 Task: Add a signature Jacqueline Wright containing Best wishes for a happy Mothers Day, Jacqueline Wright to email address softage.8@softage.net and add a label Mothers Day gifts
Action: Mouse moved to (1275, 71)
Screenshot: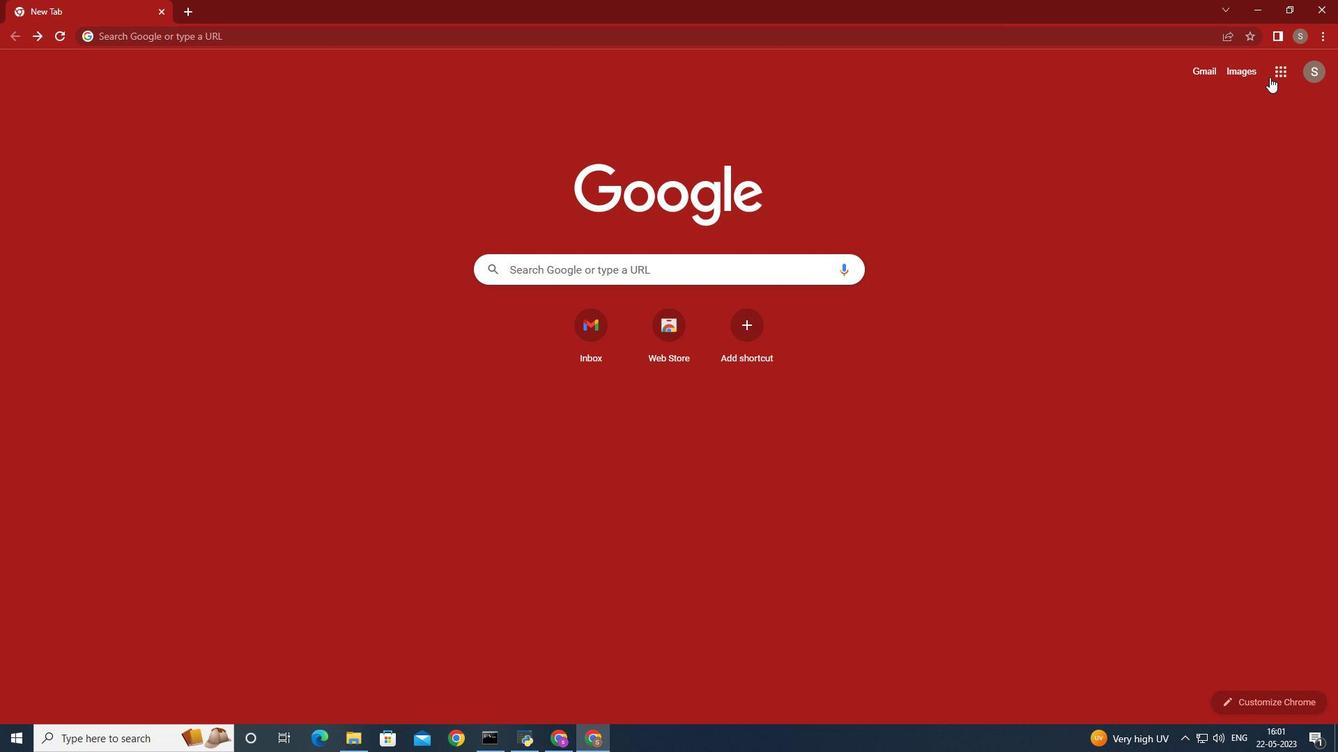 
Action: Mouse pressed left at (1275, 71)
Screenshot: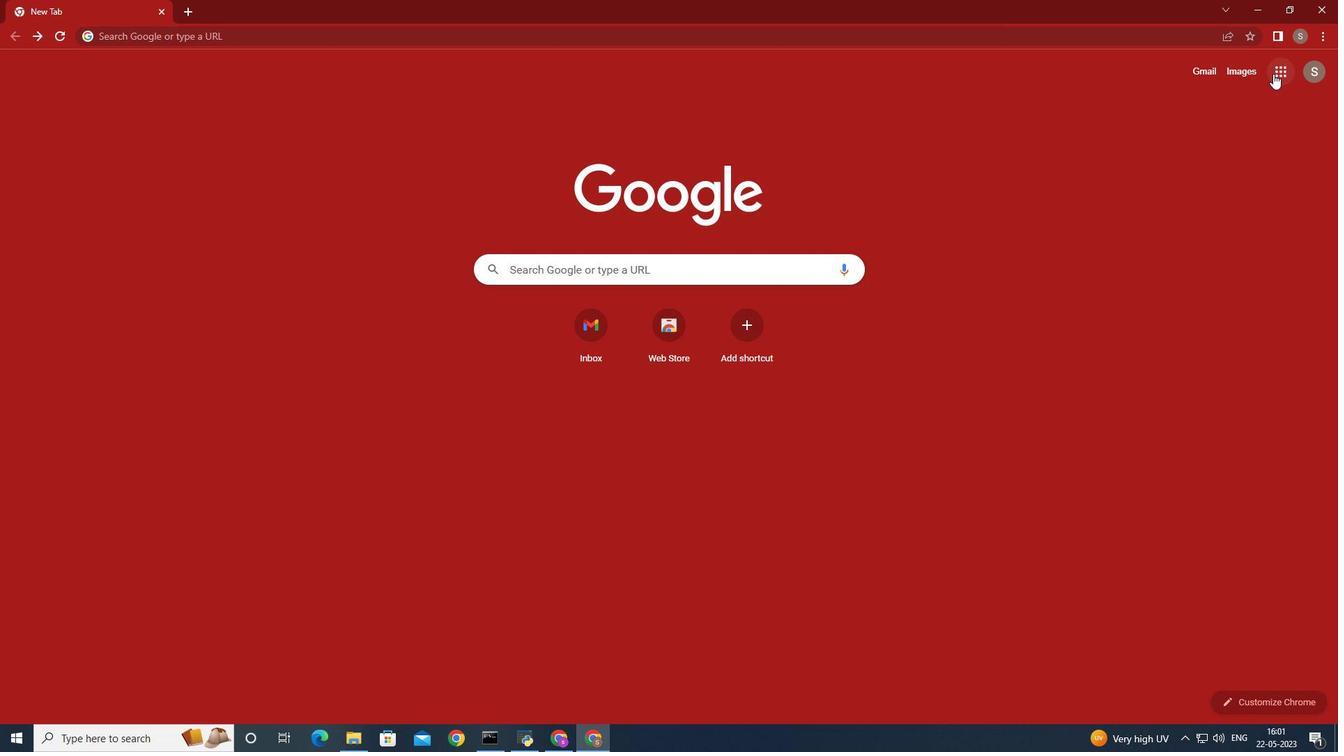 
Action: Mouse moved to (1212, 124)
Screenshot: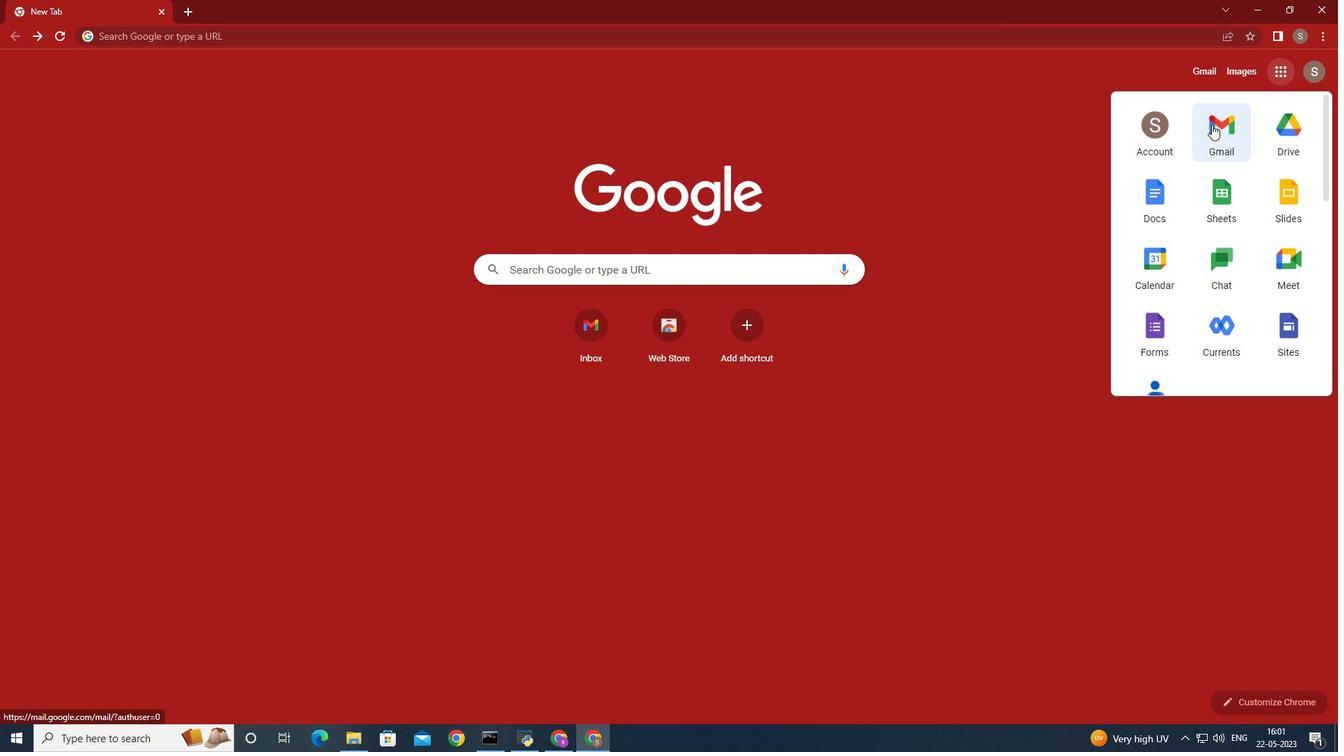 
Action: Mouse pressed left at (1212, 124)
Screenshot: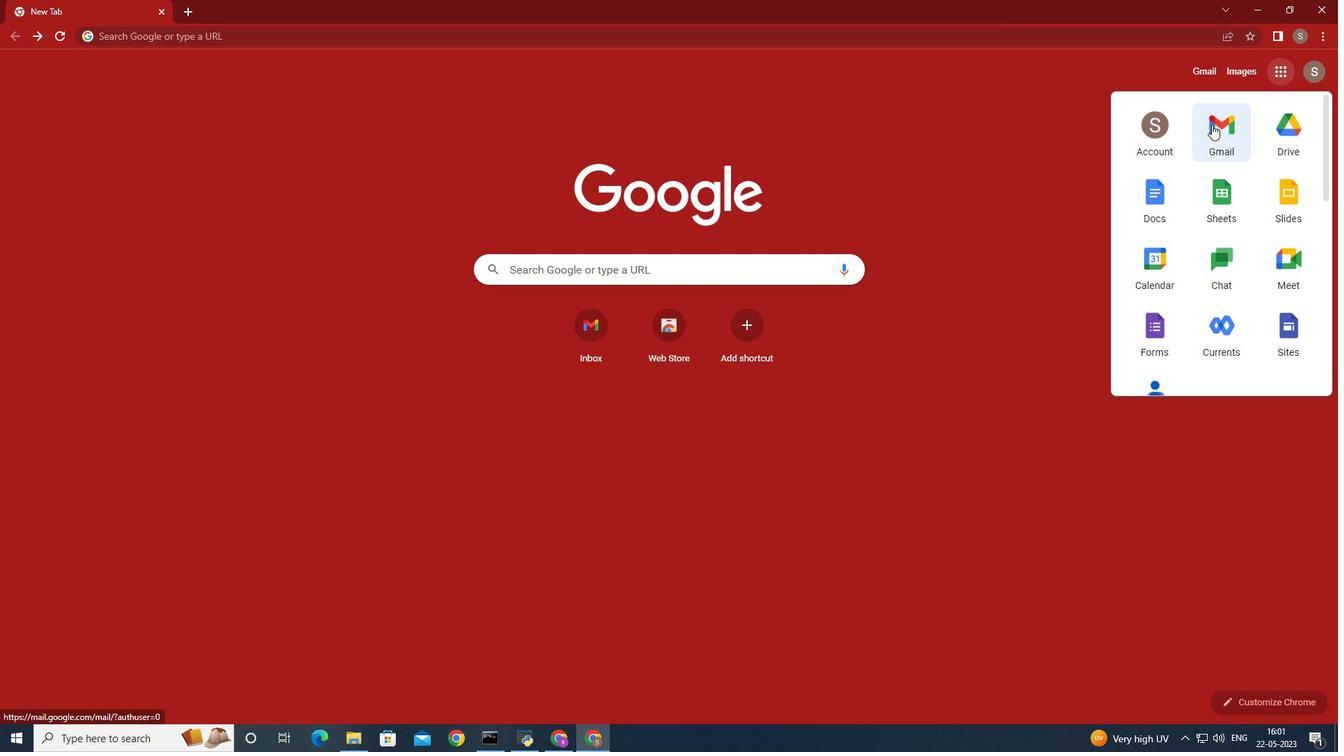 
Action: Mouse moved to (1223, 132)
Screenshot: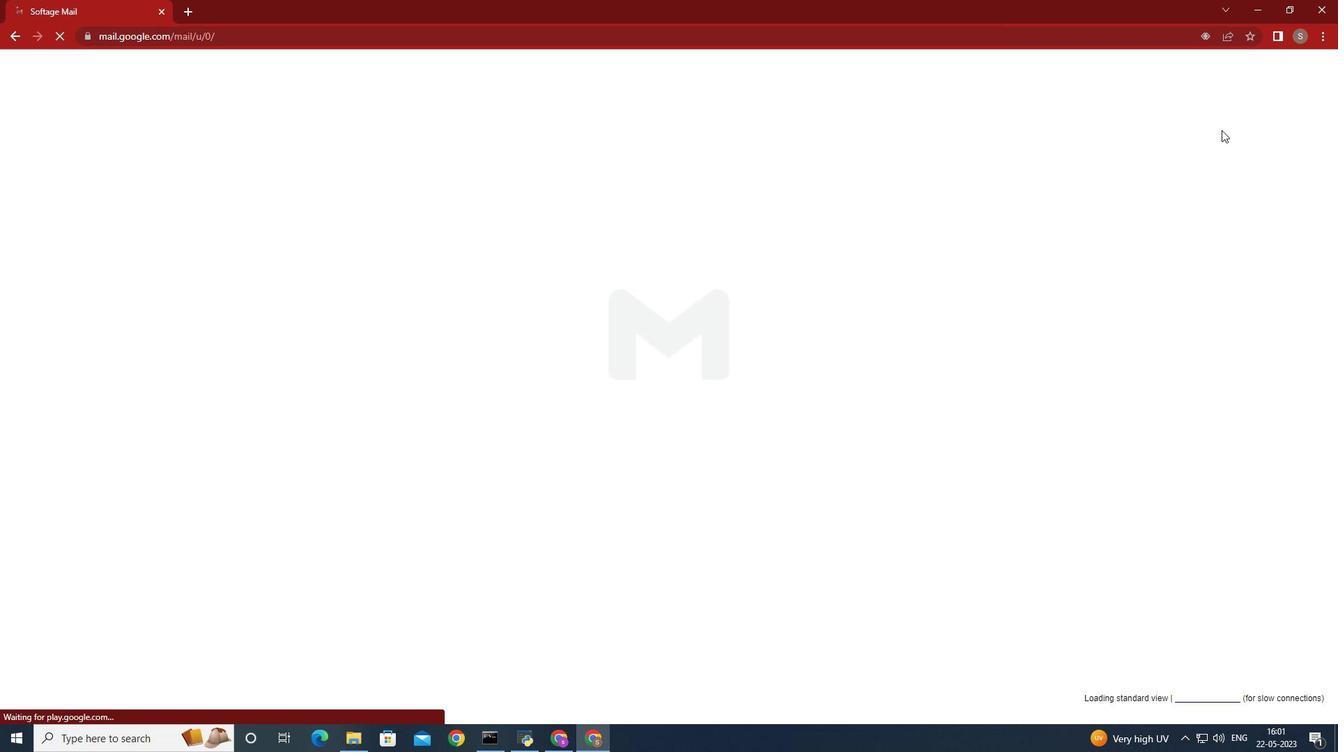
Action: Key pressed <Key.caps_lock>
Screenshot: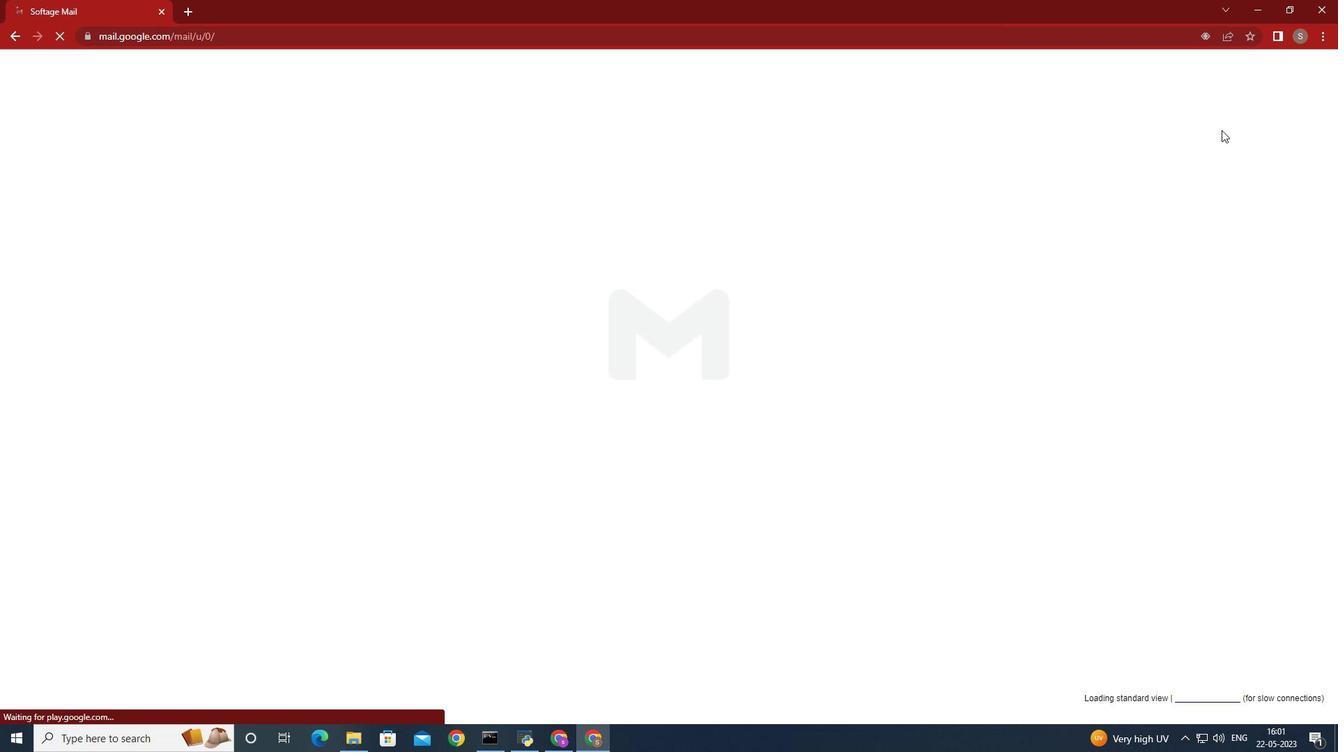
Action: Mouse moved to (1180, 105)
Screenshot: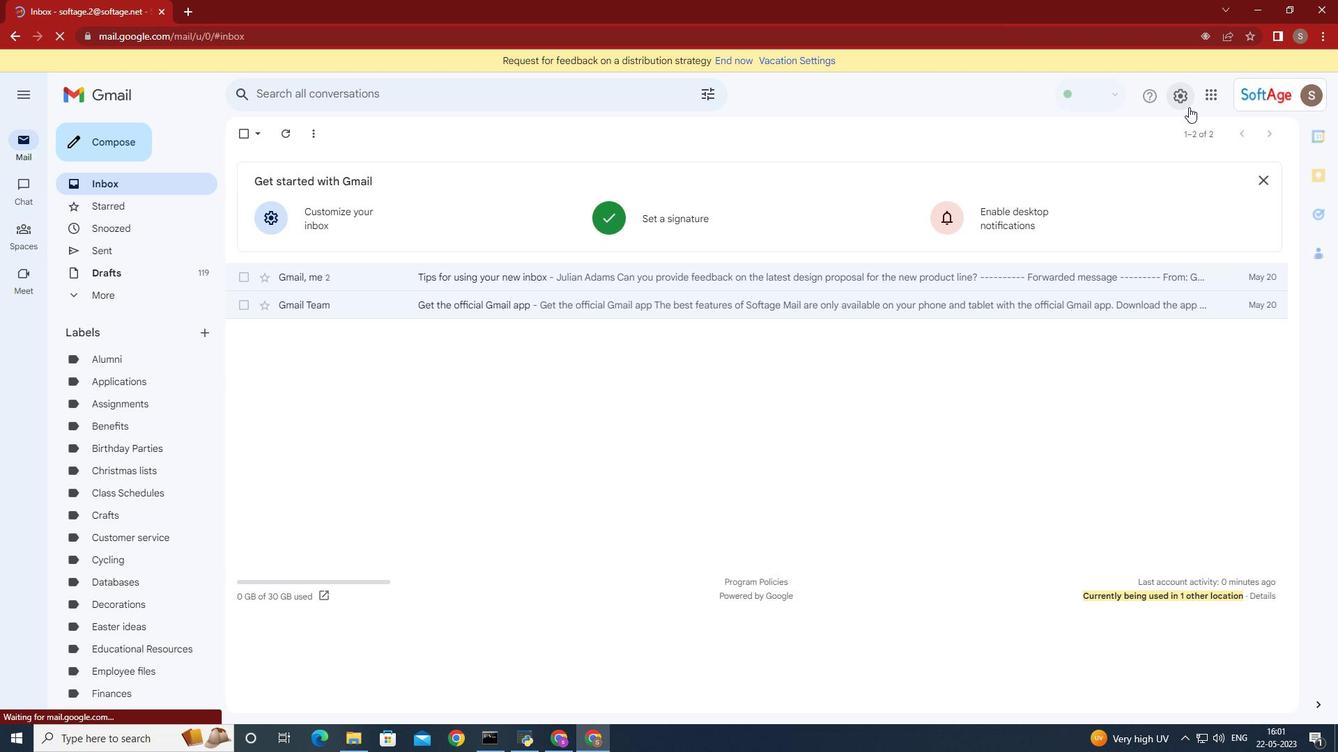 
Action: Mouse pressed left at (1180, 105)
Screenshot: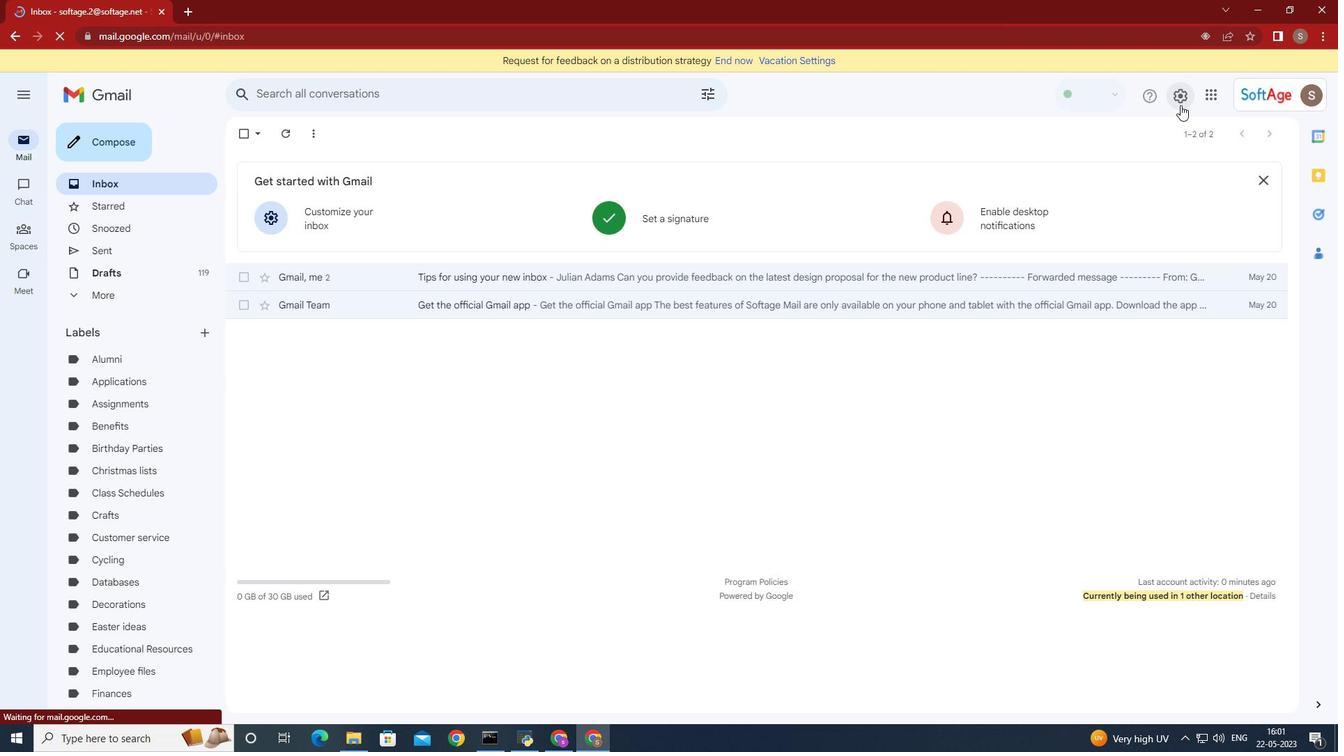
Action: Mouse moved to (1206, 167)
Screenshot: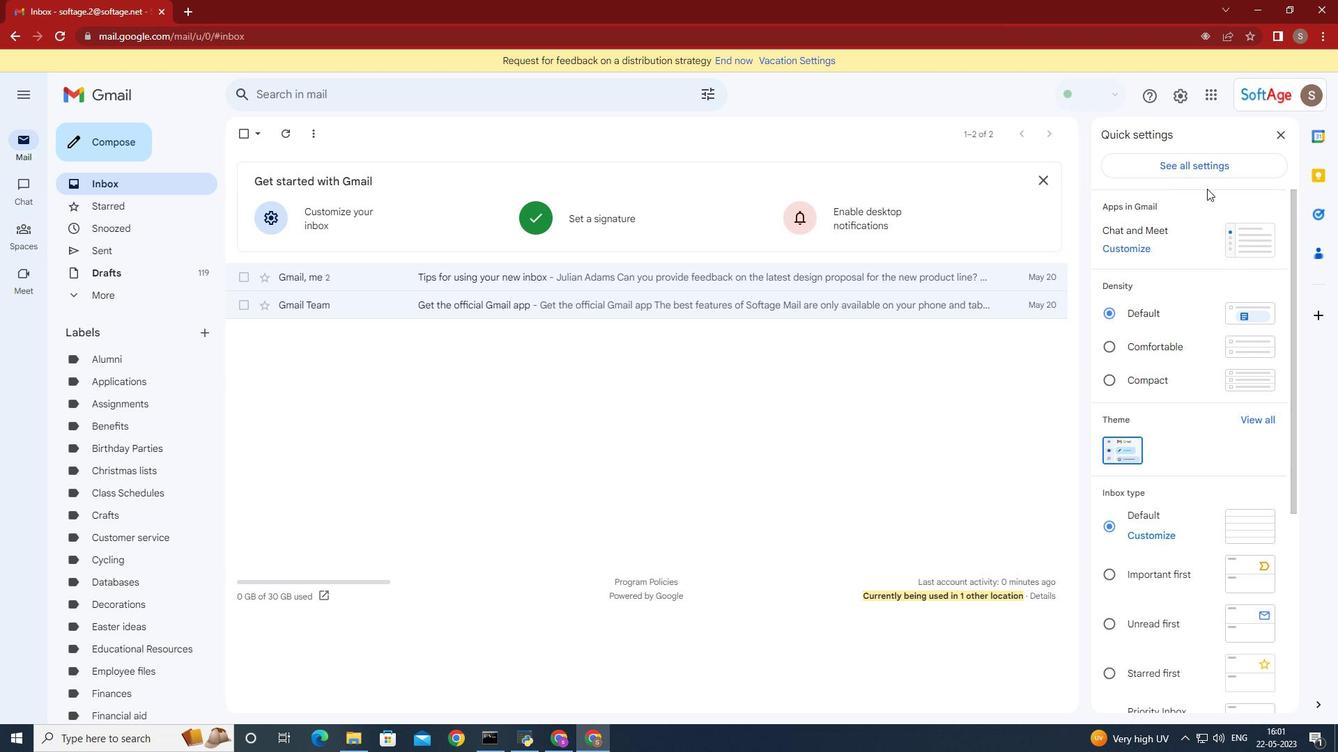
Action: Mouse pressed left at (1206, 167)
Screenshot: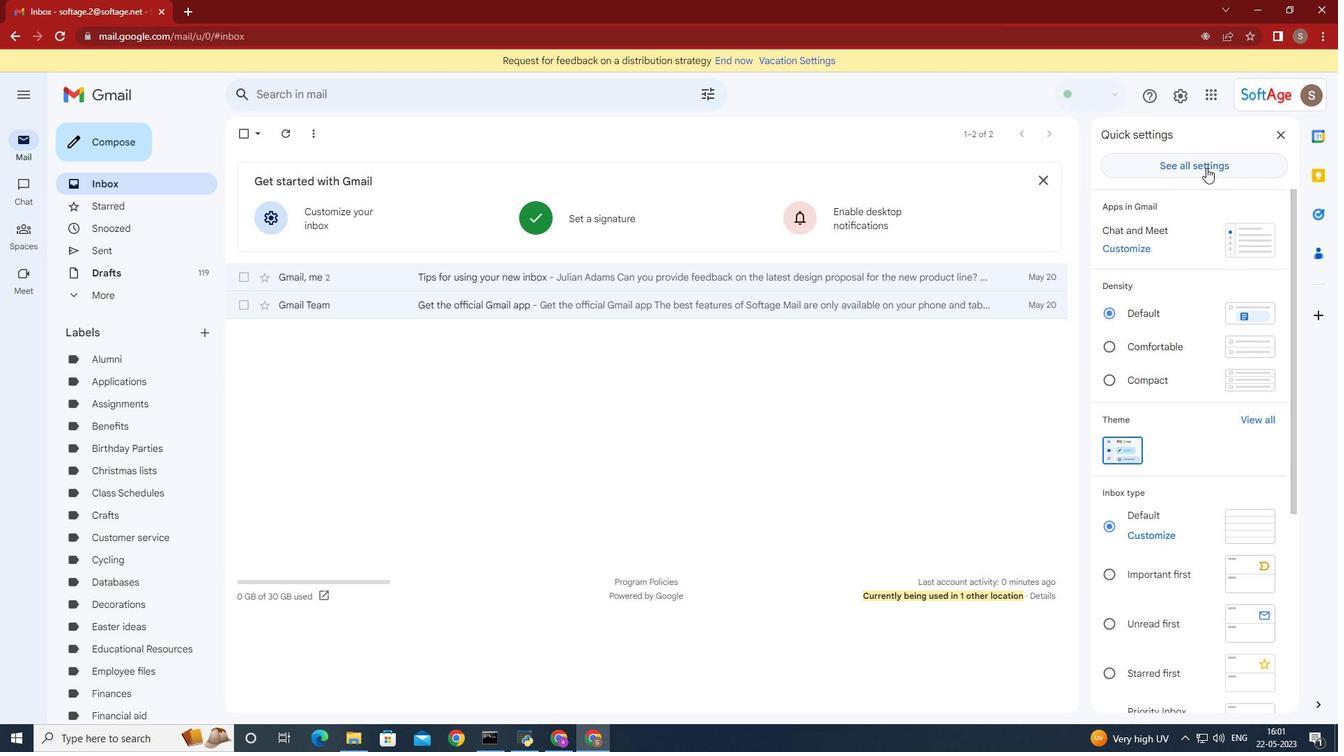 
Action: Mouse moved to (964, 345)
Screenshot: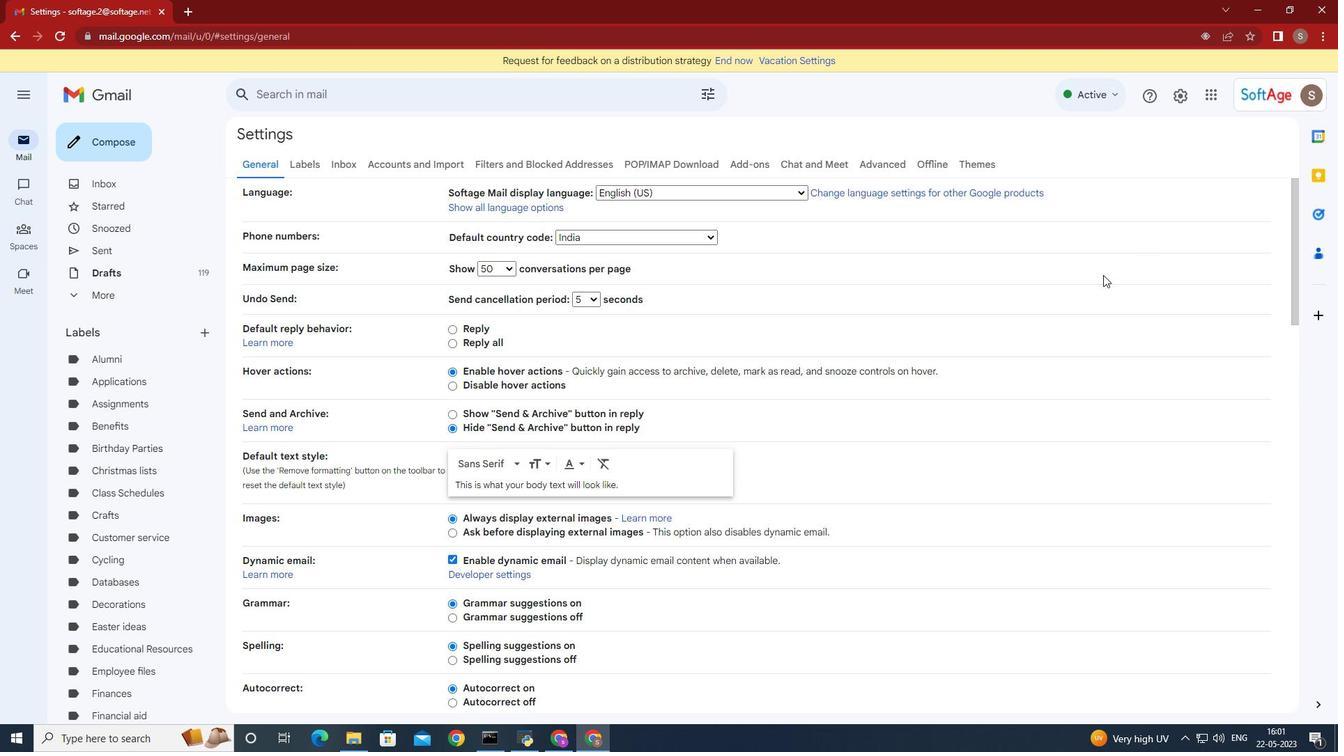 
Action: Mouse scrolled (964, 345) with delta (0, 0)
Screenshot: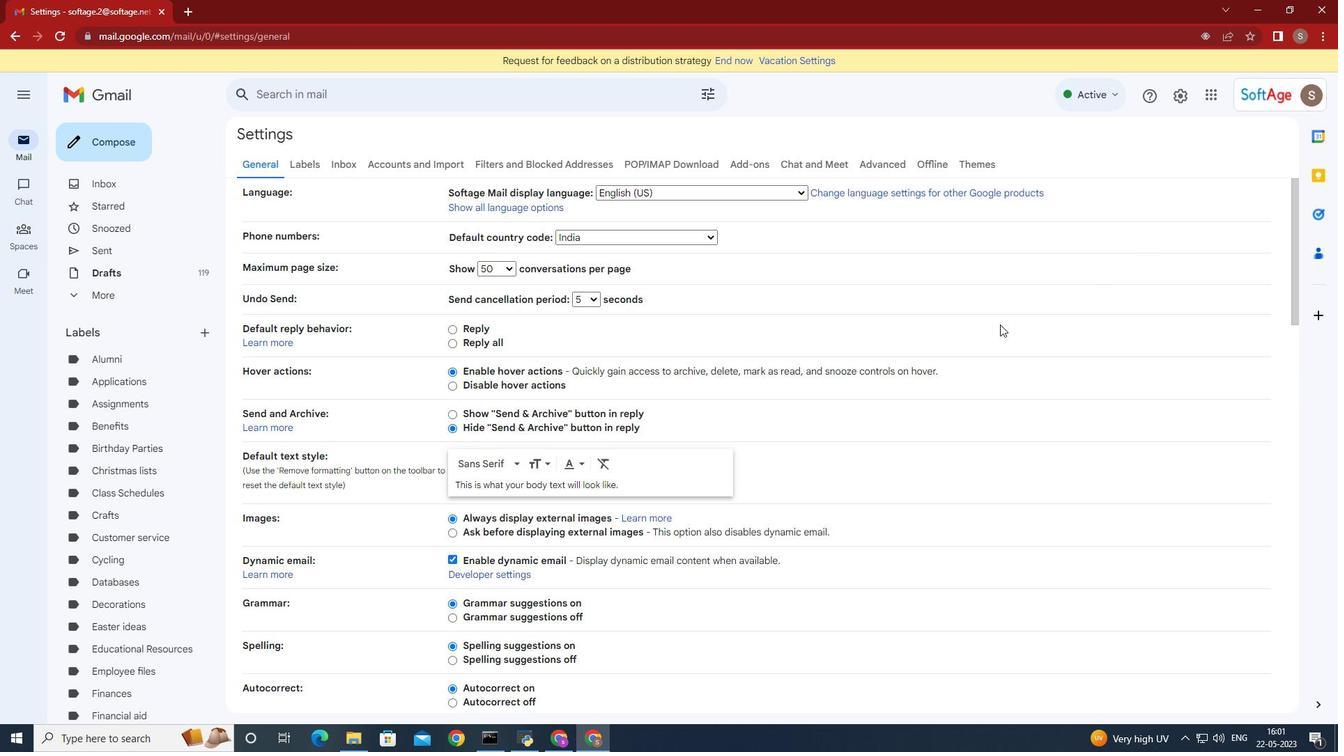 
Action: Mouse moved to (963, 347)
Screenshot: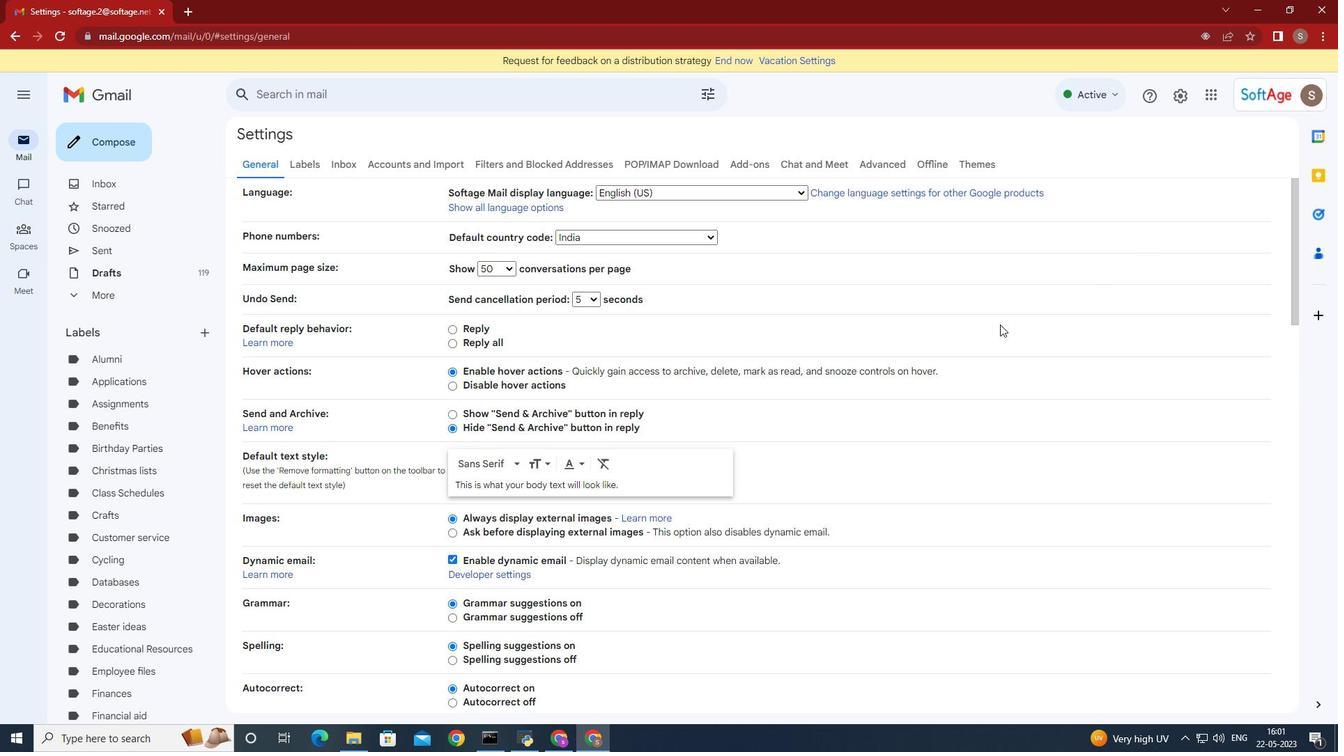 
Action: Mouse scrolled (963, 346) with delta (0, 0)
Screenshot: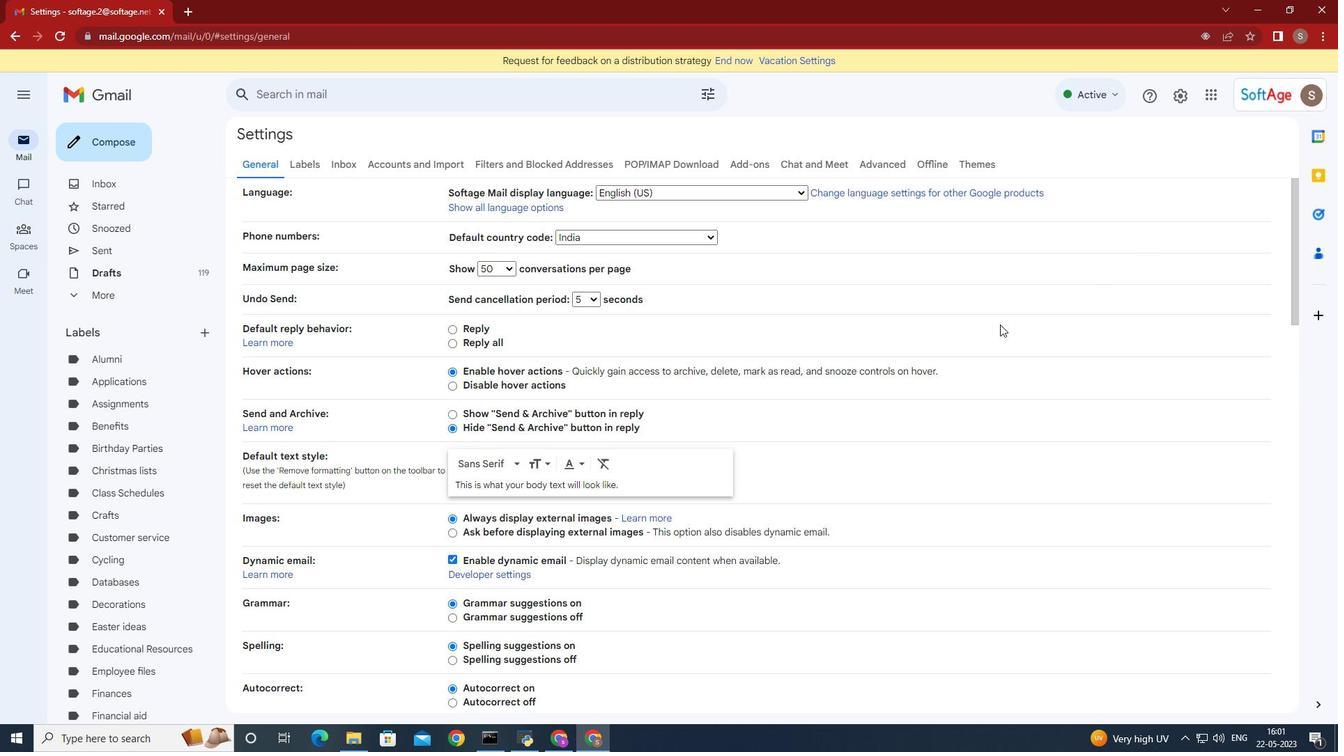 
Action: Mouse moved to (959, 349)
Screenshot: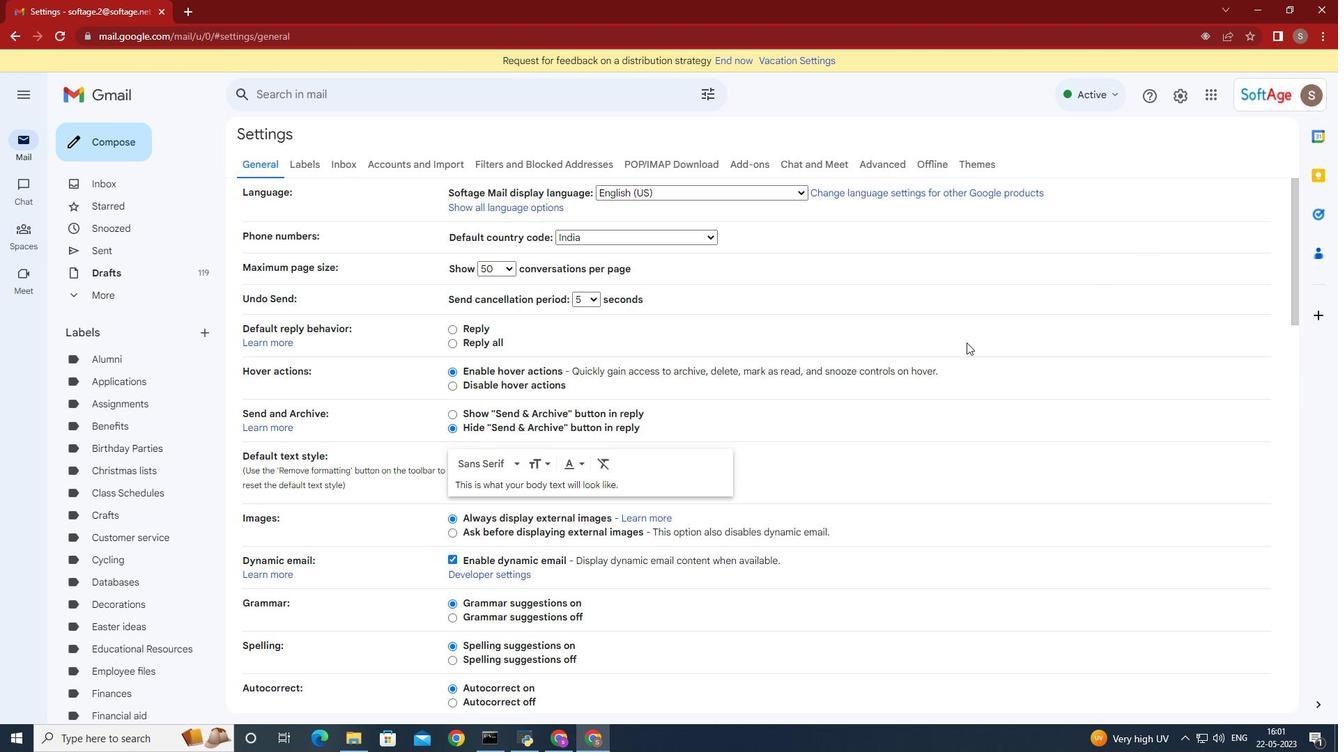 
Action: Mouse scrolled (959, 348) with delta (0, 0)
Screenshot: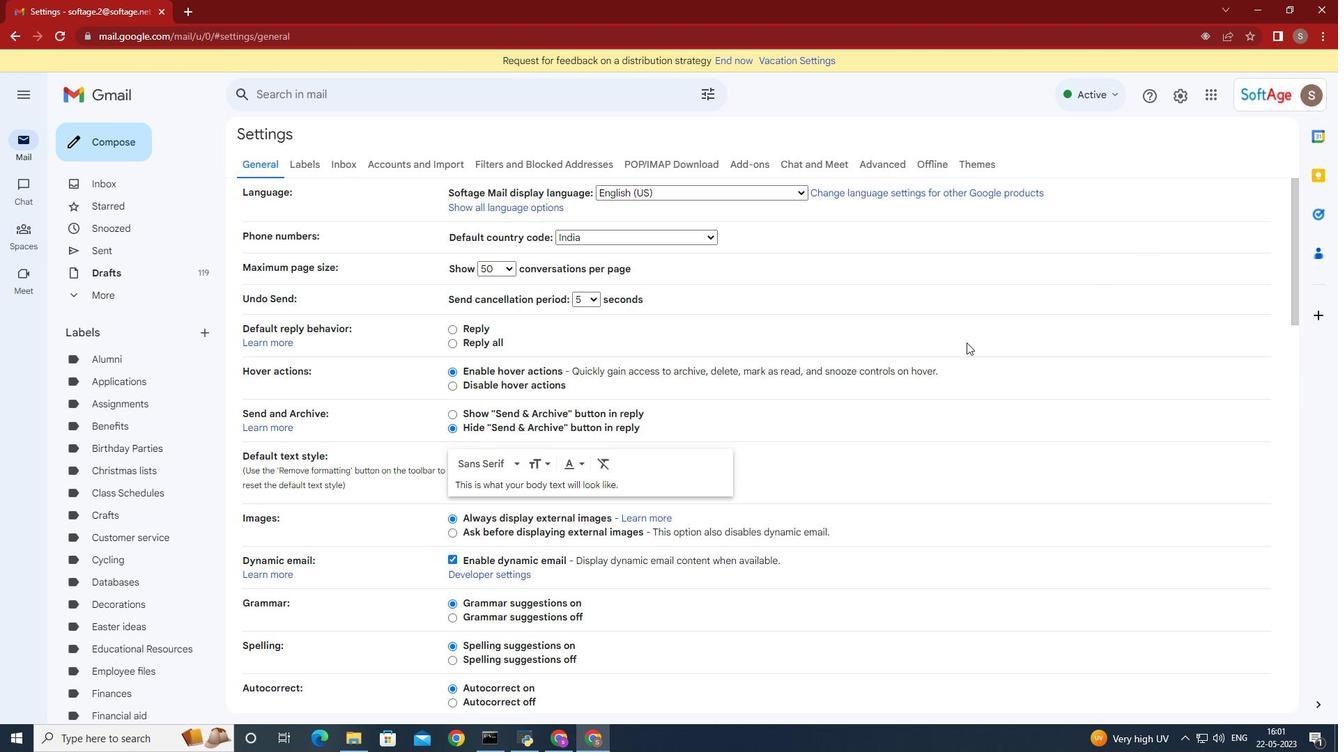 
Action: Mouse moved to (956, 349)
Screenshot: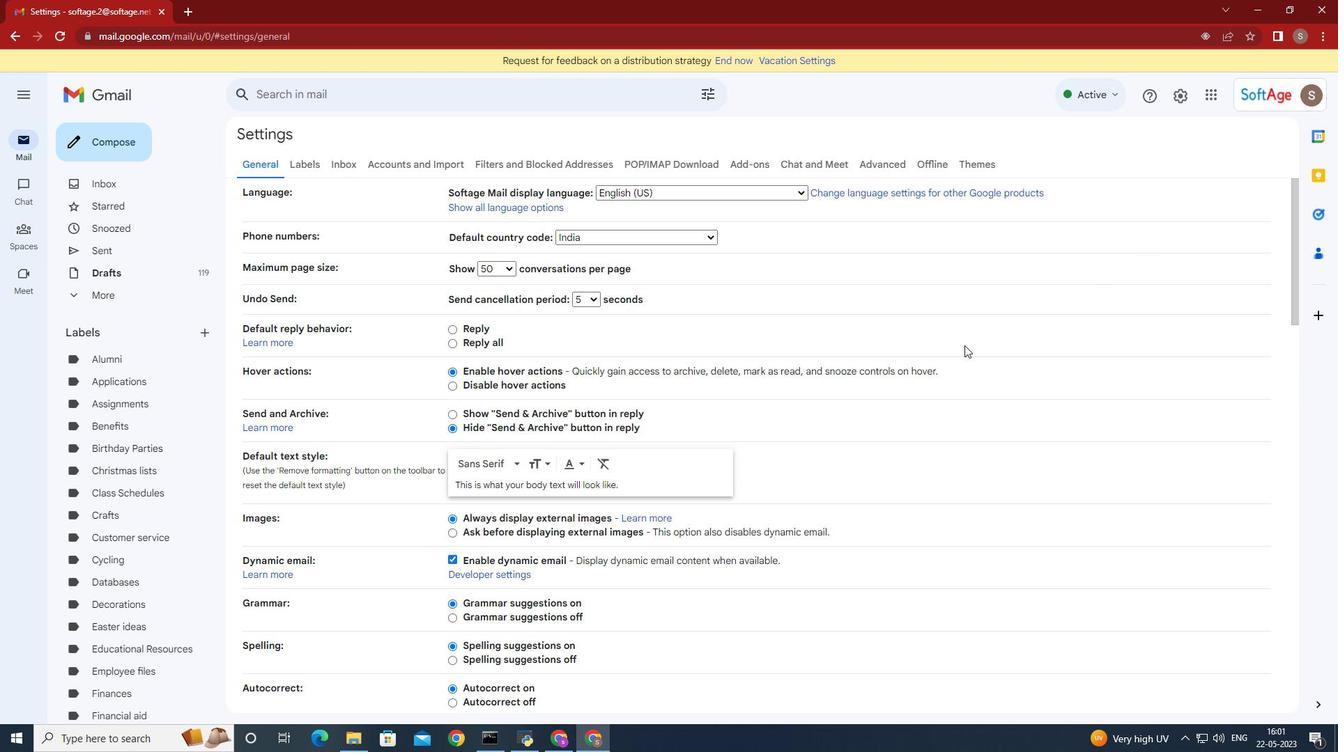 
Action: Mouse scrolled (957, 349) with delta (0, 0)
Screenshot: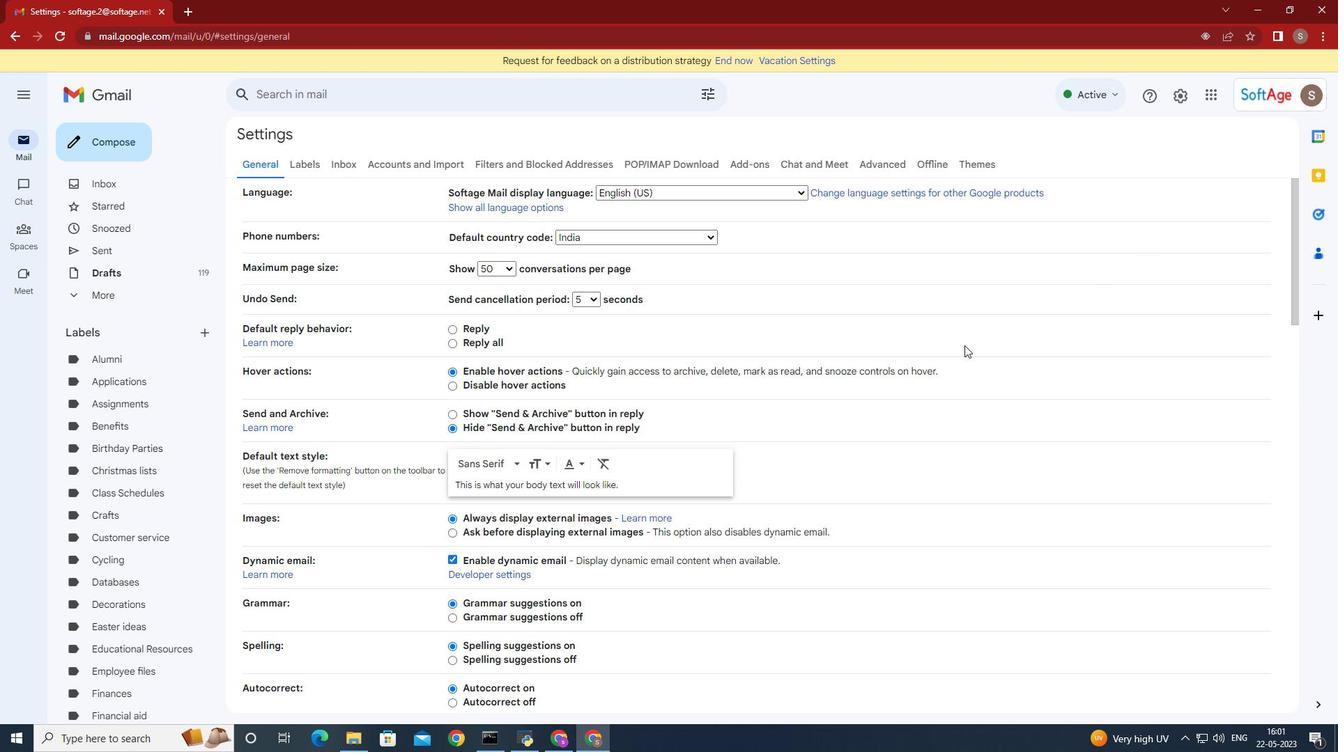 
Action: Mouse moved to (954, 349)
Screenshot: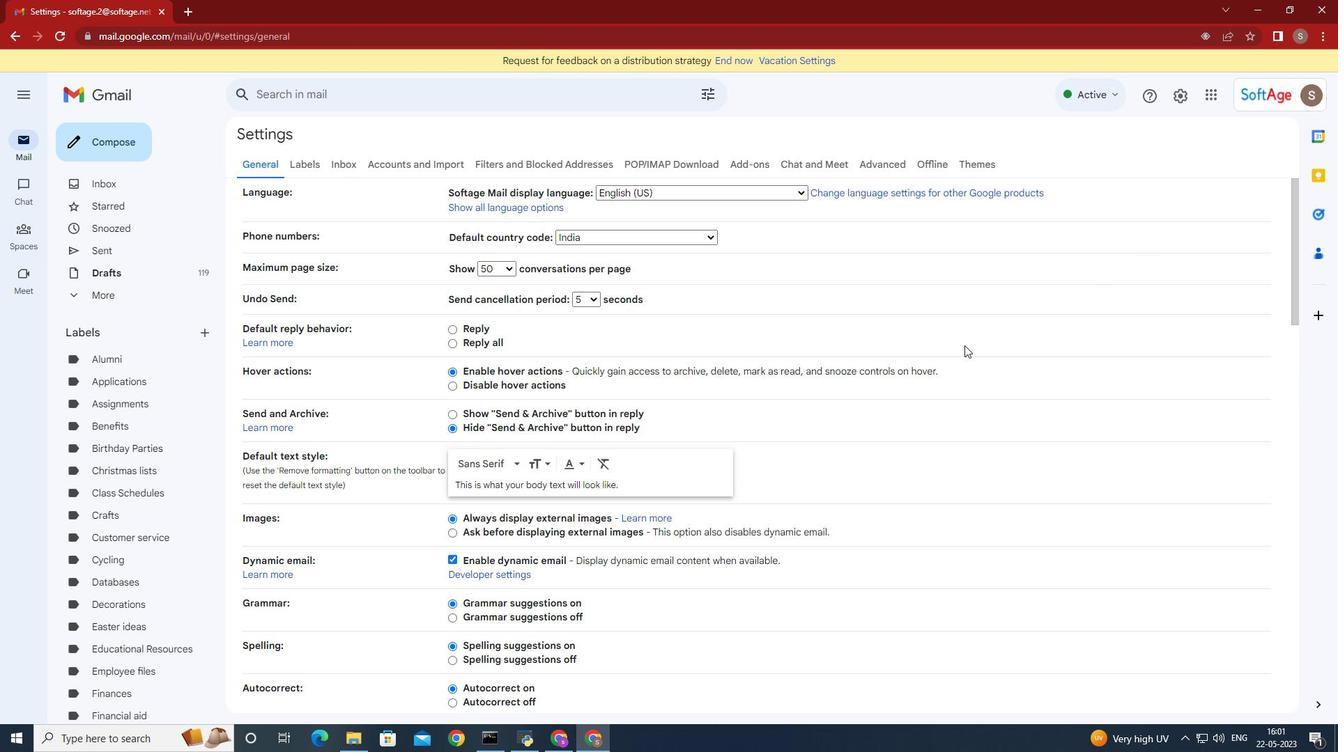 
Action: Mouse scrolled (954, 349) with delta (0, 0)
Screenshot: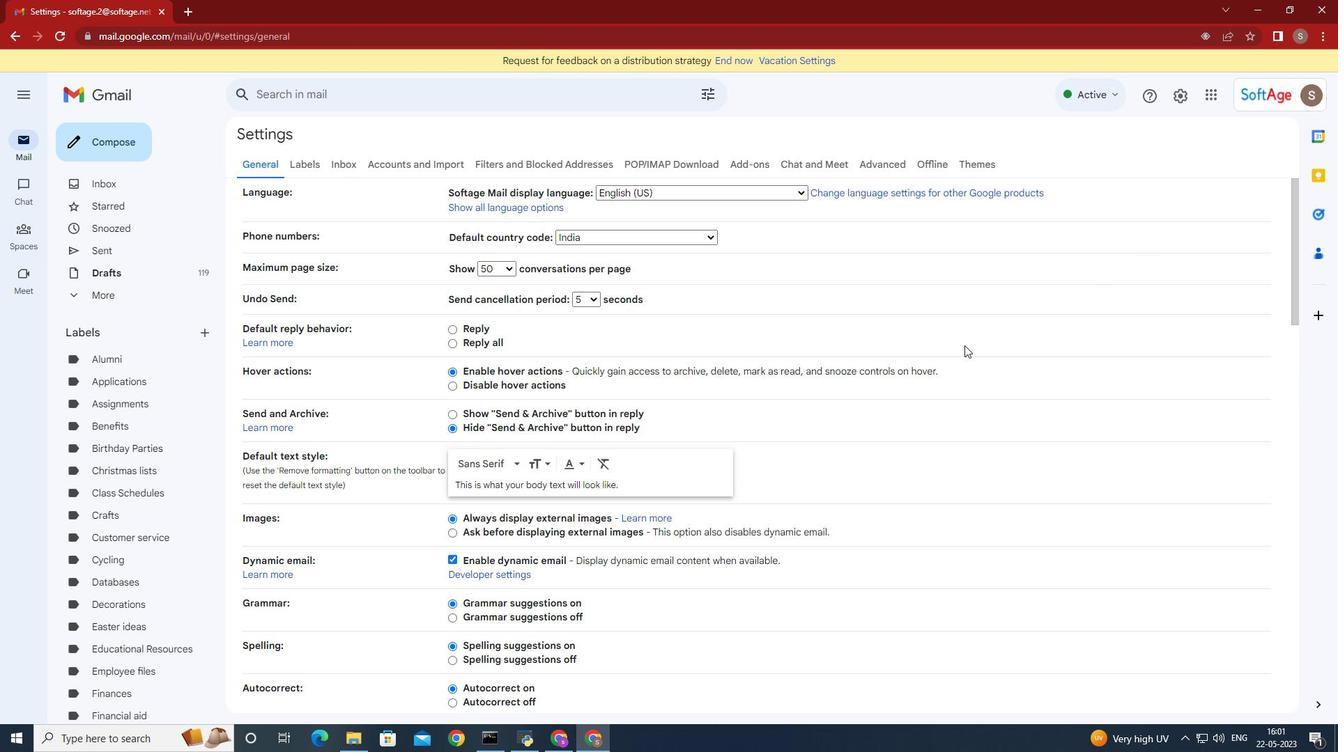
Action: Mouse moved to (947, 347)
Screenshot: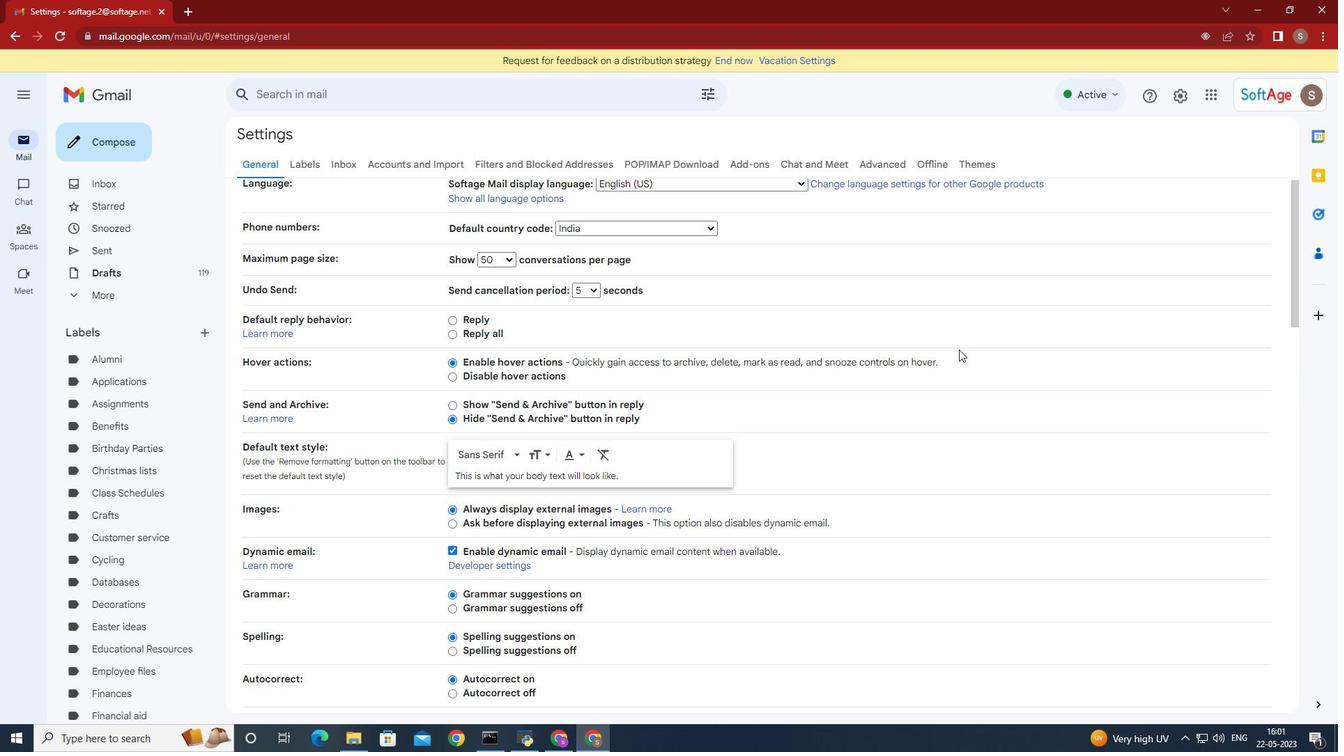 
Action: Mouse scrolled (947, 346) with delta (0, 0)
Screenshot: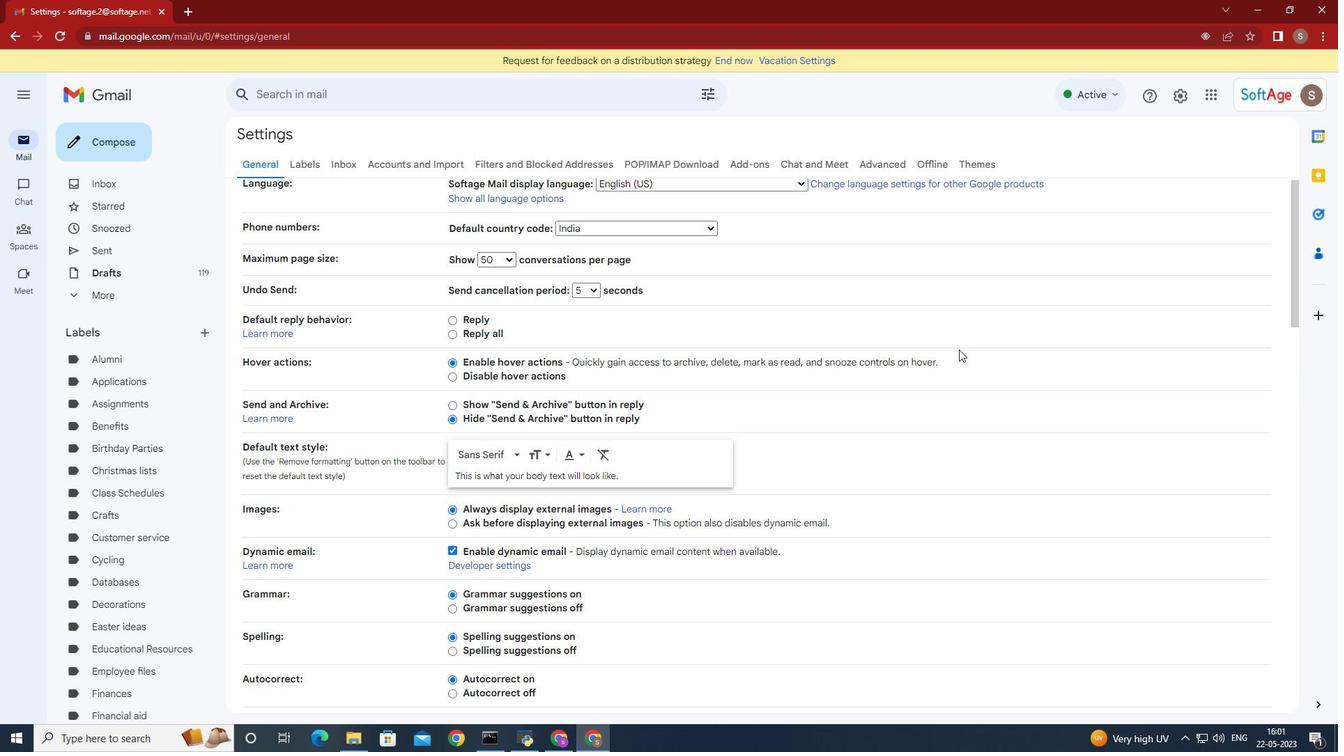 
Action: Mouse moved to (917, 338)
Screenshot: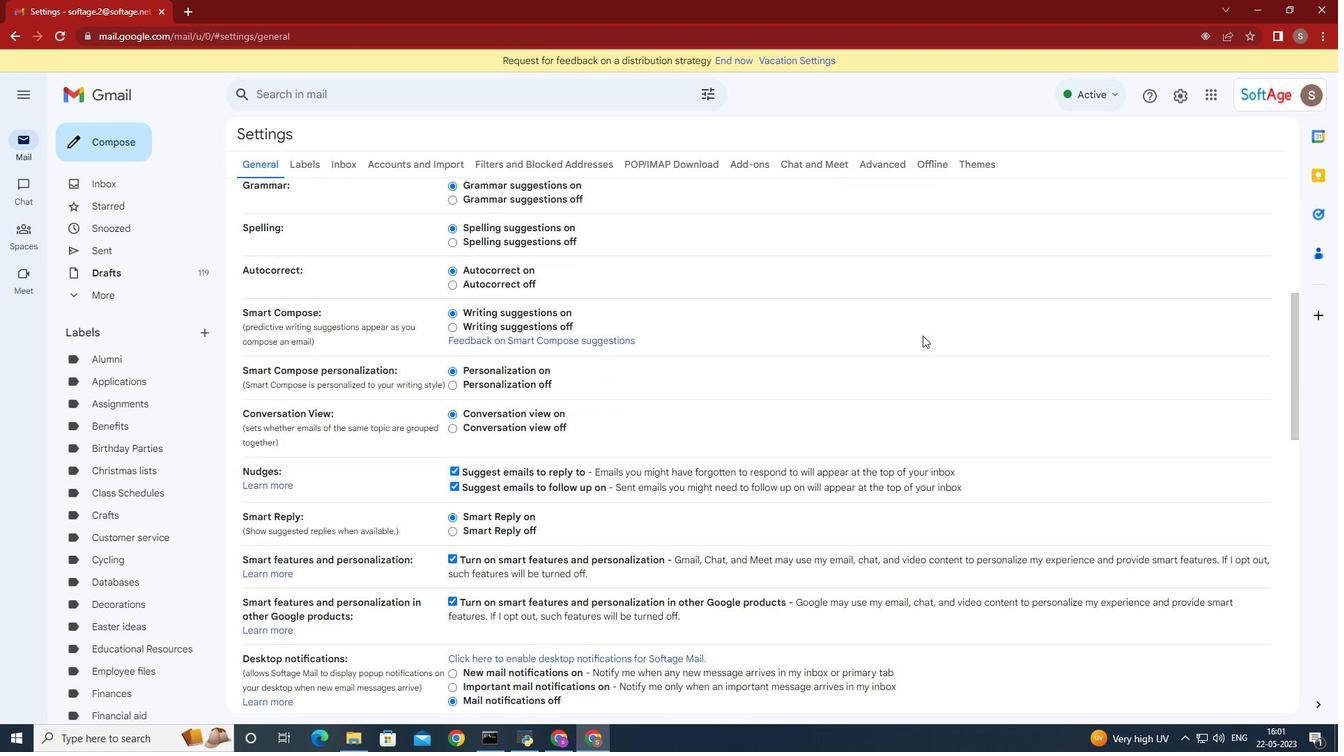 
Action: Mouse scrolled (917, 338) with delta (0, 0)
Screenshot: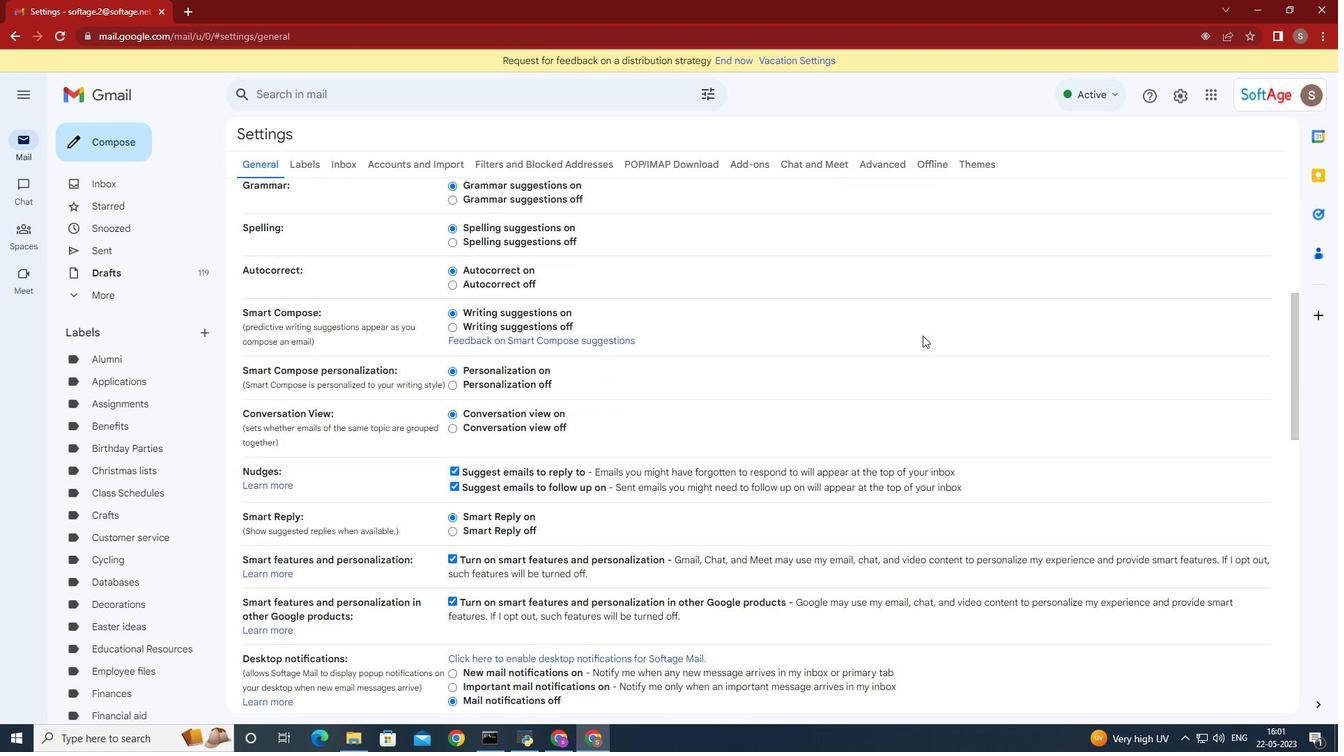 
Action: Mouse moved to (916, 339)
Screenshot: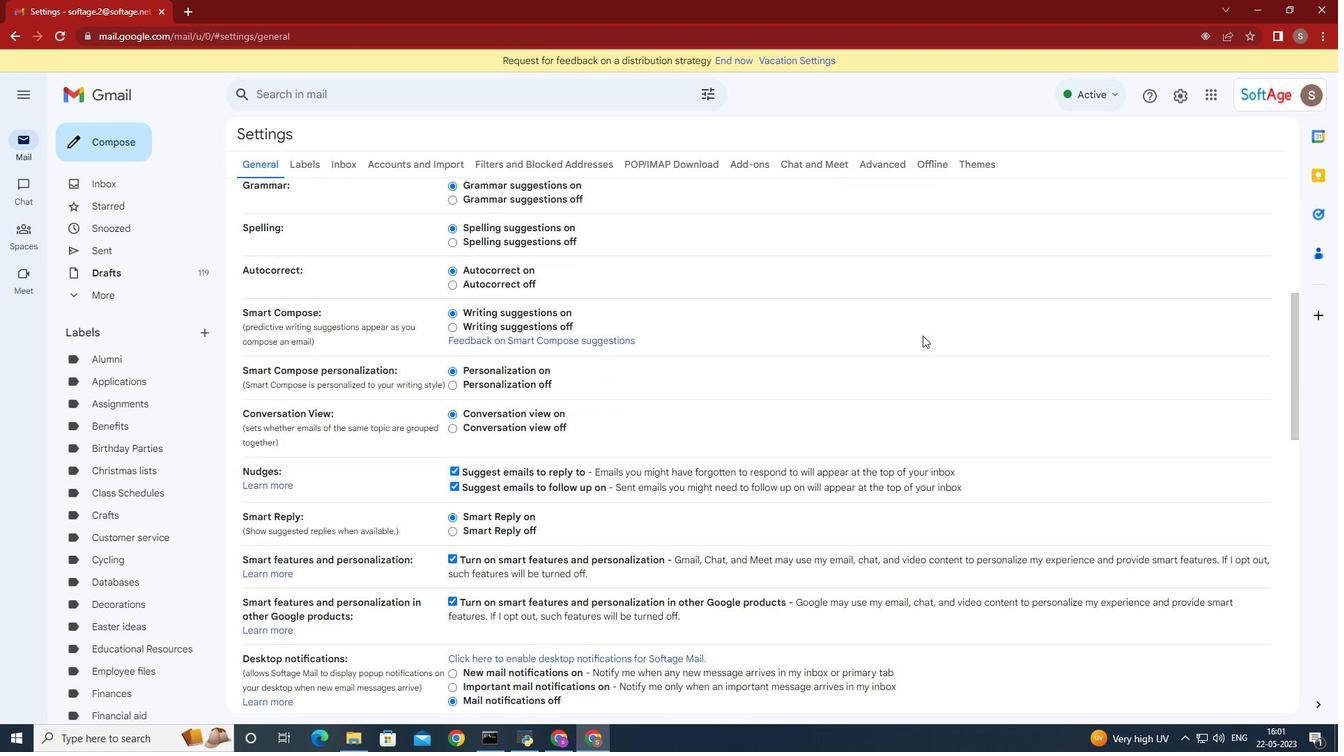 
Action: Mouse scrolled (916, 338) with delta (0, 0)
Screenshot: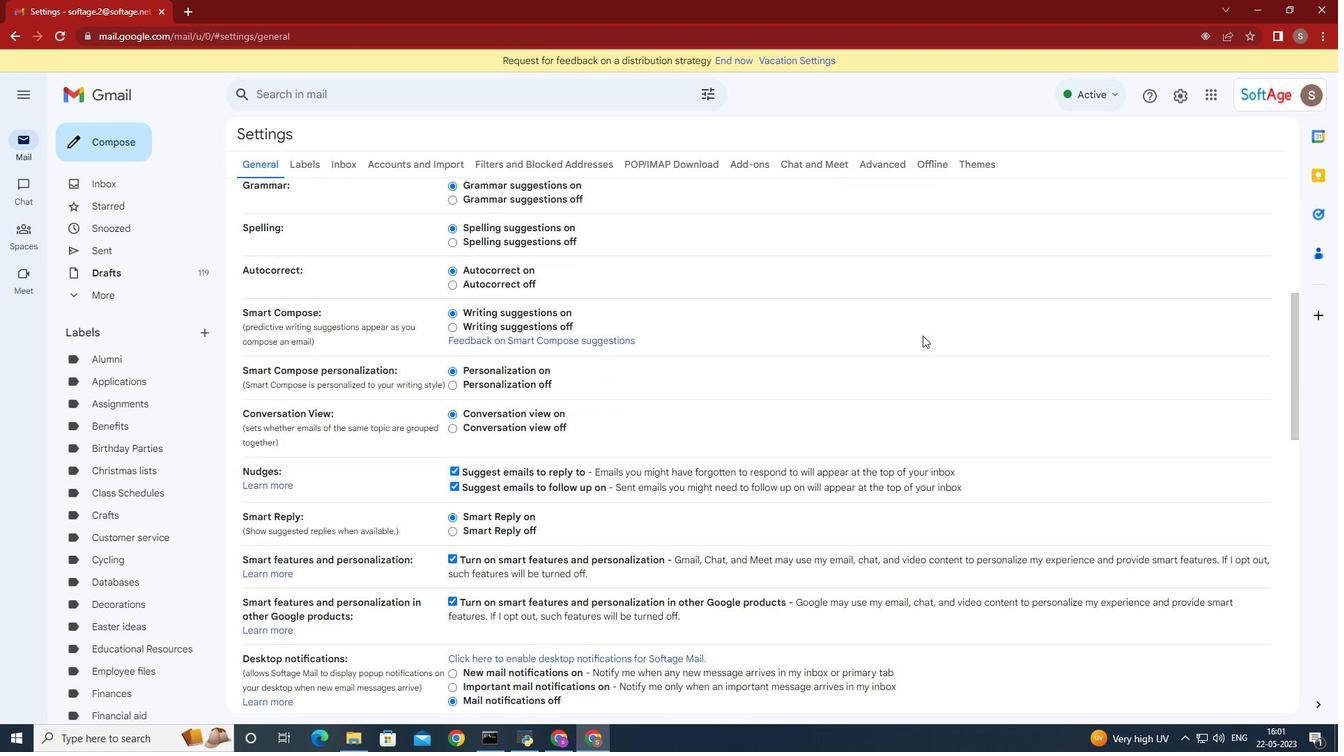 
Action: Mouse moved to (914, 340)
Screenshot: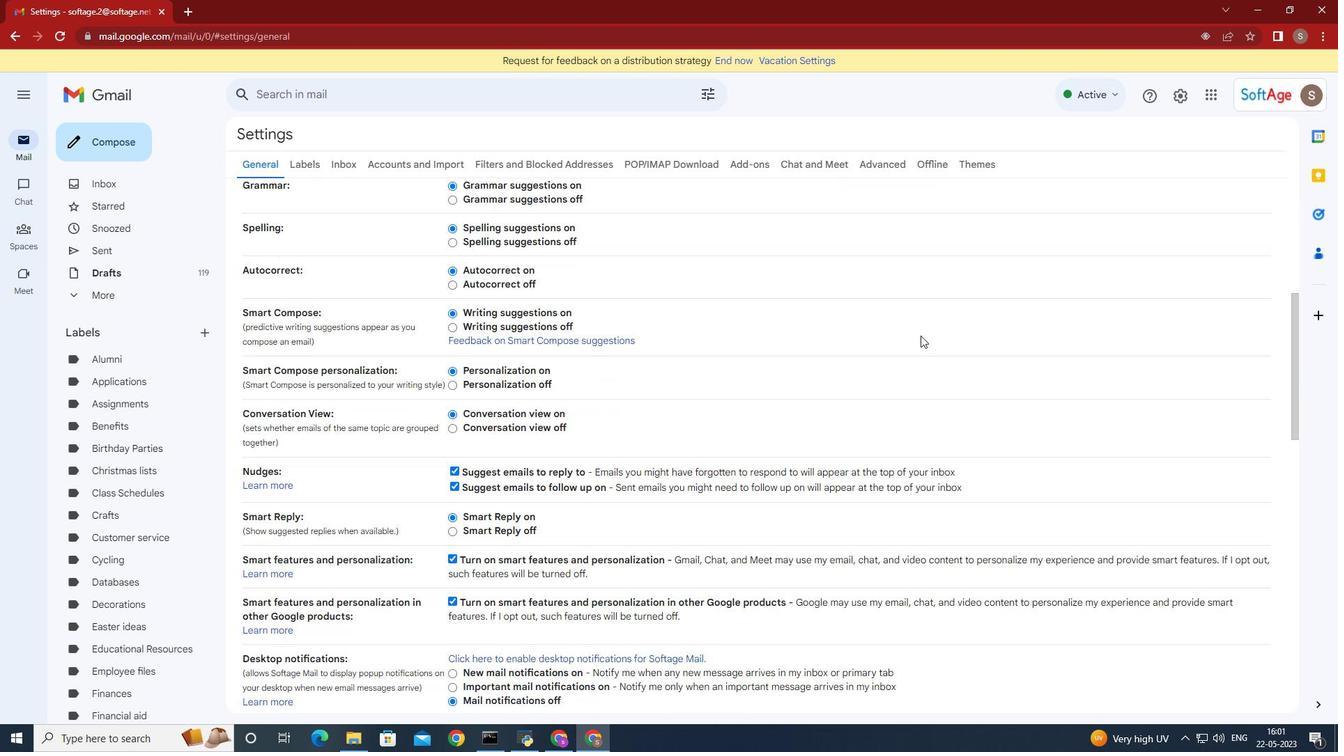 
Action: Mouse scrolled (914, 339) with delta (0, 0)
Screenshot: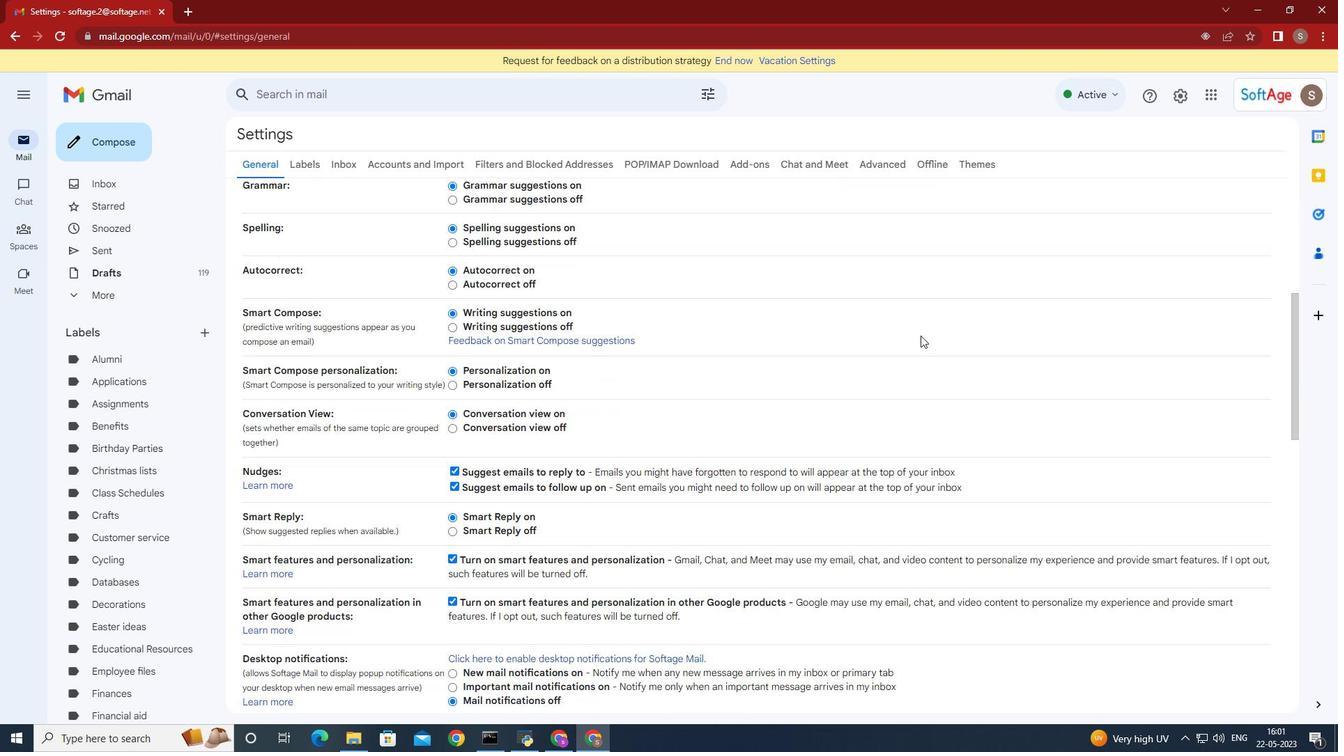 
Action: Mouse moved to (911, 340)
Screenshot: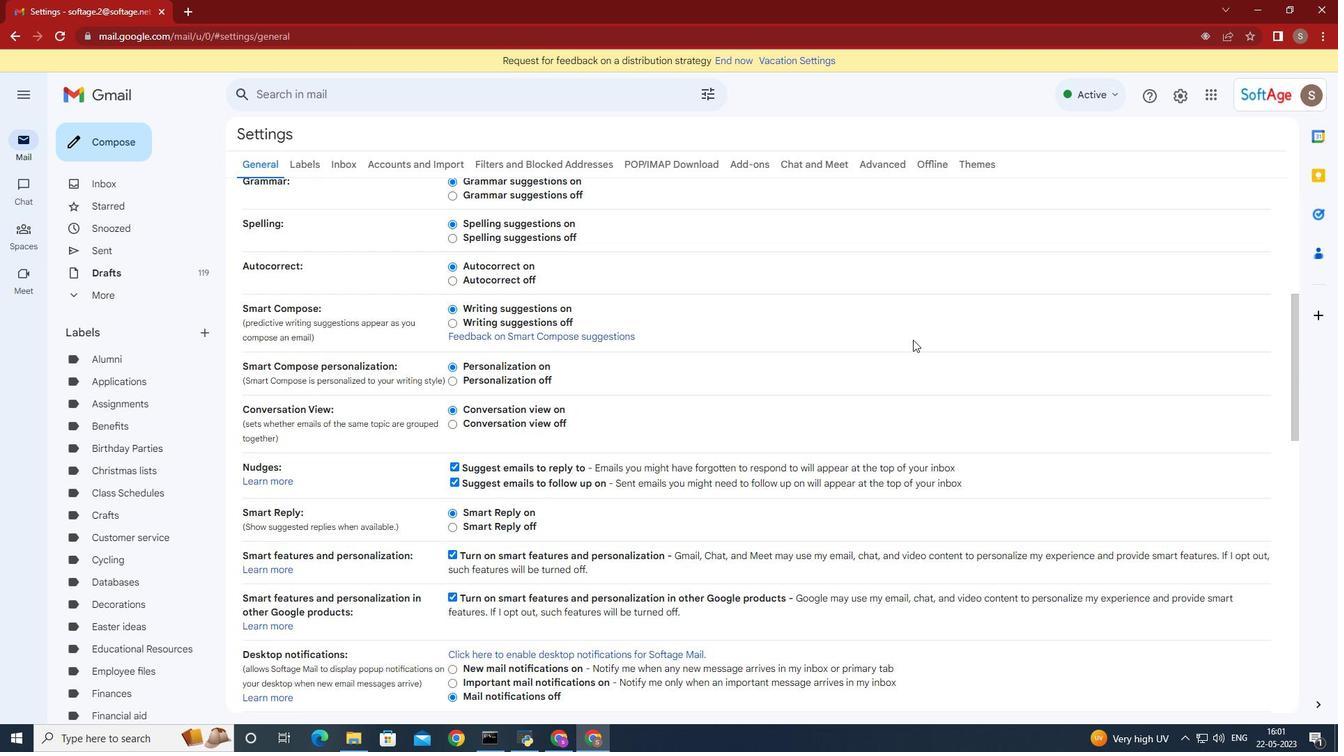 
Action: Mouse scrolled (913, 339) with delta (0, 0)
Screenshot: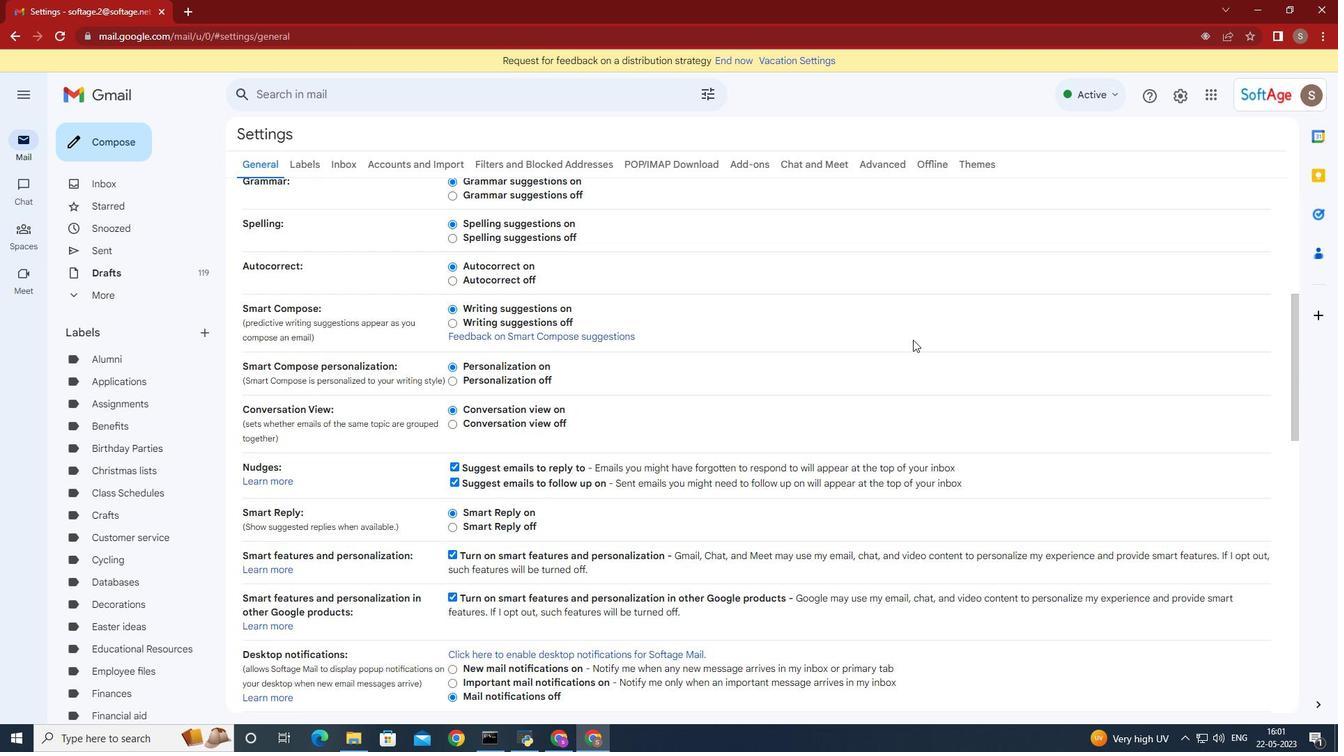 
Action: Mouse moved to (891, 335)
Screenshot: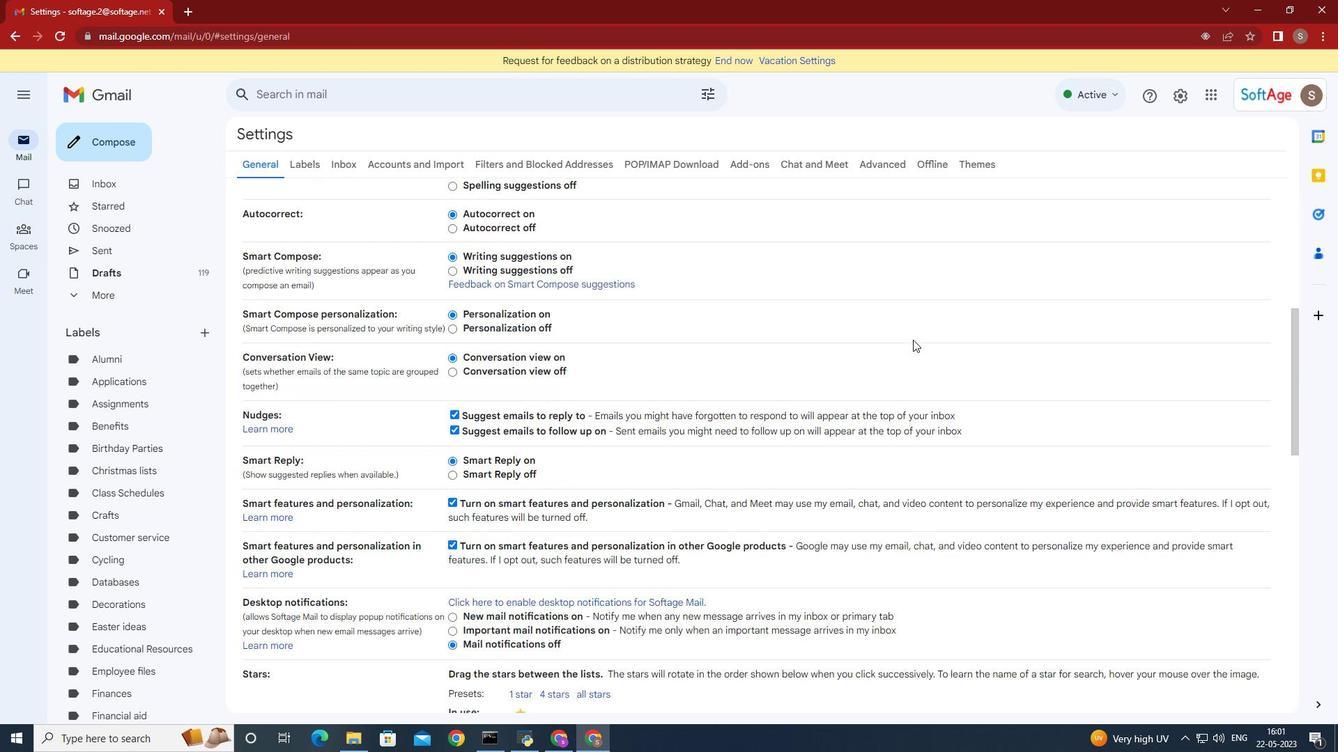 
Action: Mouse scrolled (911, 339) with delta (0, 0)
Screenshot: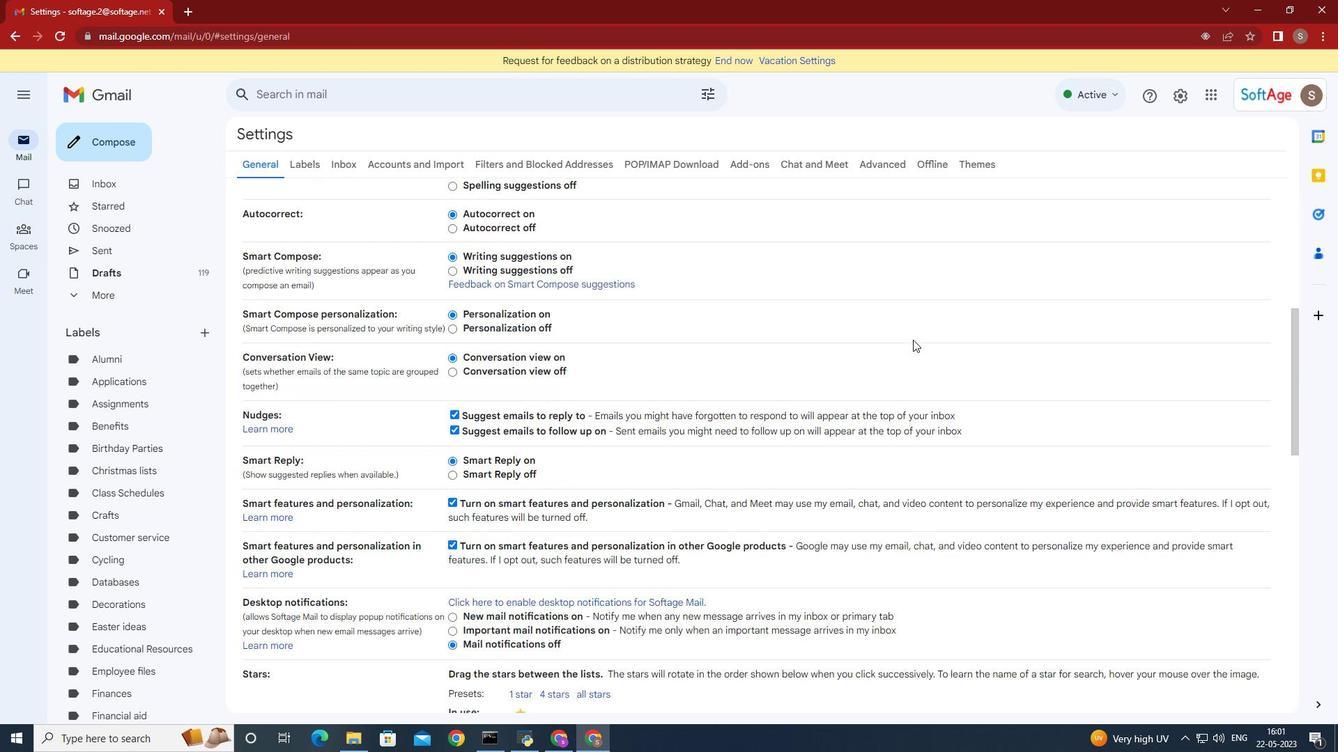 
Action: Mouse moved to (705, 490)
Screenshot: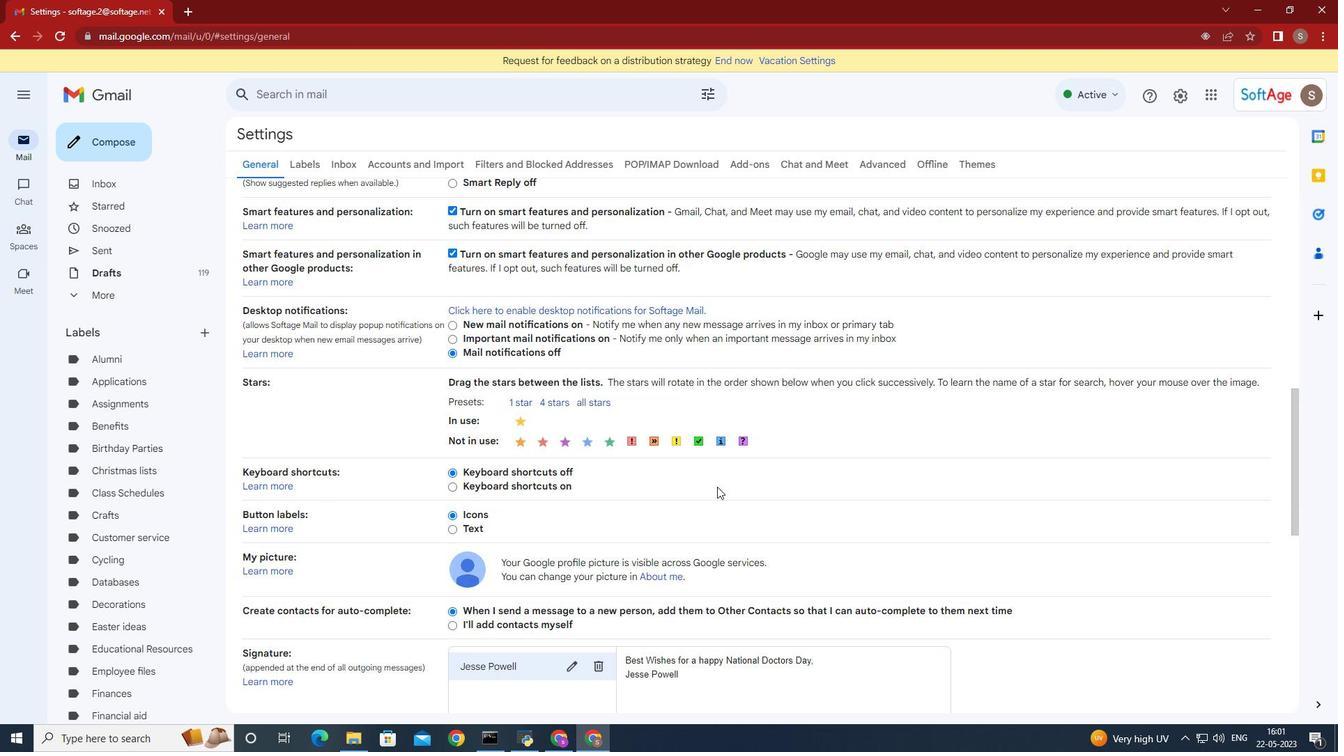 
Action: Mouse scrolled (705, 489) with delta (0, 0)
Screenshot: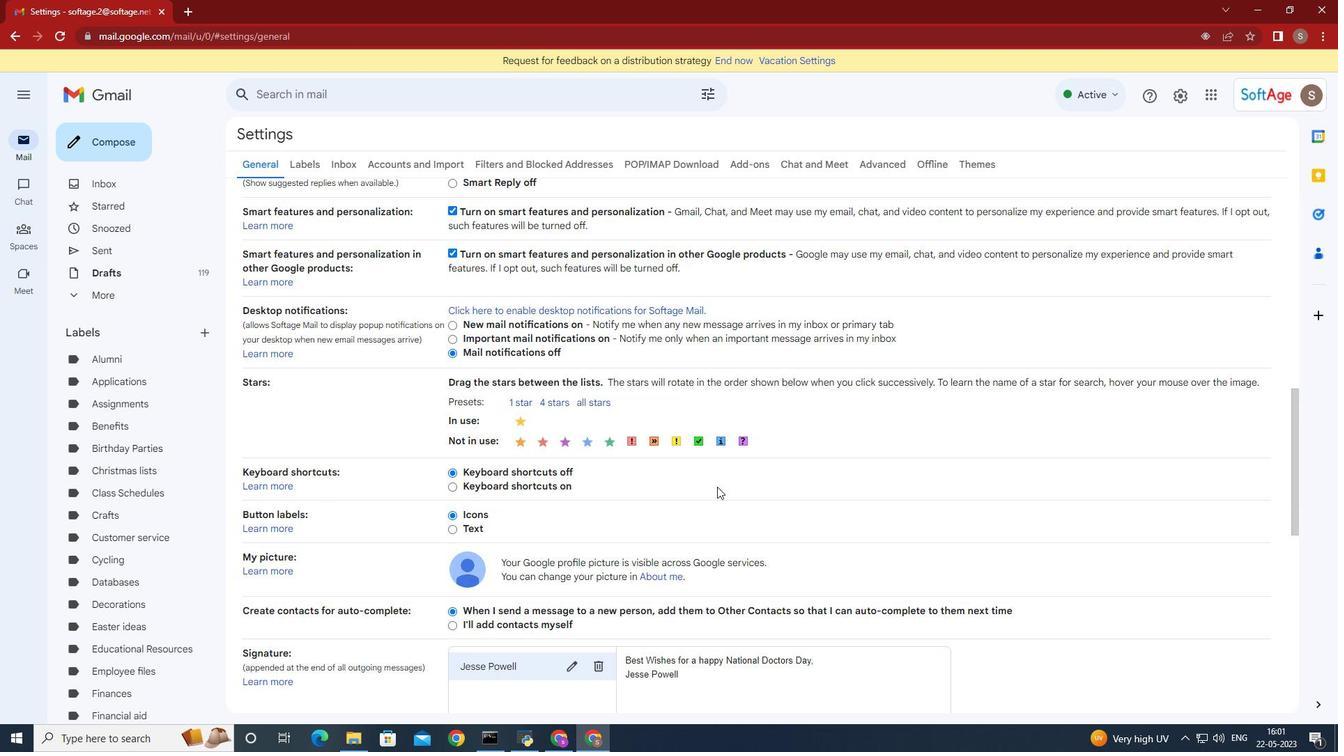 
Action: Mouse moved to (704, 490)
Screenshot: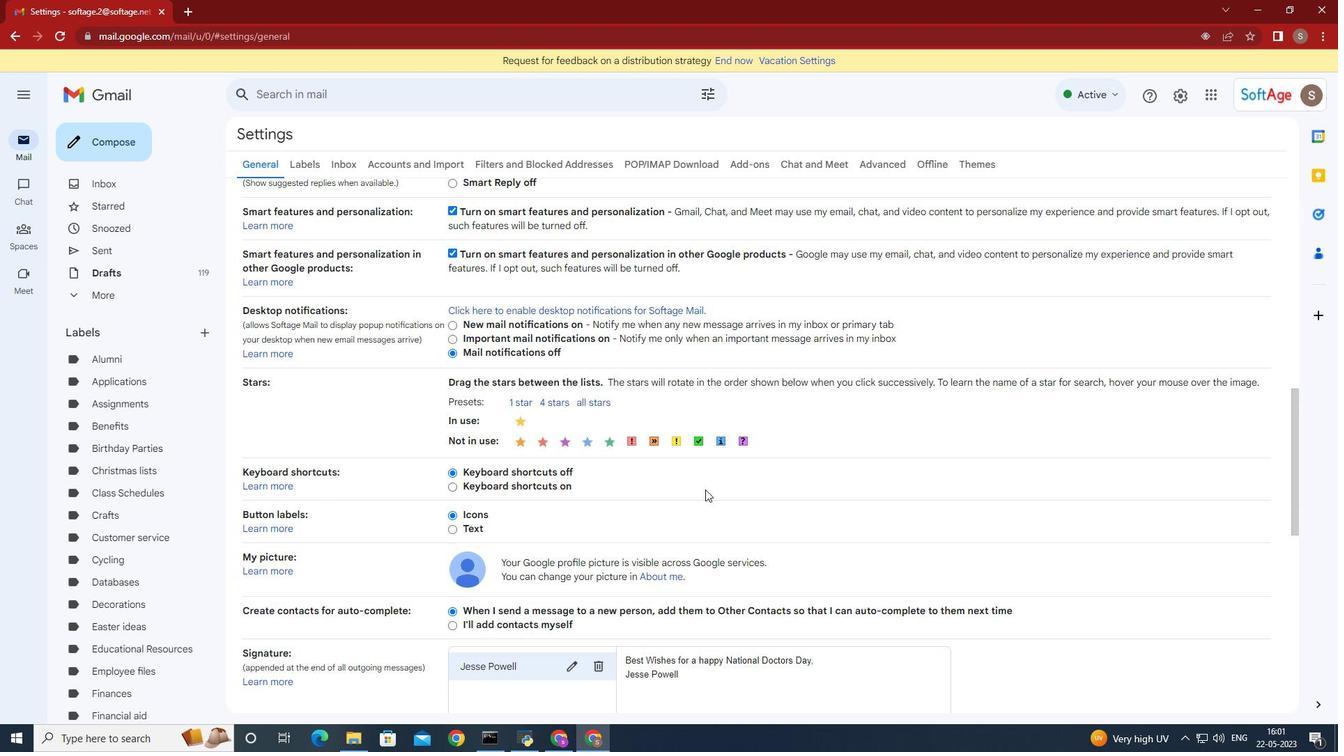 
Action: Mouse scrolled (704, 489) with delta (0, 0)
Screenshot: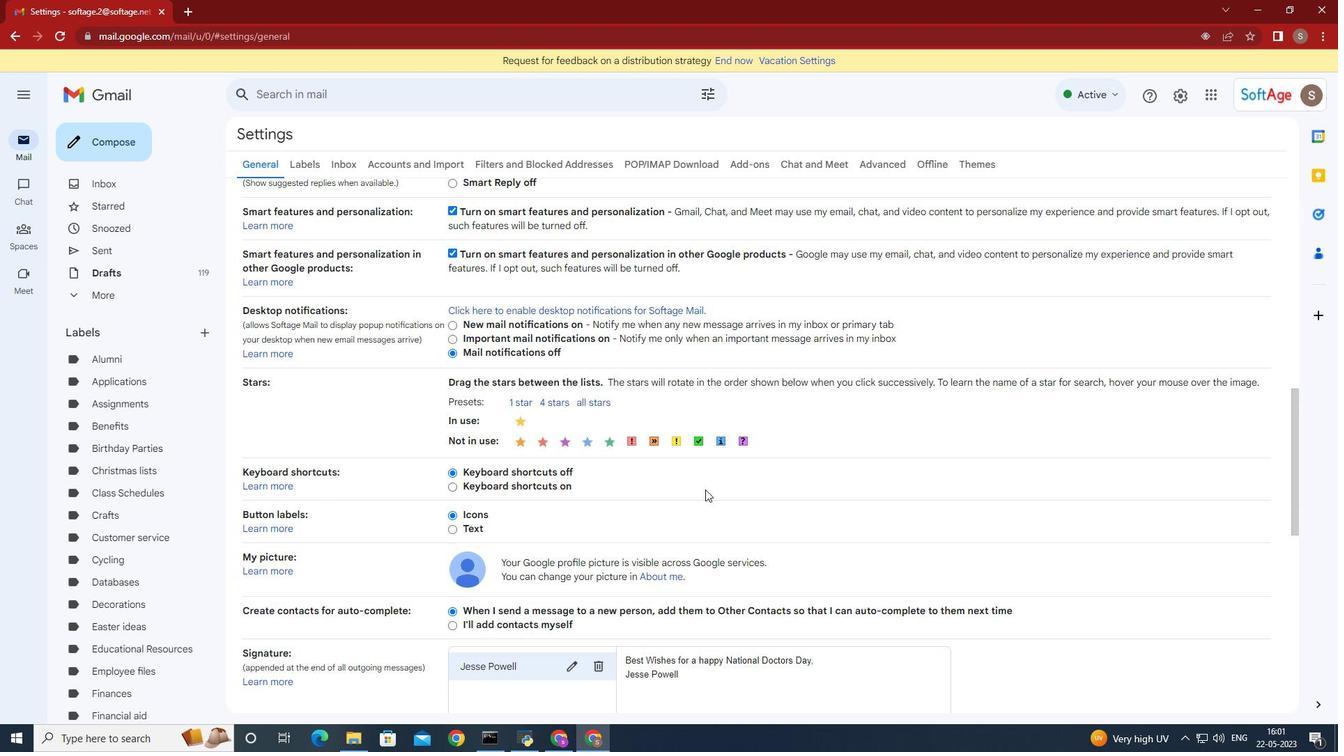 
Action: Mouse moved to (704, 489)
Screenshot: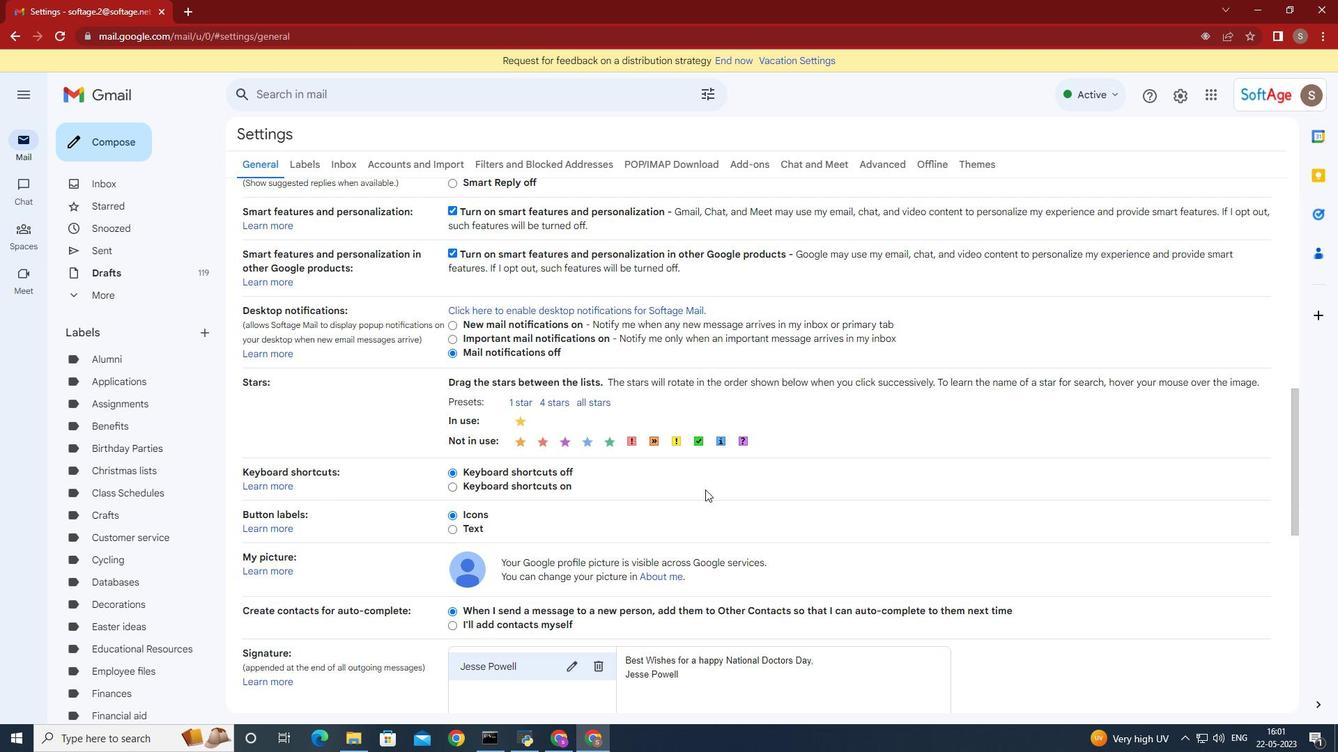 
Action: Mouse scrolled (704, 488) with delta (0, 0)
Screenshot: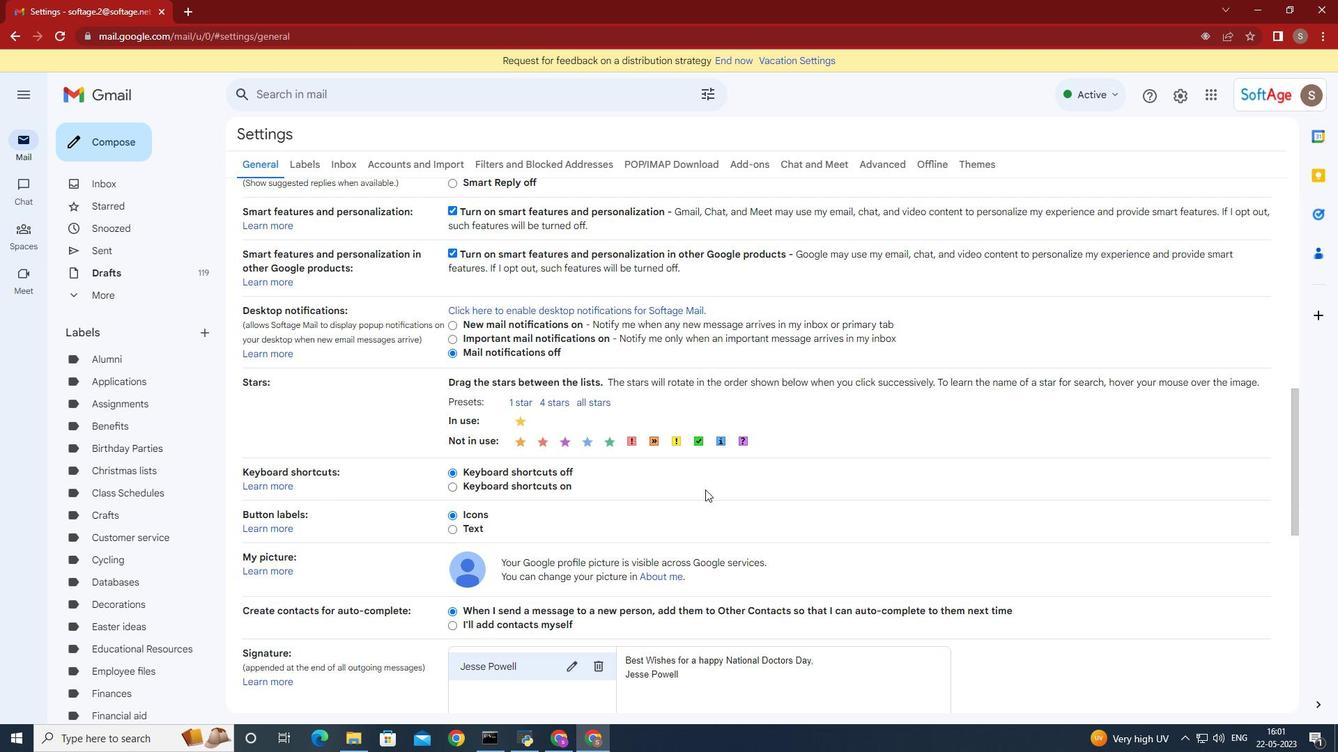 
Action: Mouse moved to (701, 479)
Screenshot: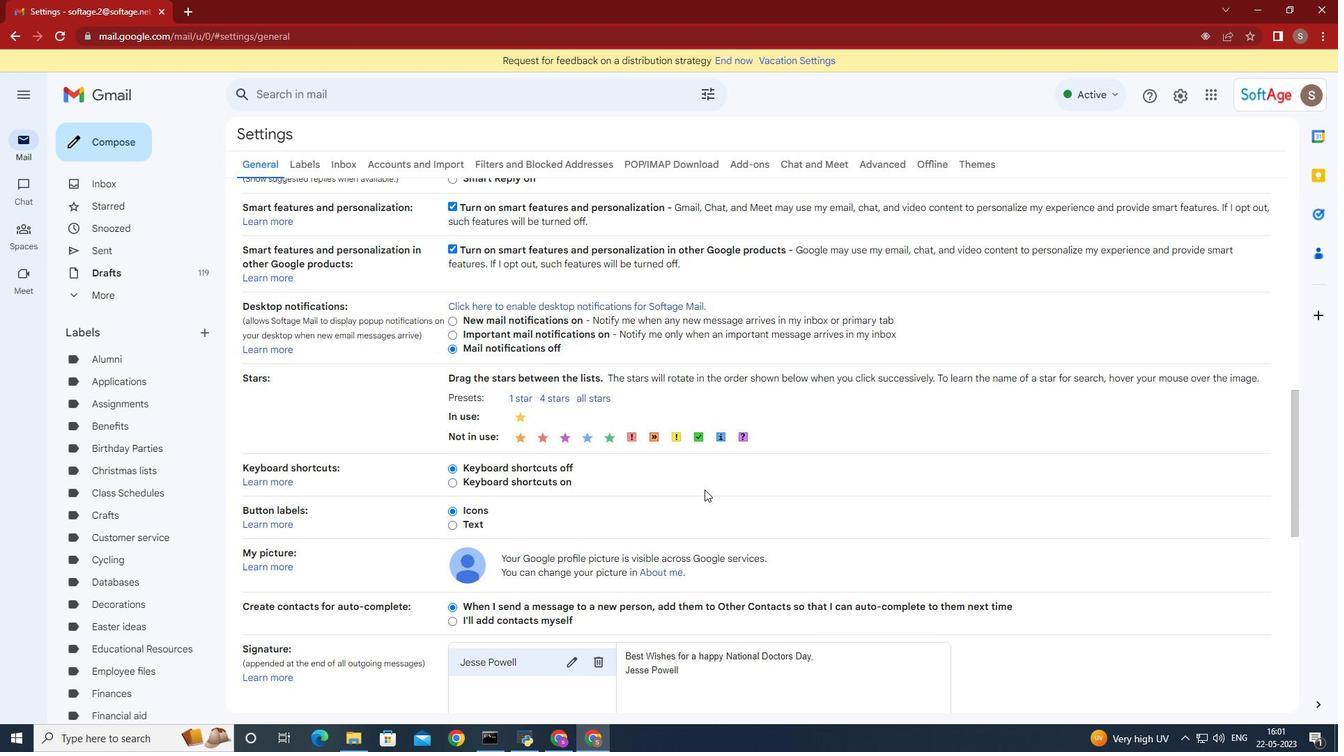 
Action: Mouse scrolled (701, 478) with delta (0, 0)
Screenshot: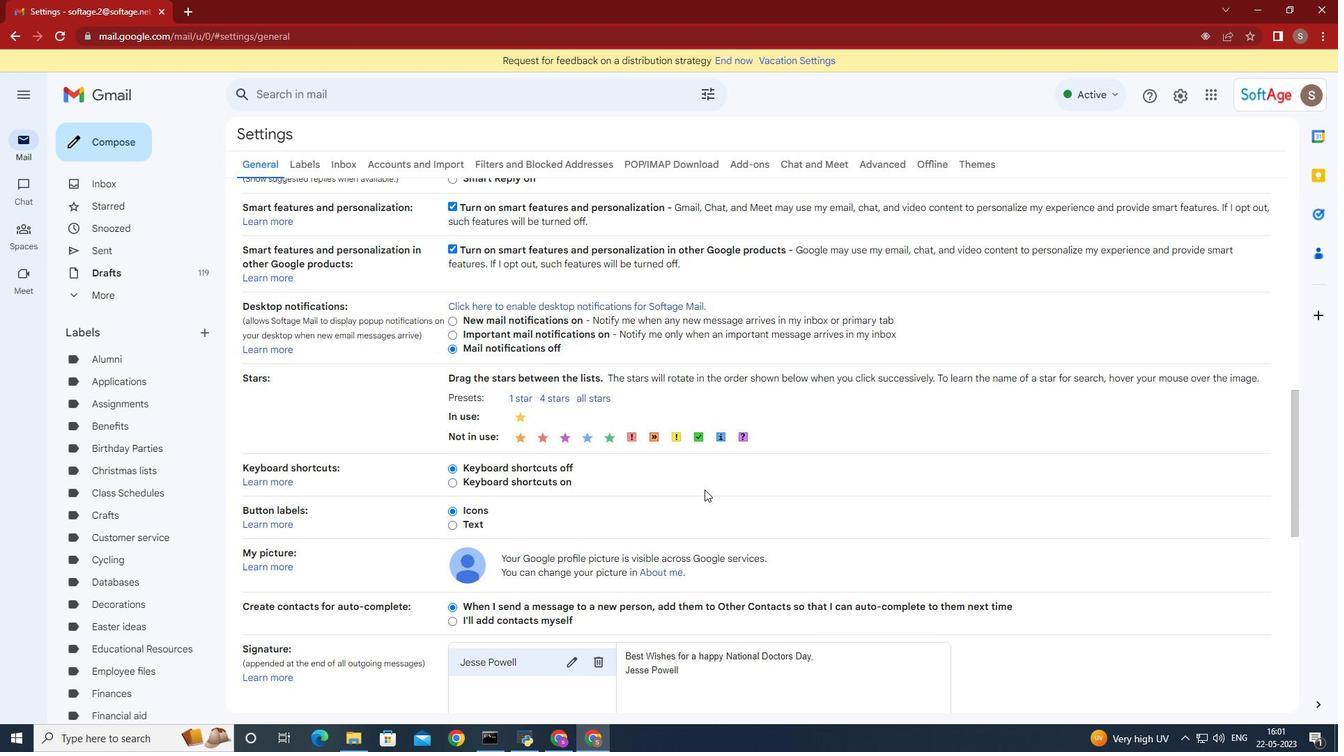 
Action: Mouse moved to (584, 502)
Screenshot: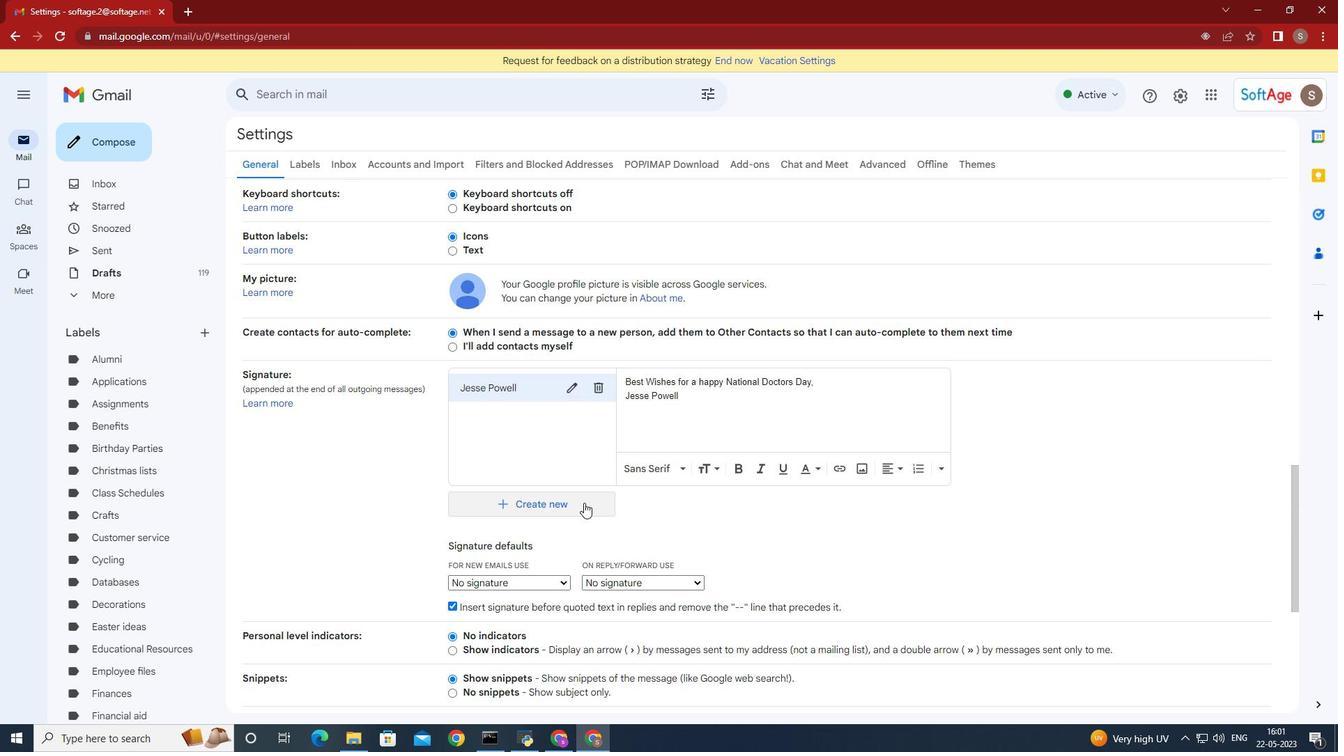 
Action: Mouse pressed left at (584, 502)
Screenshot: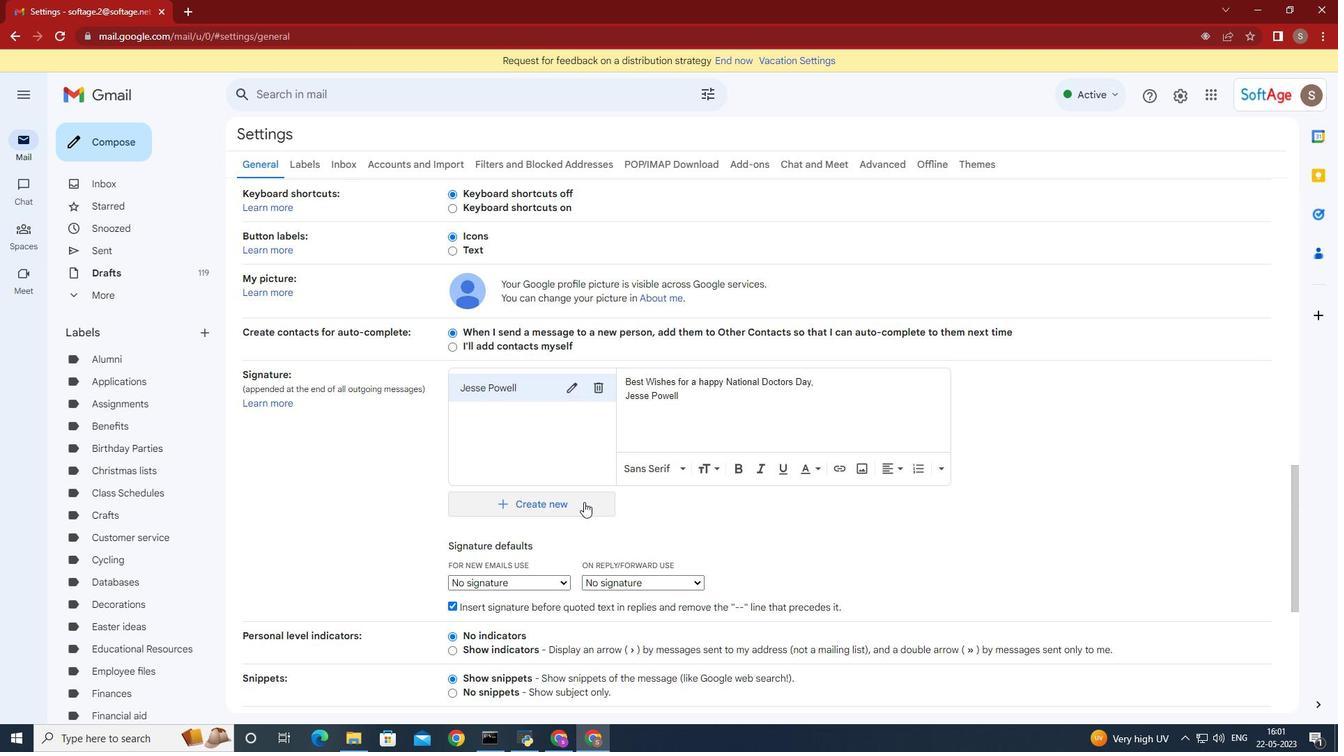 
Action: Mouse moved to (582, 498)
Screenshot: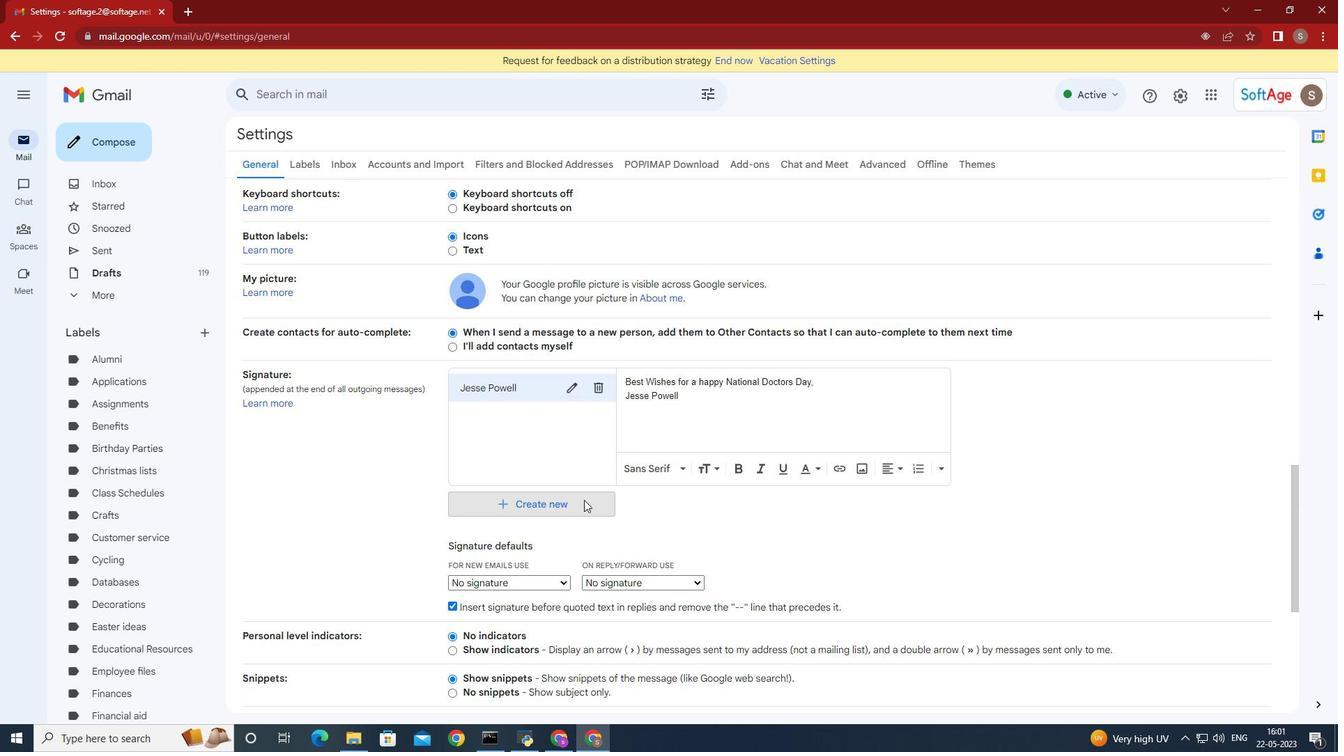 
Action: Key pressed J<Key.caps_lock>acqueline<Key.caps_lock>W<Key.caps_lock><Key.backspace><Key.space><Key.shift><Key.shift><Key.shift><Key.shift>Wright<Key.space>
Screenshot: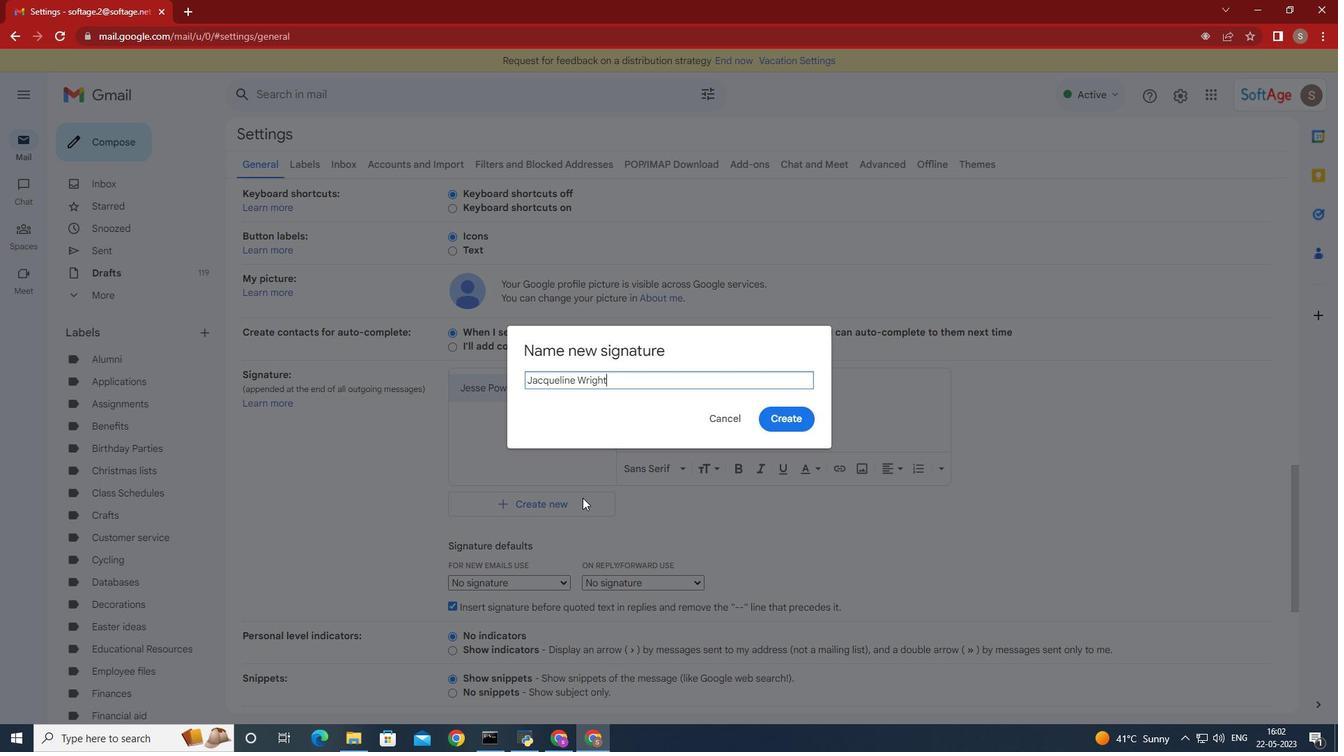 
Action: Mouse moved to (797, 411)
Screenshot: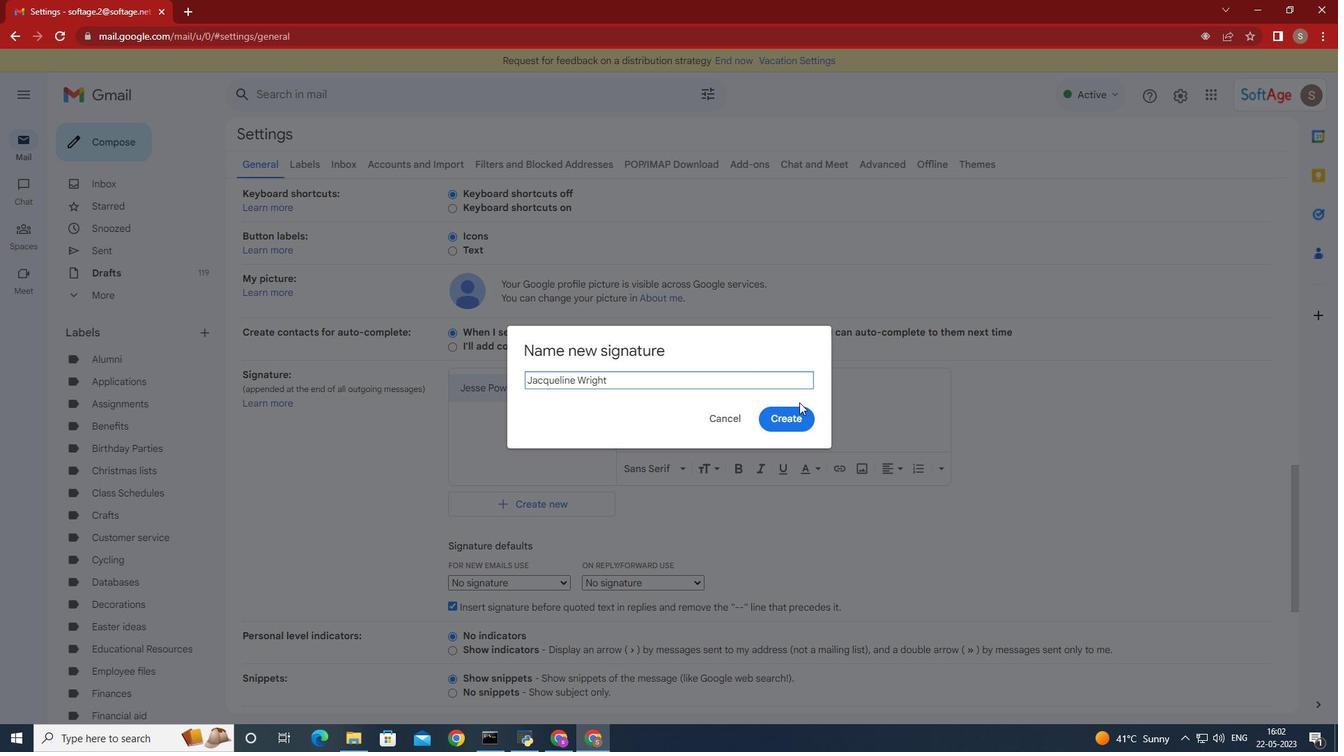 
Action: Mouse pressed left at (797, 411)
Screenshot: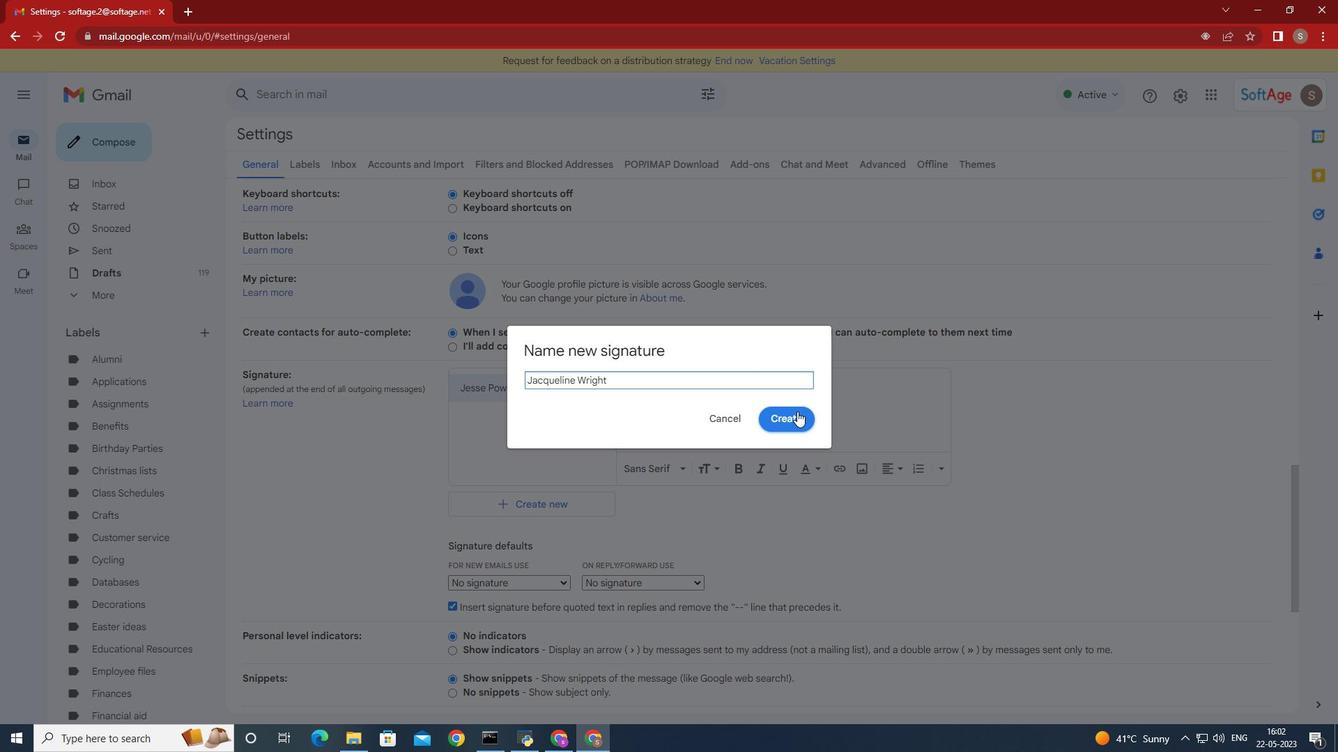 
Action: Mouse moved to (794, 410)
Screenshot: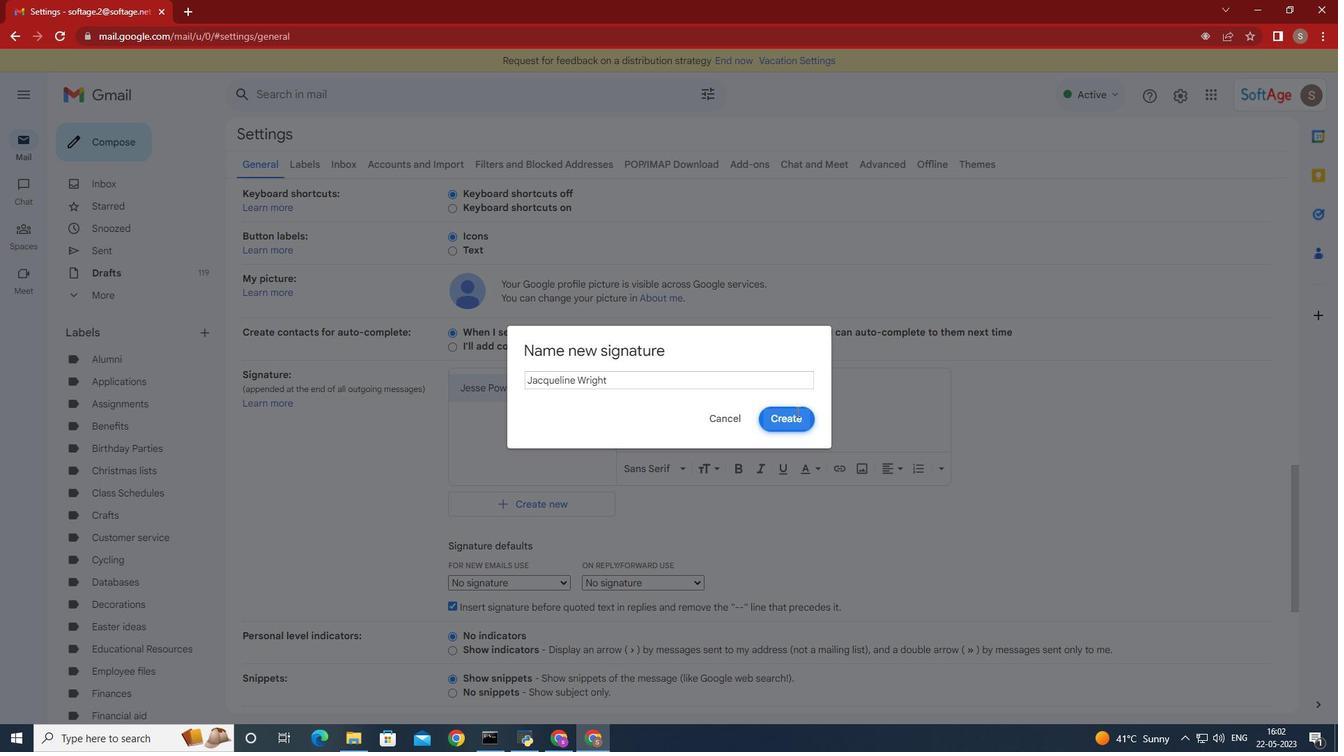 
Action: Key pressed <Key.caps_lock>B<Key.caps_lock>est<Key.space>wishes<Key.space>for<Key.space>a<Key.space>happy<Key.space><Key.shift><Key.shift>Mothers<Key.space><Key.shift><Key.shift><Key.shift><Key.shift><Key.shift><Key.shift><Key.shift><Key.shift><Key.shift><Key.shift><Key.shift><Key.shift><Key.shift><Key.shift><Key.shift><Key.shift>Day<Key.space>
Screenshot: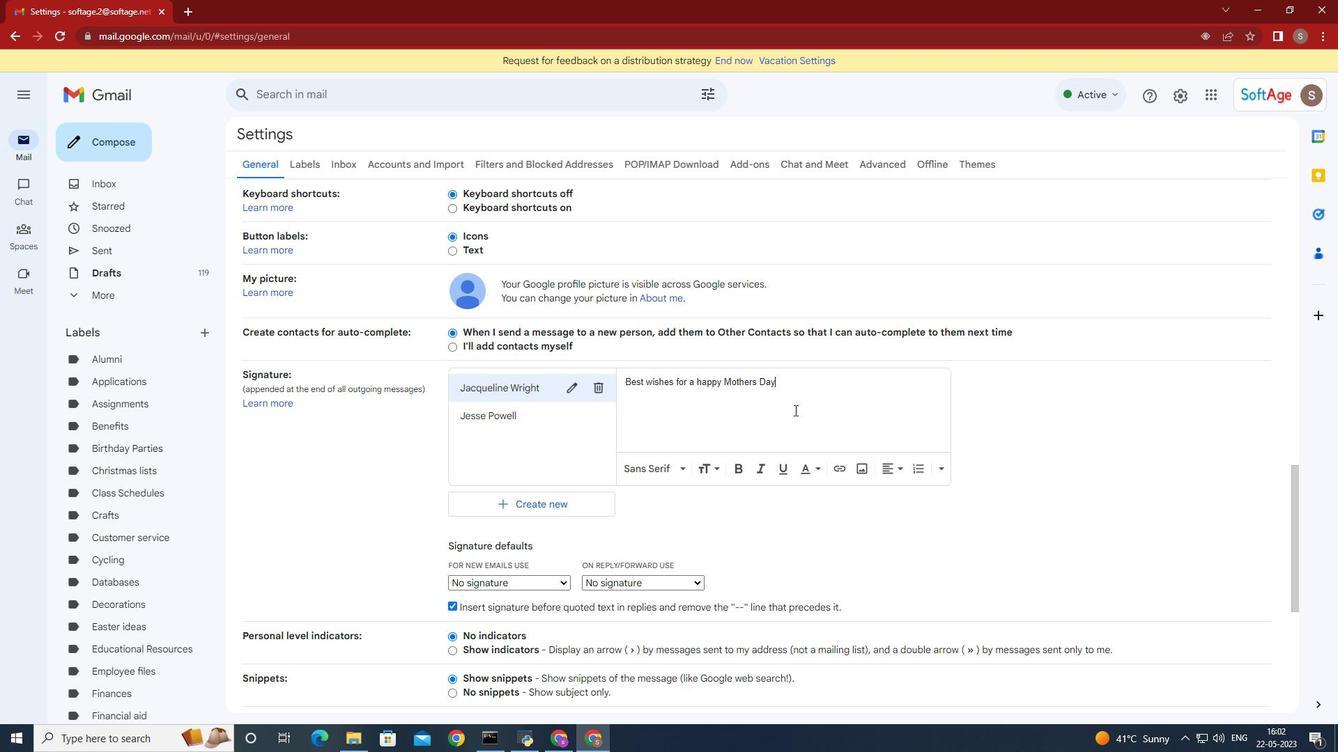 
Action: Mouse moved to (790, 411)
Screenshot: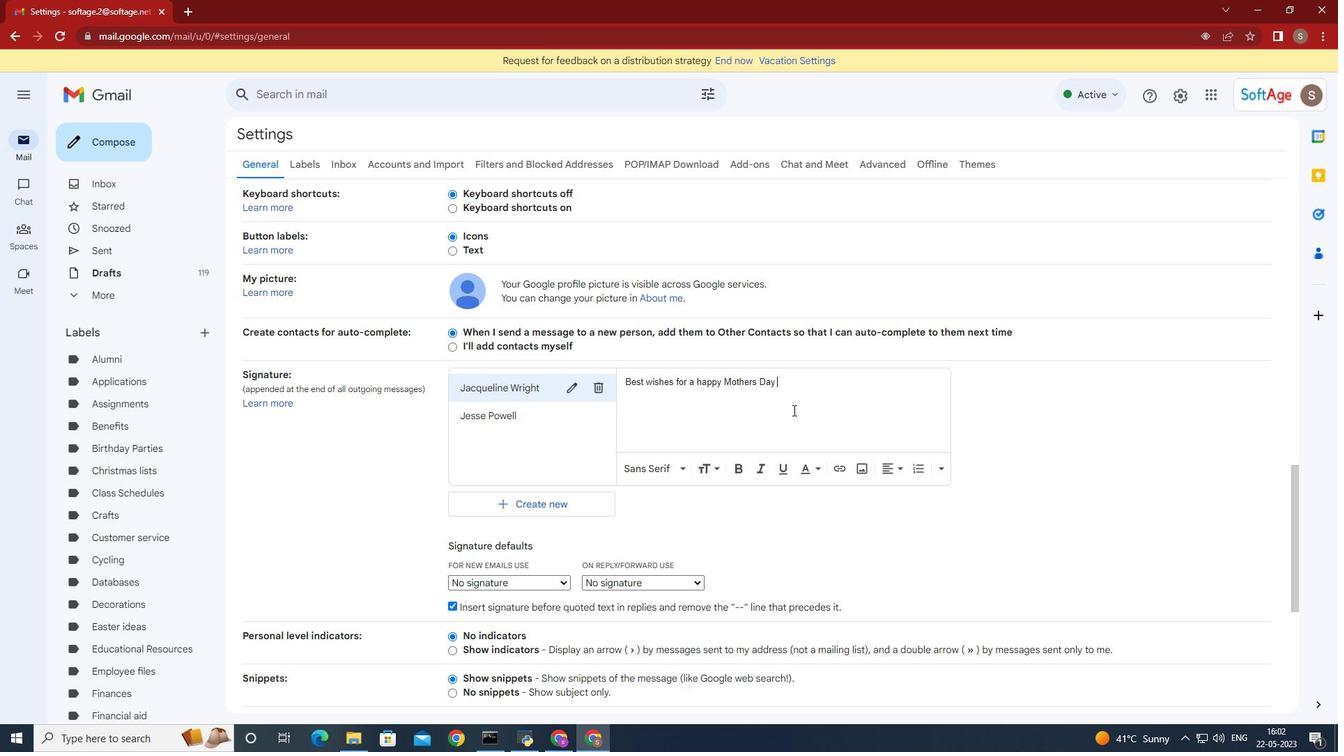 
Action: Key pressed ,
Screenshot: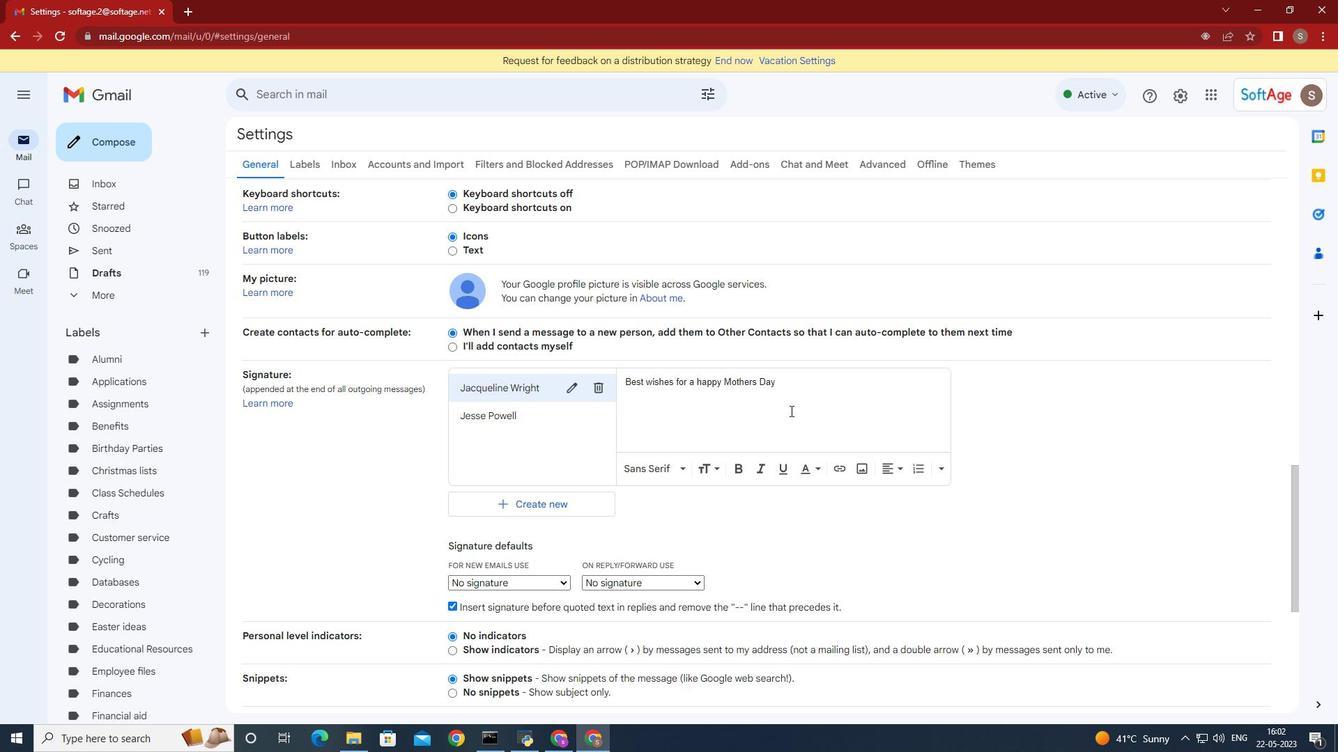 
Action: Mouse moved to (700, 470)
Screenshot: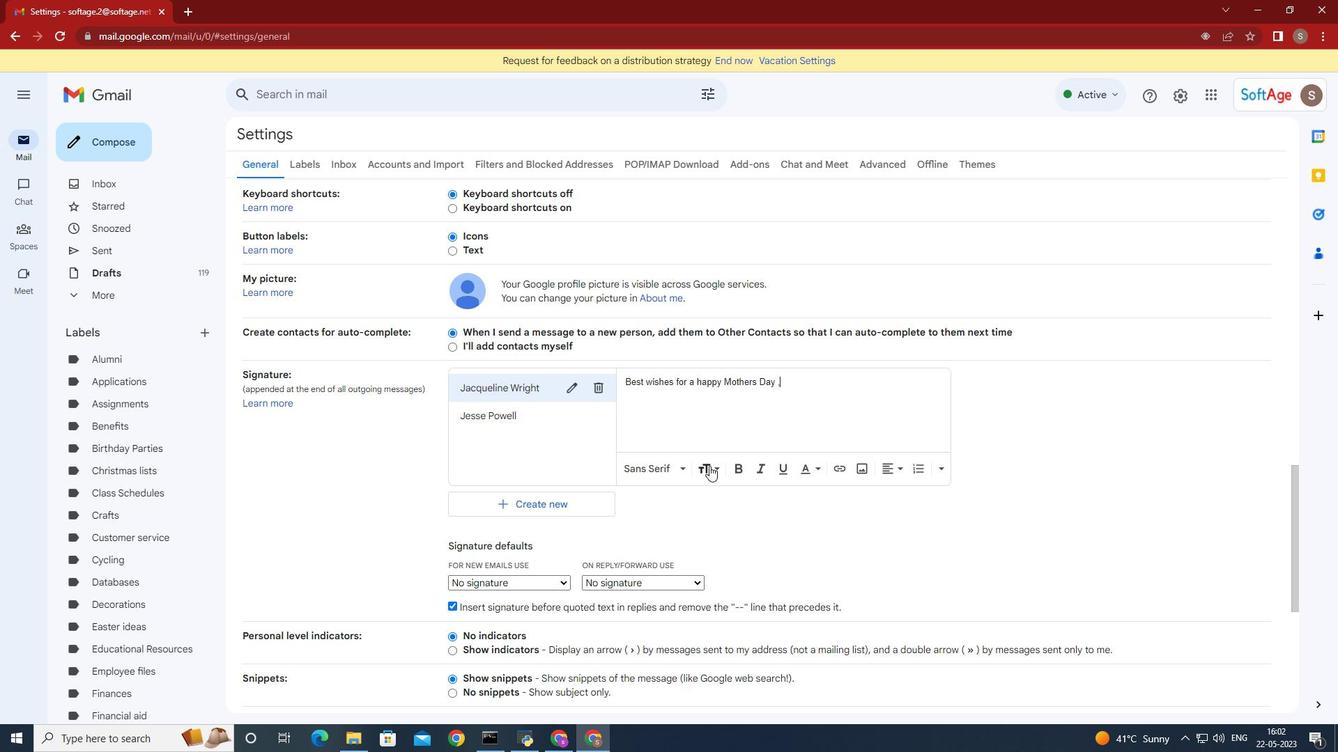 
Action: Key pressed <Key.enter>
Screenshot: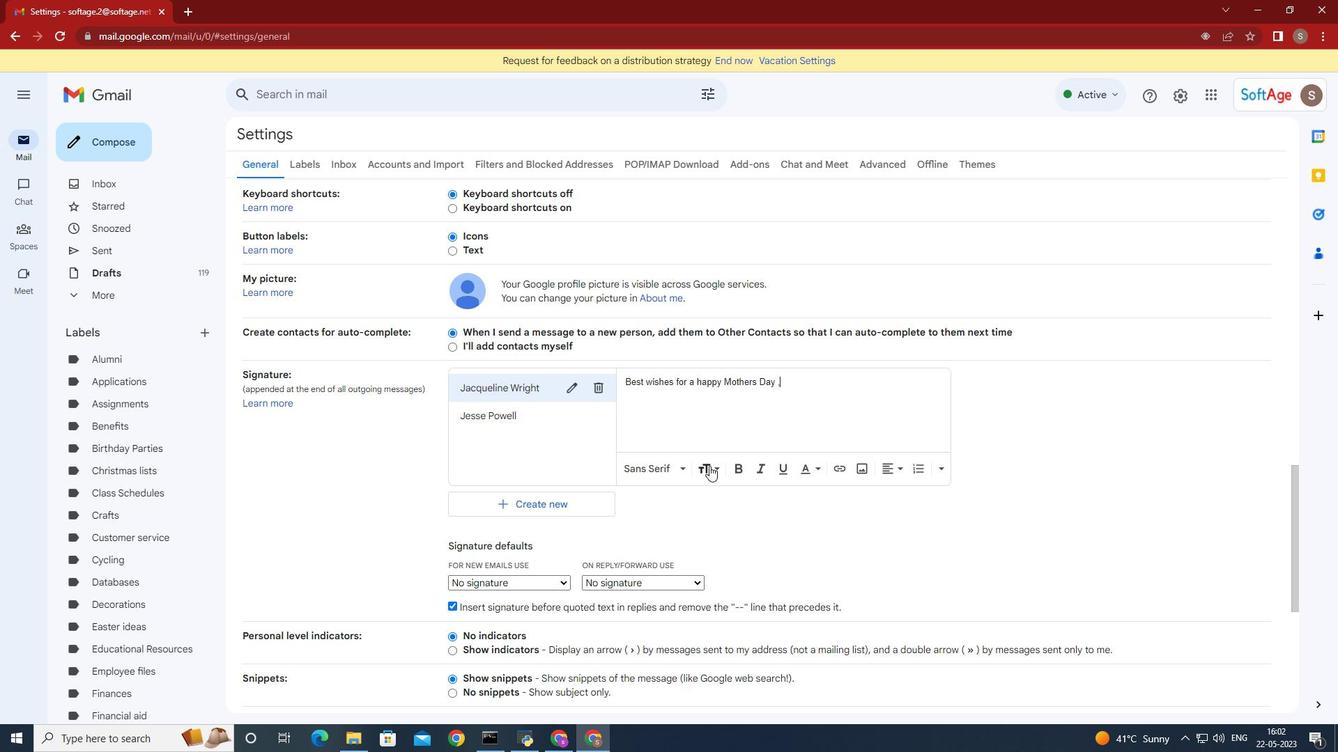 
Action: Mouse moved to (699, 470)
Screenshot: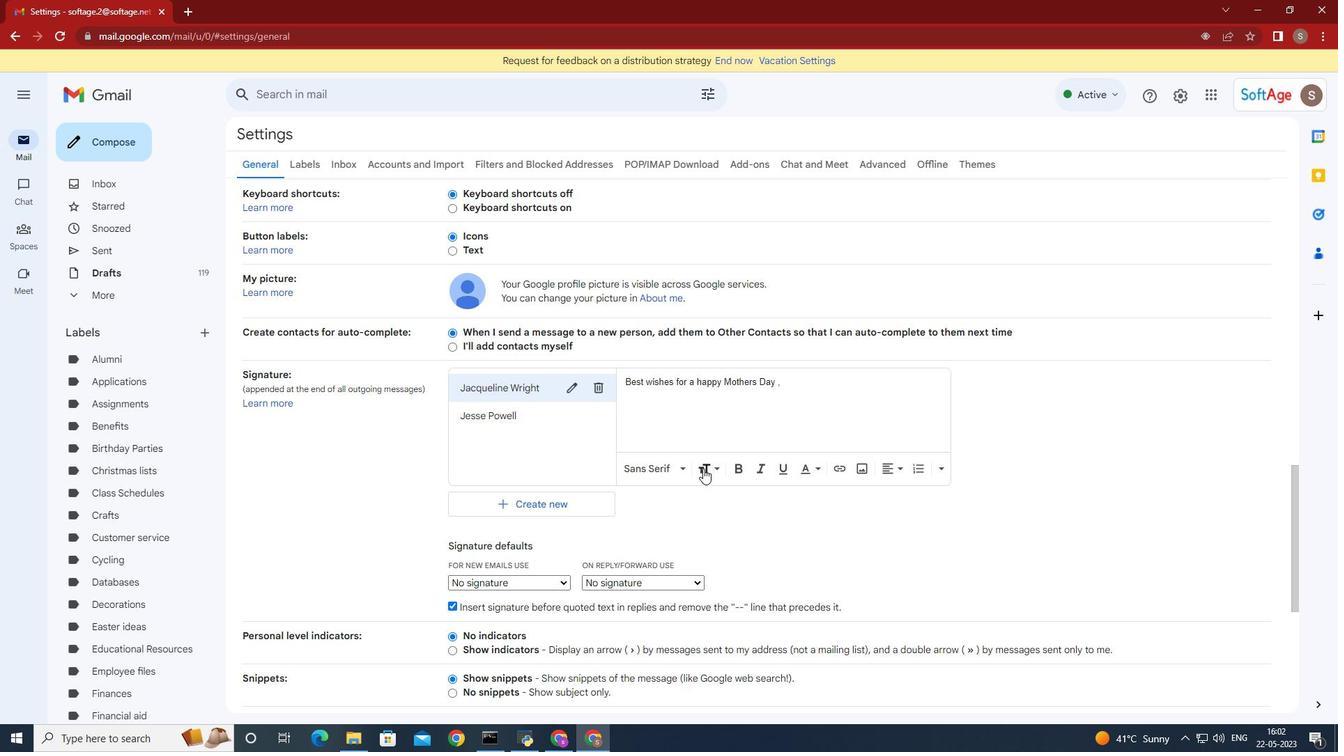
Action: Mouse scrolled (699, 469) with delta (0, 0)
Screenshot: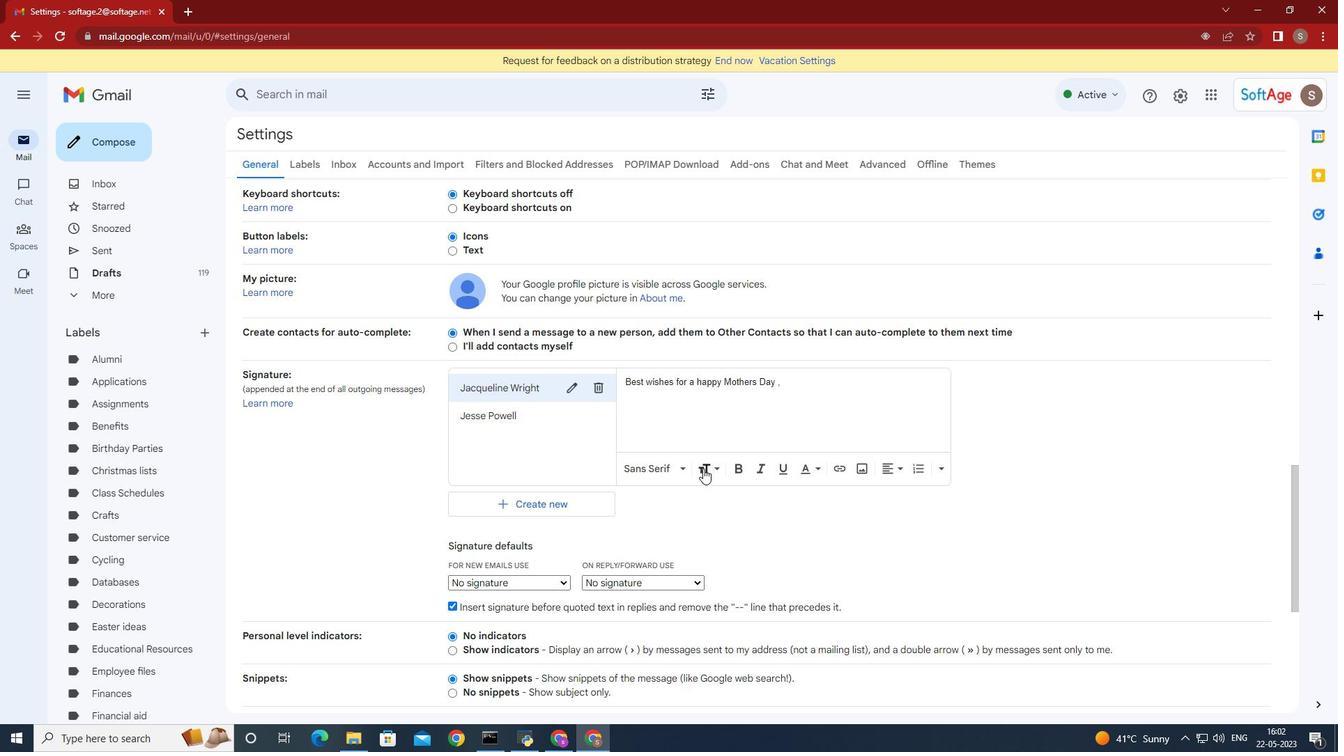 
Action: Mouse moved to (678, 487)
Screenshot: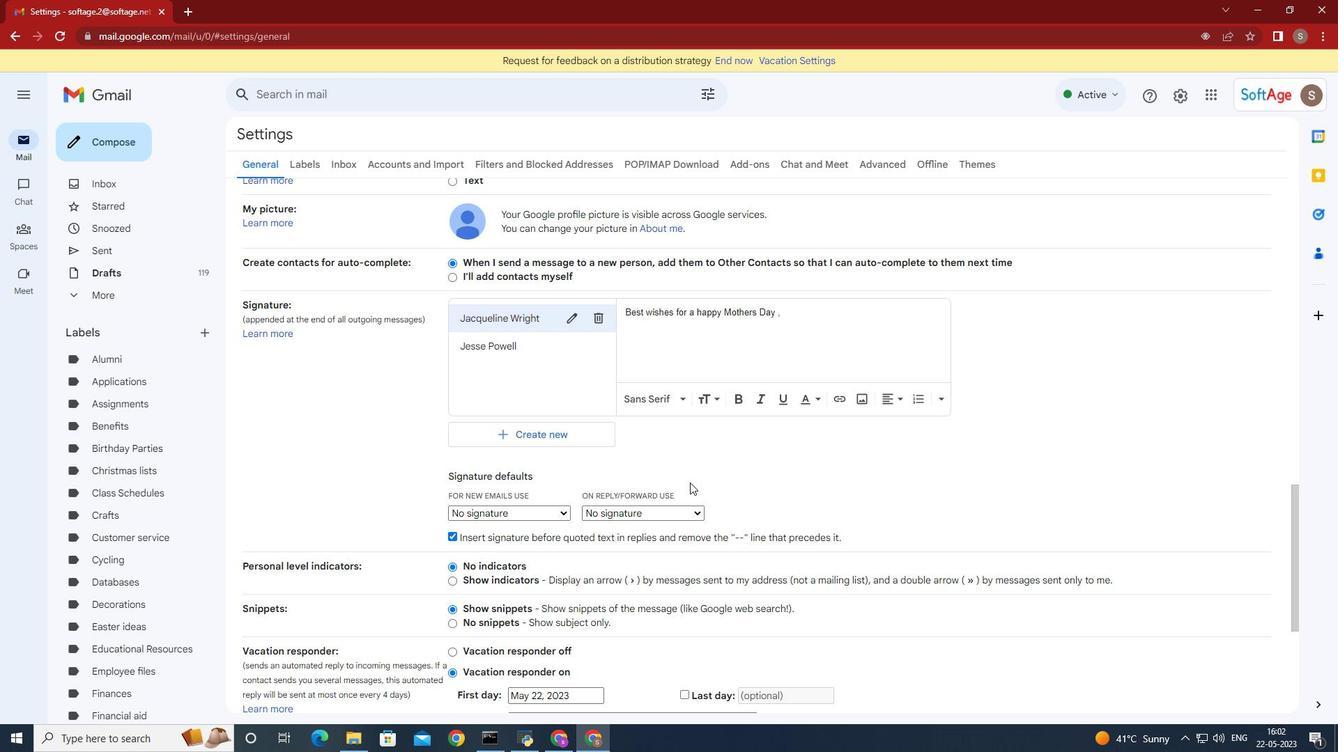 
Action: Key pressed <Key.shift><Key.shift><Key.shift><Key.shift><Key.shift><Key.shift>Jacqueline<Key.space><Key.shift><Key.shift><Key.shift><Key.shift><Key.shift><Key.shift><Key.shift><Key.shift><Key.shift><Key.shift><Key.shift>Wright<Key.space>
Screenshot: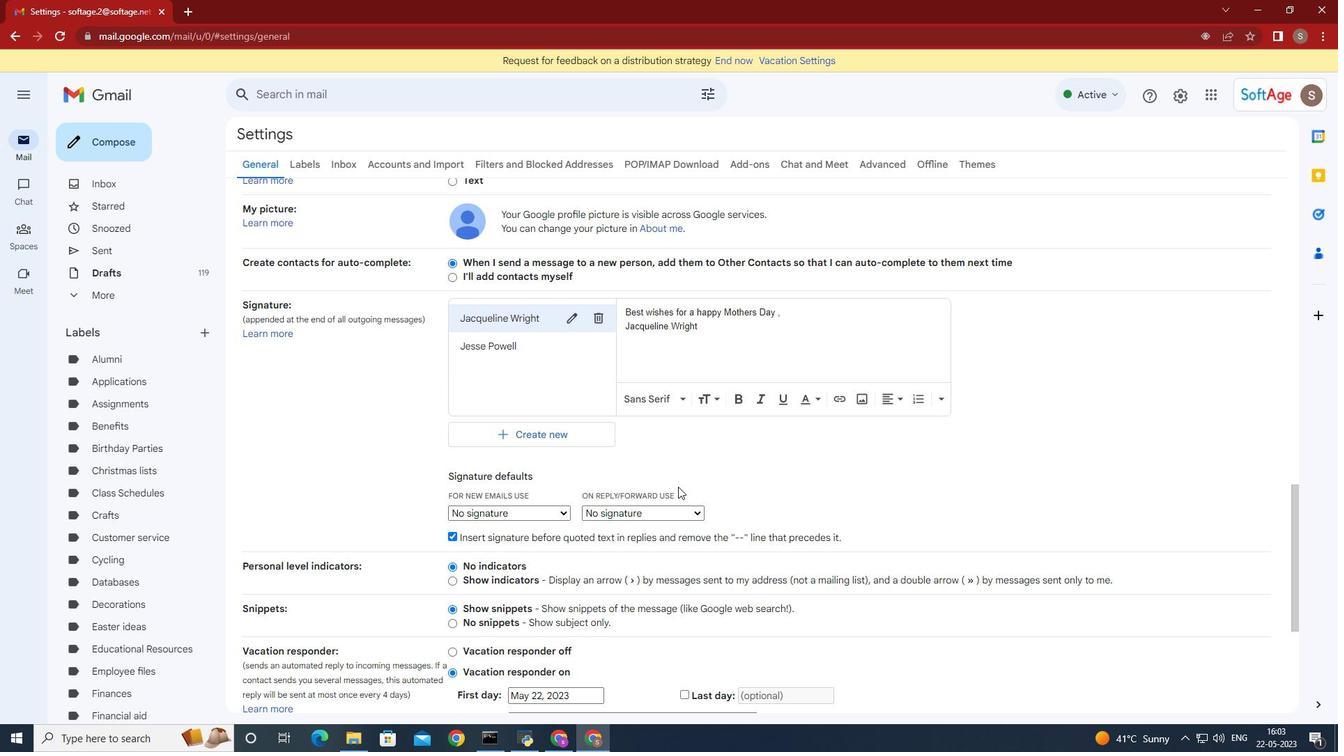
Action: Mouse moved to (565, 517)
Screenshot: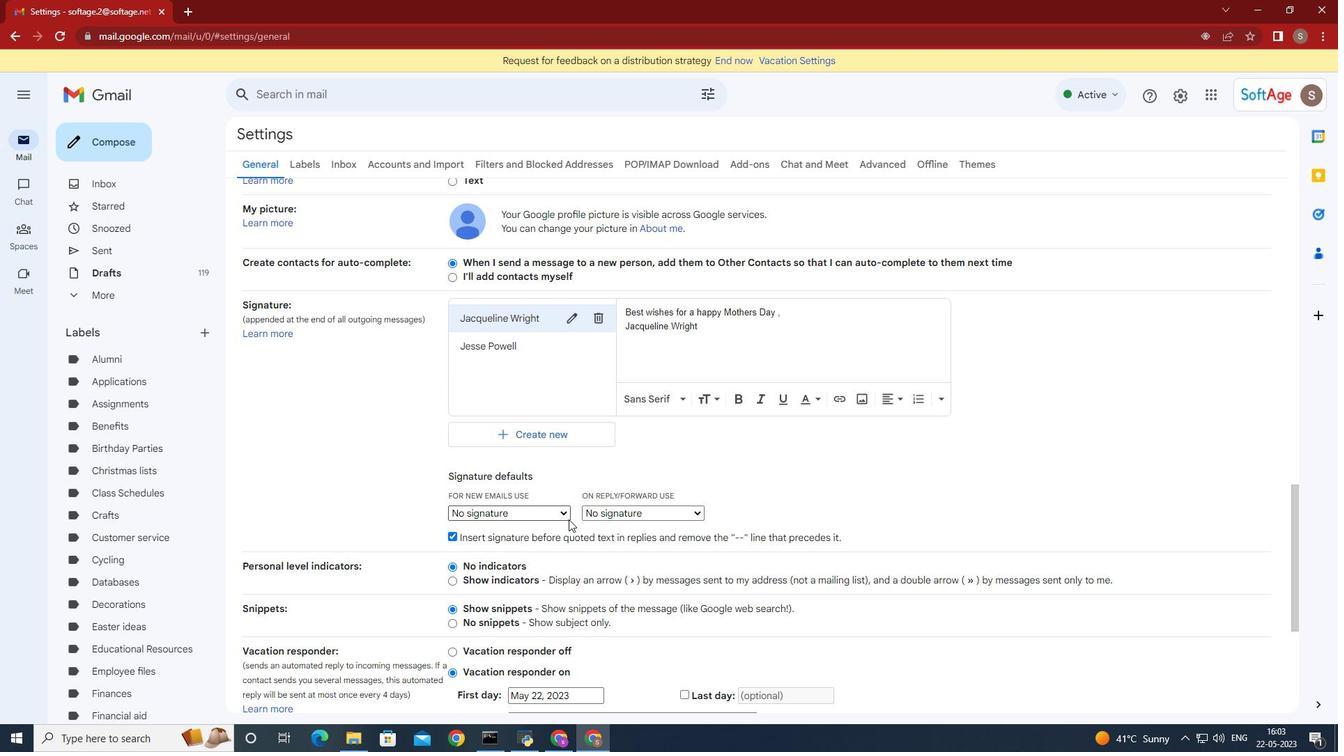 
Action: Mouse pressed left at (565, 517)
Screenshot: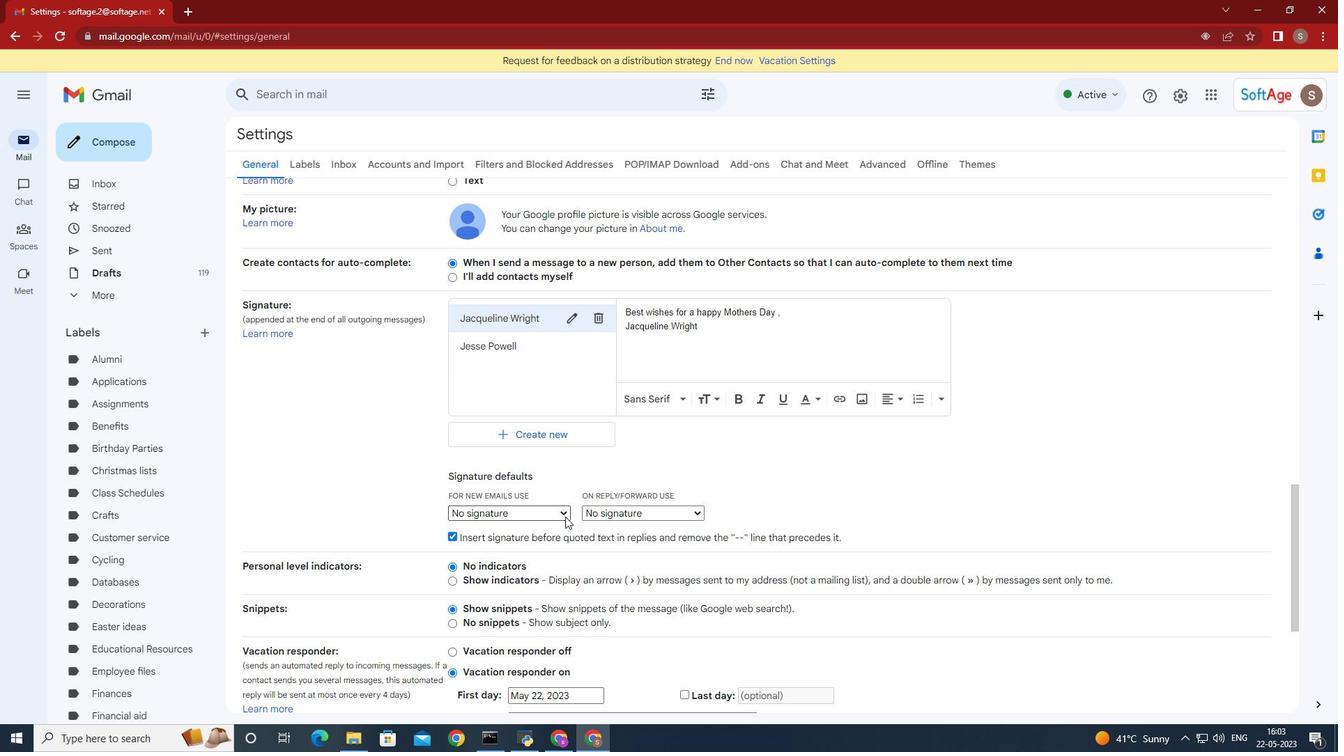 
Action: Mouse moved to (563, 540)
Screenshot: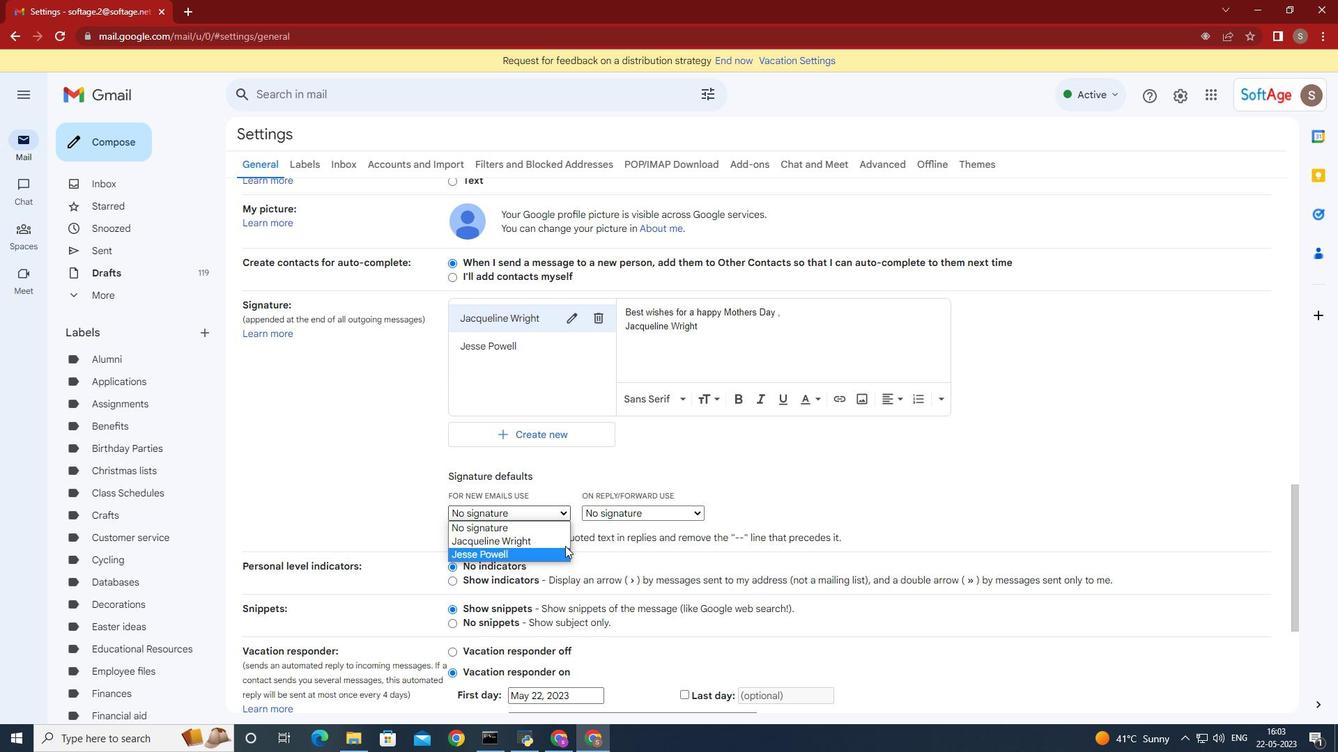 
Action: Mouse pressed left at (563, 540)
Screenshot: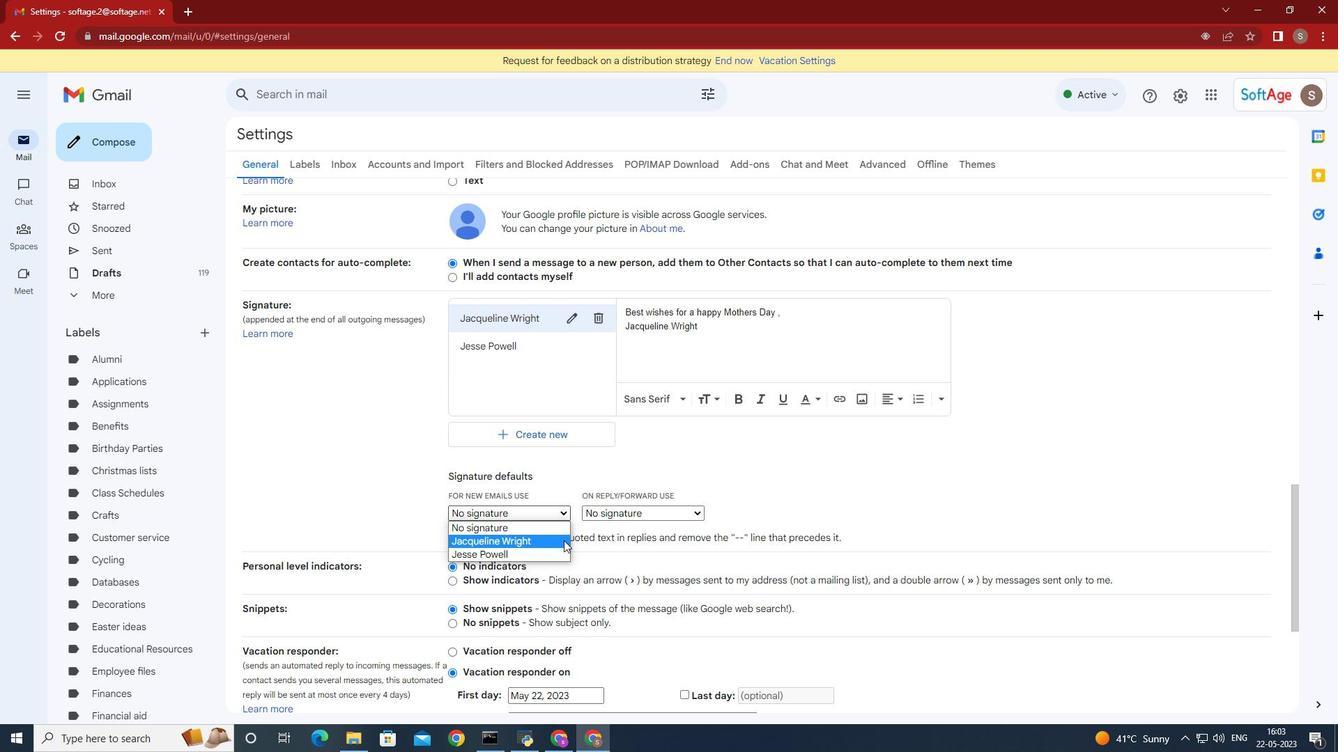 
Action: Mouse moved to (678, 515)
Screenshot: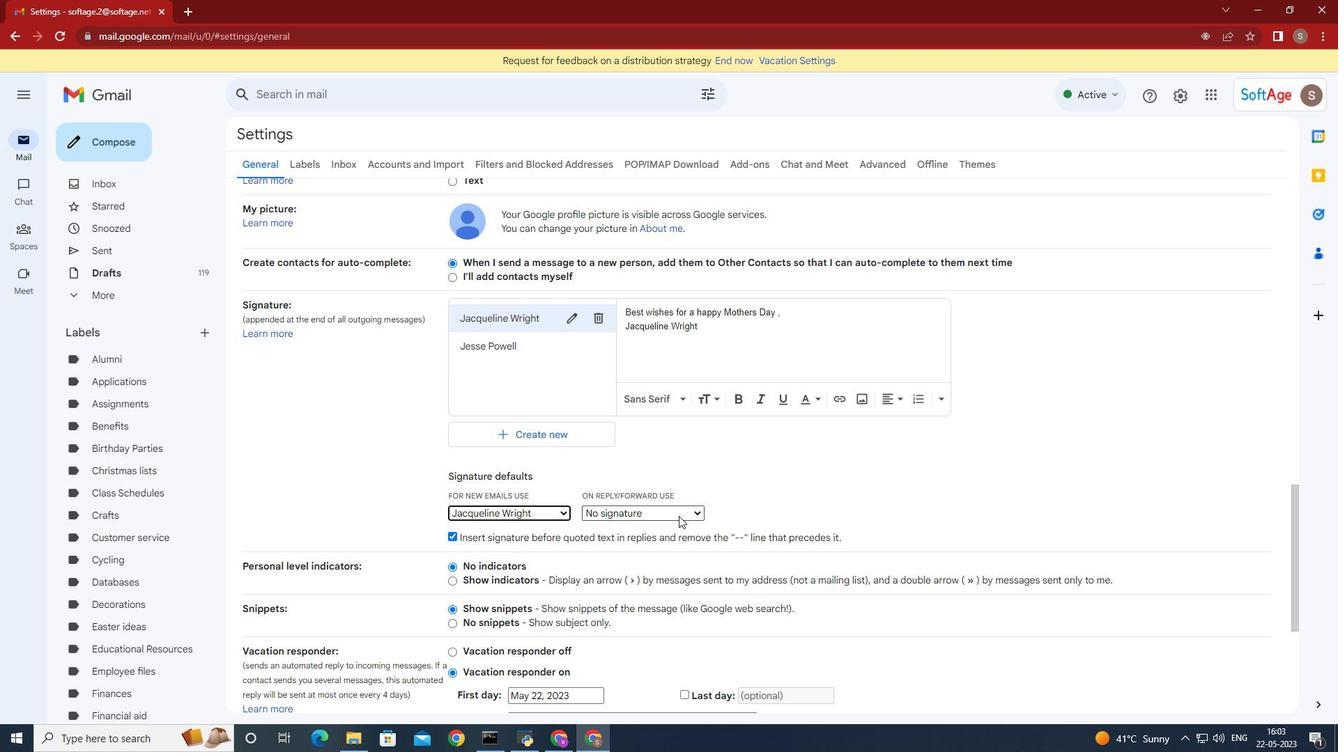 
Action: Mouse pressed left at (678, 515)
Screenshot: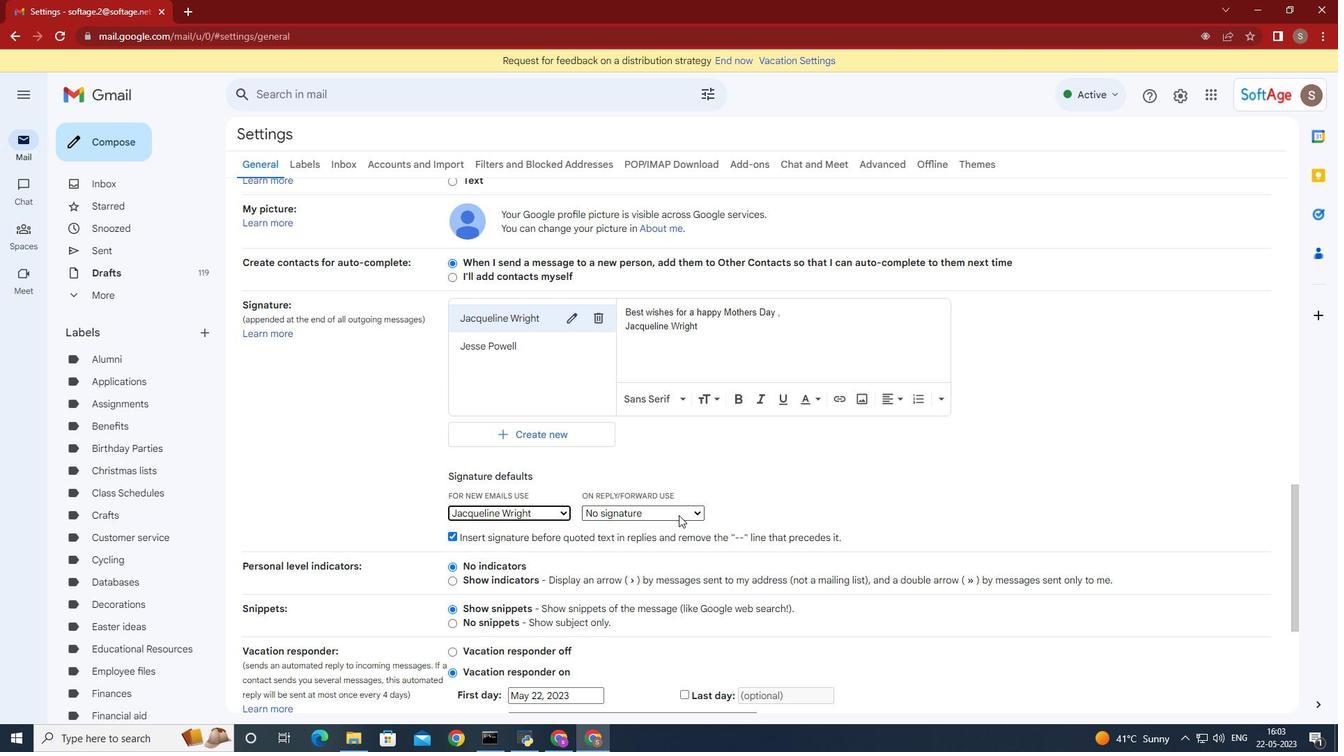 
Action: Mouse moved to (674, 535)
Screenshot: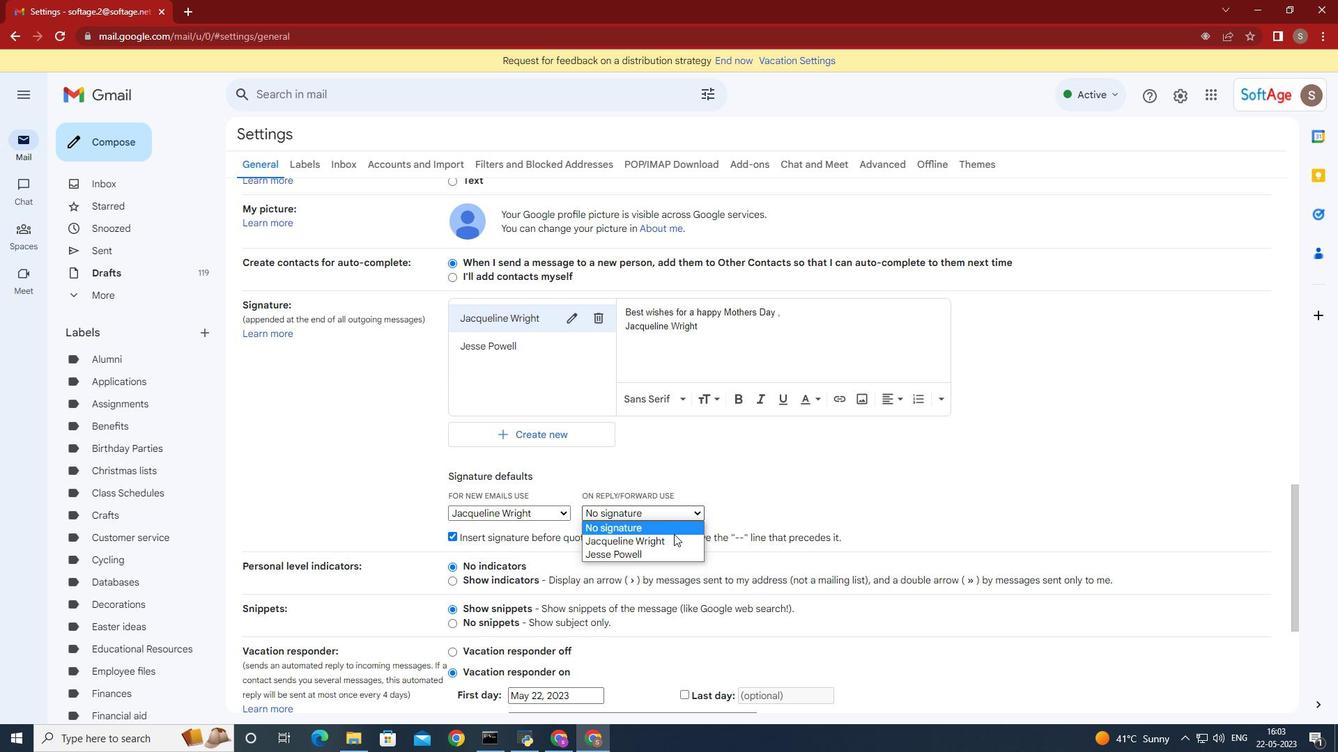 
Action: Mouse pressed left at (674, 535)
Screenshot: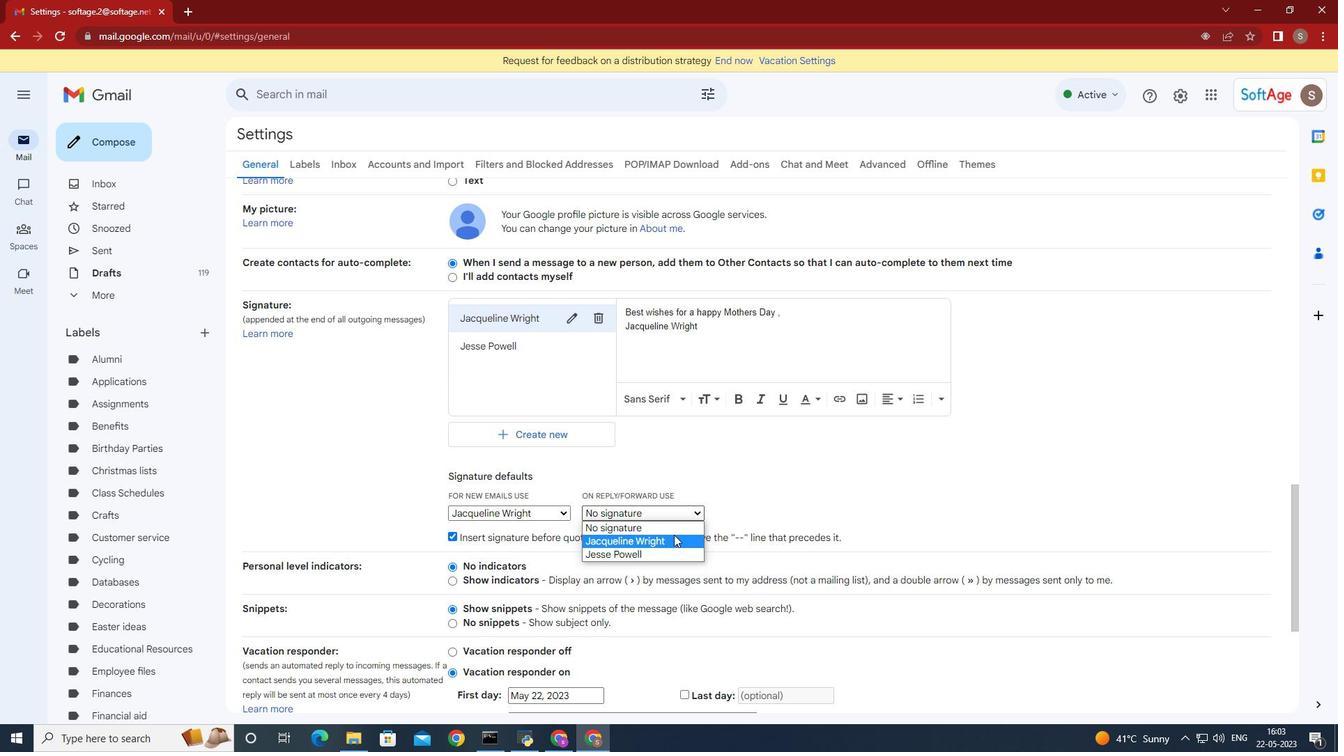 
Action: Mouse moved to (769, 524)
Screenshot: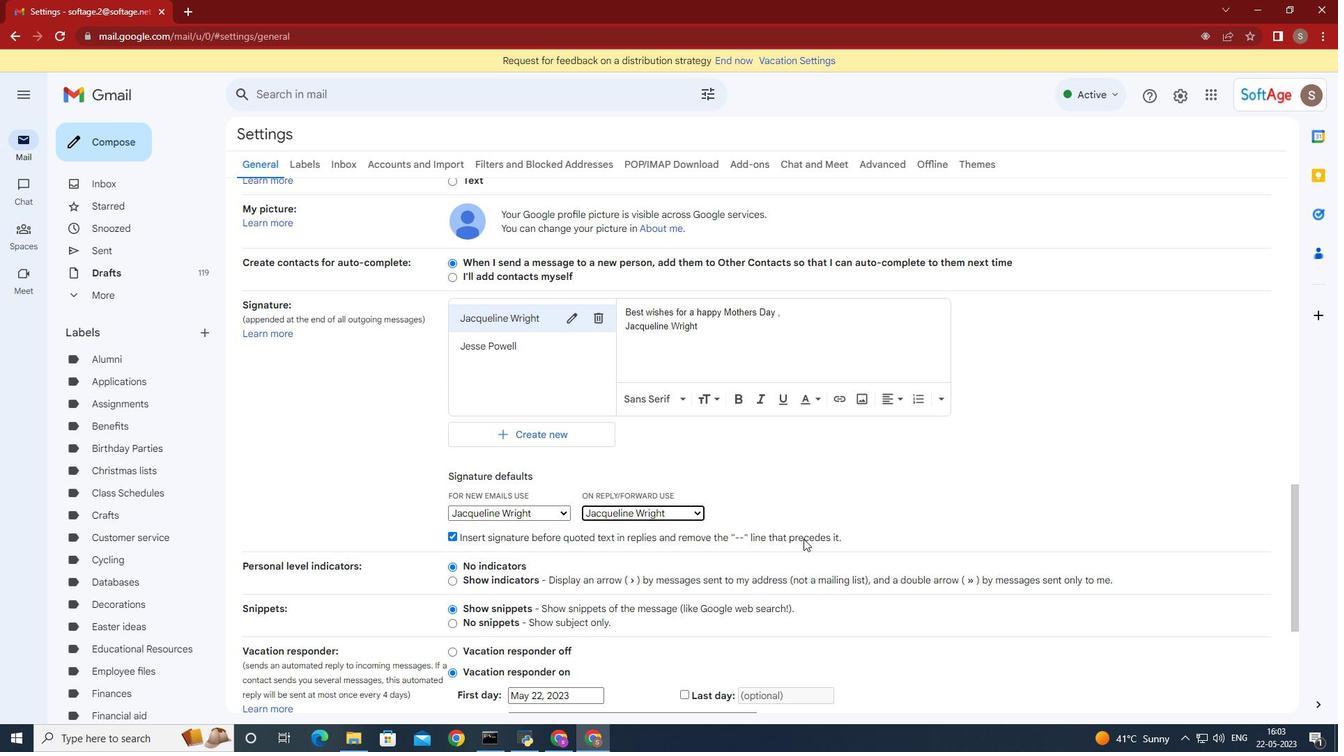 
Action: Mouse scrolled (769, 524) with delta (0, 0)
Screenshot: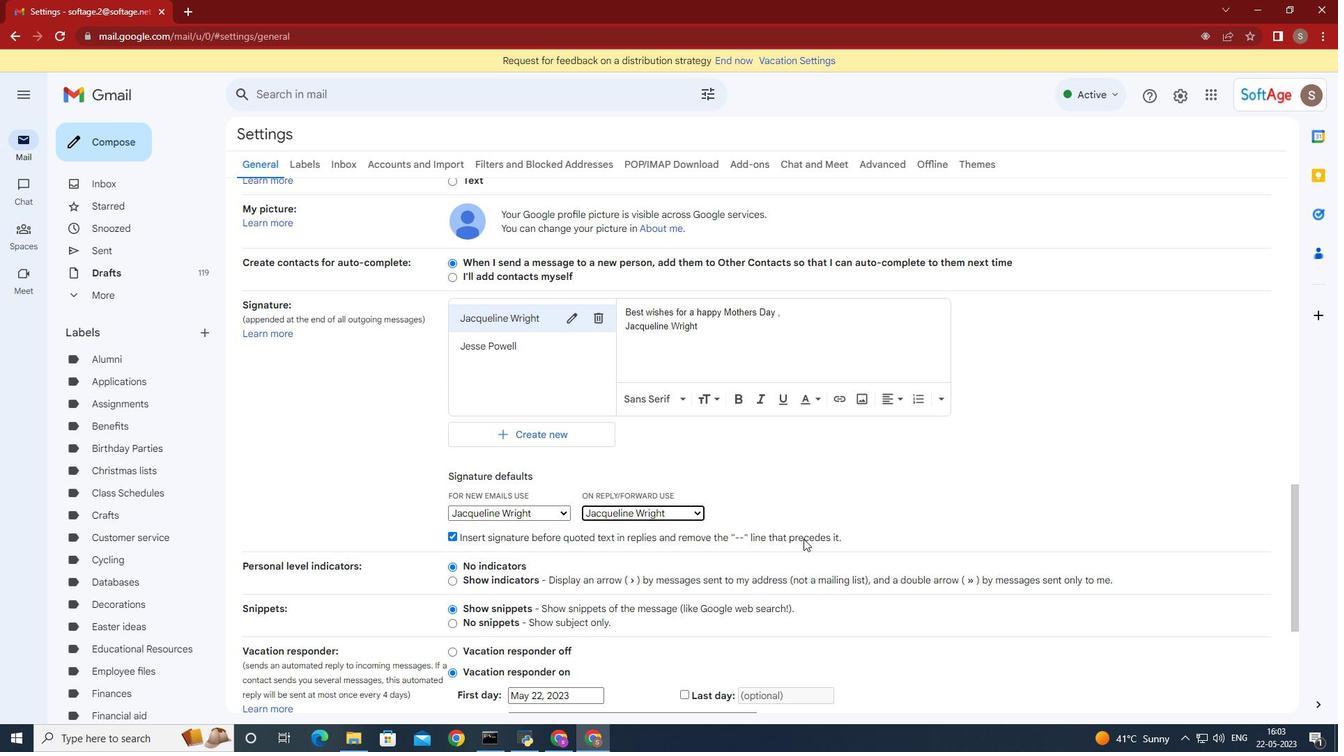 
Action: Mouse scrolled (769, 524) with delta (0, 0)
Screenshot: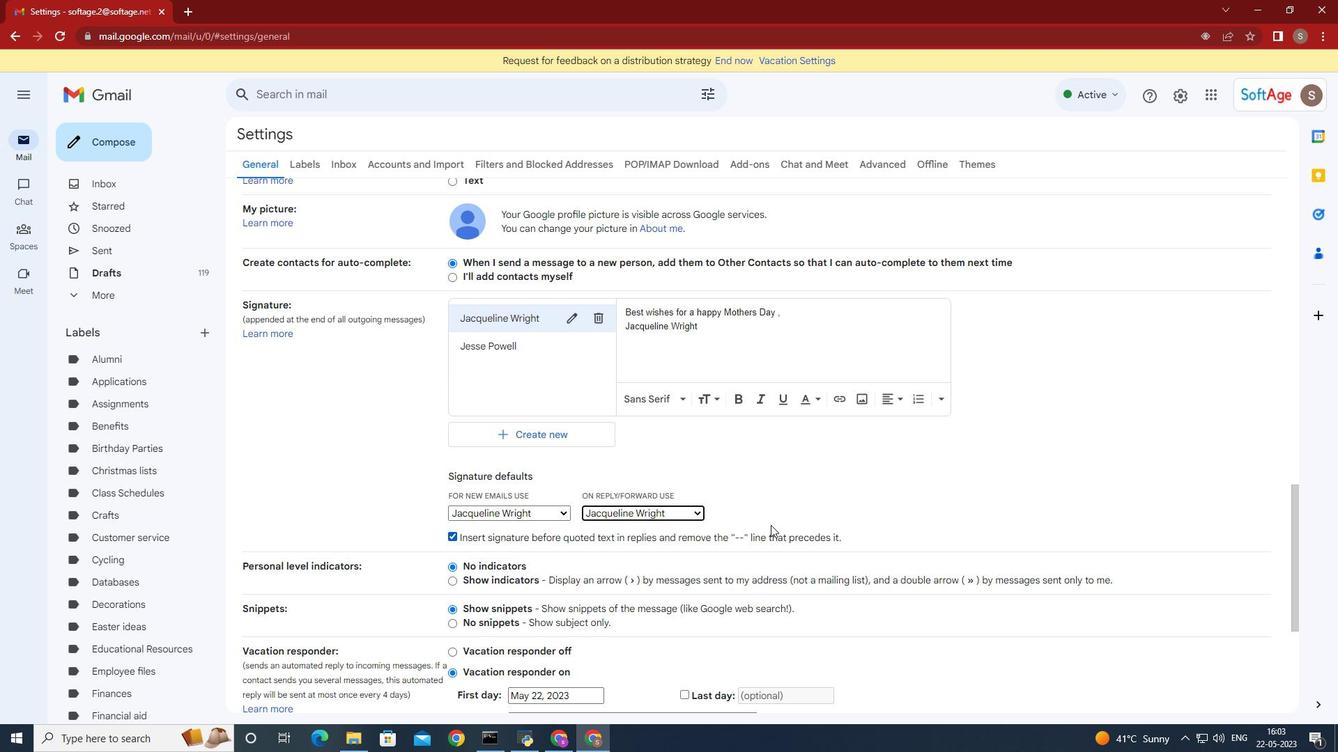 
Action: Mouse moved to (769, 524)
Screenshot: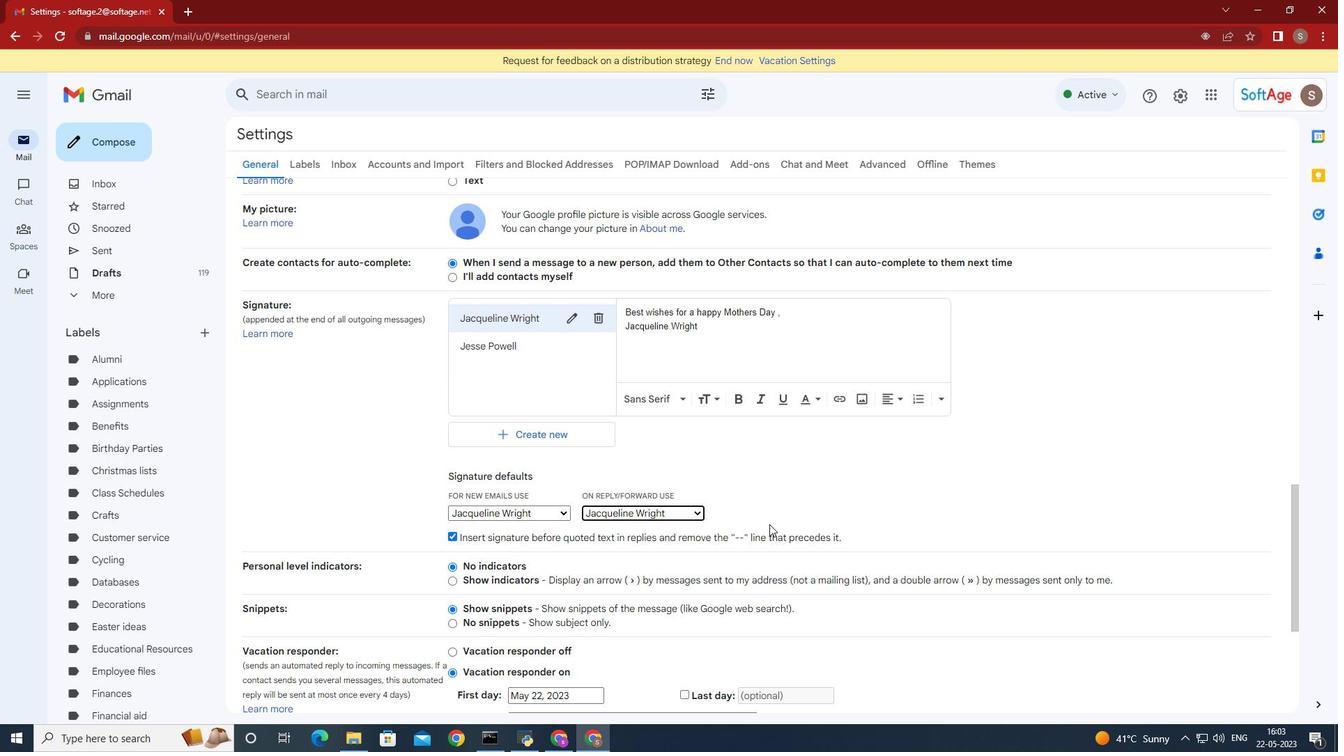 
Action: Mouse scrolled (769, 524) with delta (0, 0)
Screenshot: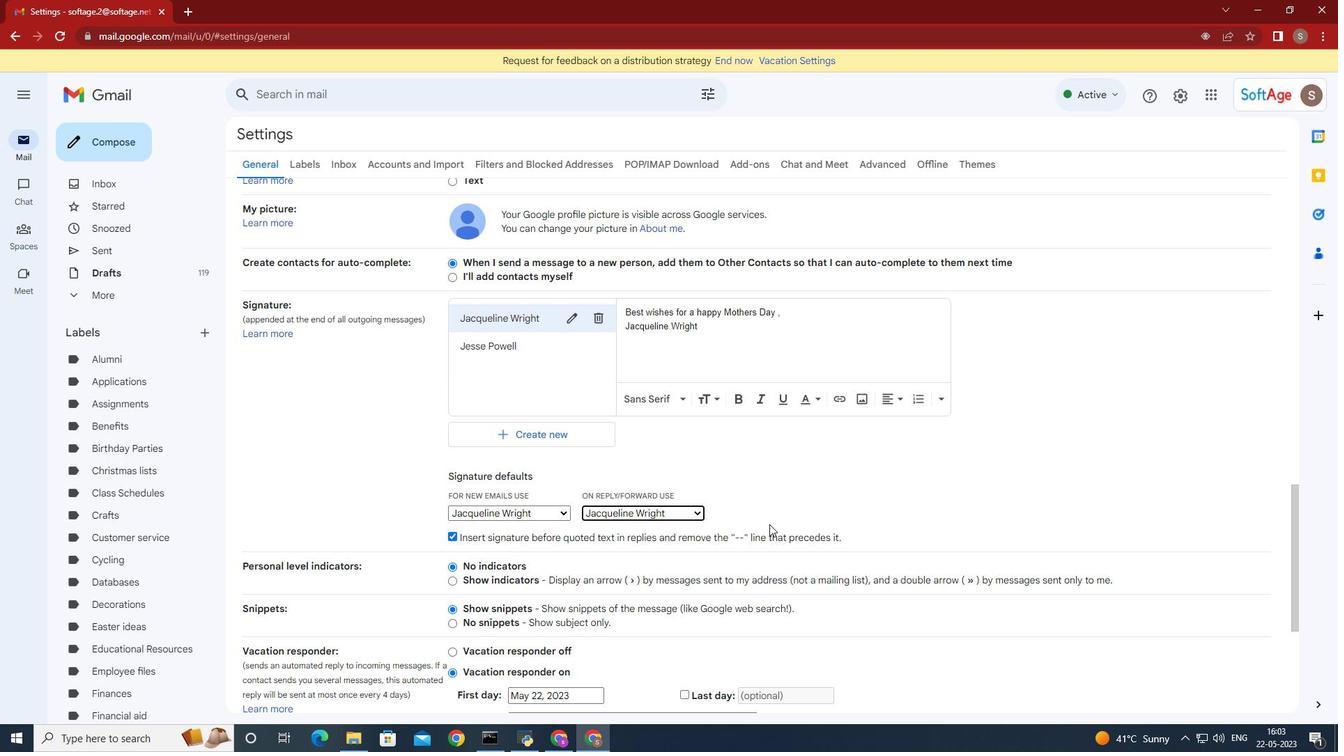 
Action: Mouse moved to (770, 524)
Screenshot: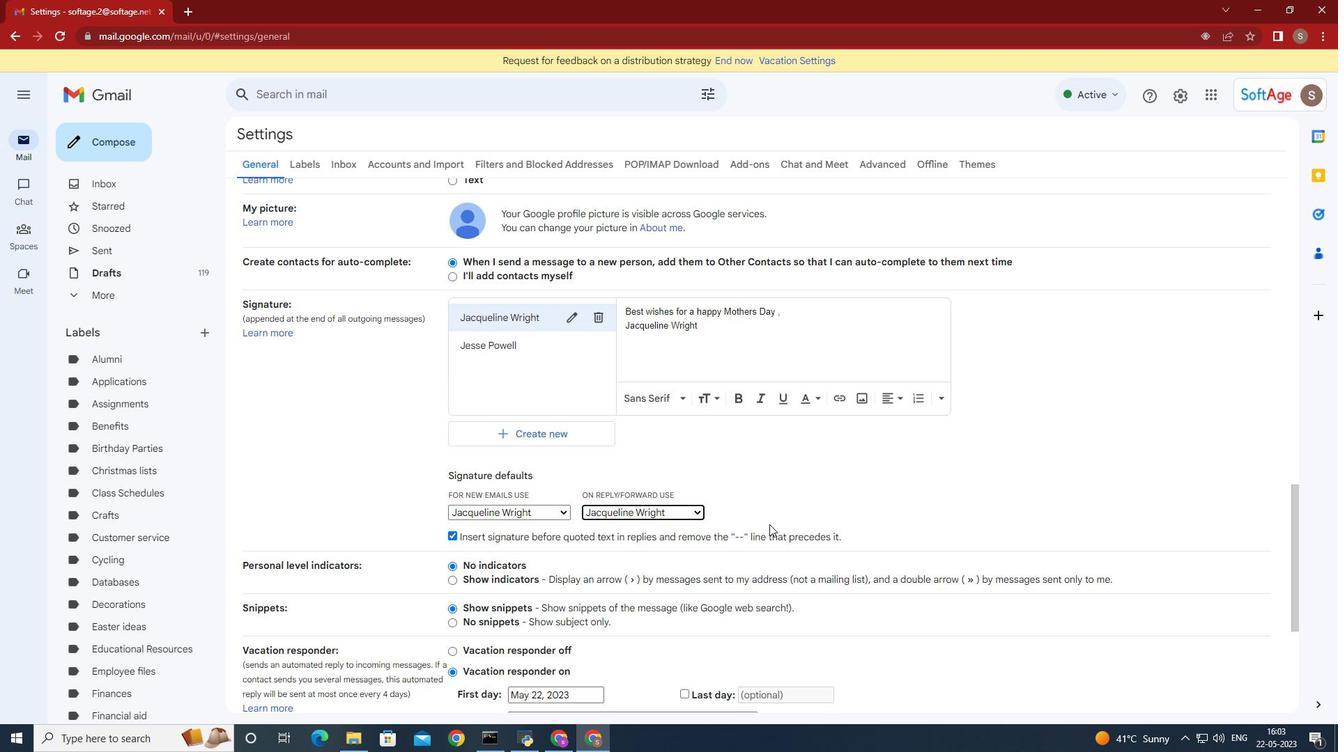 
Action: Mouse scrolled (770, 523) with delta (0, 0)
Screenshot: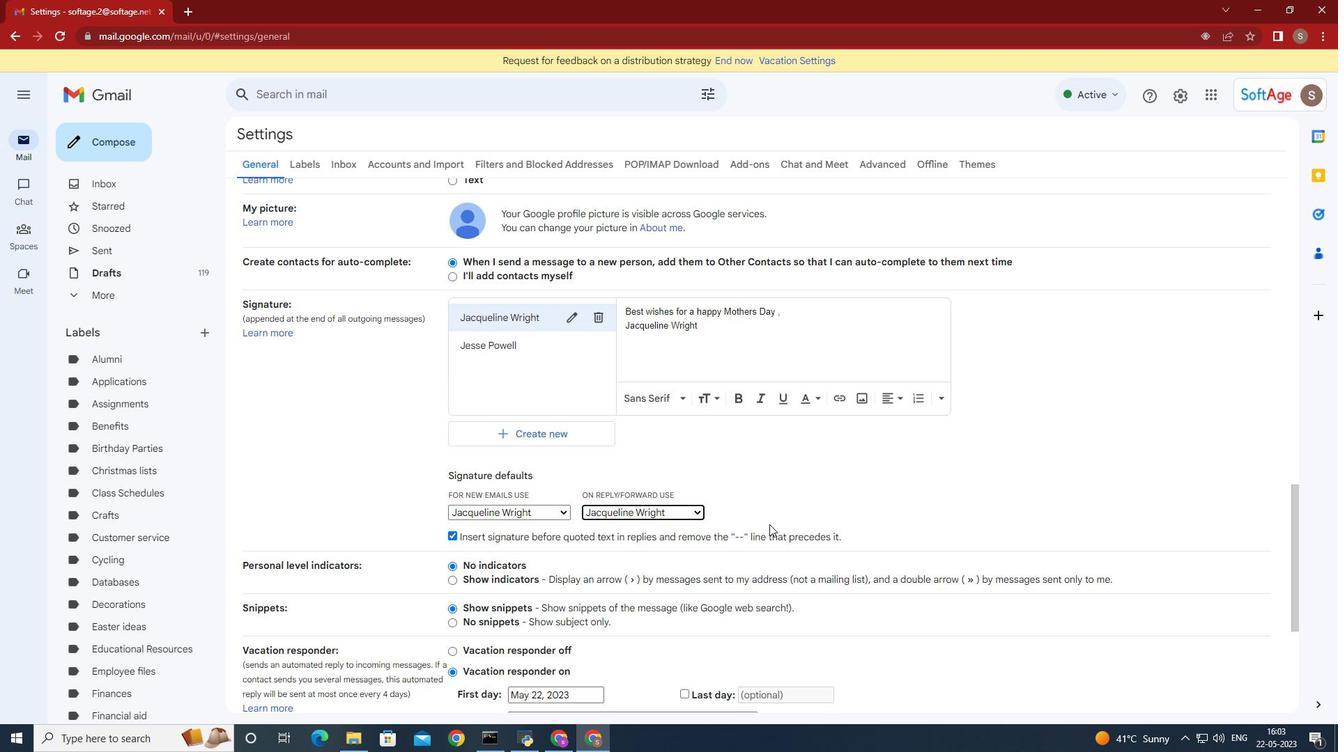 
Action: Mouse moved to (770, 523)
Screenshot: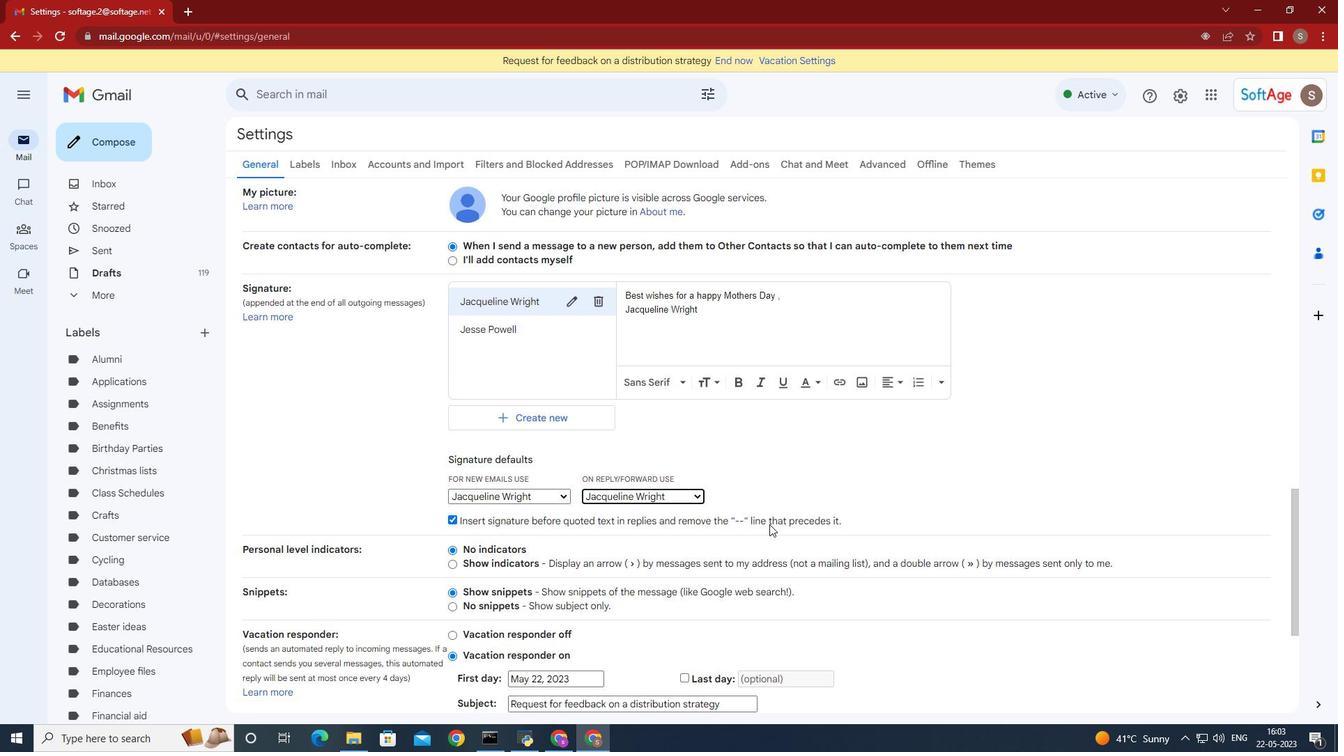 
Action: Mouse scrolled (770, 522) with delta (0, 0)
Screenshot: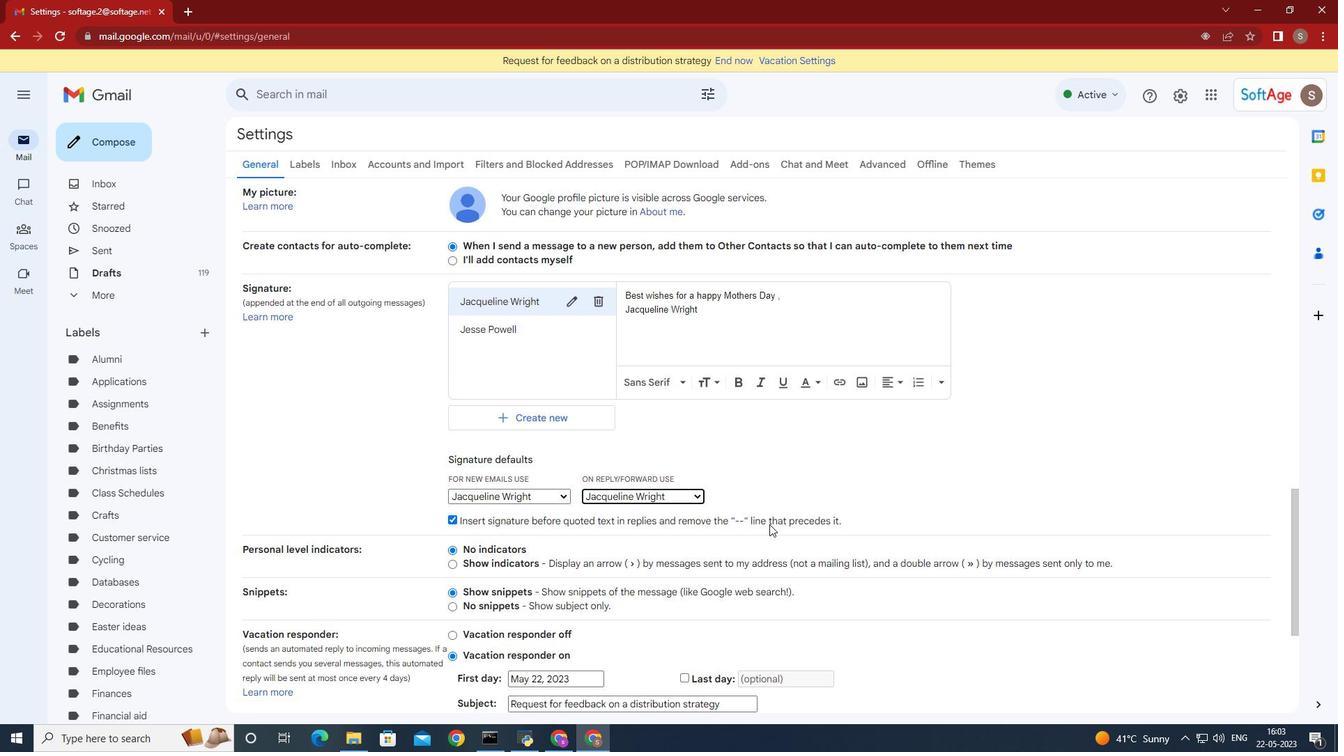 
Action: Mouse moved to (727, 635)
Screenshot: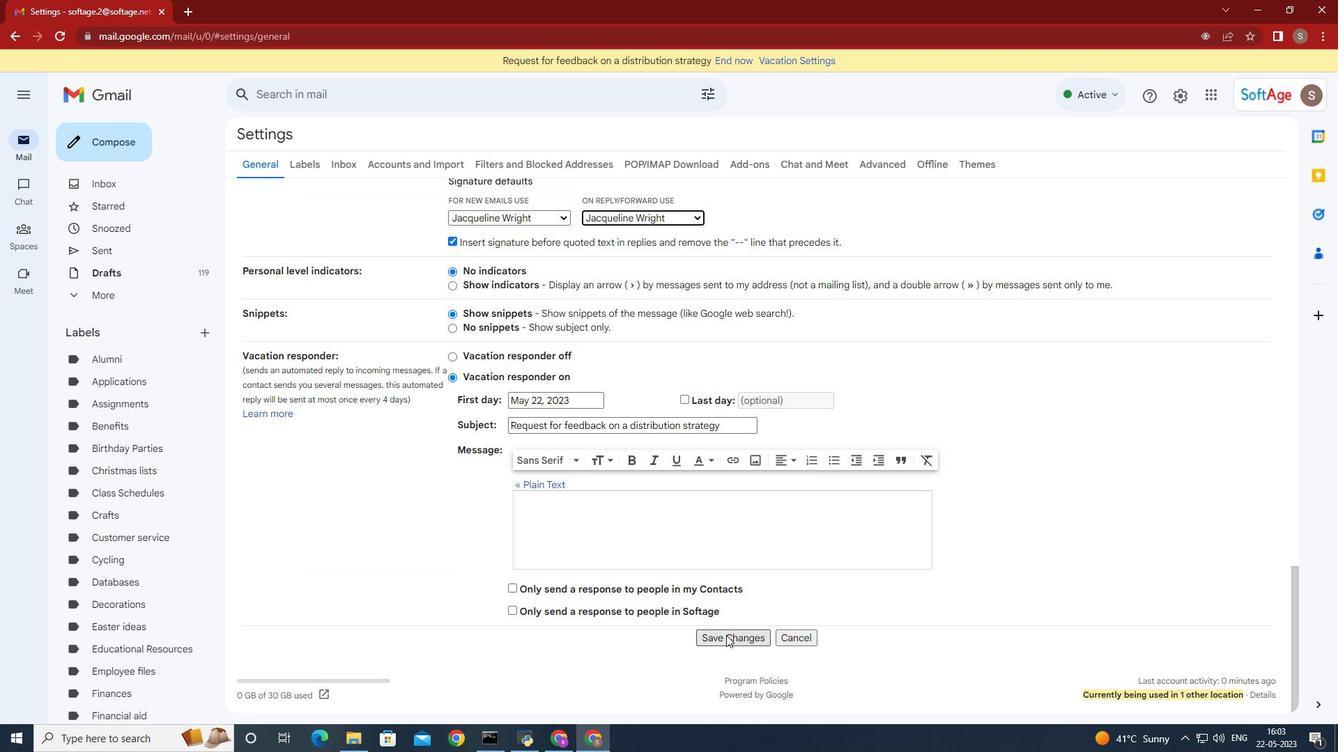 
Action: Mouse pressed left at (727, 635)
Screenshot: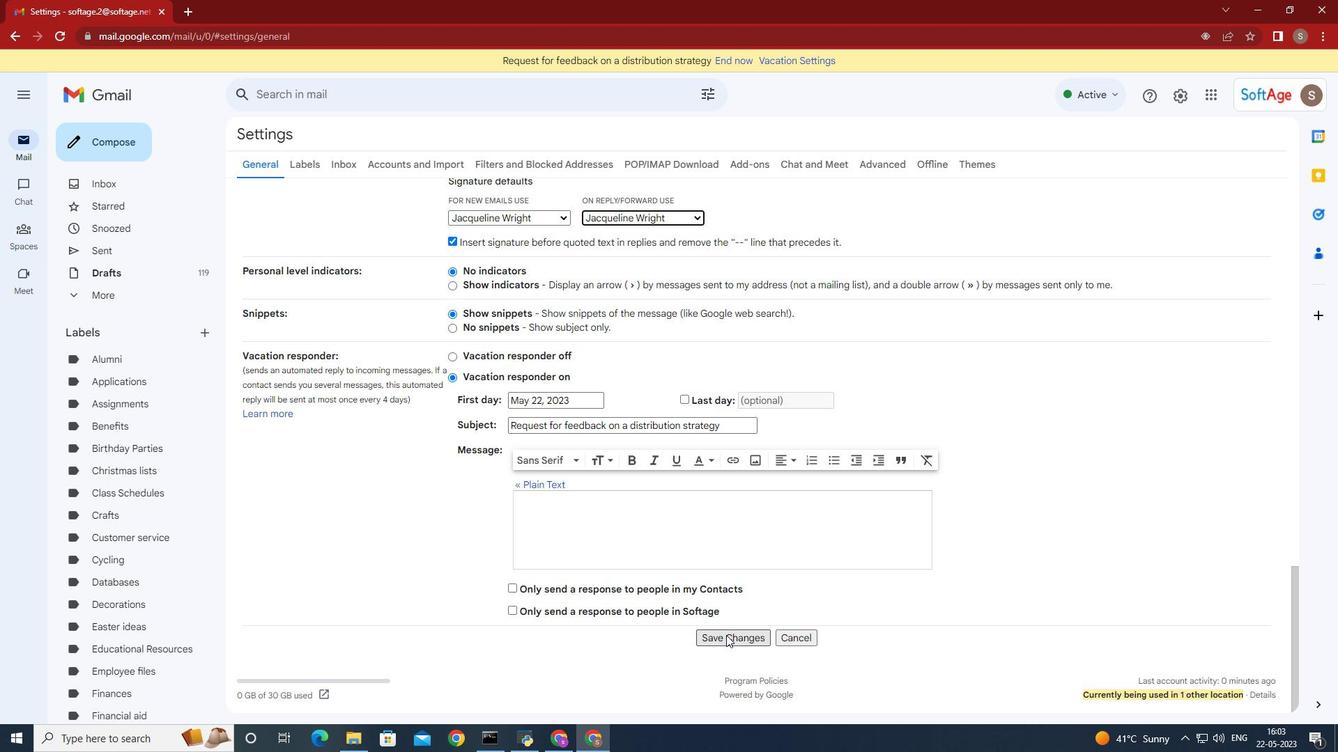 
Action: Mouse moved to (121, 147)
Screenshot: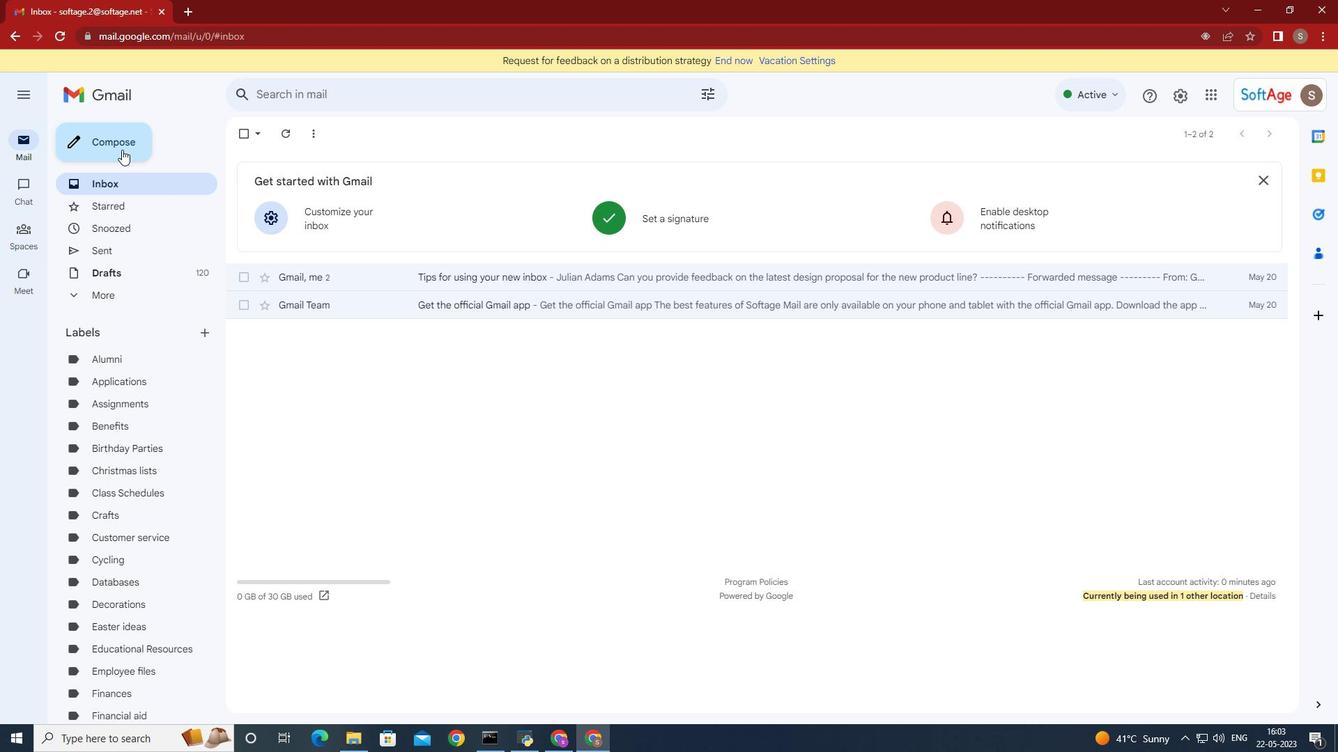 
Action: Mouse pressed left at (121, 147)
Screenshot: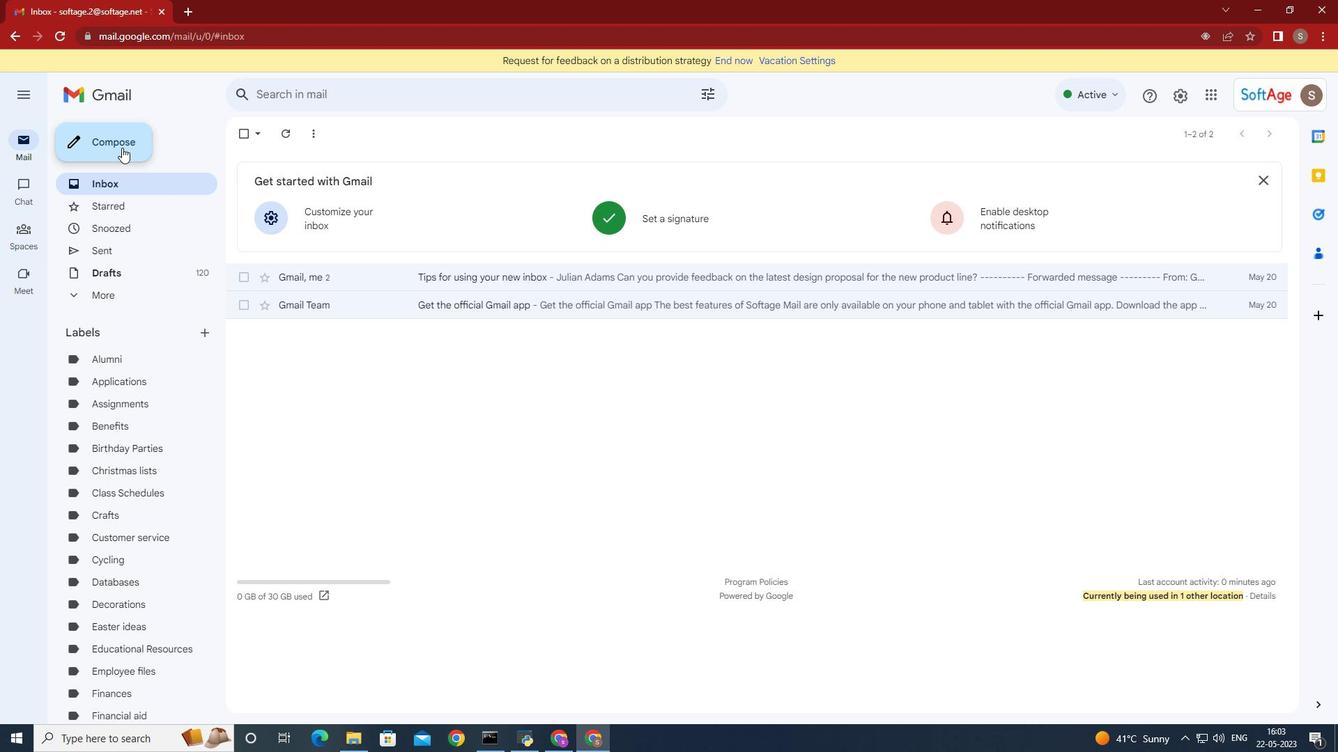 
Action: Mouse moved to (948, 349)
Screenshot: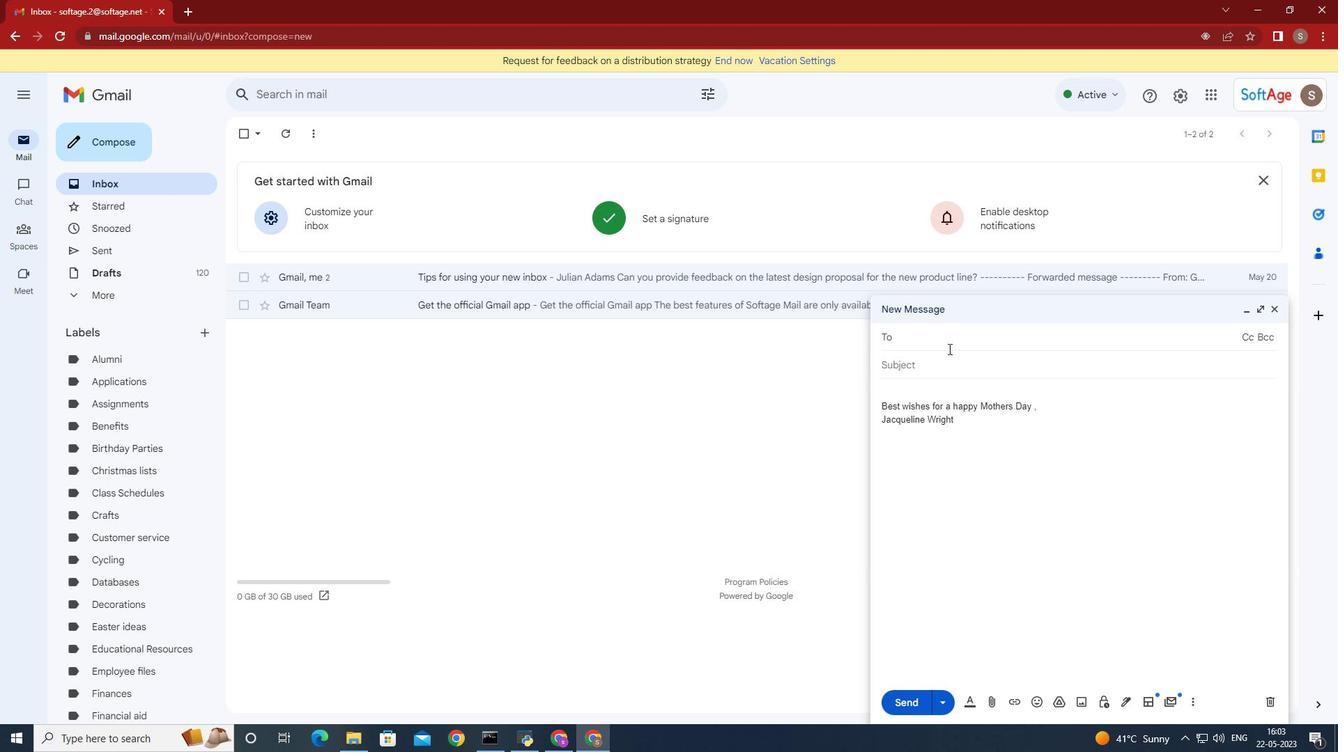 
Action: Key pressed softage.8
Screenshot: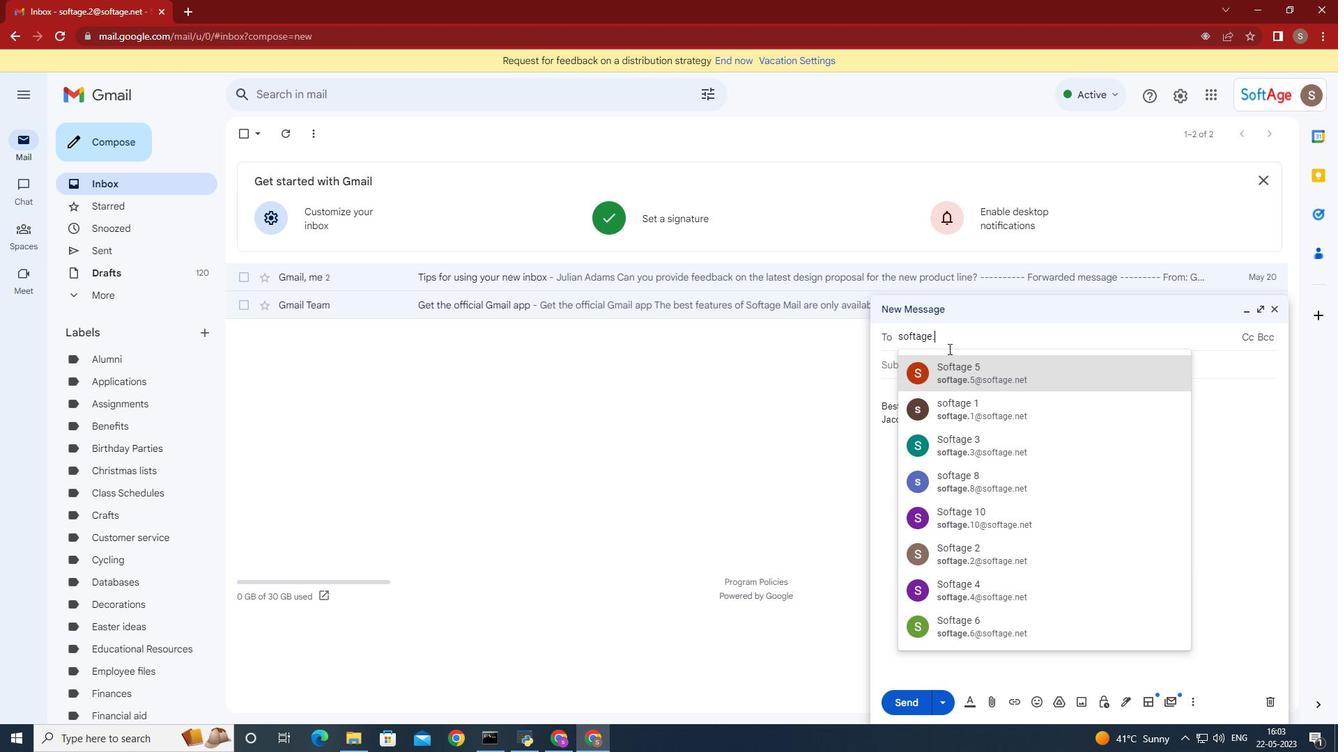 
Action: Mouse moved to (983, 375)
Screenshot: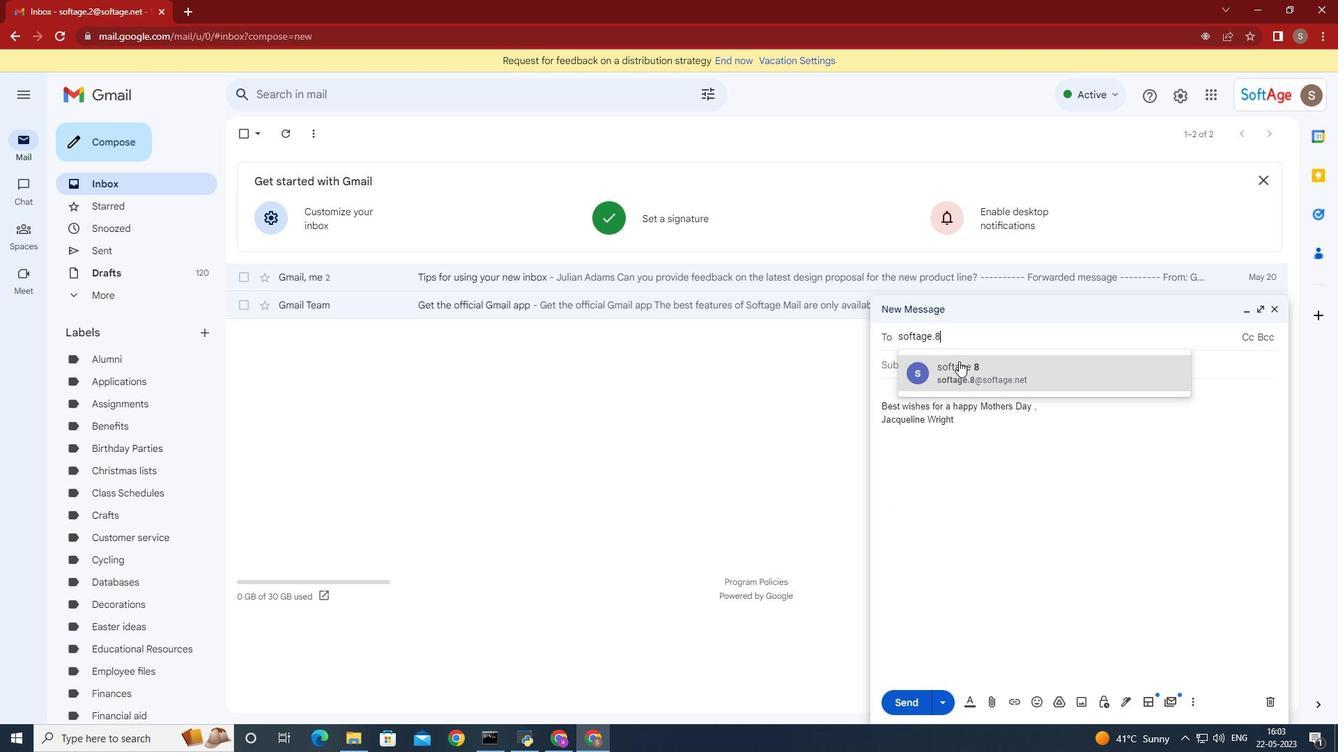 
Action: Mouse pressed left at (983, 375)
Screenshot: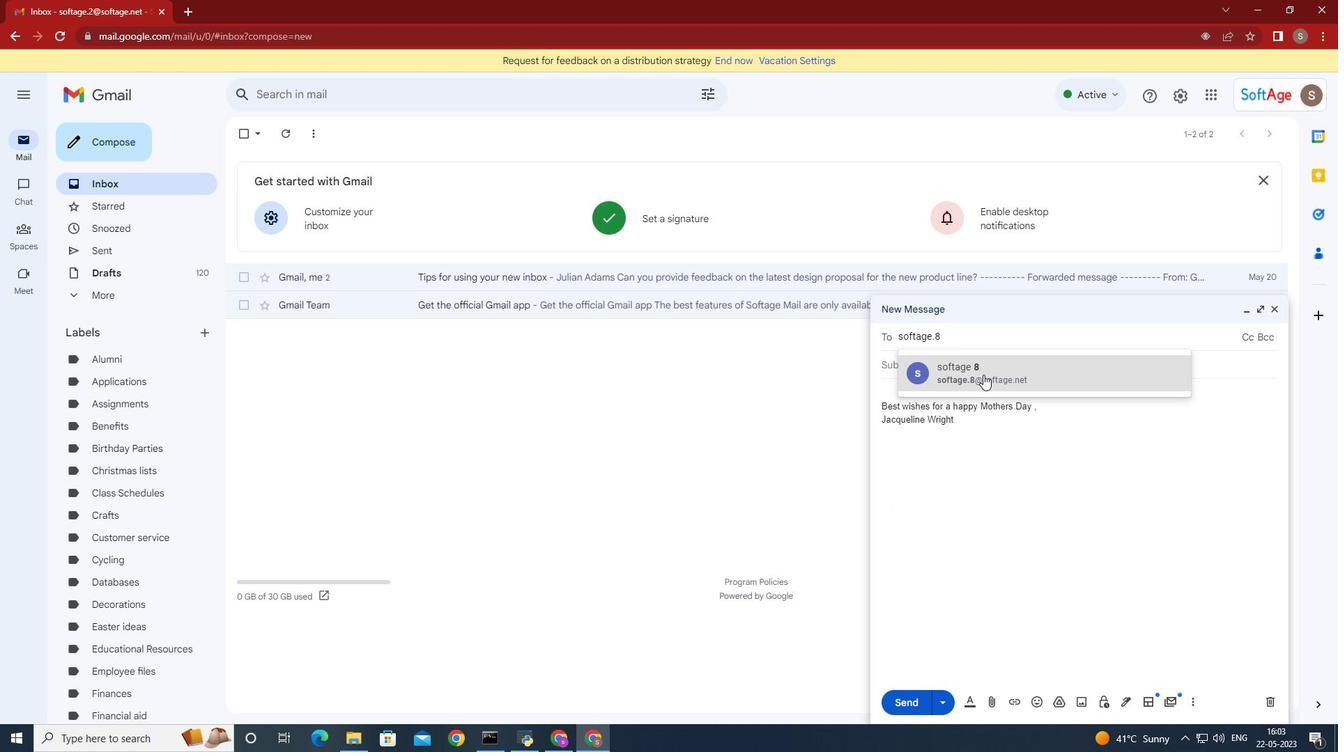 
Action: Mouse moved to (203, 454)
Screenshot: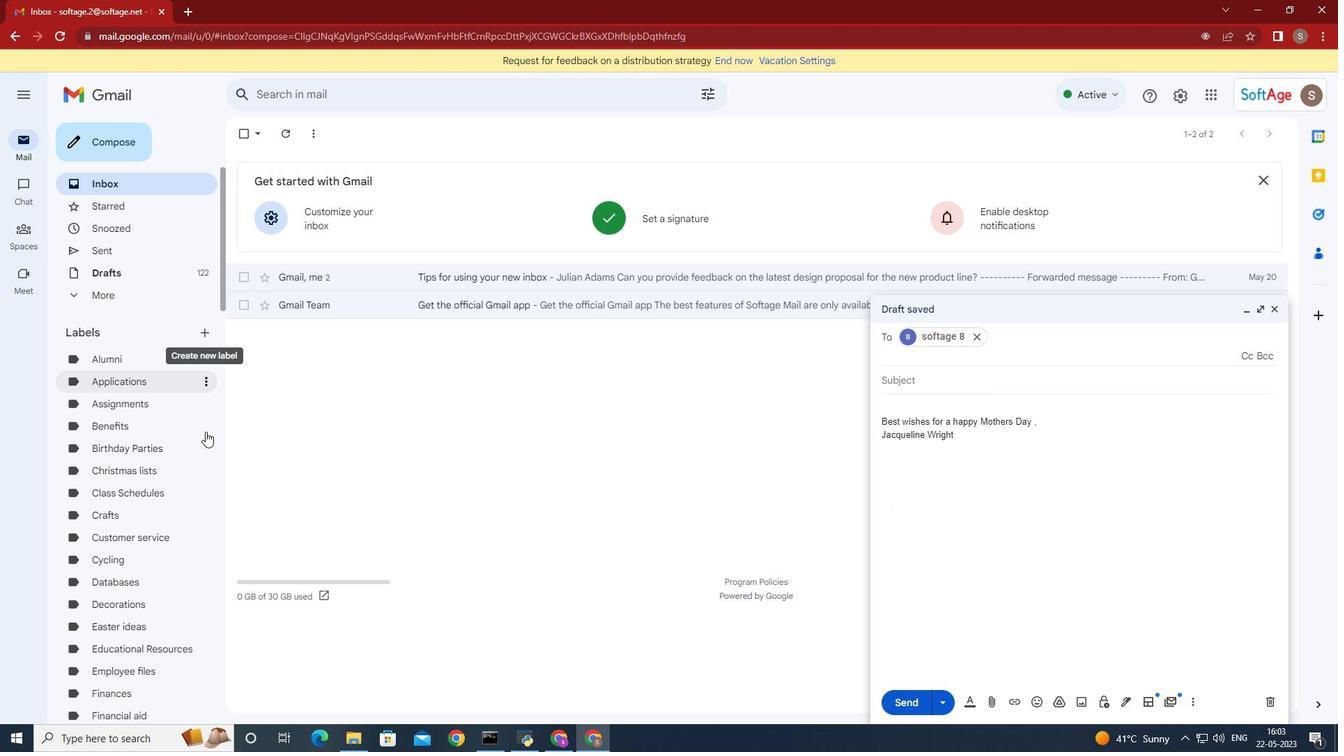 
Action: Mouse scrolled (203, 453) with delta (0, 0)
Screenshot: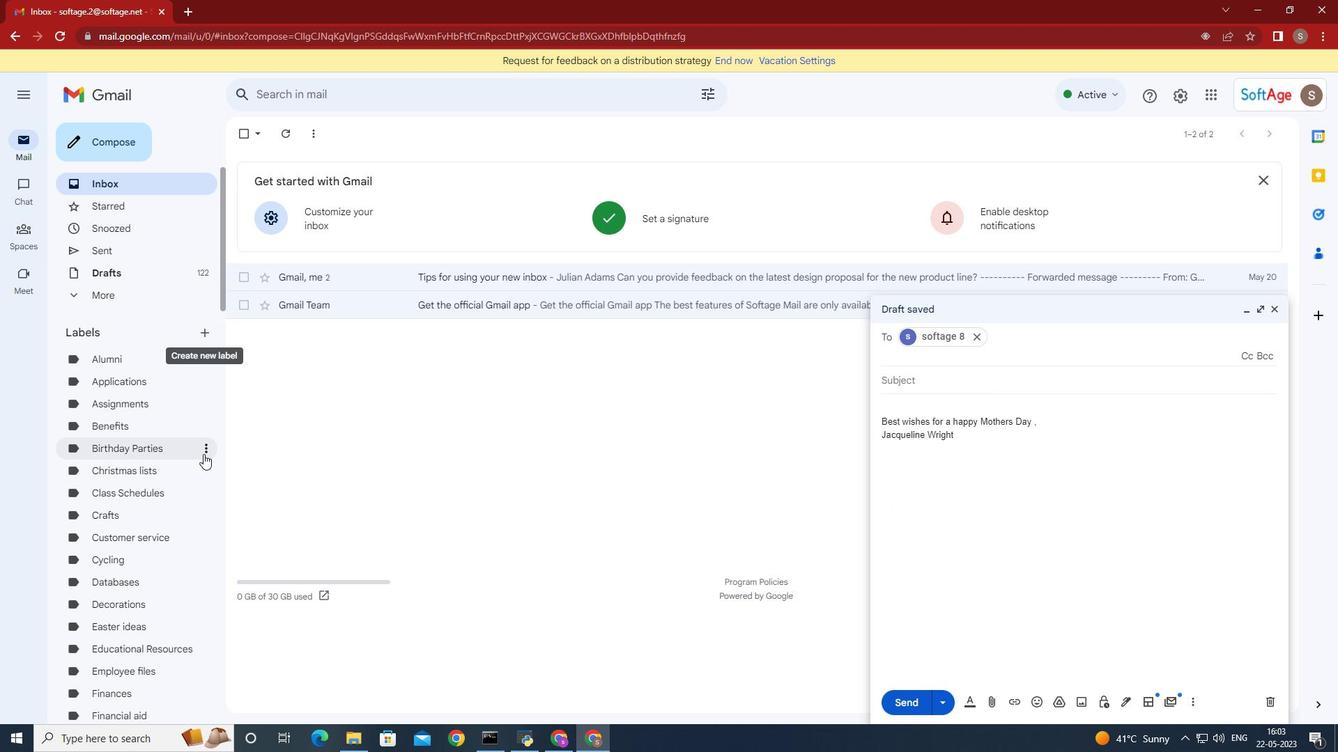 
Action: Mouse moved to (203, 455)
Screenshot: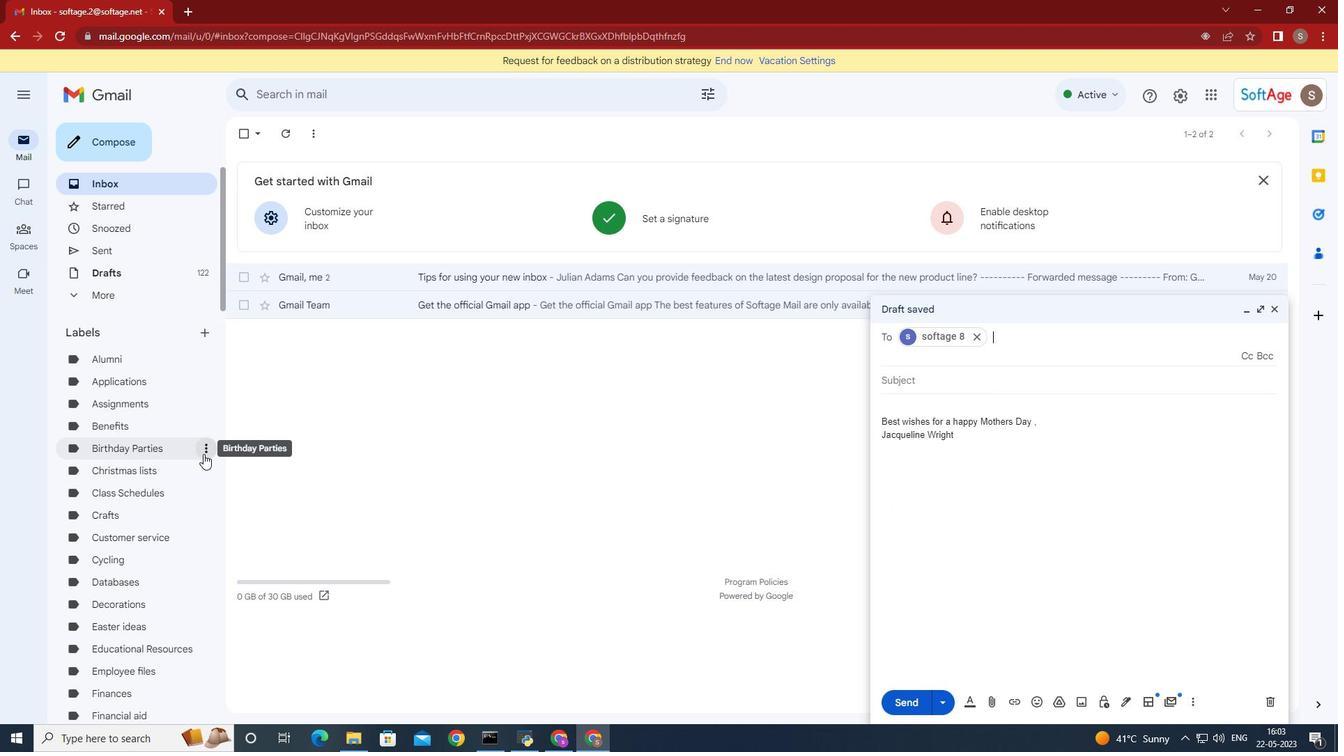 
Action: Mouse scrolled (203, 454) with delta (0, 0)
Screenshot: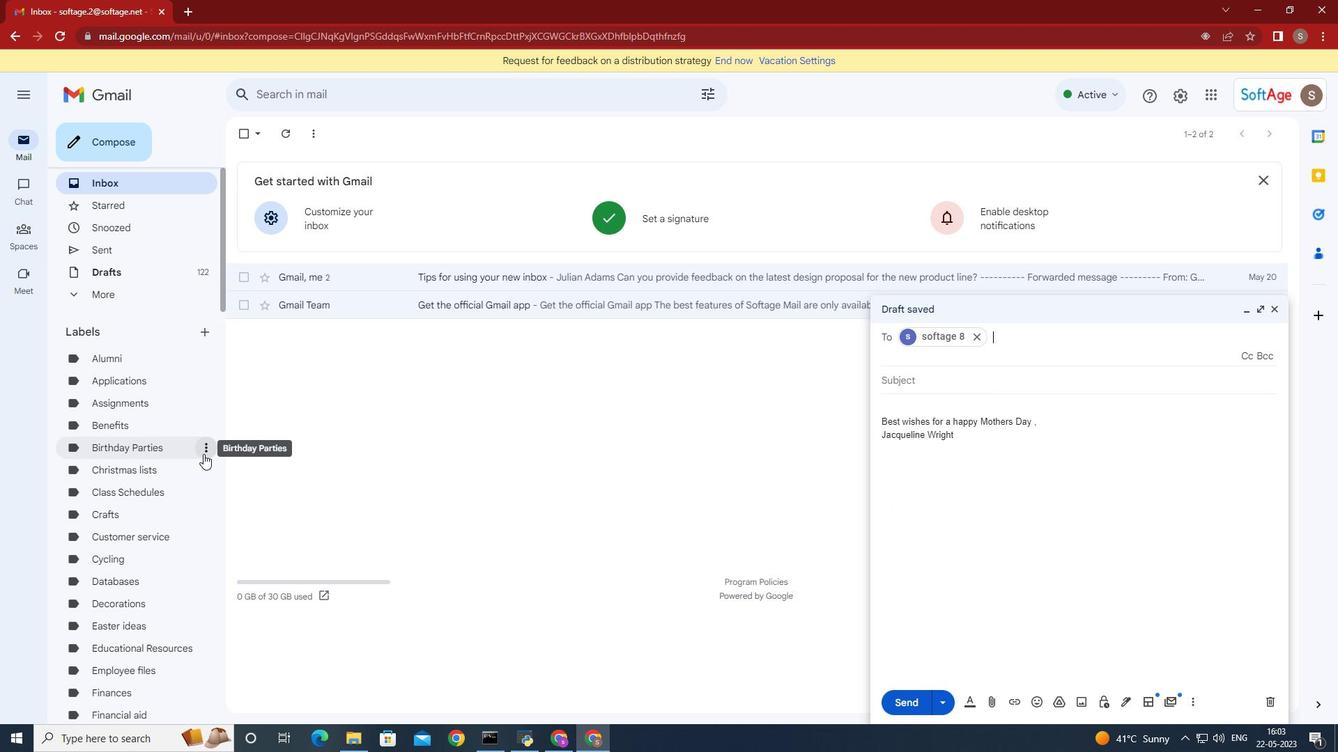 
Action: Mouse moved to (203, 456)
Screenshot: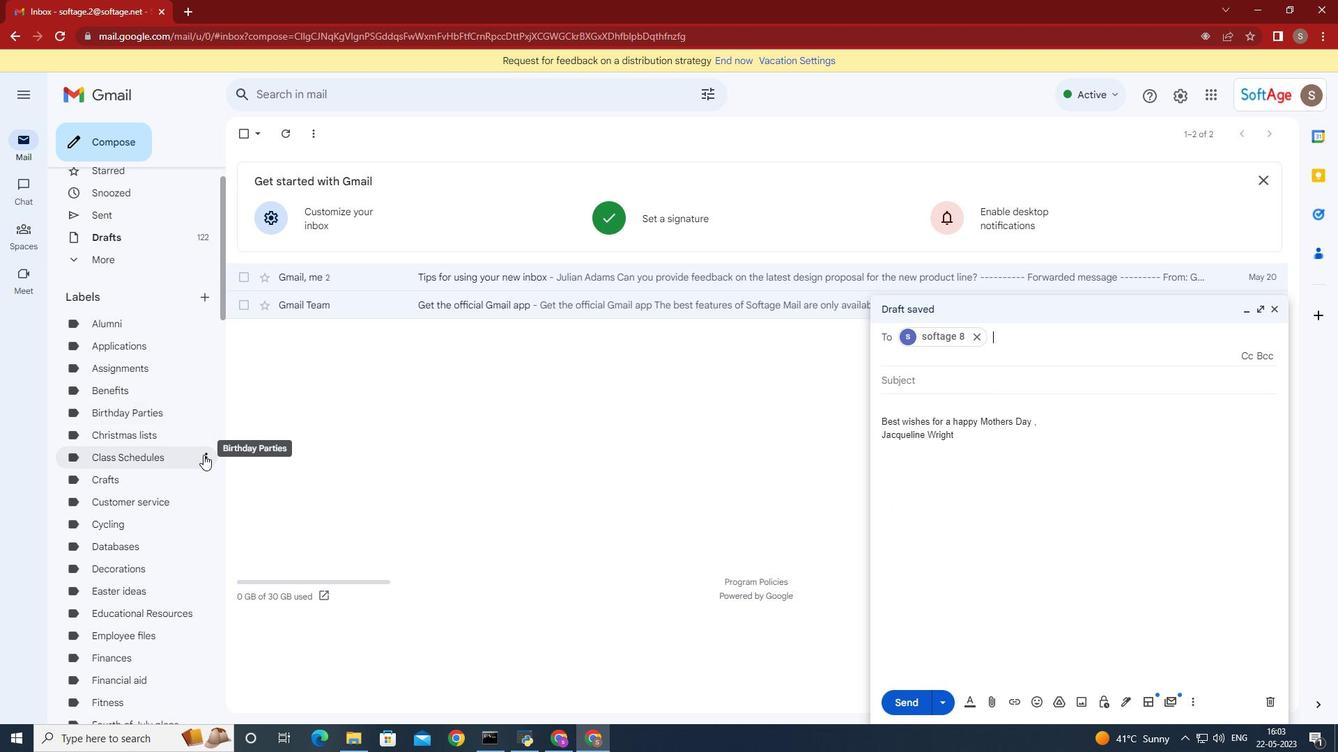 
Action: Mouse scrolled (203, 455) with delta (0, 0)
Screenshot: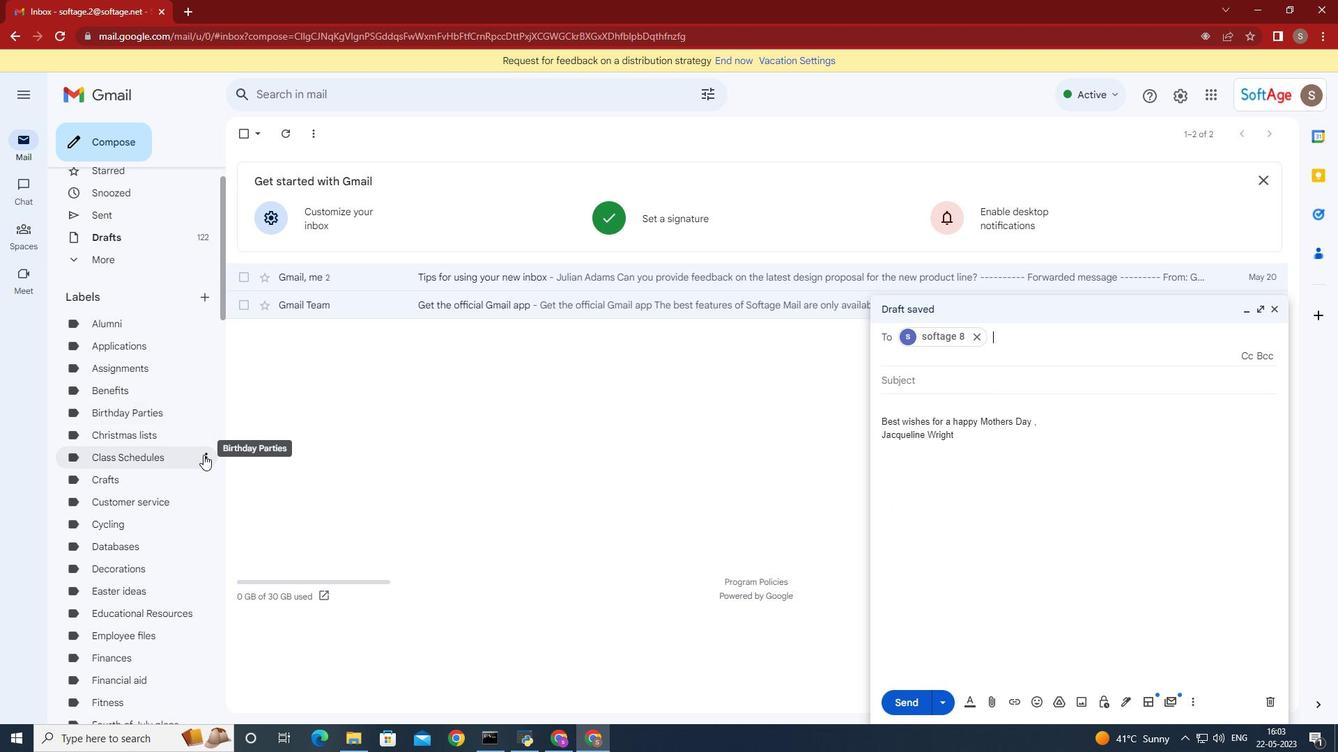 
Action: Mouse moved to (202, 460)
Screenshot: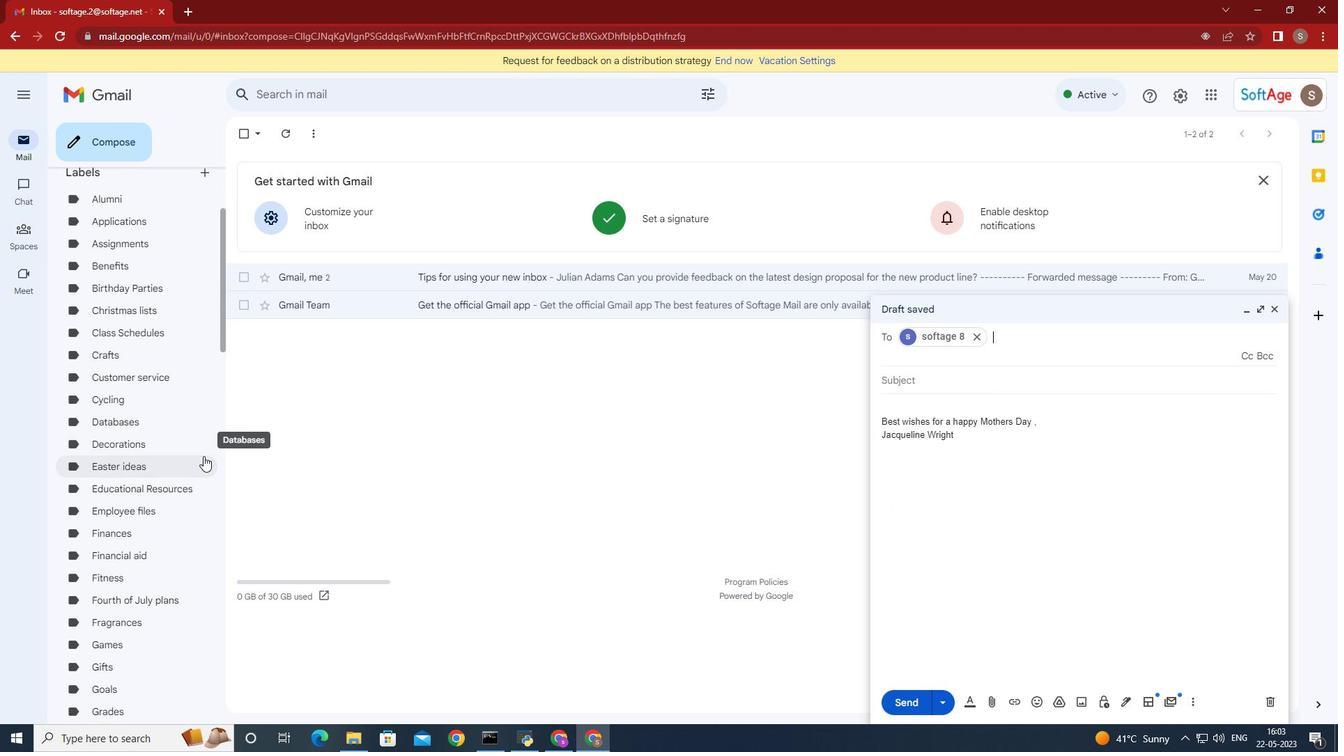 
Action: Mouse scrolled (202, 460) with delta (0, 0)
Screenshot: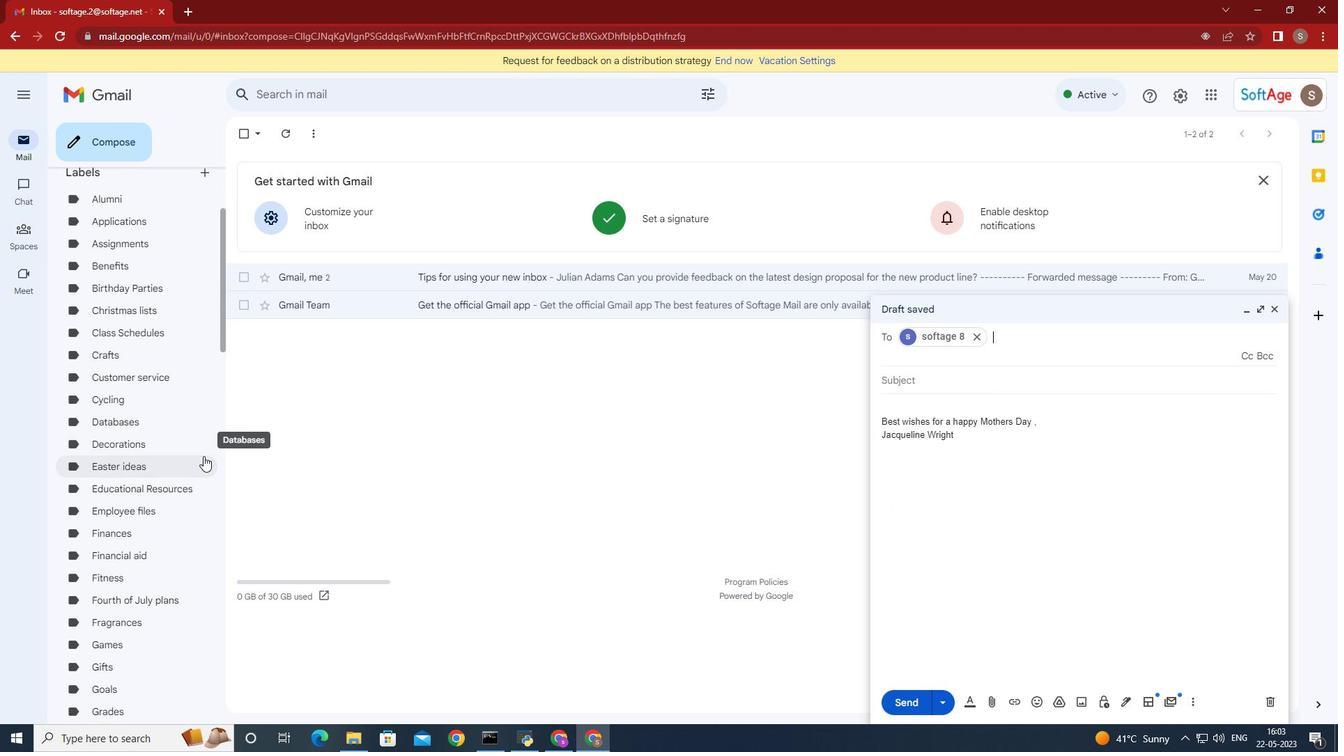 
Action: Mouse moved to (199, 465)
Screenshot: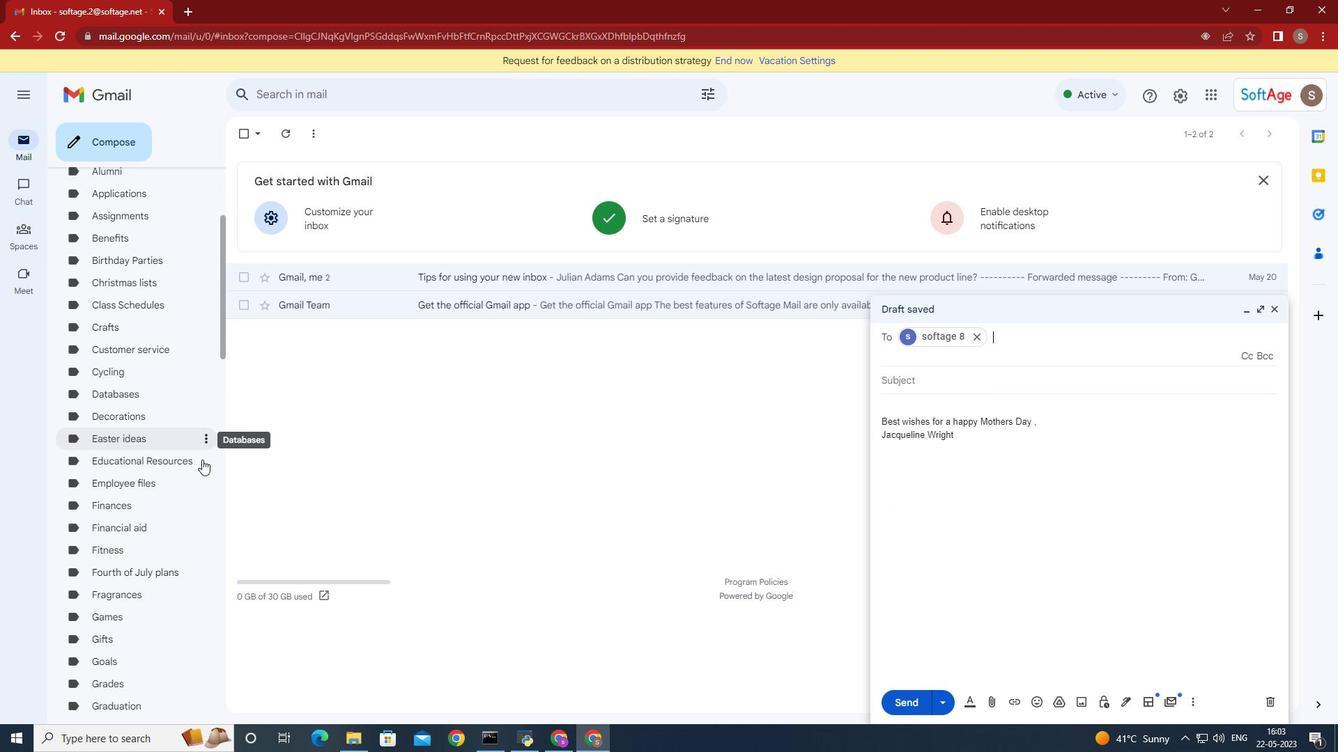 
Action: Mouse scrolled (199, 464) with delta (0, 0)
Screenshot: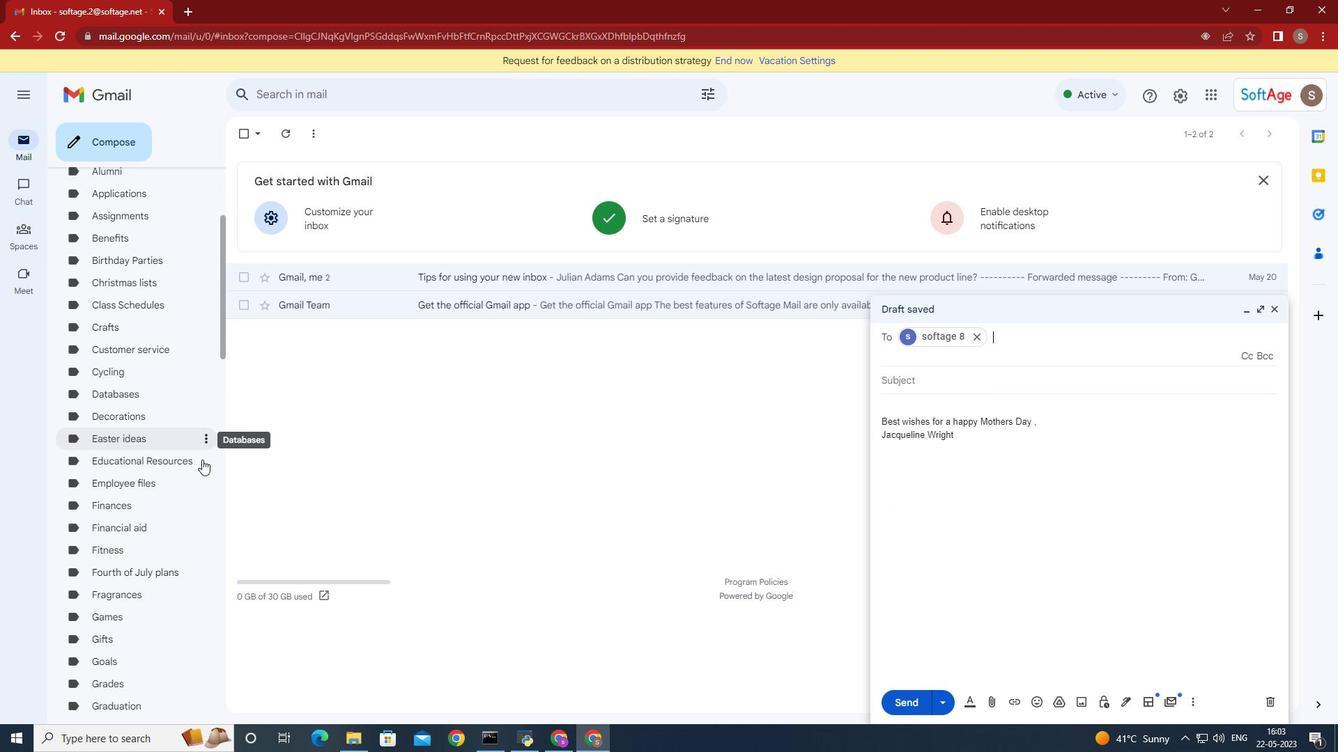 
Action: Mouse moved to (197, 467)
Screenshot: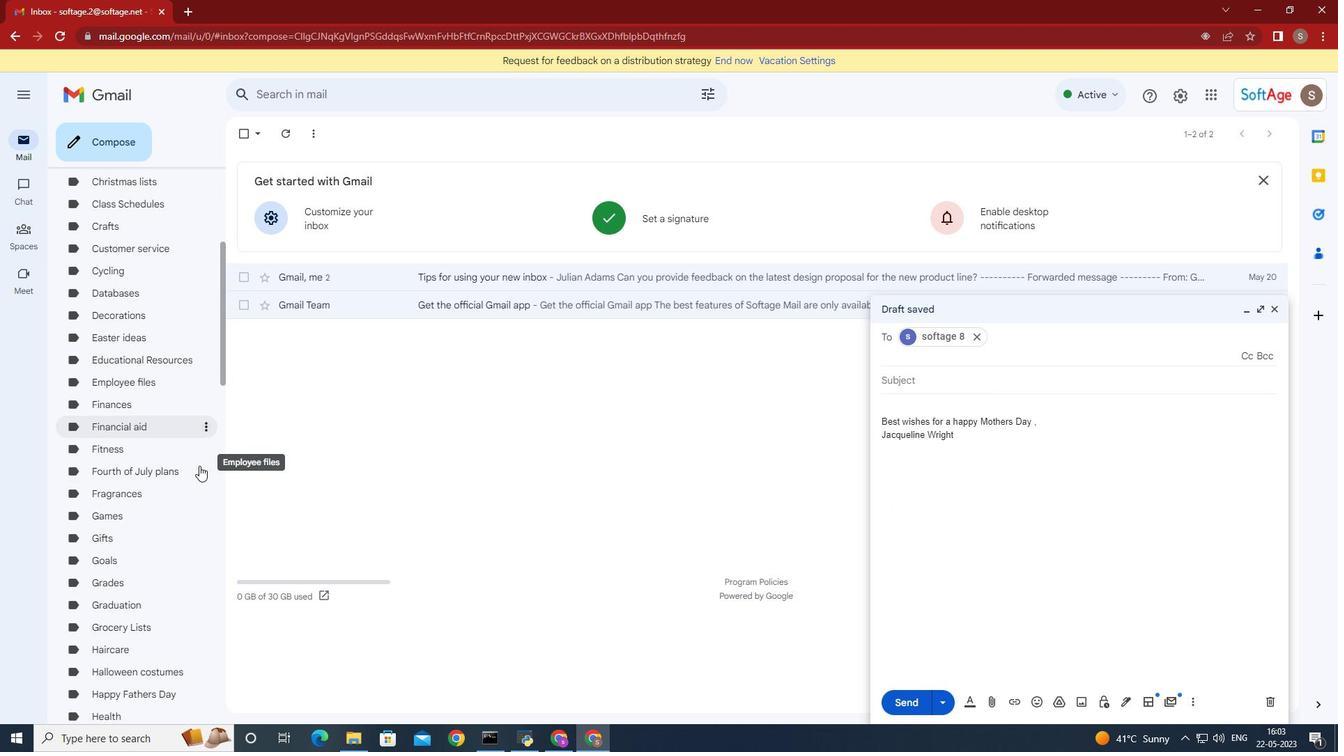
Action: Mouse scrolled (198, 467) with delta (0, 0)
Screenshot: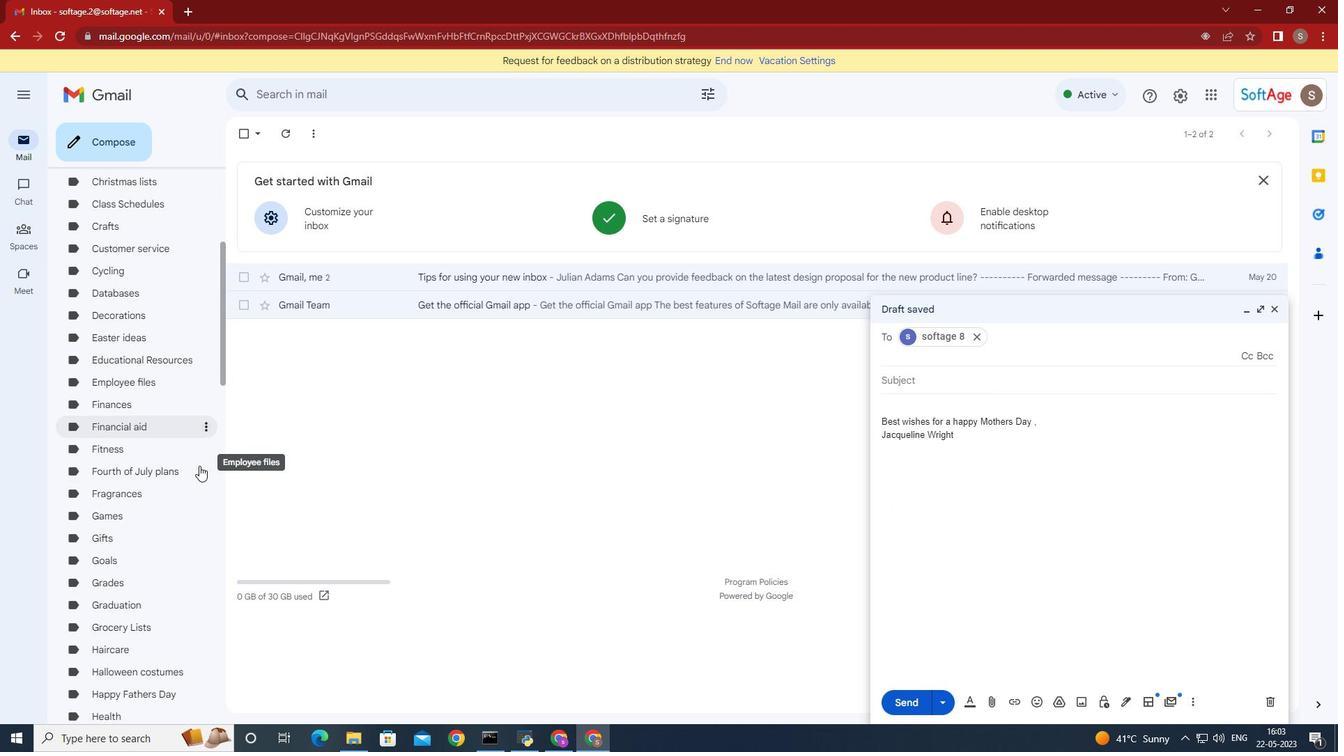 
Action: Mouse moved to (197, 469)
Screenshot: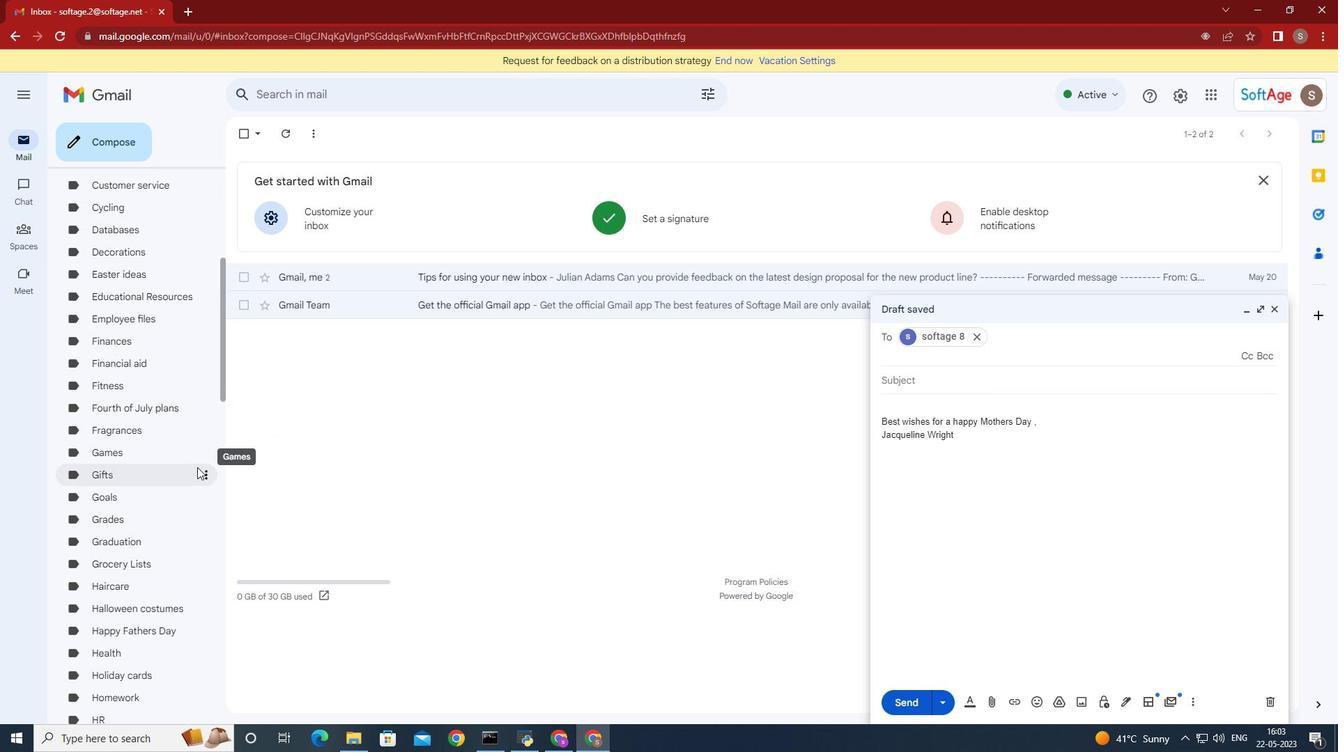 
Action: Mouse scrolled (197, 469) with delta (0, 0)
Screenshot: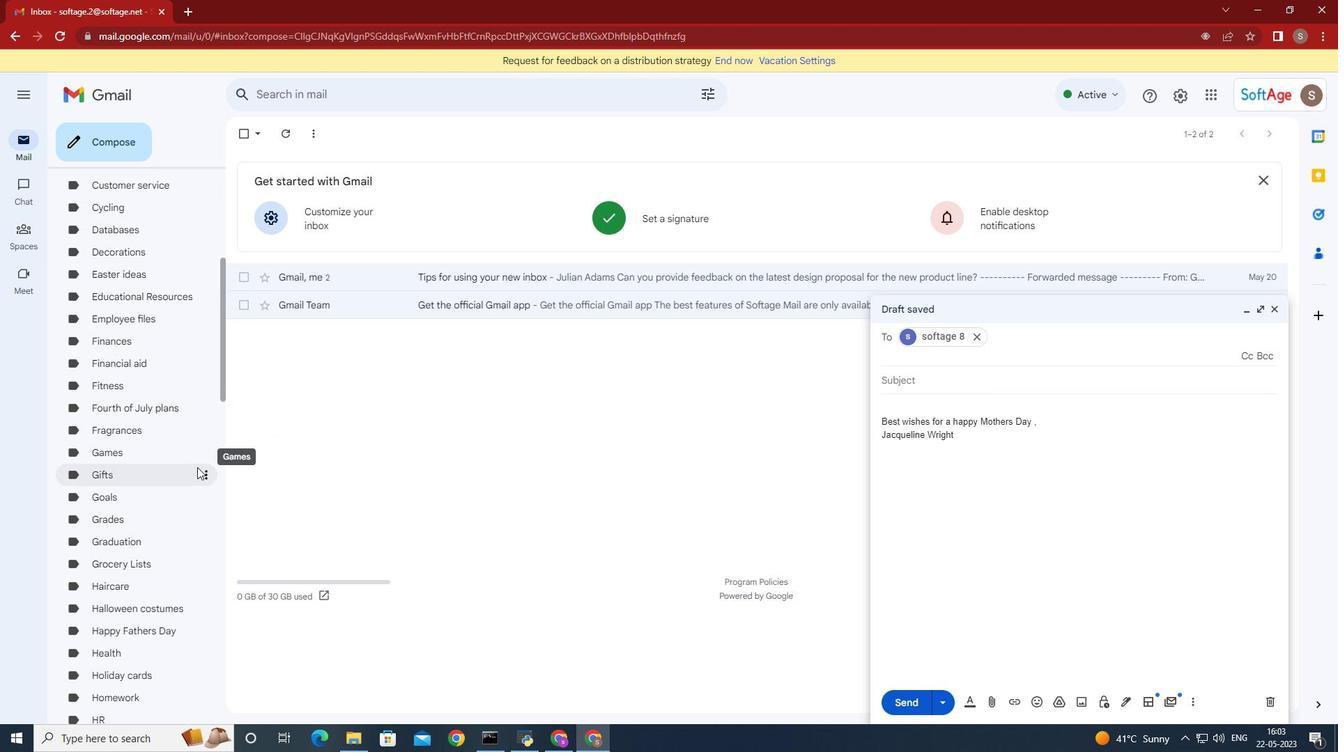 
Action: Mouse moved to (197, 470)
Screenshot: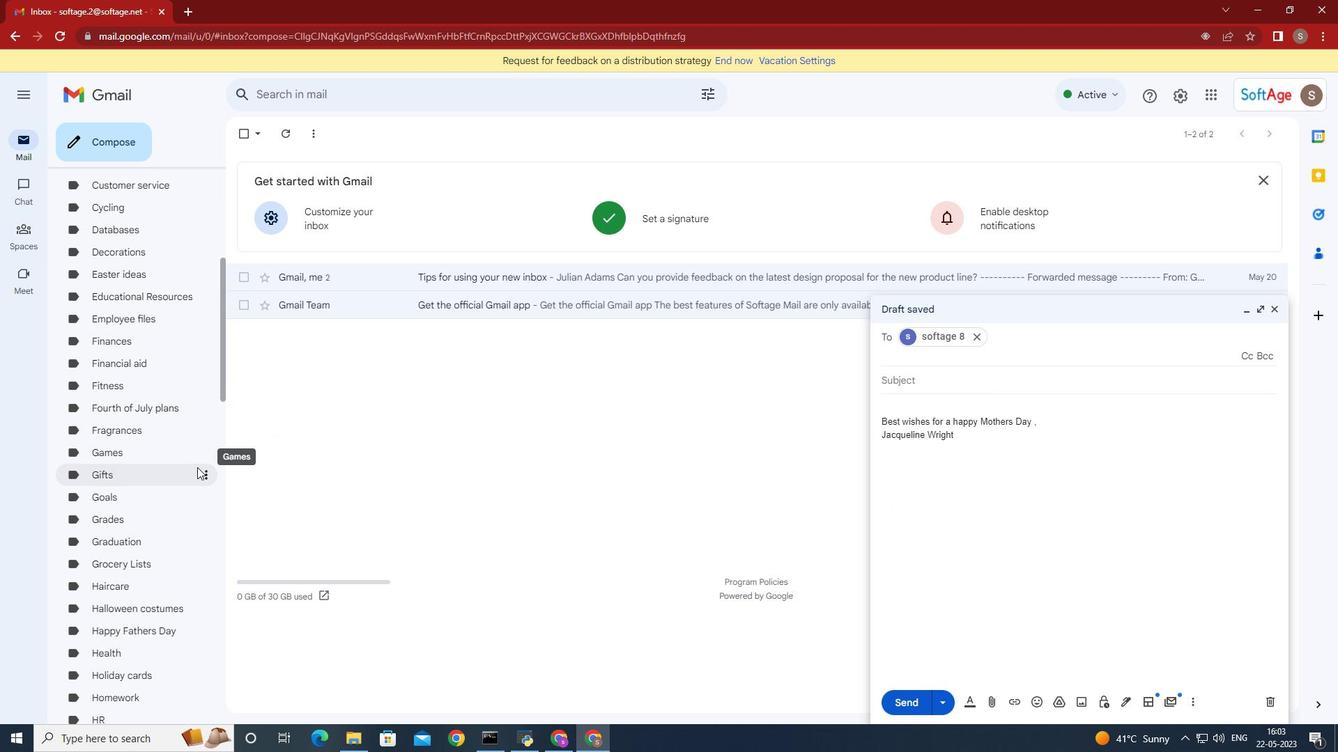 
Action: Mouse scrolled (197, 469) with delta (0, 0)
Screenshot: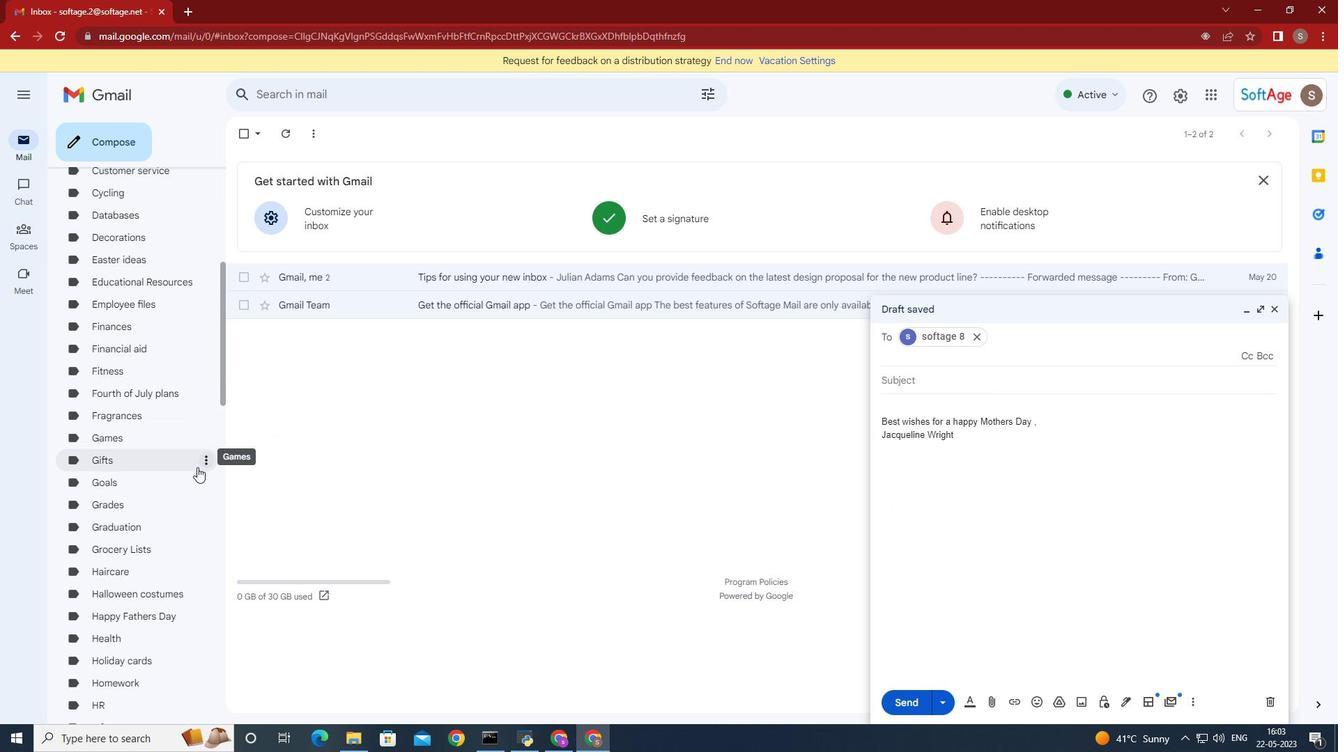 
Action: Mouse scrolled (197, 469) with delta (0, 0)
Screenshot: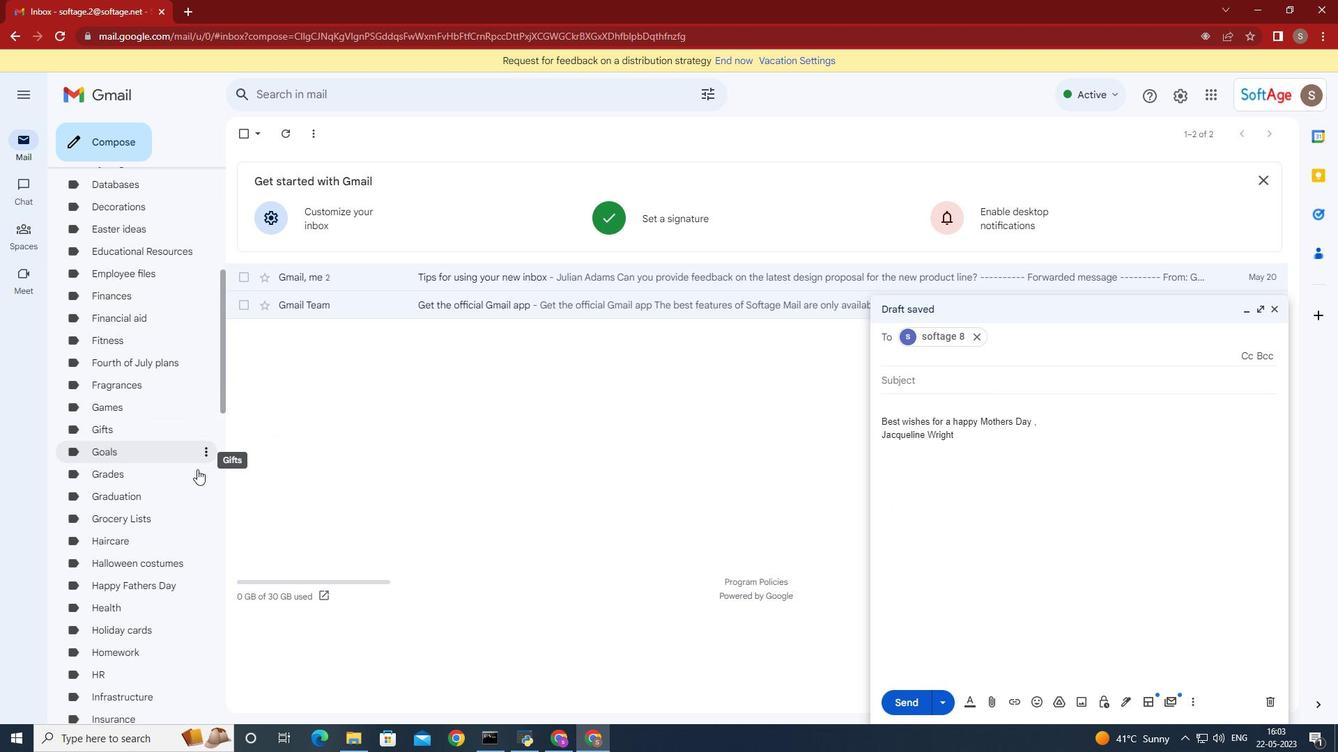 
Action: Mouse scrolled (197, 469) with delta (0, 0)
Screenshot: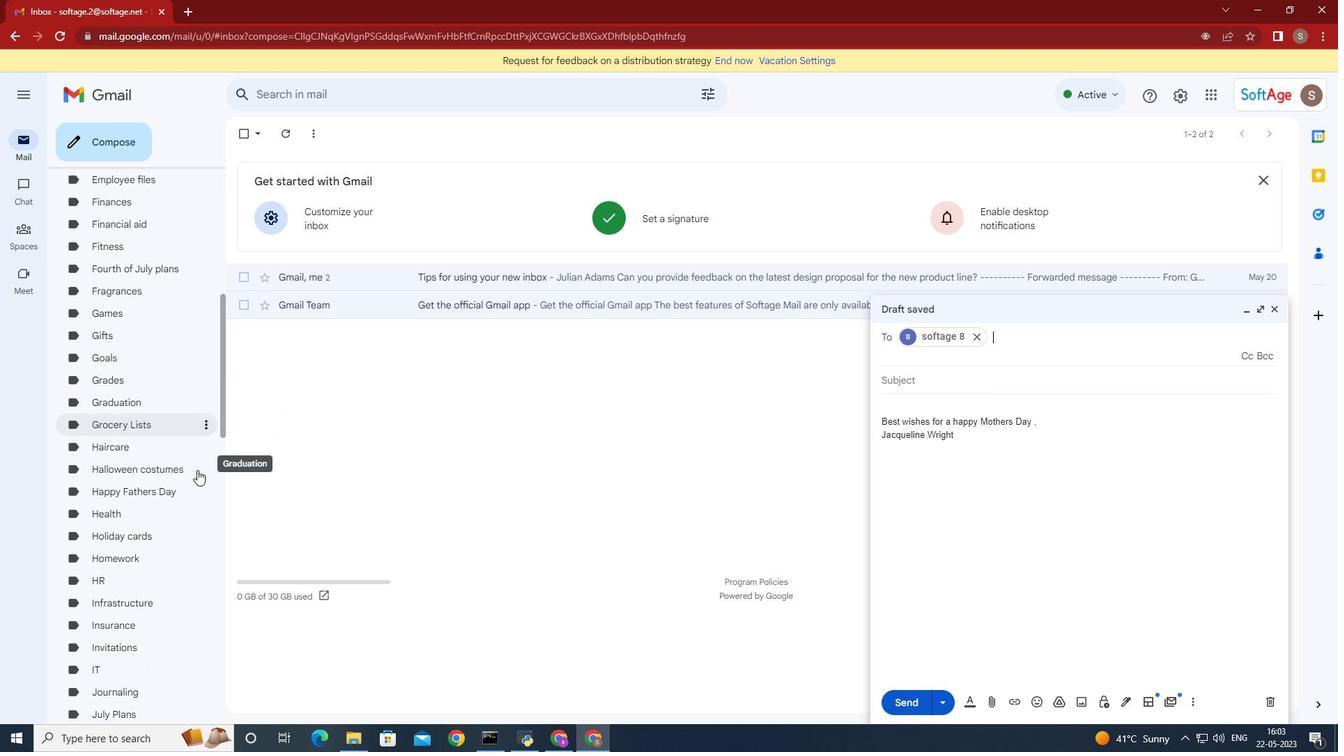 
Action: Mouse scrolled (197, 469) with delta (0, 0)
Screenshot: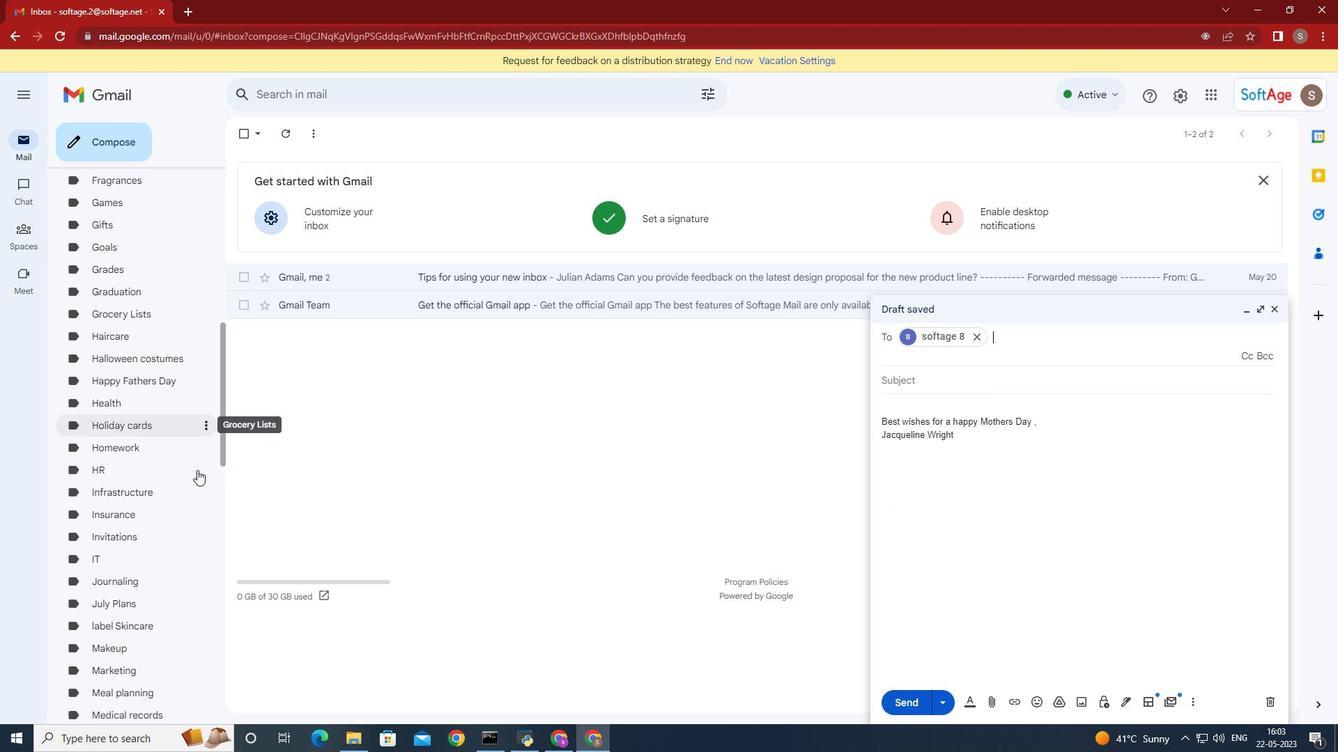 
Action: Mouse scrolled (197, 469) with delta (0, 0)
Screenshot: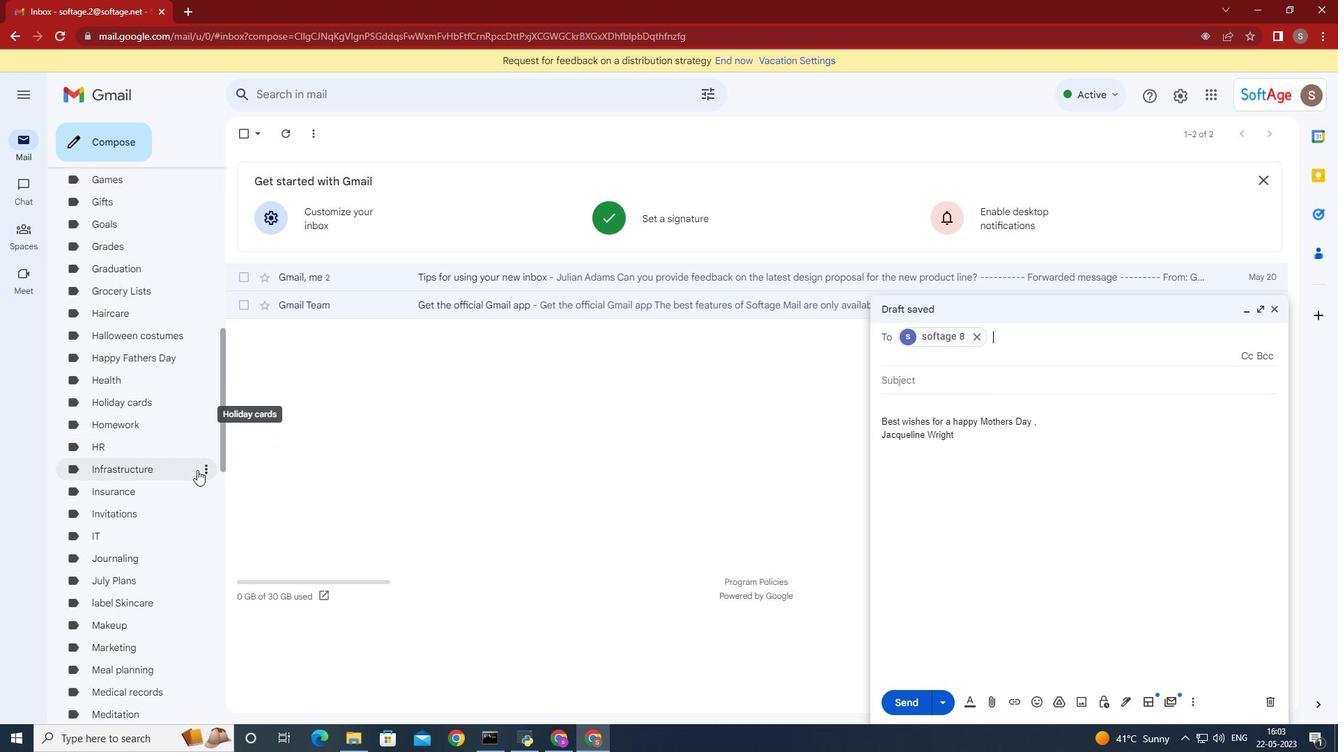 
Action: Mouse moved to (154, 548)
Screenshot: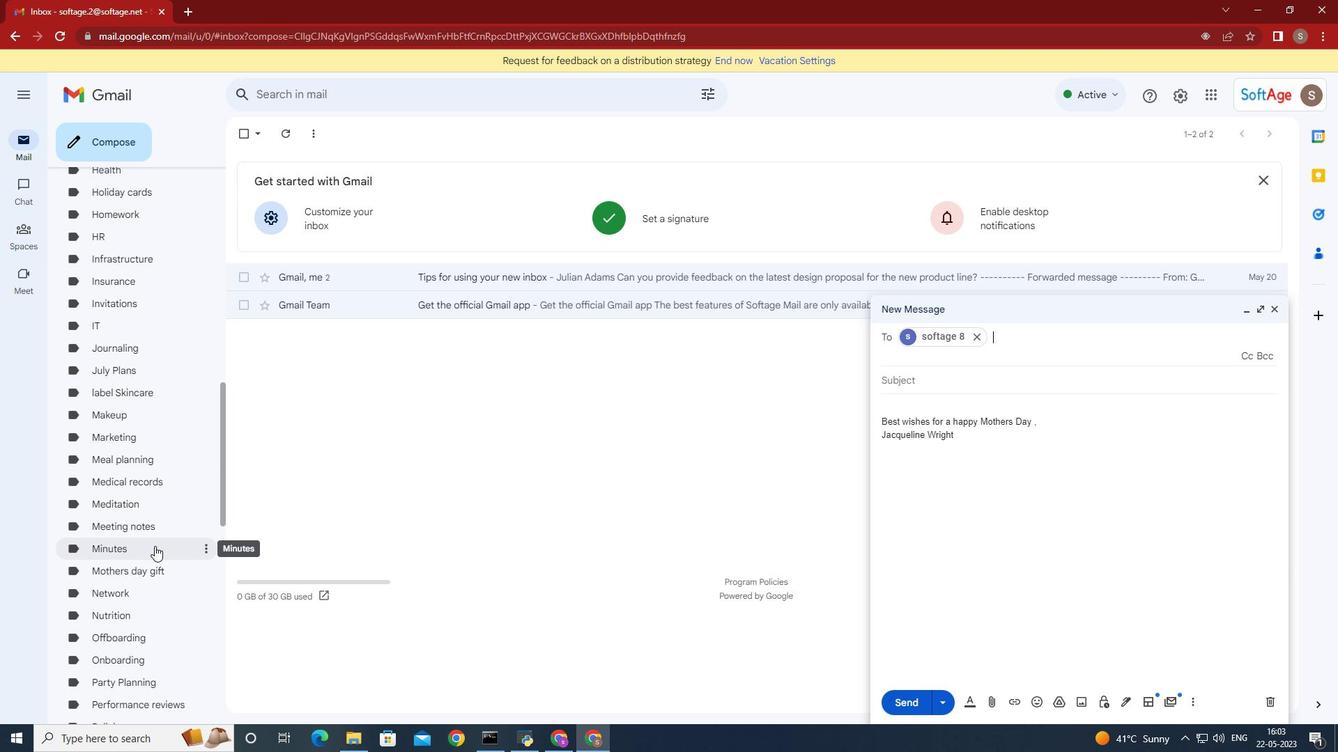 
Action: Mouse scrolled (154, 547) with delta (0, 0)
Screenshot: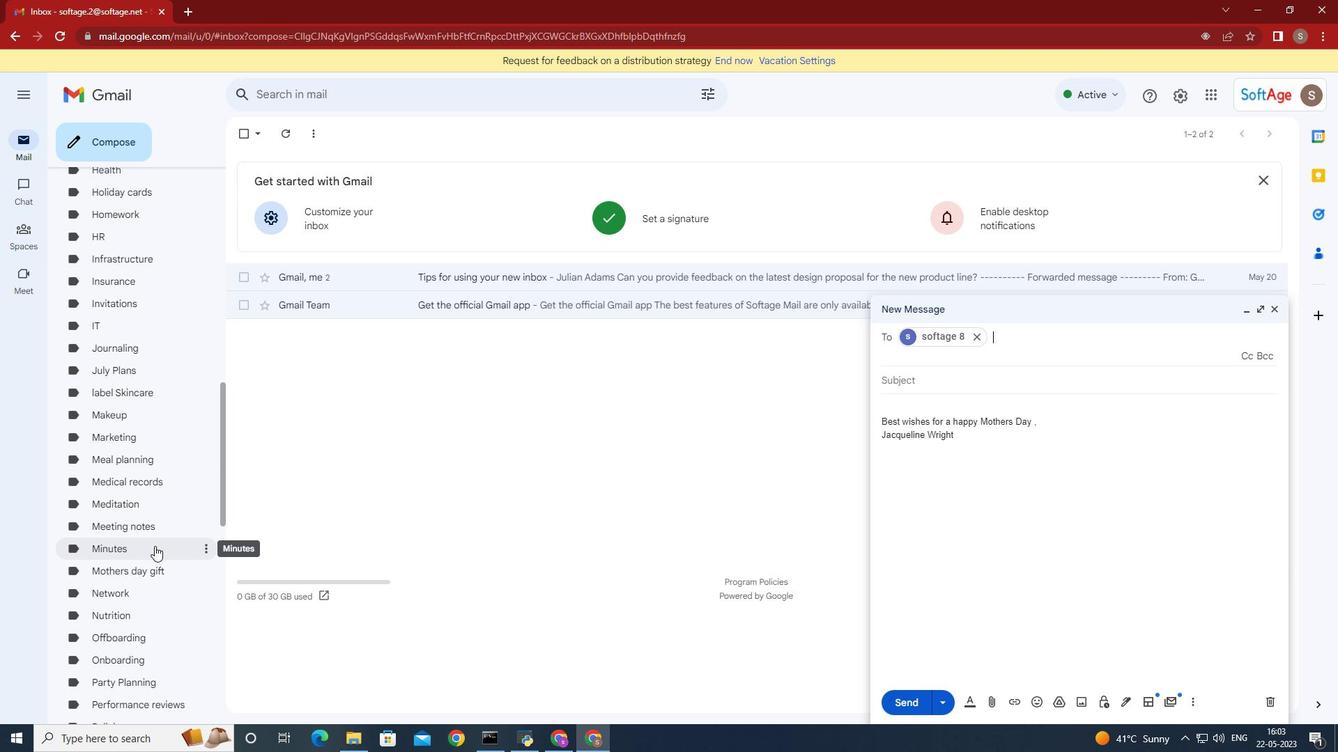 
Action: Mouse moved to (154, 549)
Screenshot: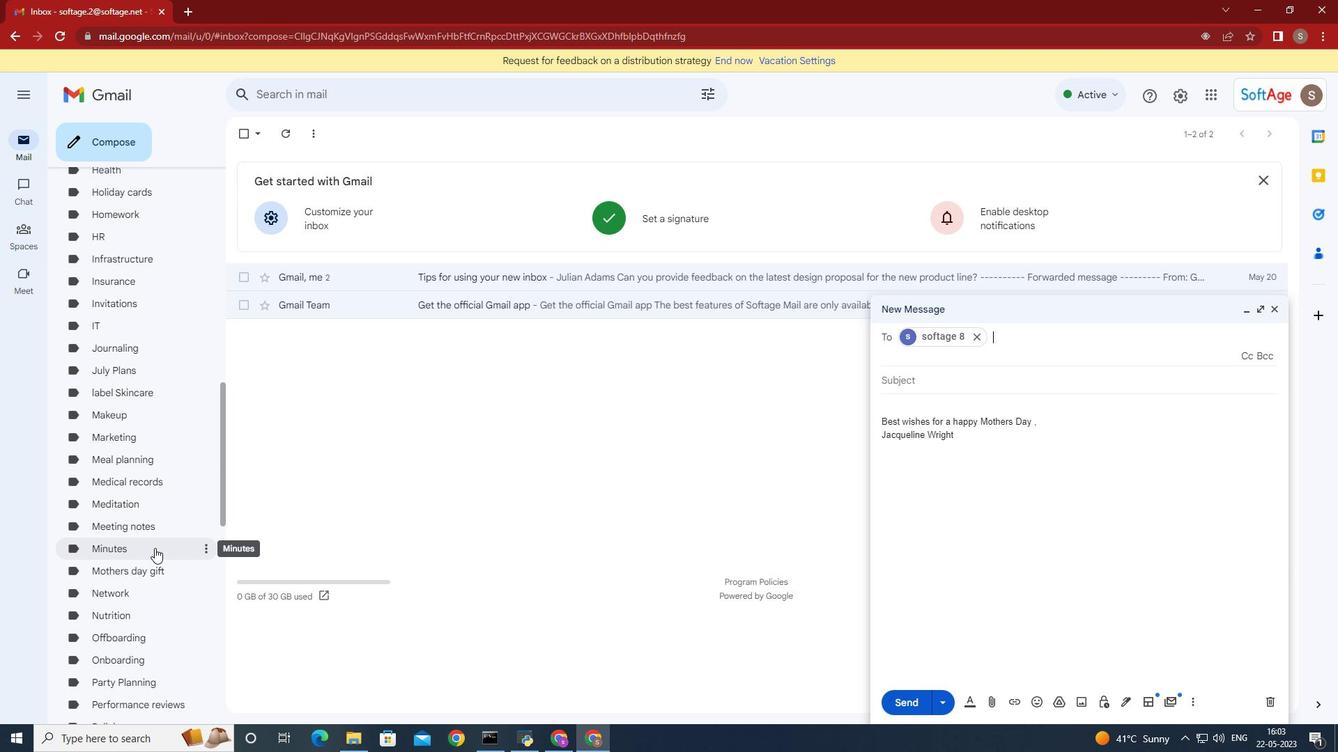 
Action: Mouse scrolled (154, 548) with delta (0, 0)
Screenshot: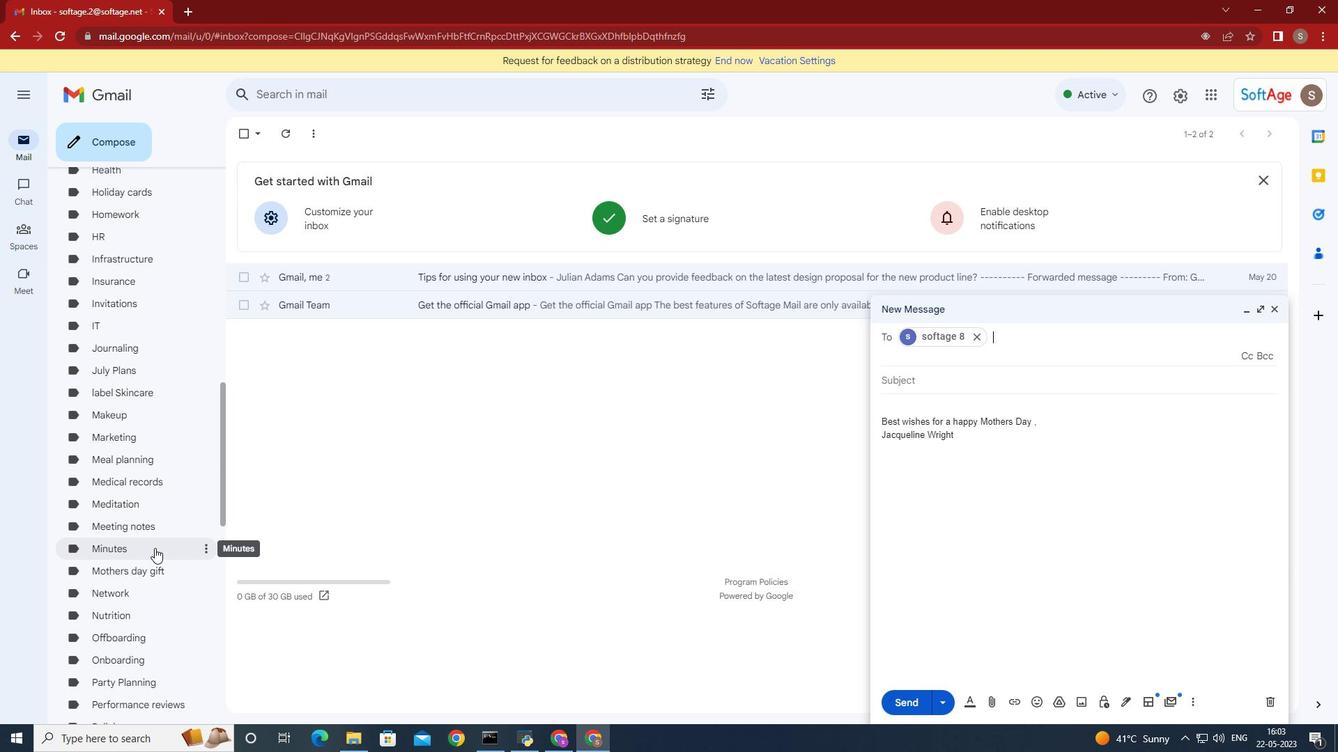 
Action: Mouse scrolled (154, 549) with delta (0, 0)
Screenshot: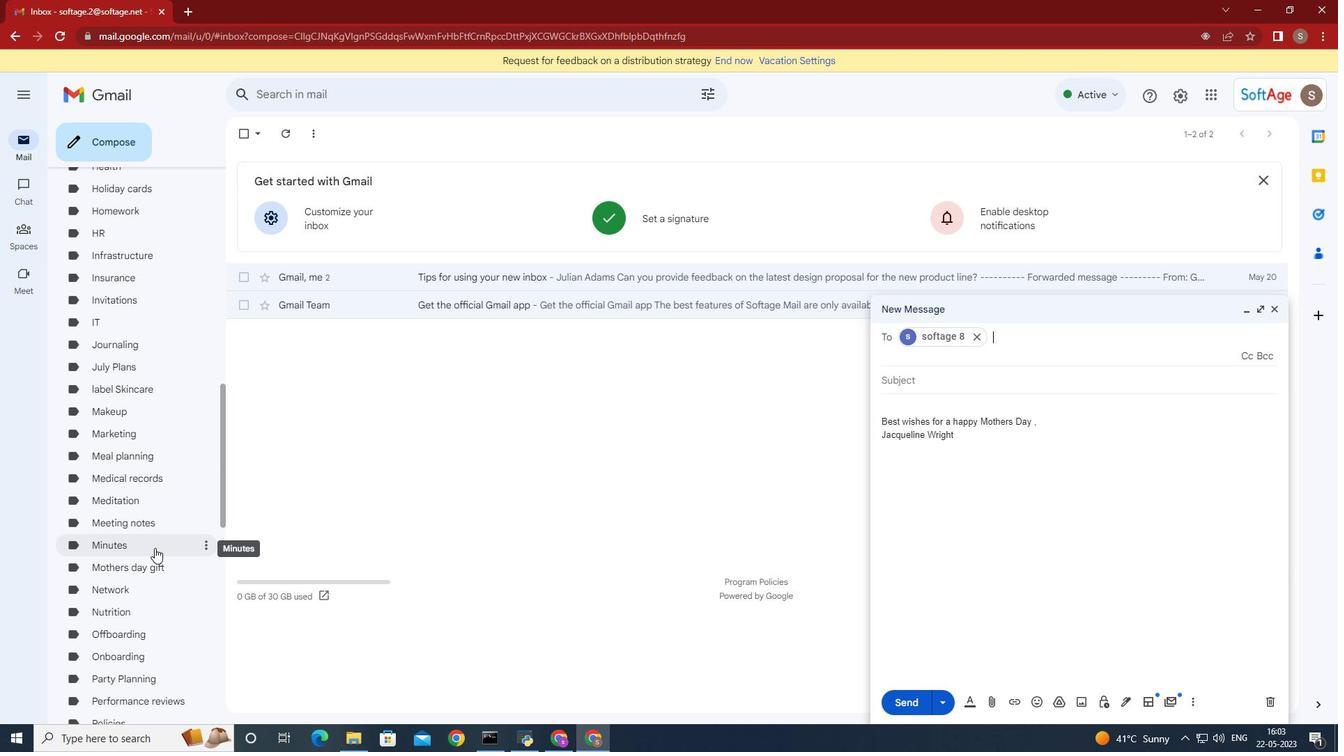 
Action: Mouse moved to (154, 549)
Screenshot: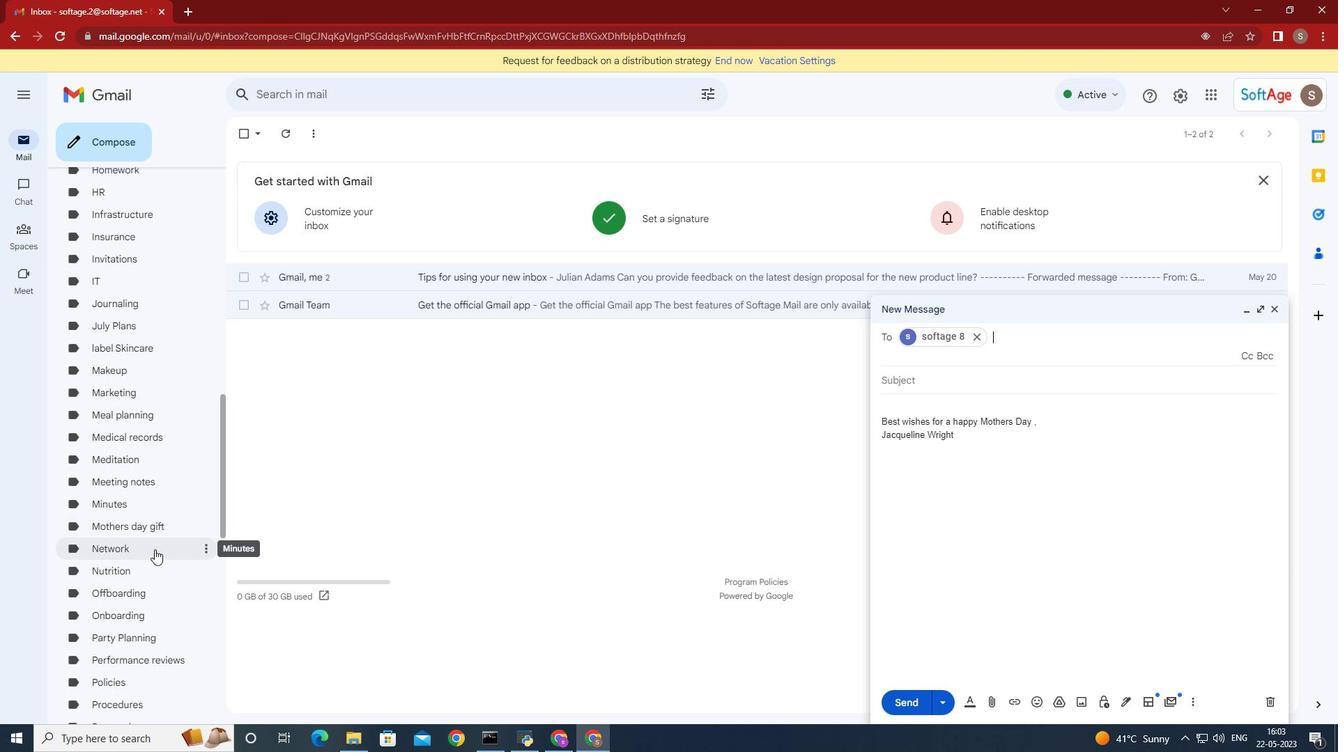 
Action: Mouse scrolled (154, 549) with delta (0, 0)
Screenshot: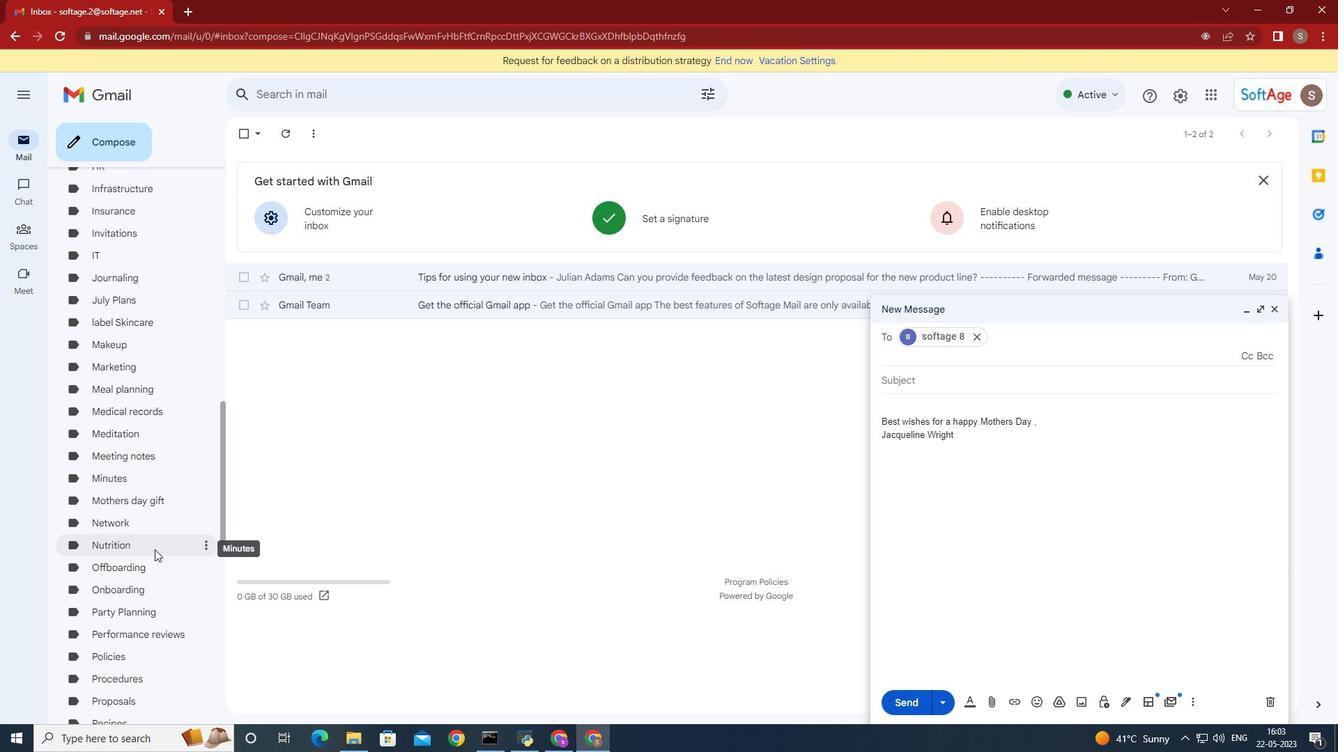 
Action: Mouse moved to (161, 545)
Screenshot: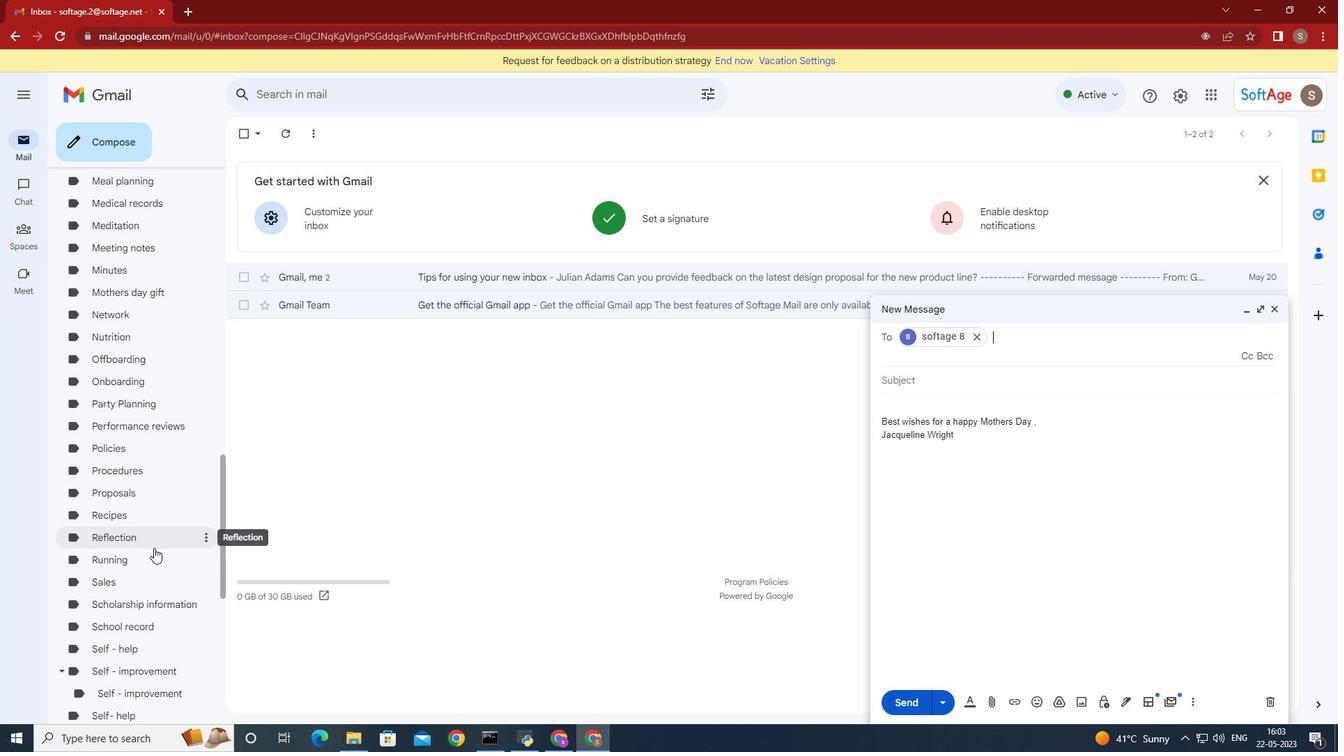 
Action: Mouse scrolled (161, 545) with delta (0, 0)
Screenshot: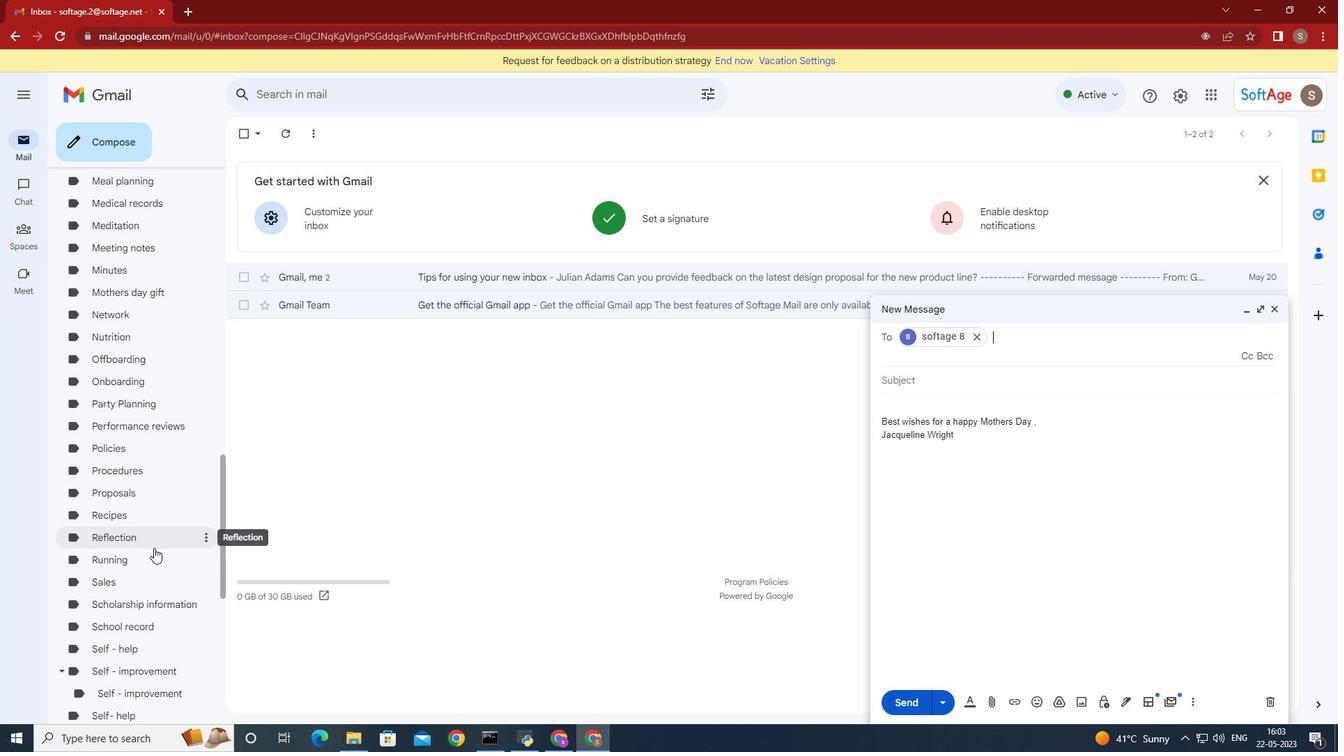 
Action: Mouse moved to (144, 621)
Screenshot: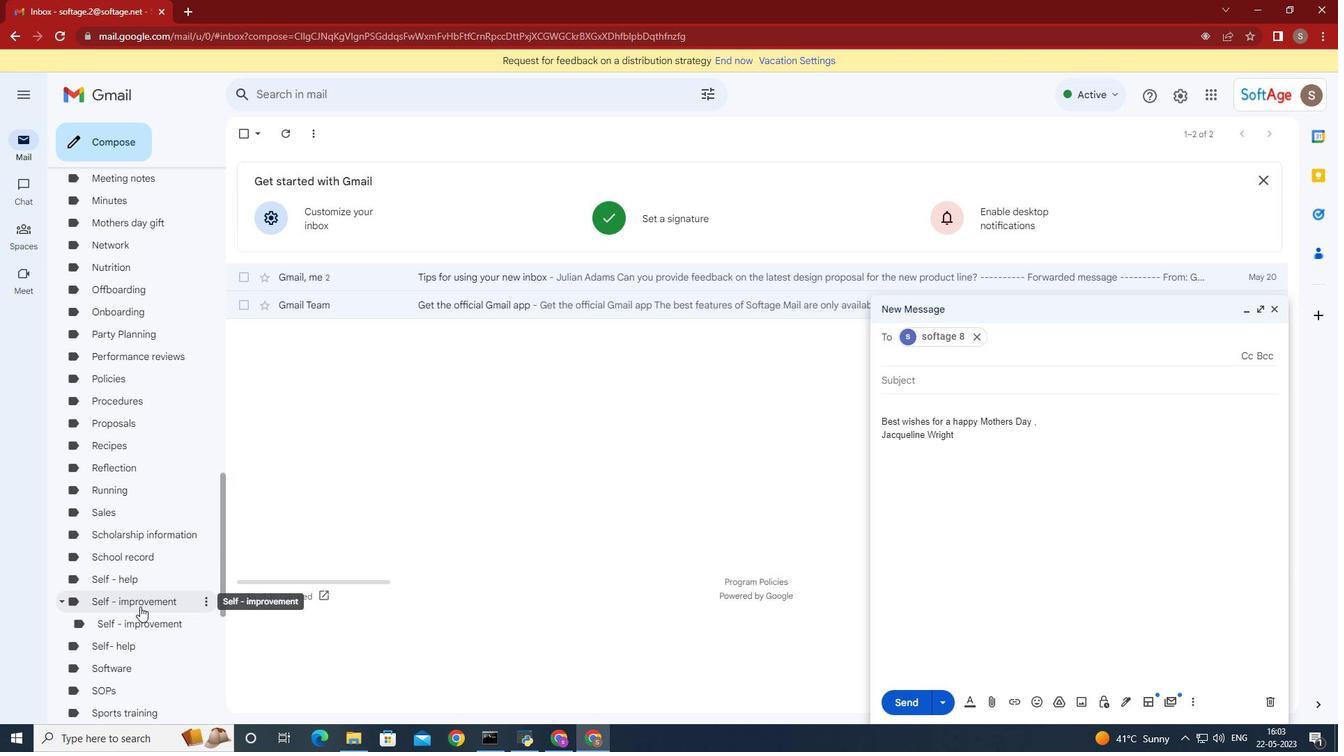 
Action: Mouse scrolled (142, 617) with delta (0, 0)
Screenshot: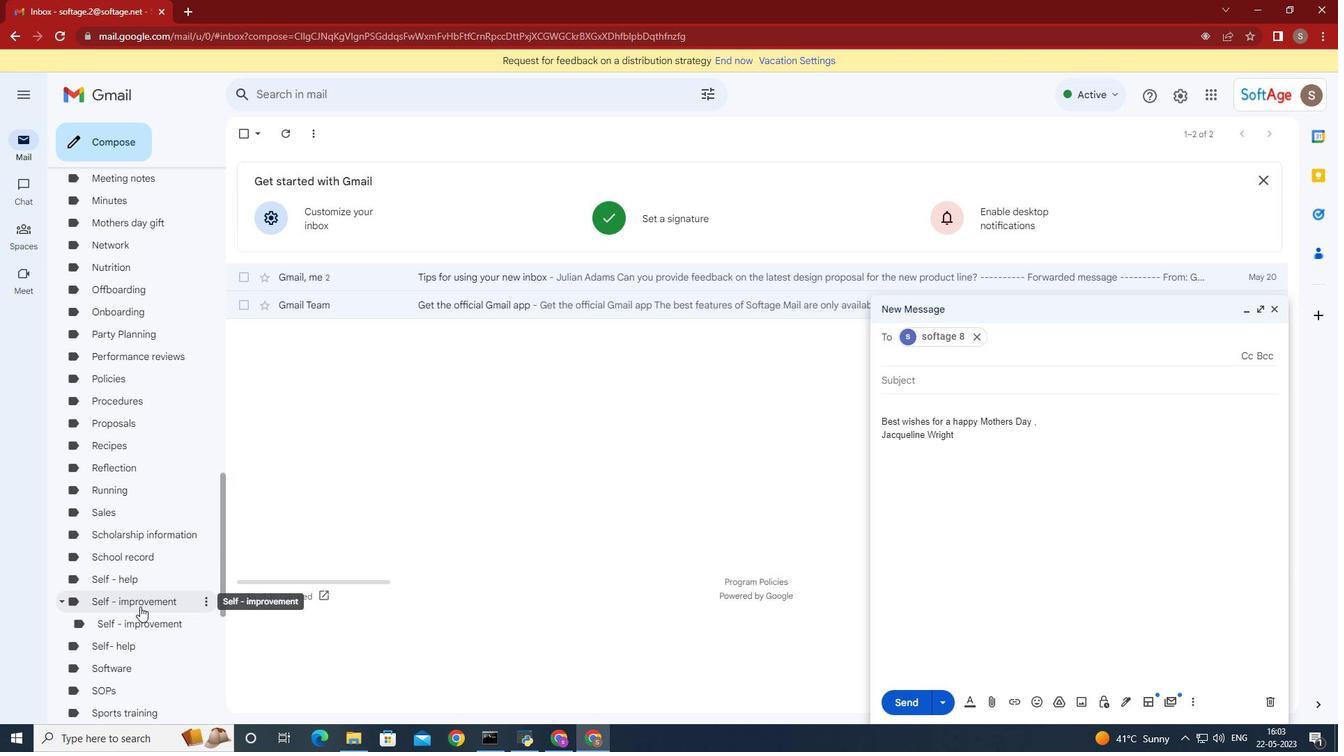 
Action: Mouse scrolled (144, 620) with delta (0, 0)
Screenshot: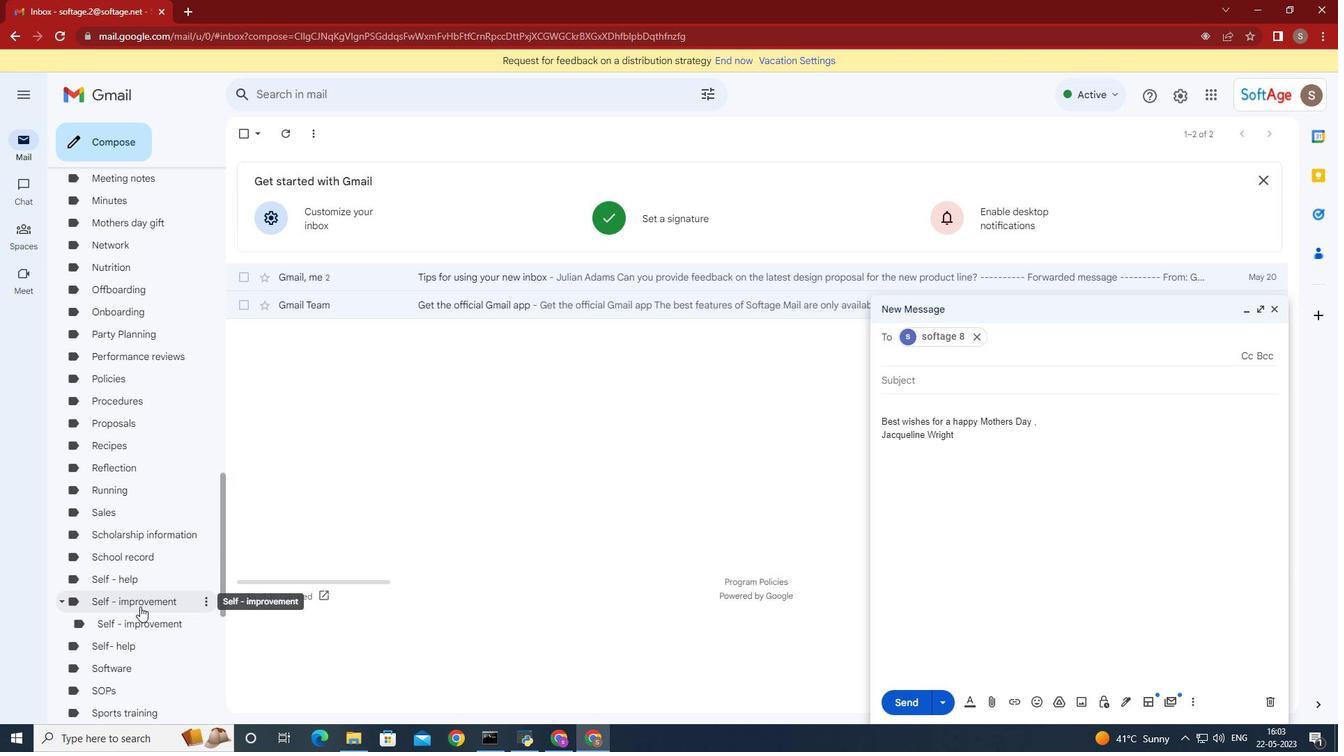 
Action: Mouse moved to (144, 621)
Screenshot: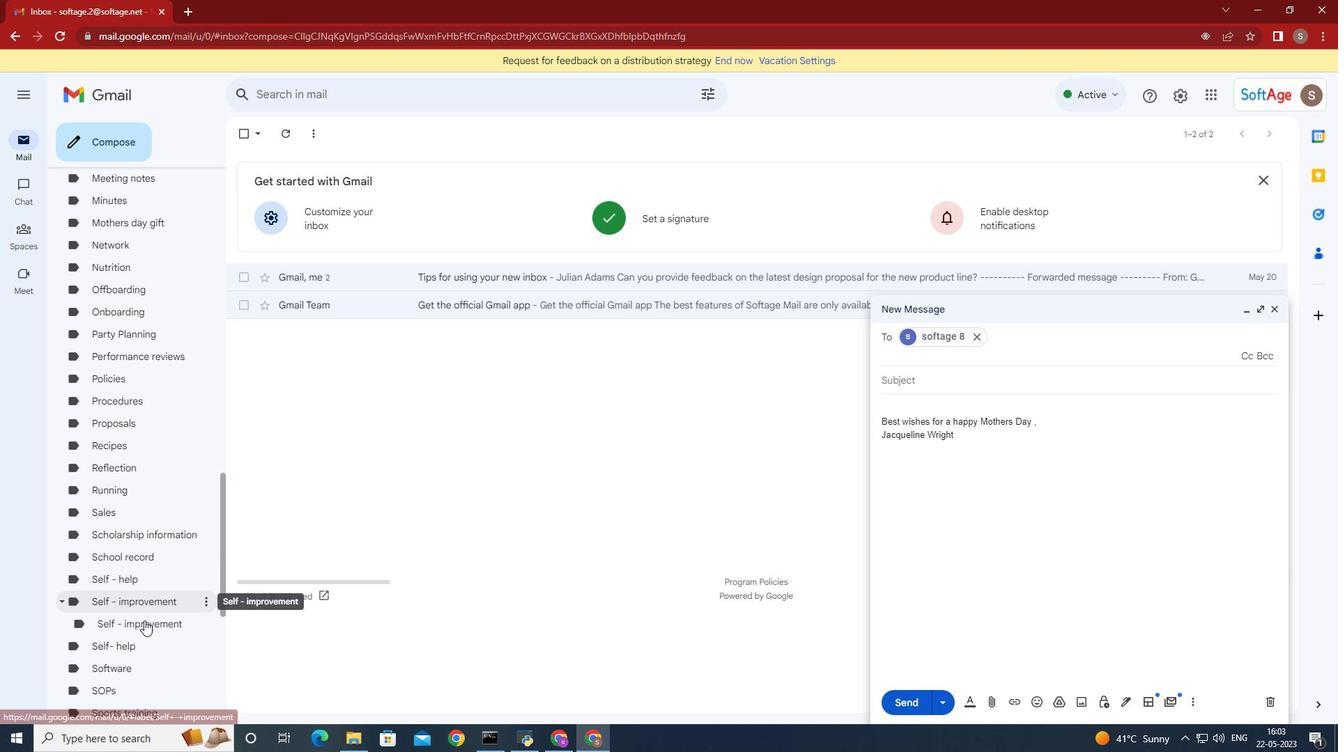 
Action: Mouse scrolled (144, 620) with delta (0, 0)
Screenshot: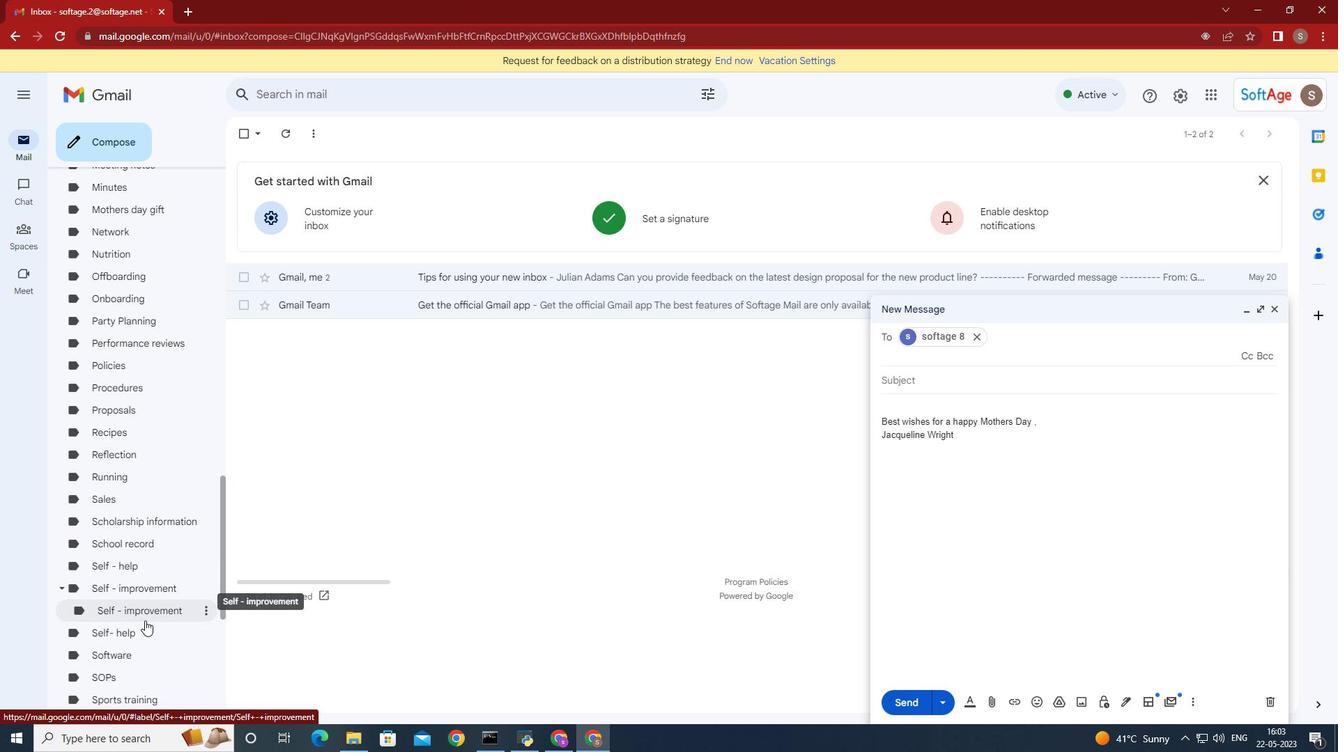 
Action: Mouse scrolled (144, 620) with delta (0, 0)
Screenshot: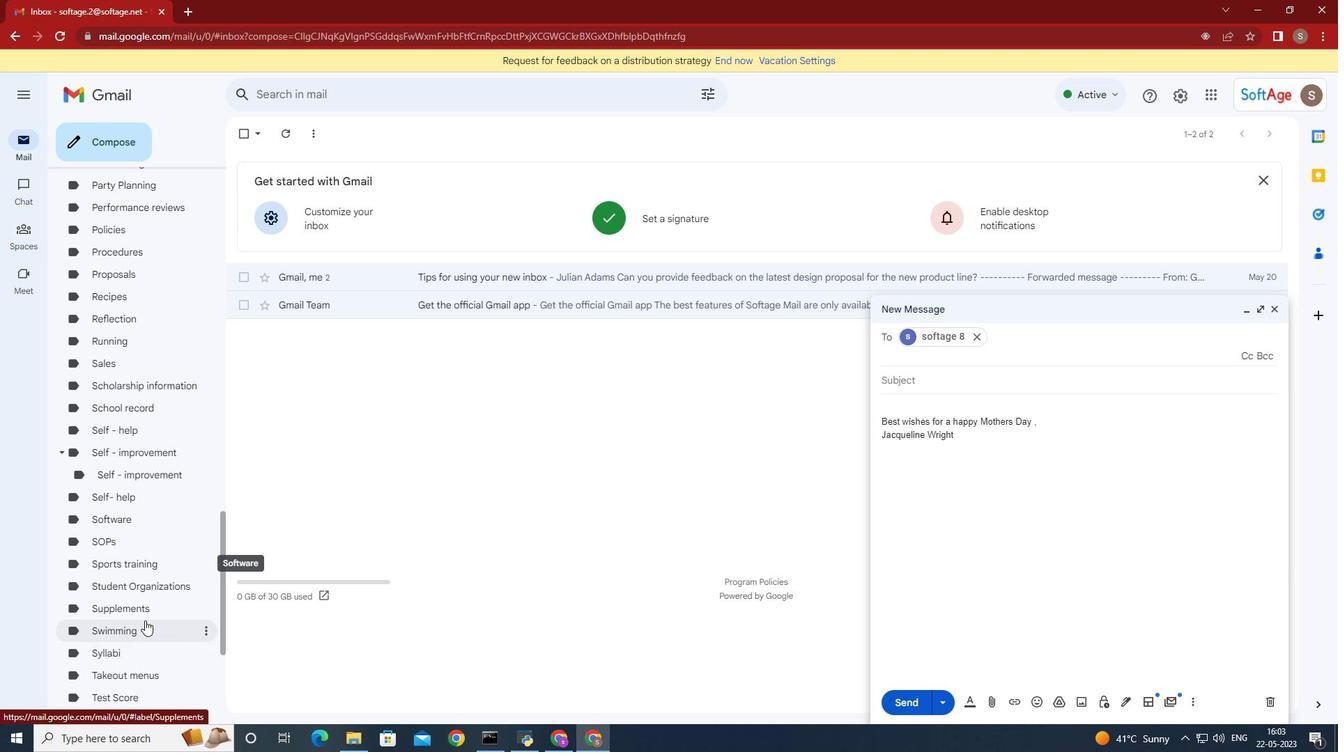 
Action: Mouse moved to (158, 610)
Screenshot: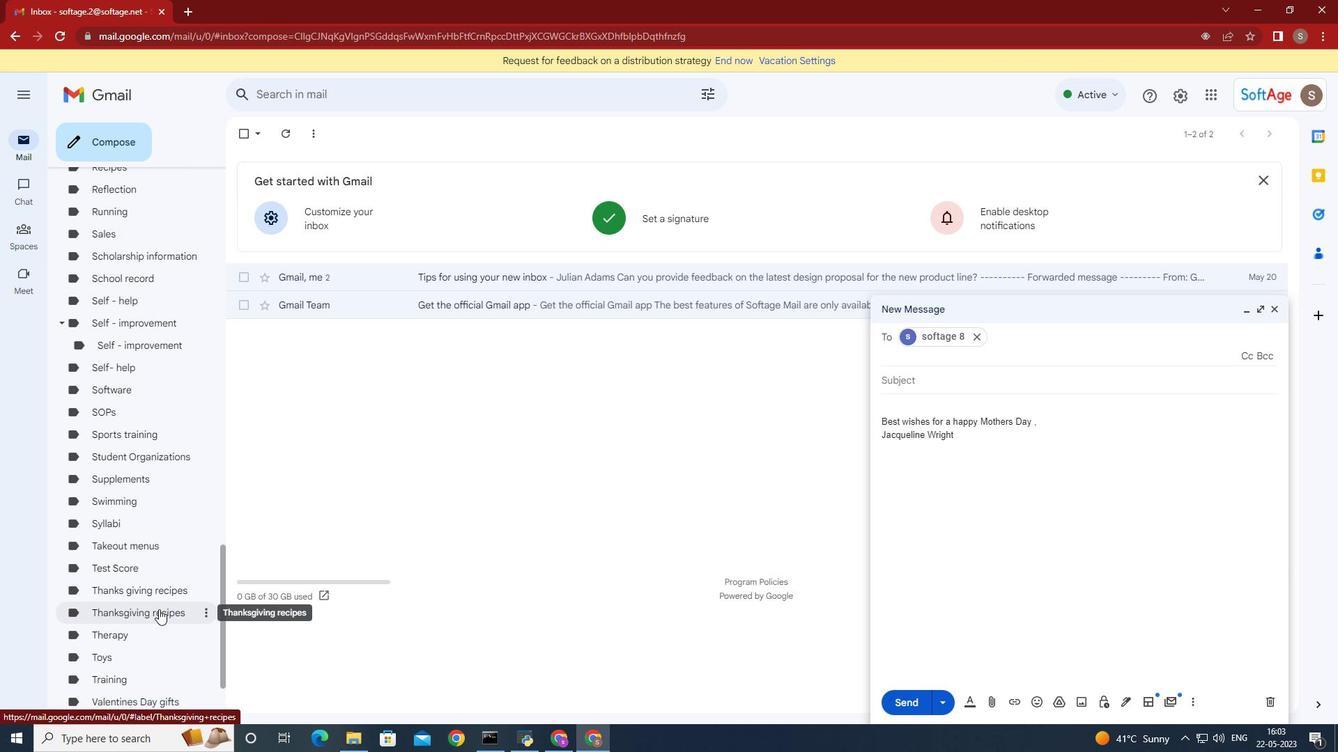 
Action: Mouse scrolled (158, 609) with delta (0, 0)
Screenshot: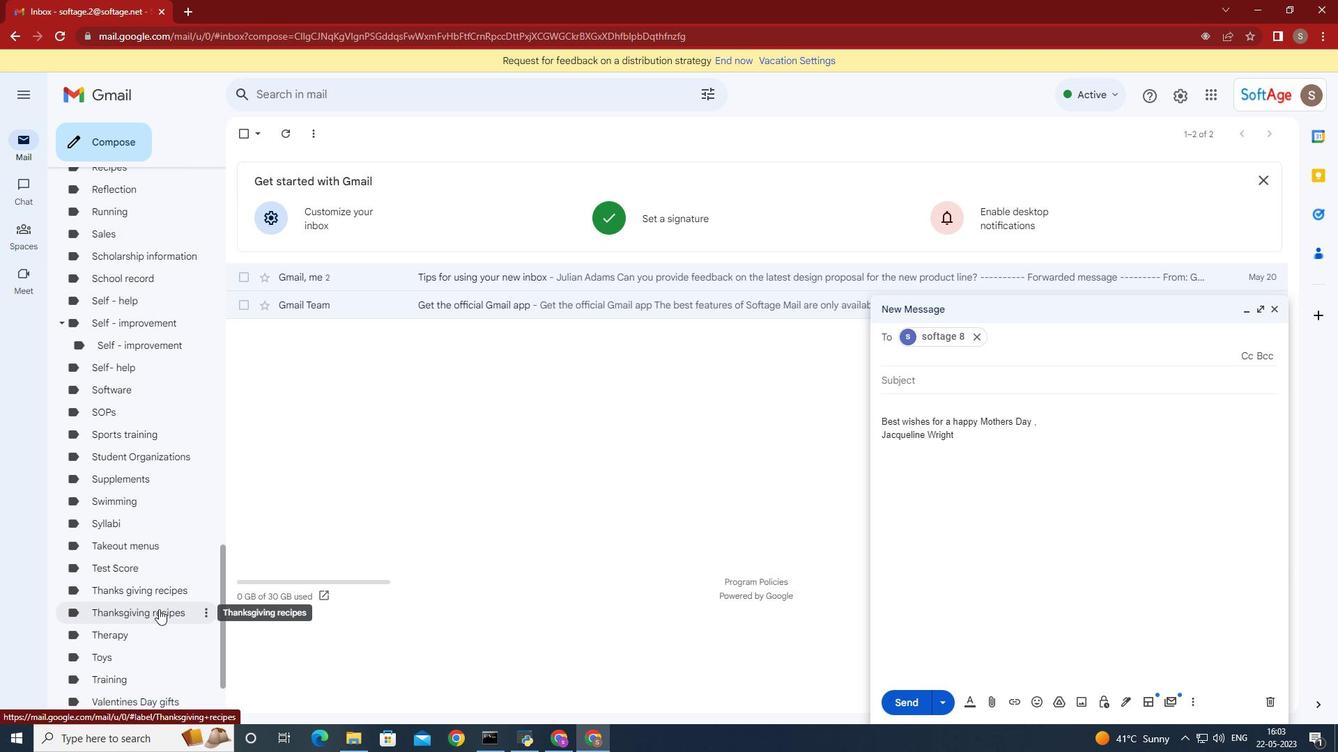 
Action: Mouse moved to (158, 610)
Screenshot: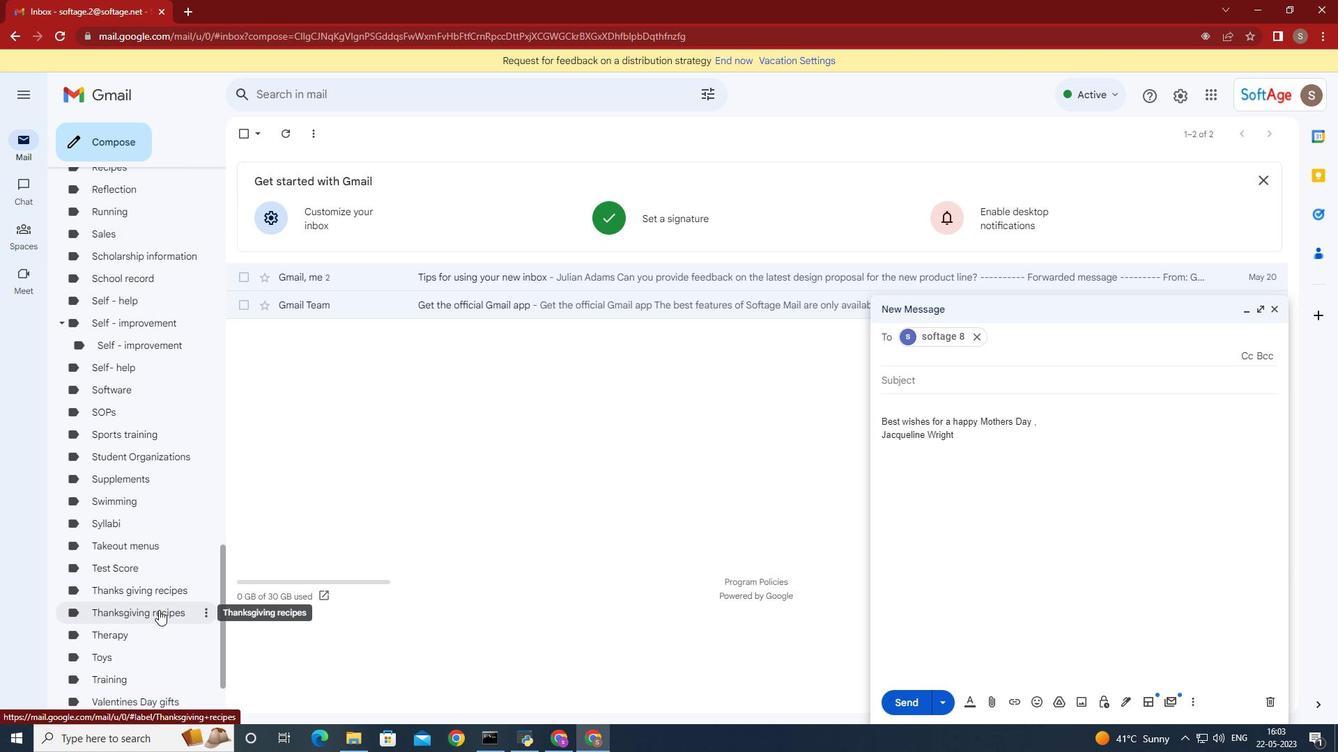 
Action: Mouse scrolled (158, 609) with delta (0, 0)
Screenshot: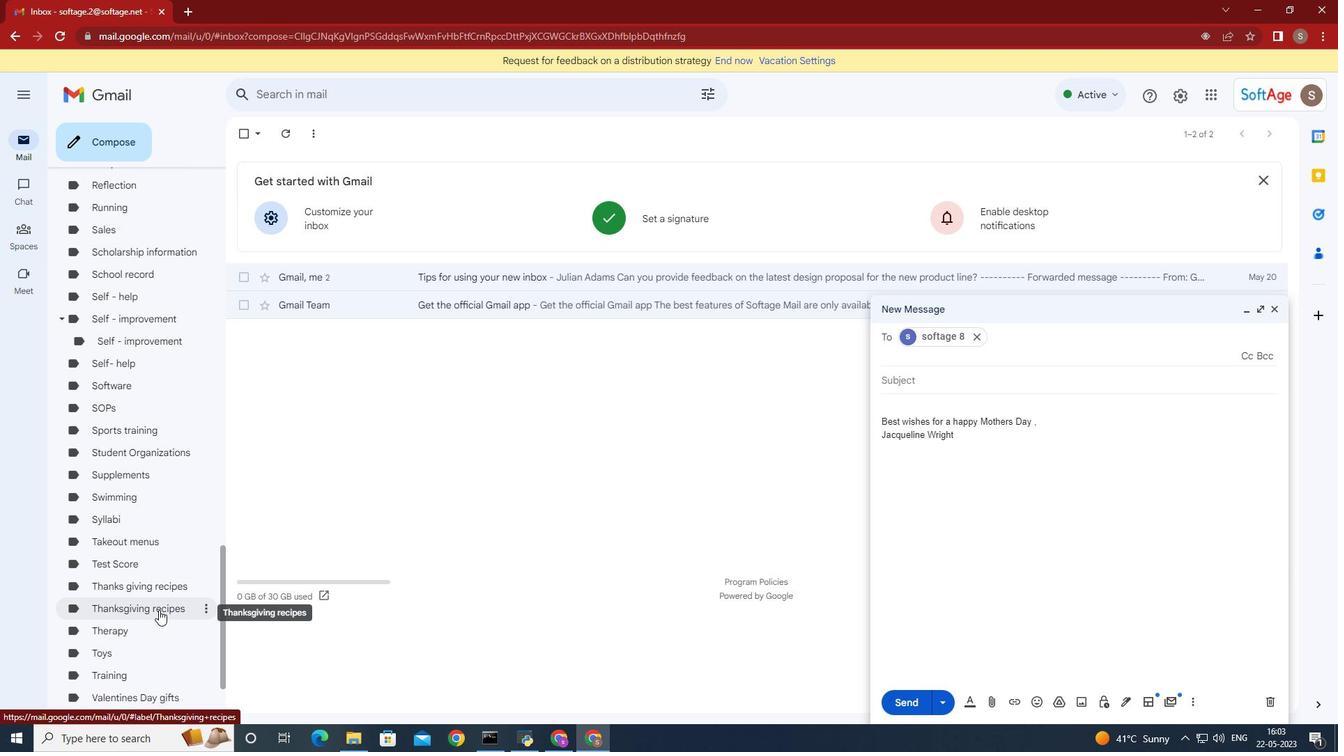 
Action: Mouse moved to (158, 612)
Screenshot: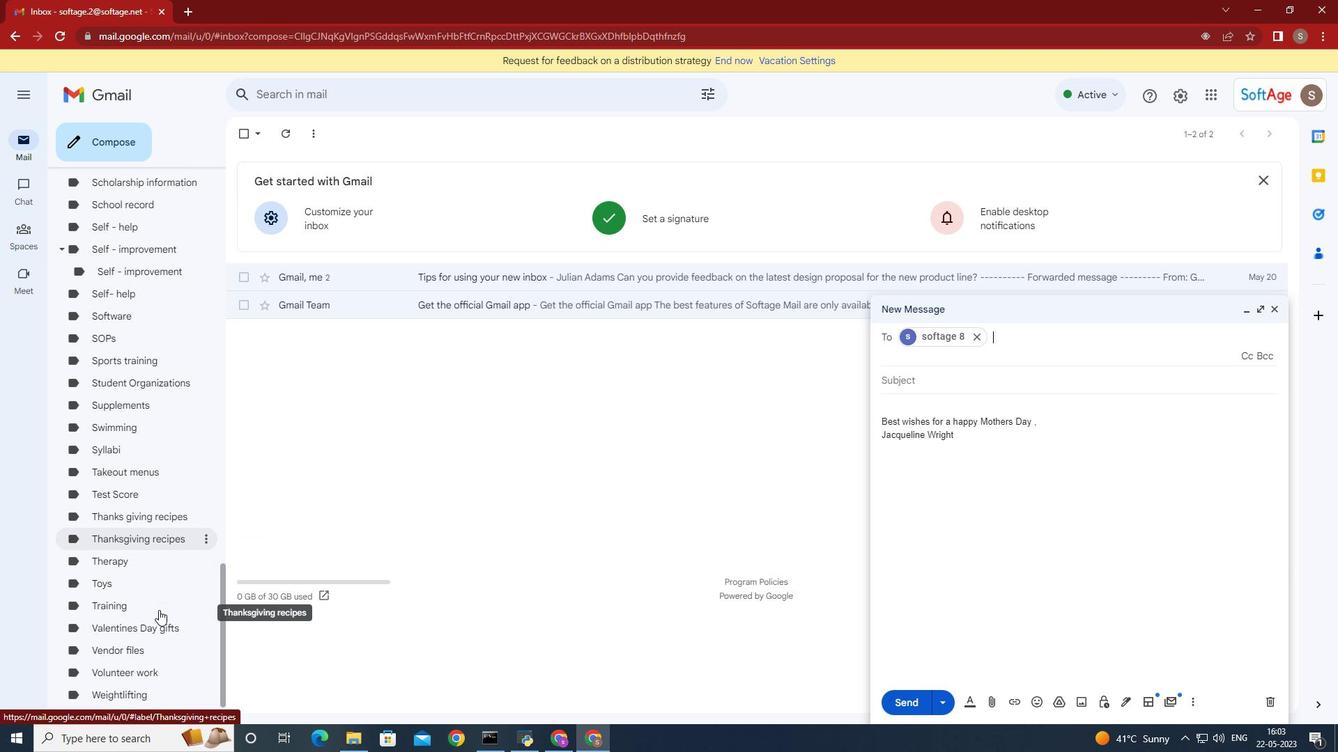 
Action: Mouse scrolled (158, 611) with delta (0, 0)
Screenshot: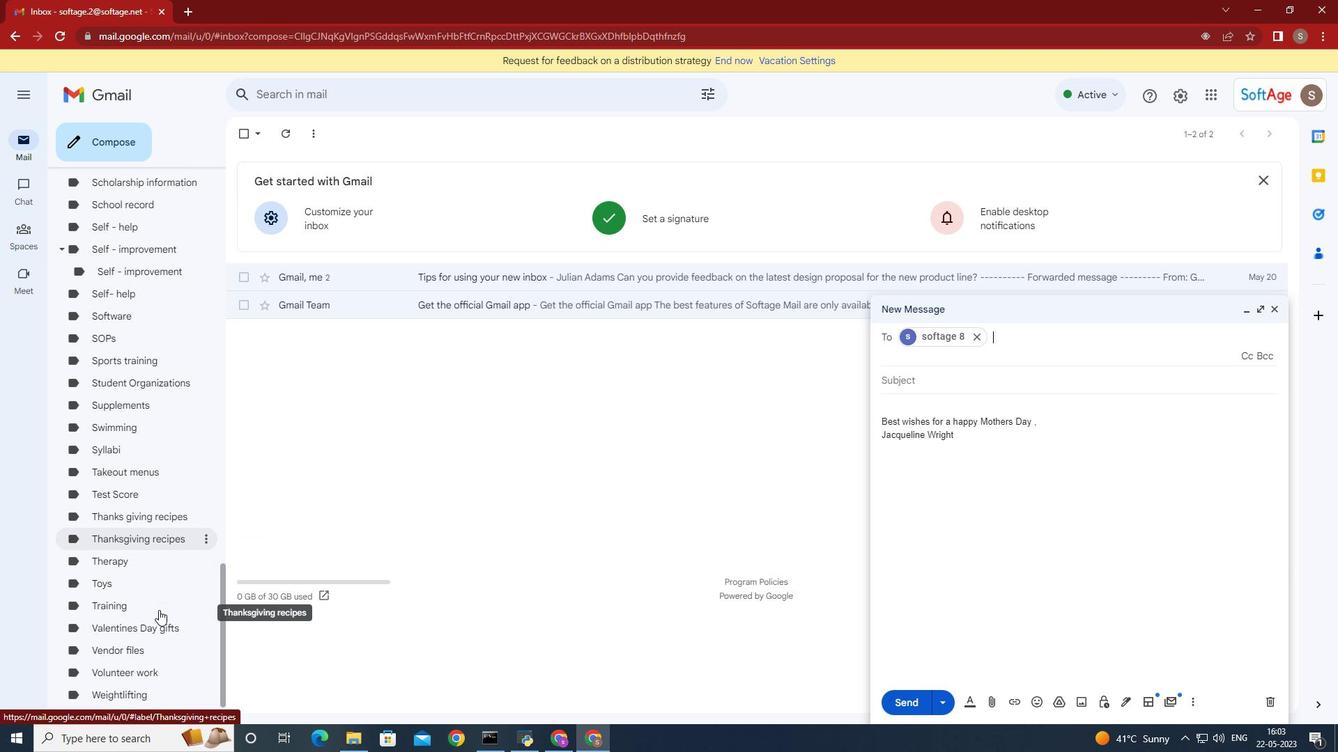 
Action: Mouse moved to (155, 563)
Screenshot: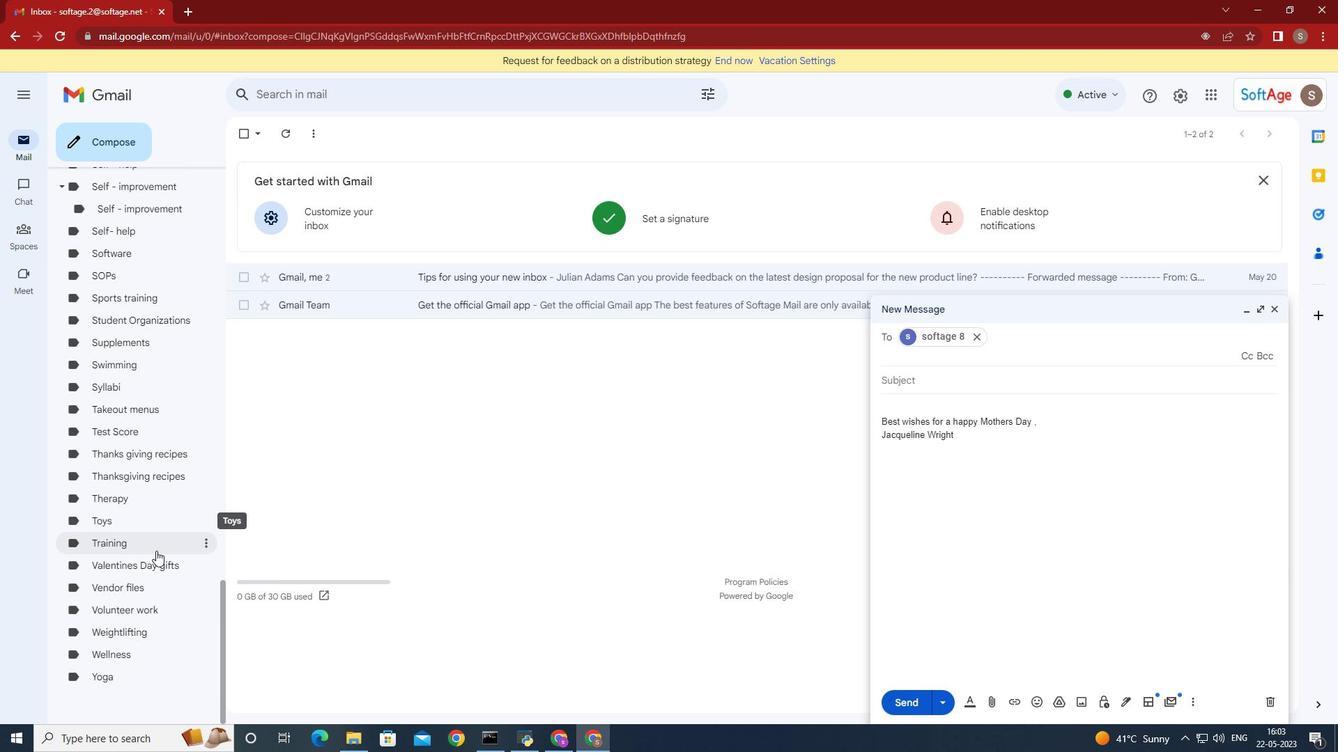 
Action: Mouse scrolled (155, 564) with delta (0, 0)
Screenshot: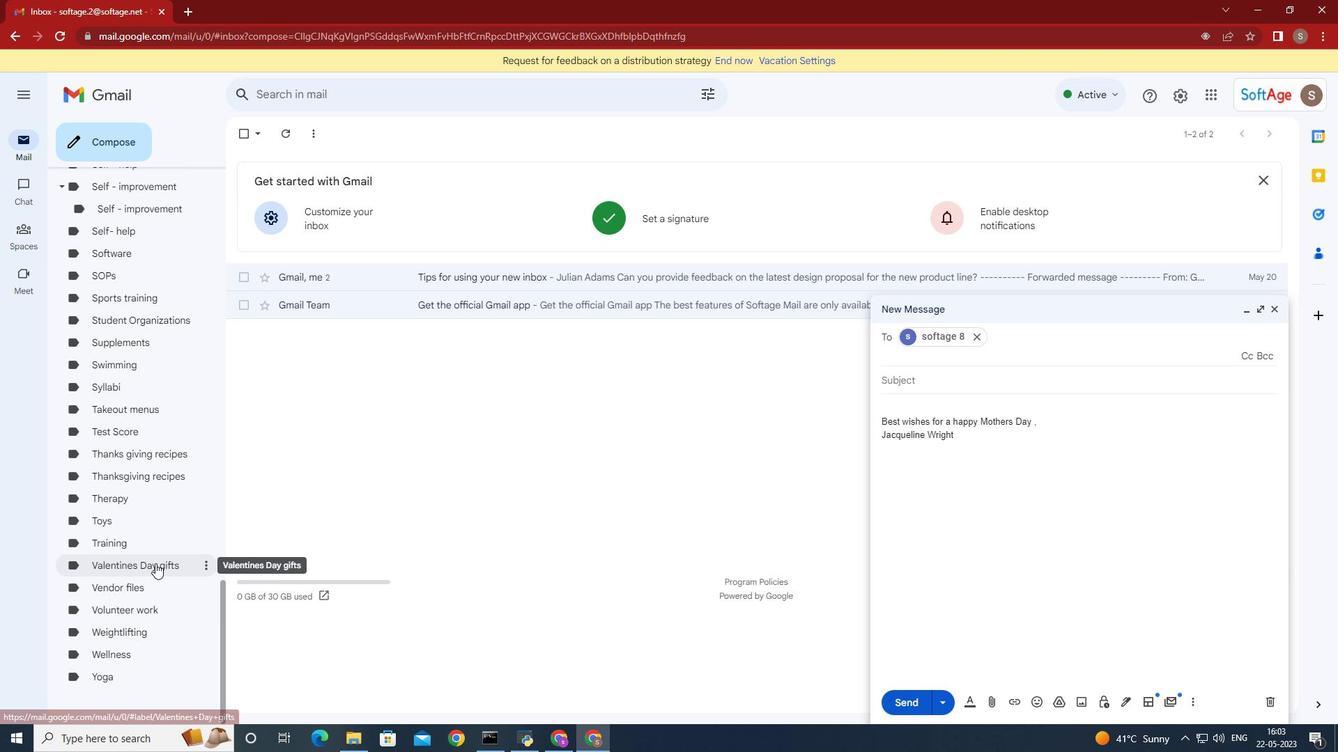 
Action: Mouse scrolled (155, 564) with delta (0, 0)
Screenshot: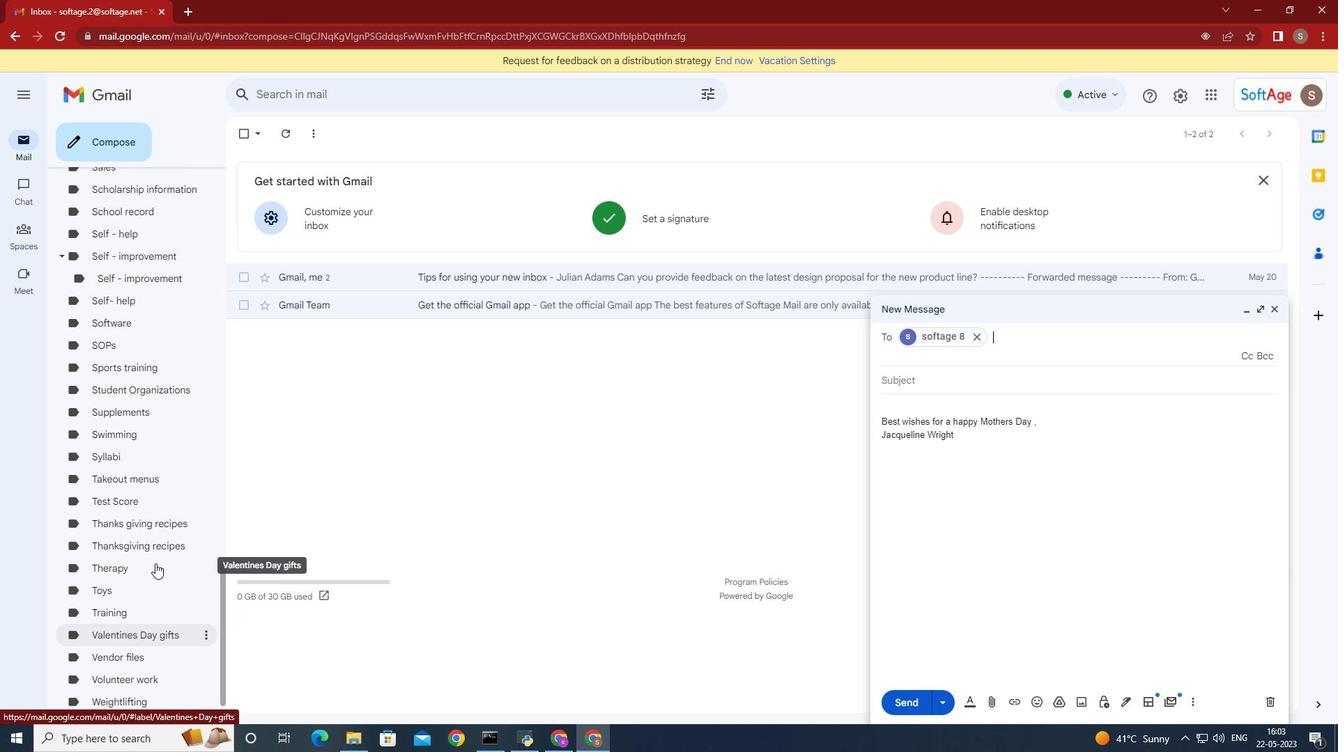 
Action: Mouse moved to (155, 563)
Screenshot: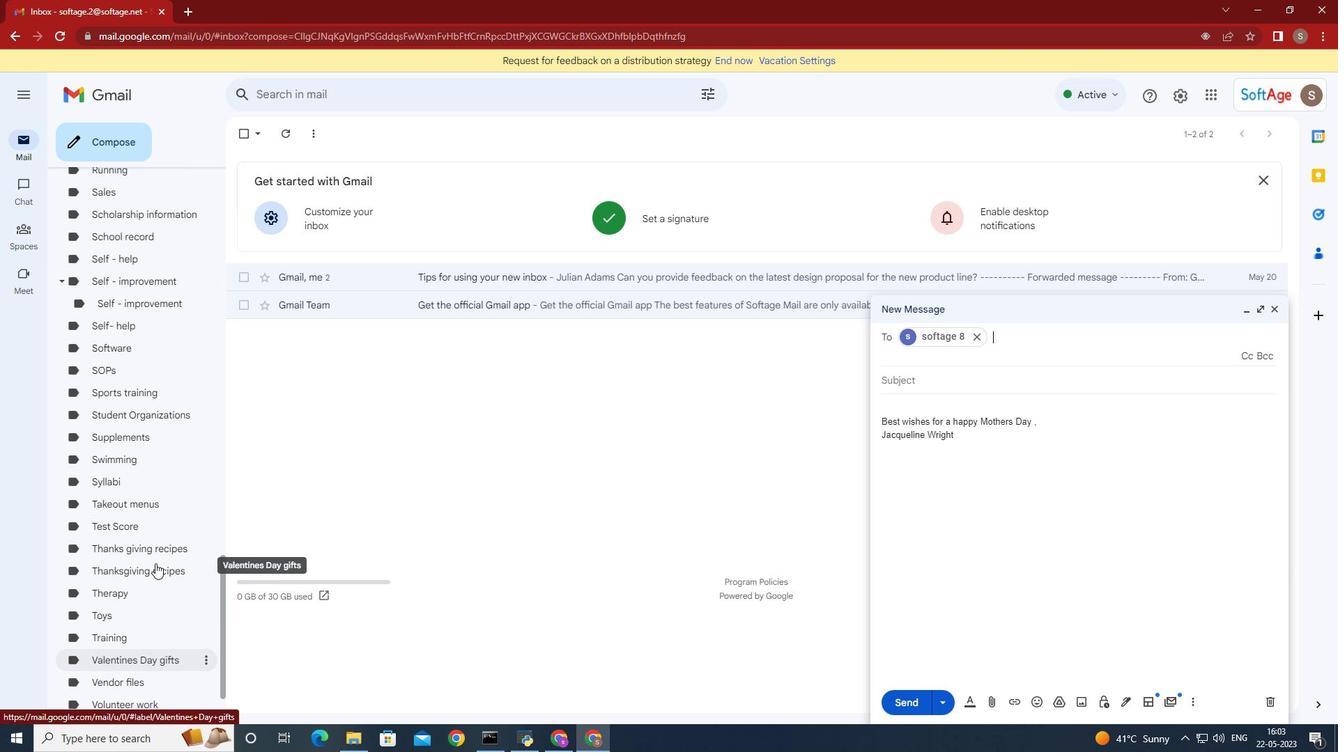 
Action: Mouse scrolled (155, 564) with delta (0, 0)
Screenshot: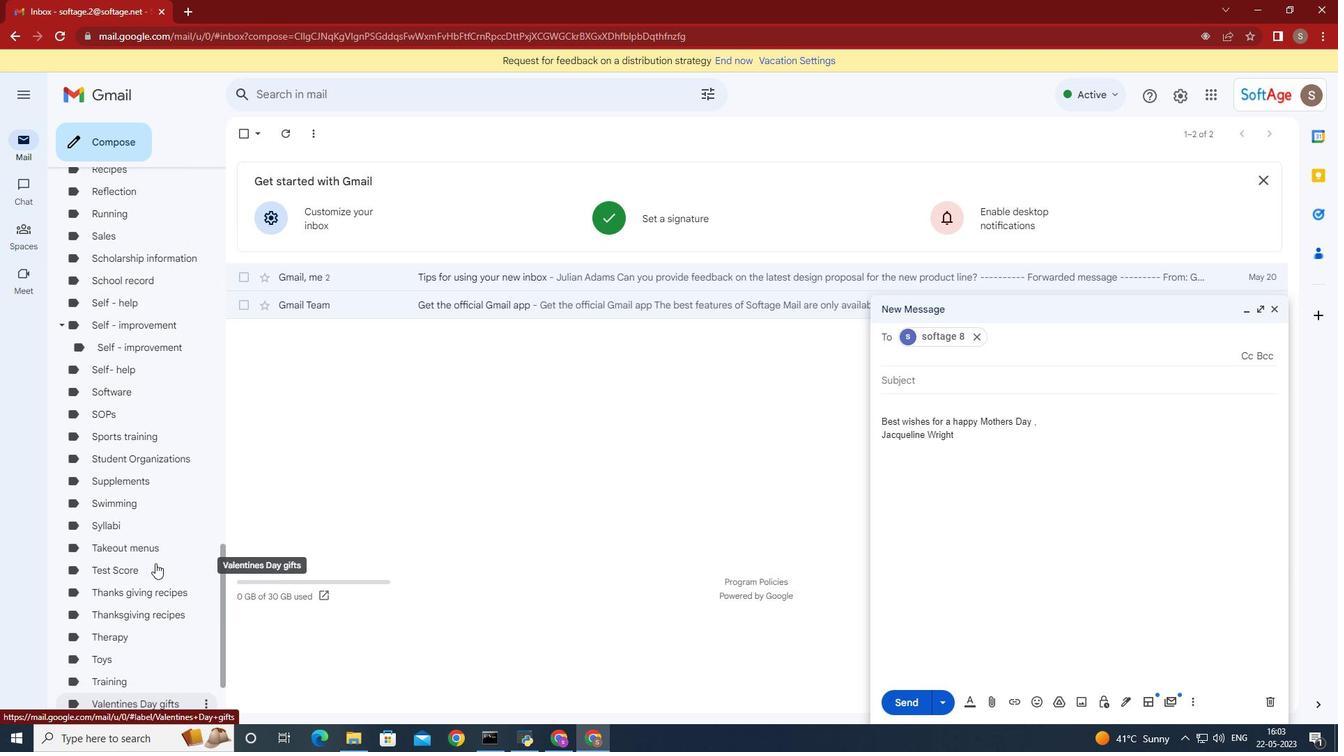 
Action: Mouse moved to (155, 563)
Screenshot: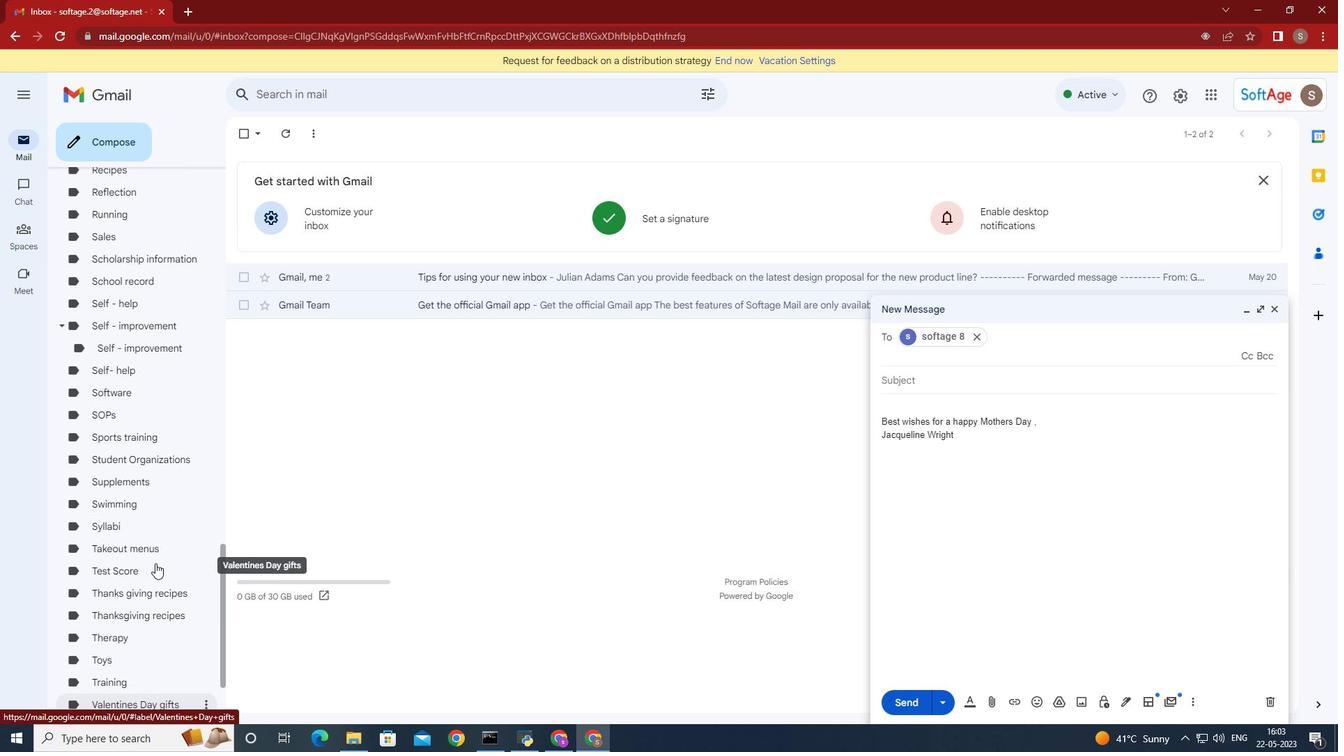 
Action: Mouse scrolled (155, 564) with delta (0, 0)
Screenshot: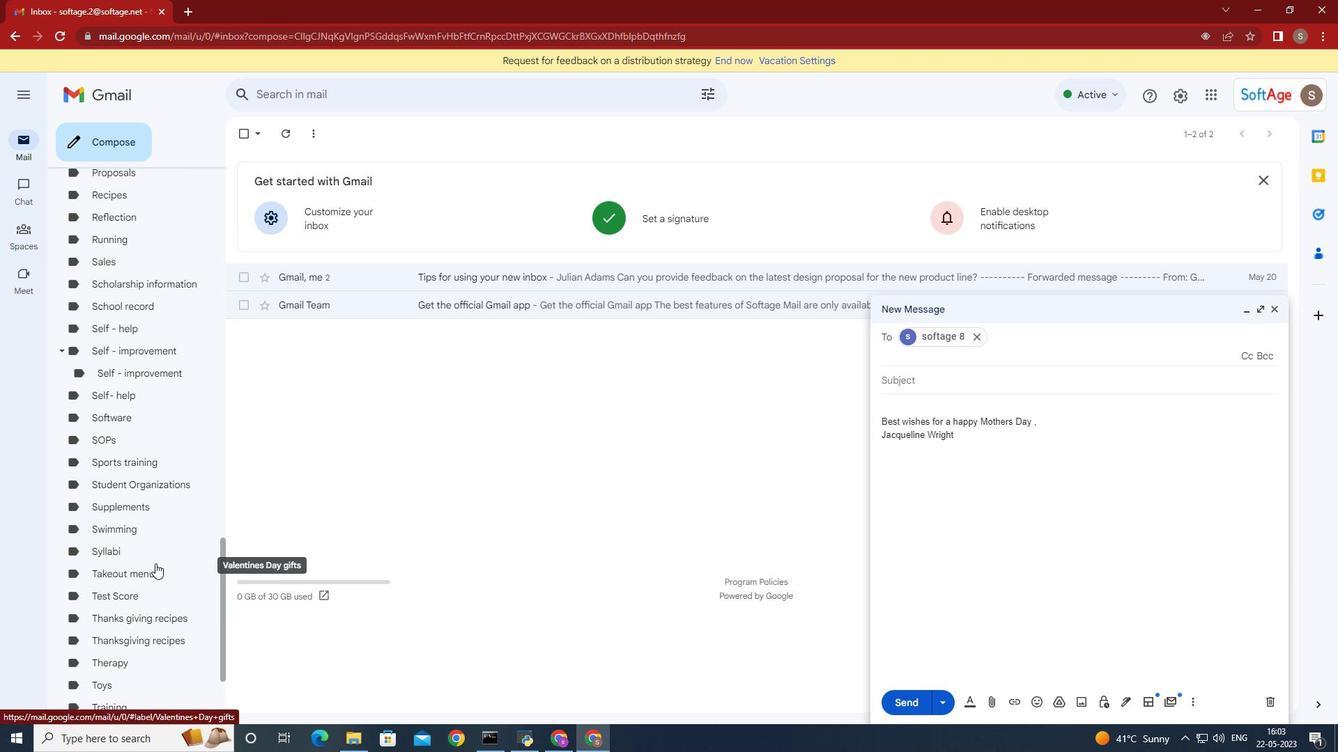 
Action: Mouse moved to (149, 419)
Screenshot: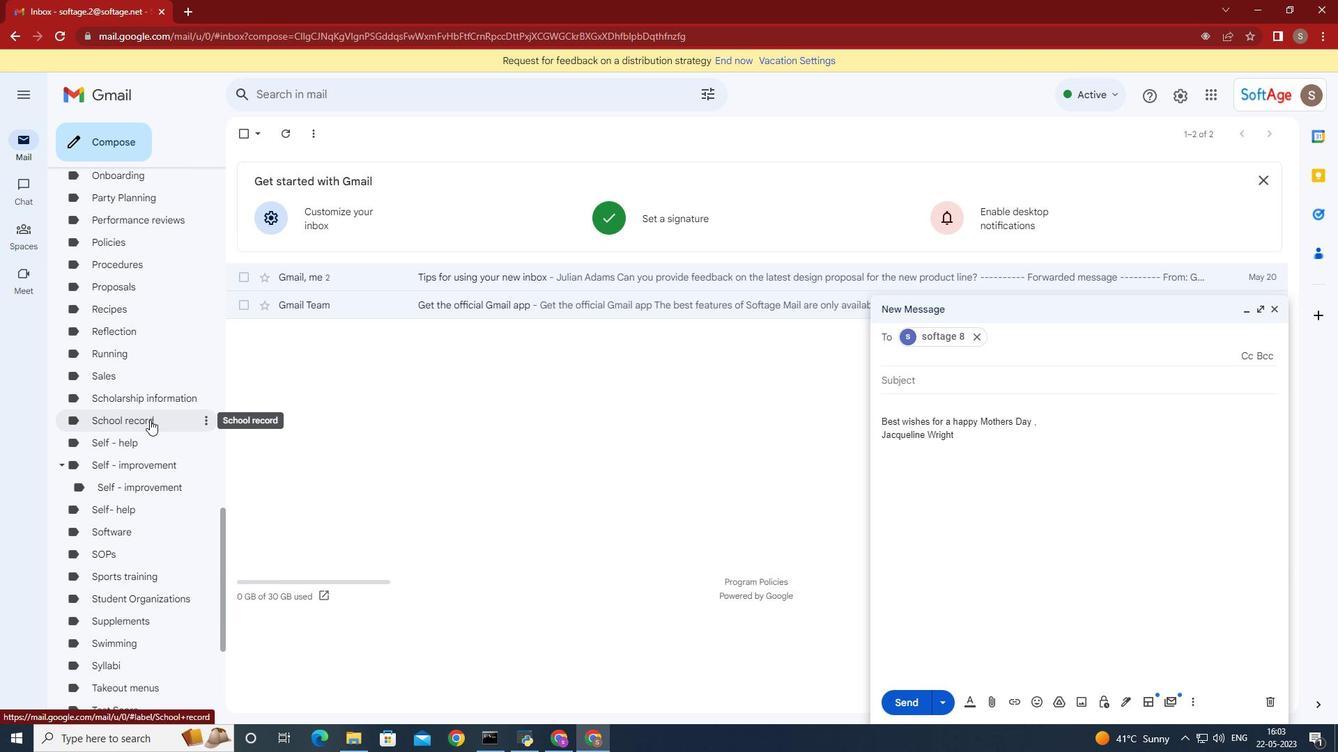 
Action: Mouse scrolled (149, 420) with delta (0, 0)
Screenshot: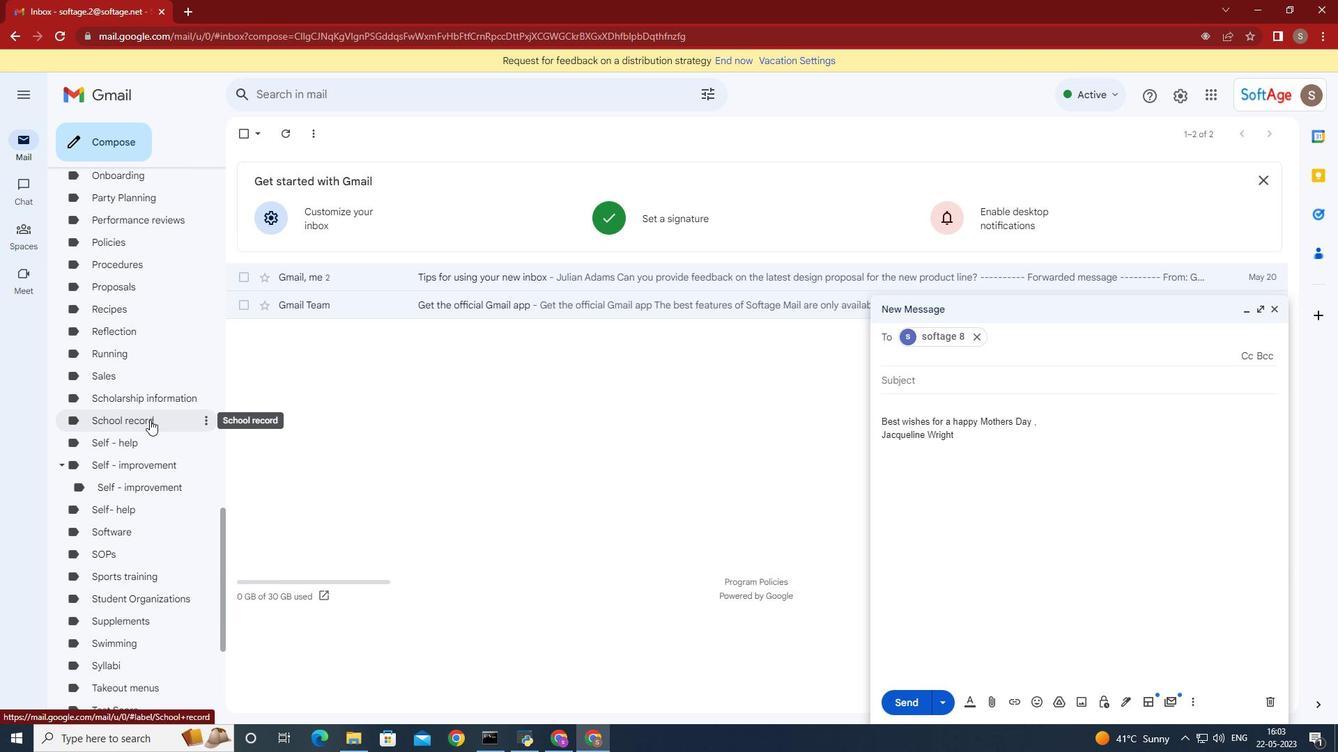 
Action: Mouse scrolled (149, 420) with delta (0, 0)
Screenshot: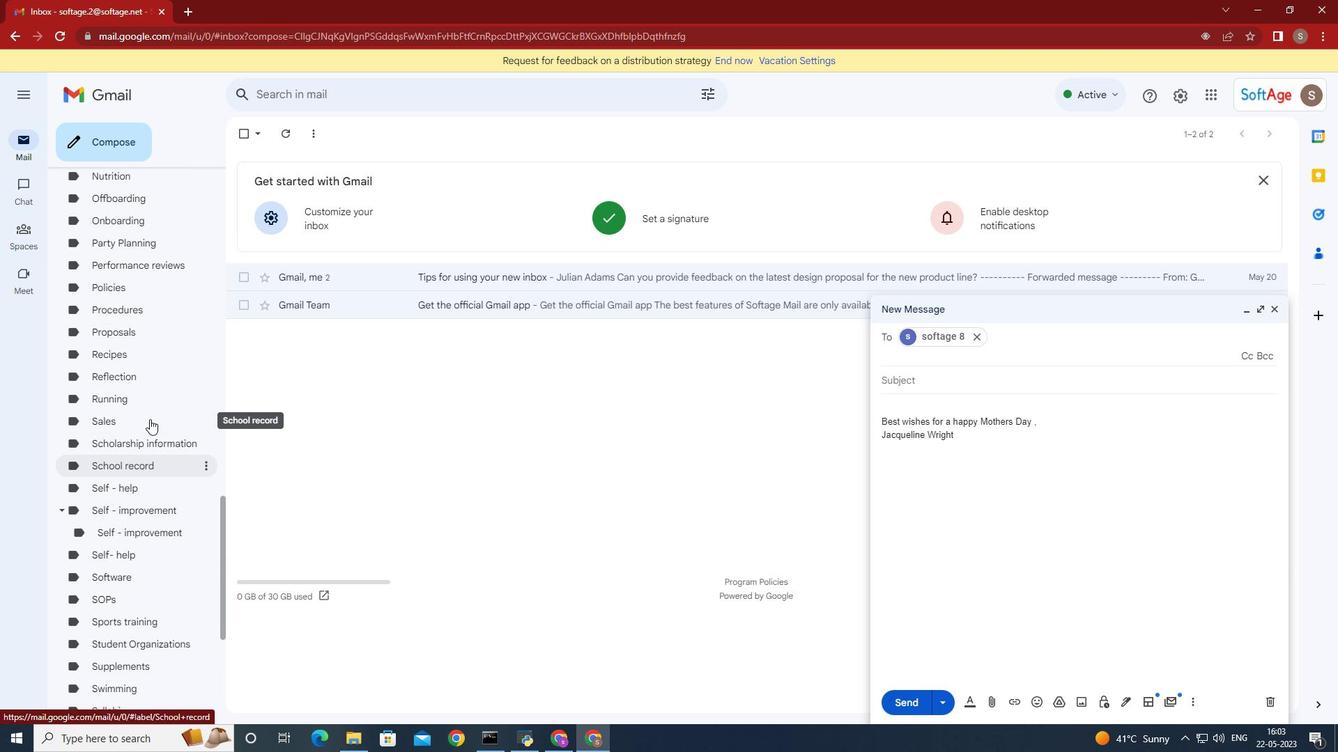 
Action: Mouse scrolled (149, 420) with delta (0, 0)
Screenshot: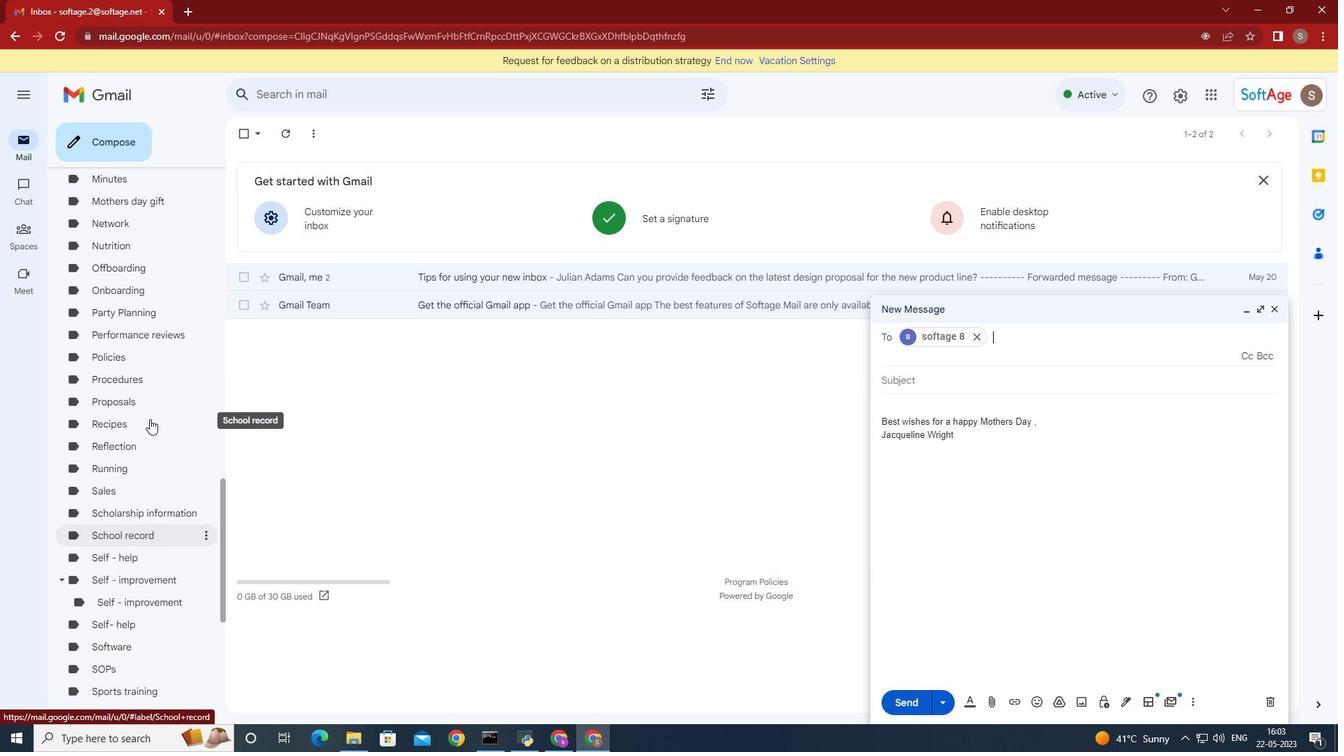 
Action: Mouse moved to (200, 293)
Screenshot: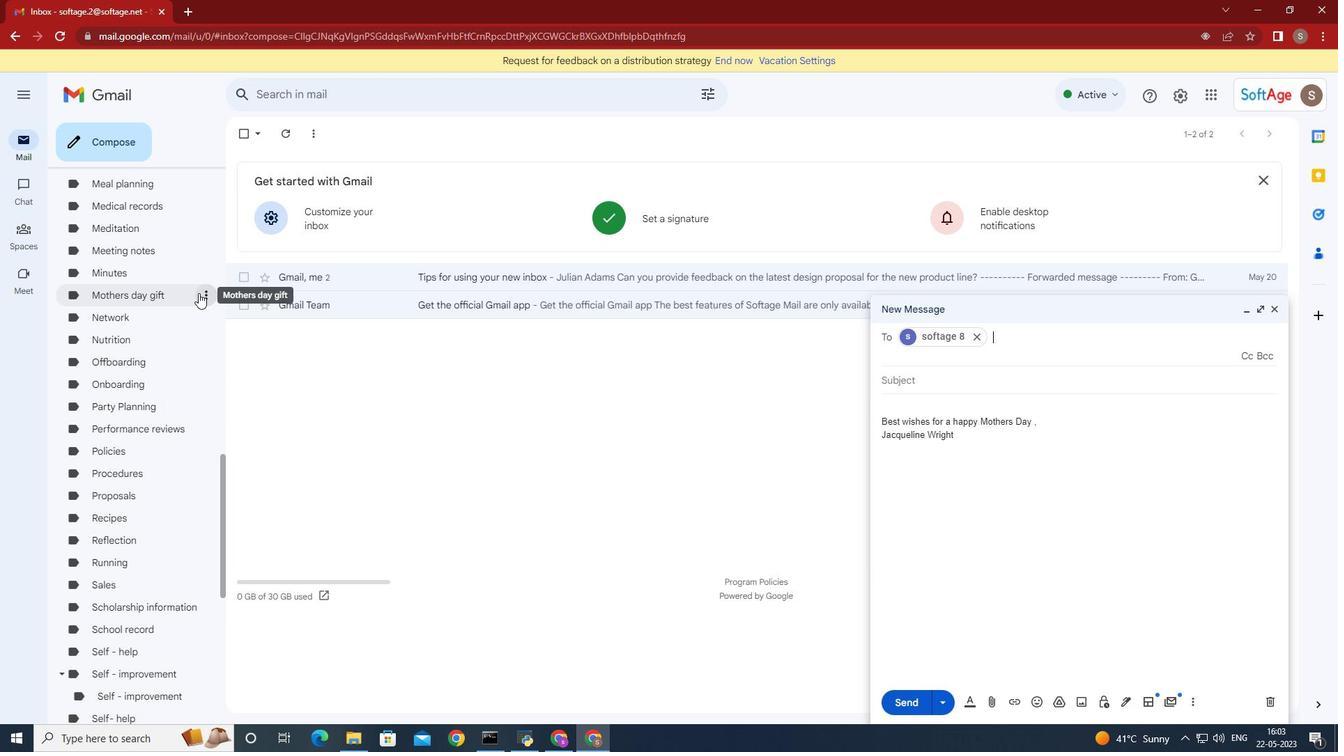 
Action: Mouse pressed left at (200, 293)
Screenshot: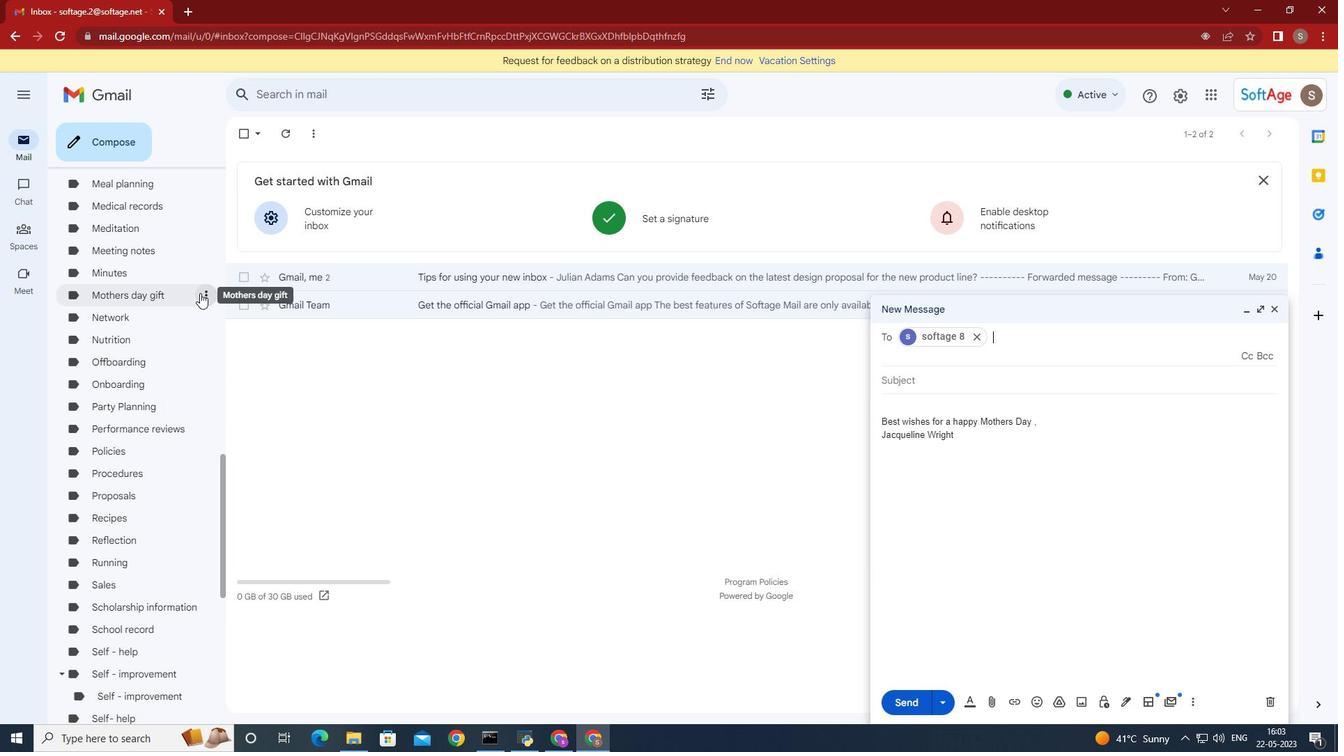 
Action: Mouse moved to (253, 542)
Screenshot: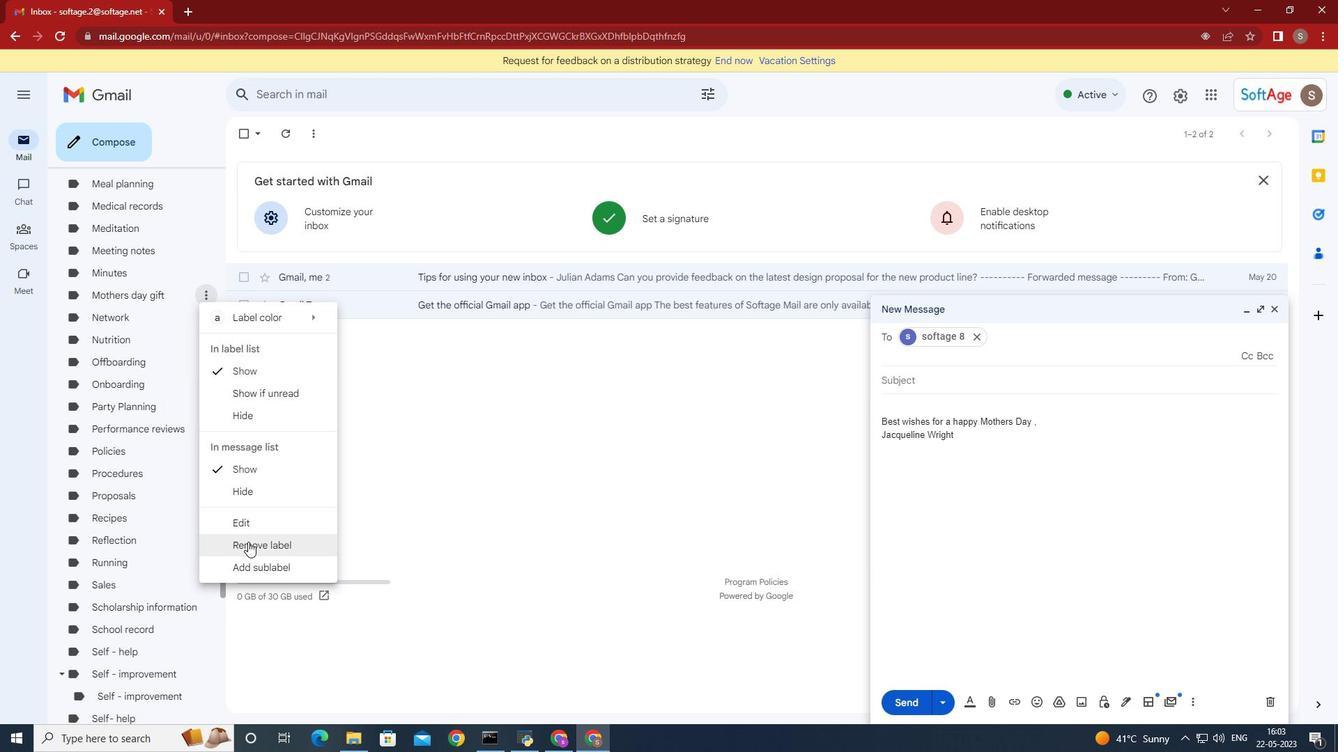 
Action: Mouse pressed left at (253, 542)
Screenshot: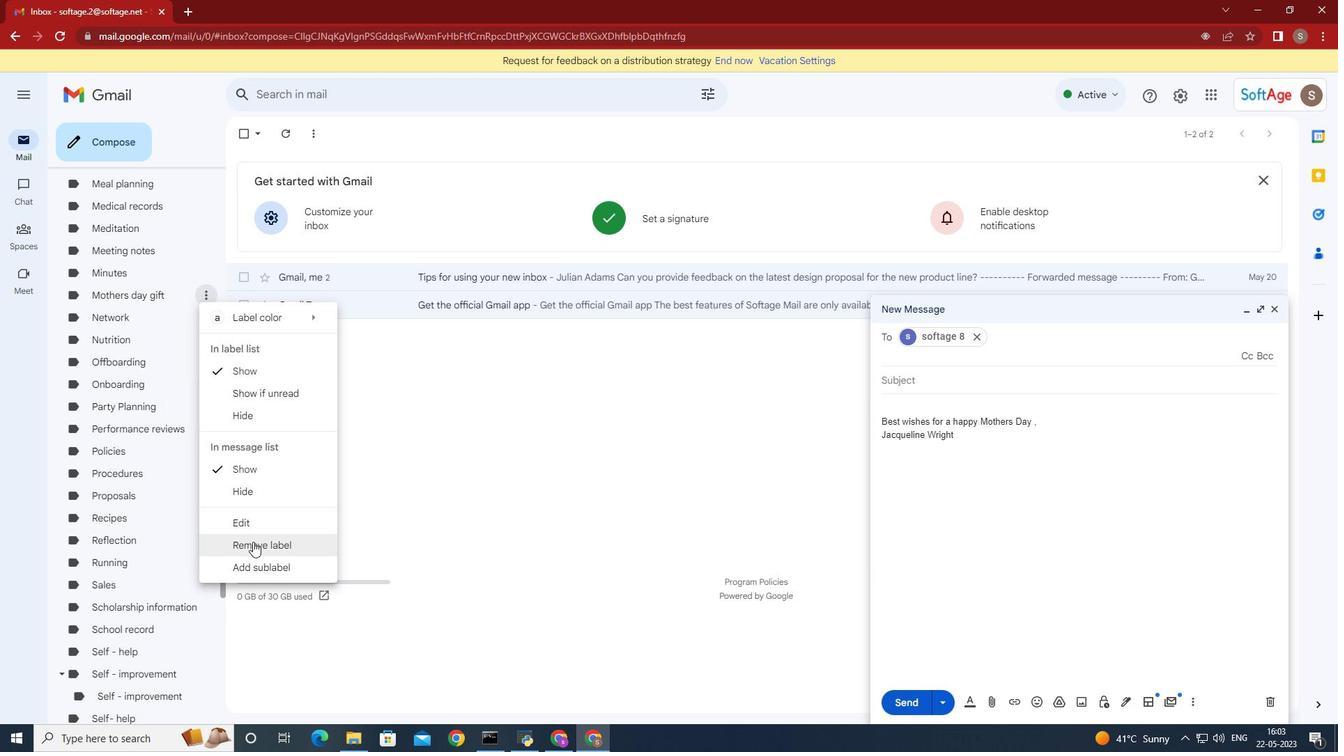 
Action: Mouse moved to (793, 425)
Screenshot: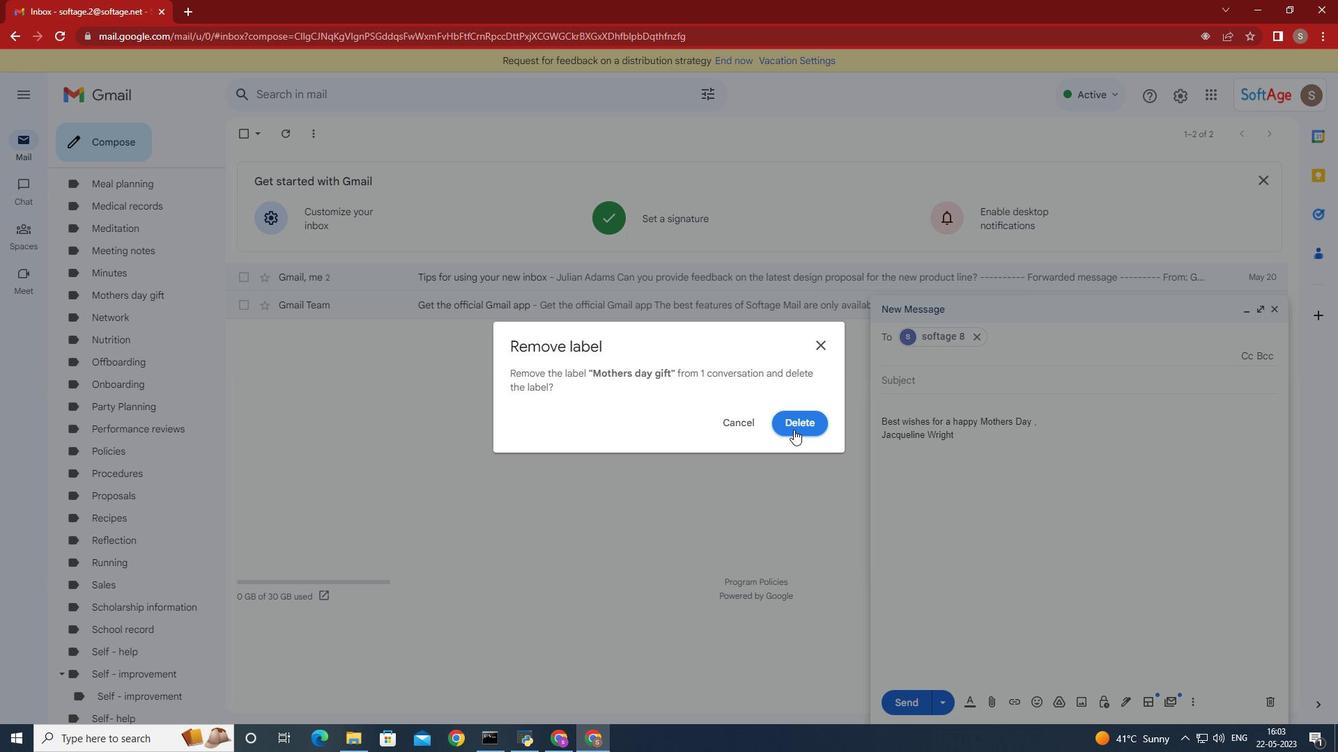 
Action: Mouse pressed left at (793, 425)
Screenshot: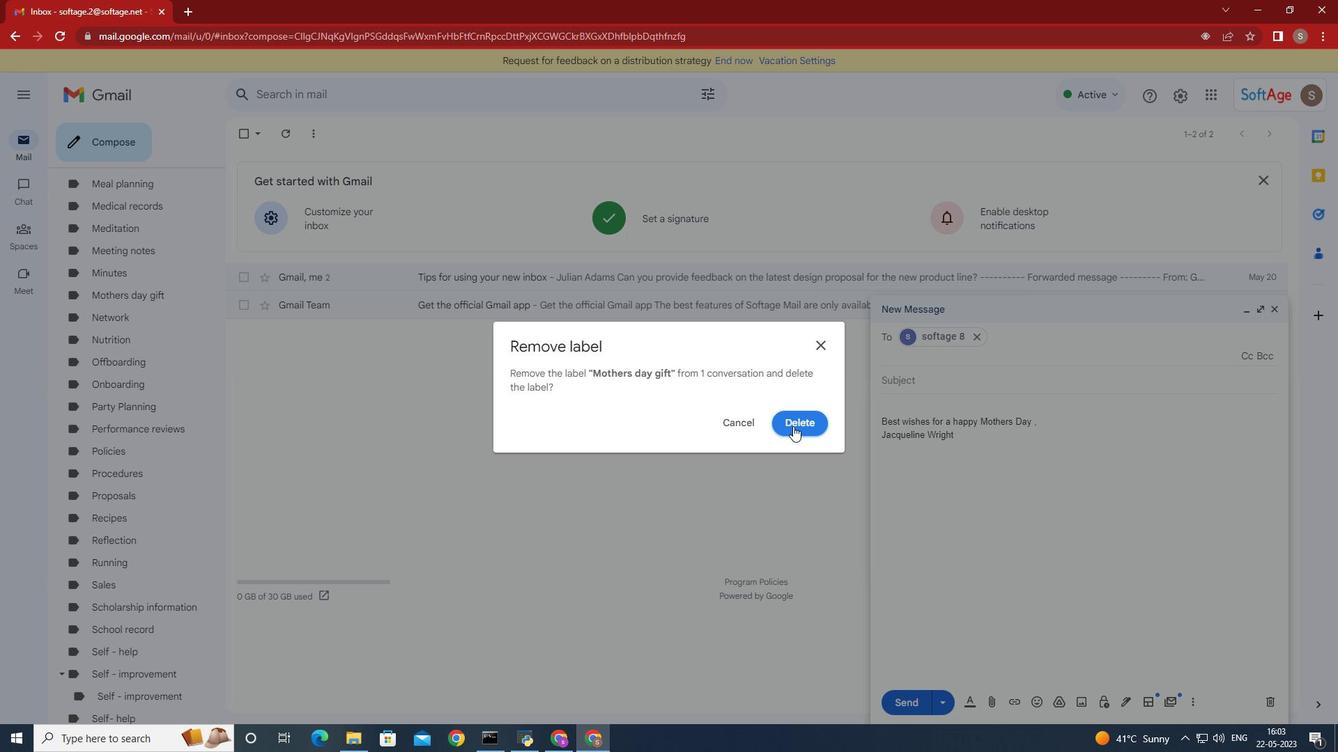 
Action: Mouse moved to (200, 324)
Screenshot: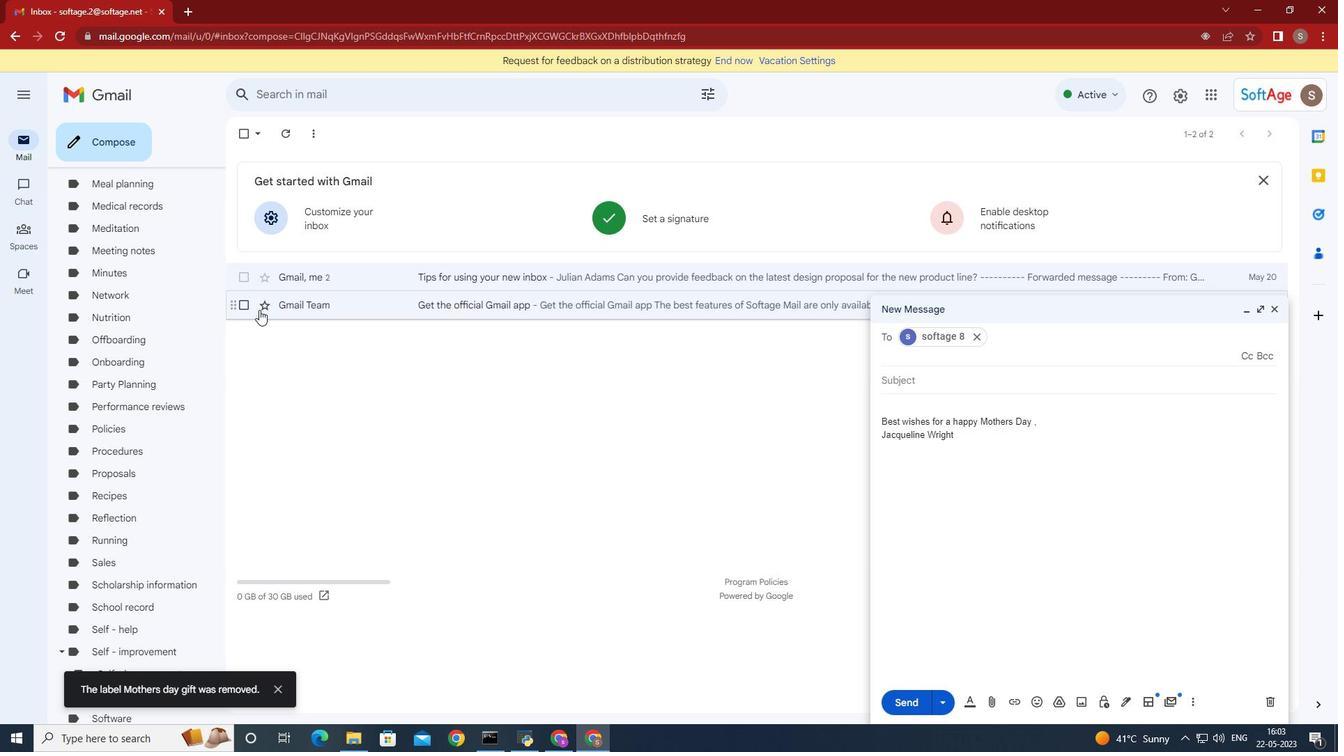 
Action: Mouse scrolled (200, 325) with delta (0, 0)
Screenshot: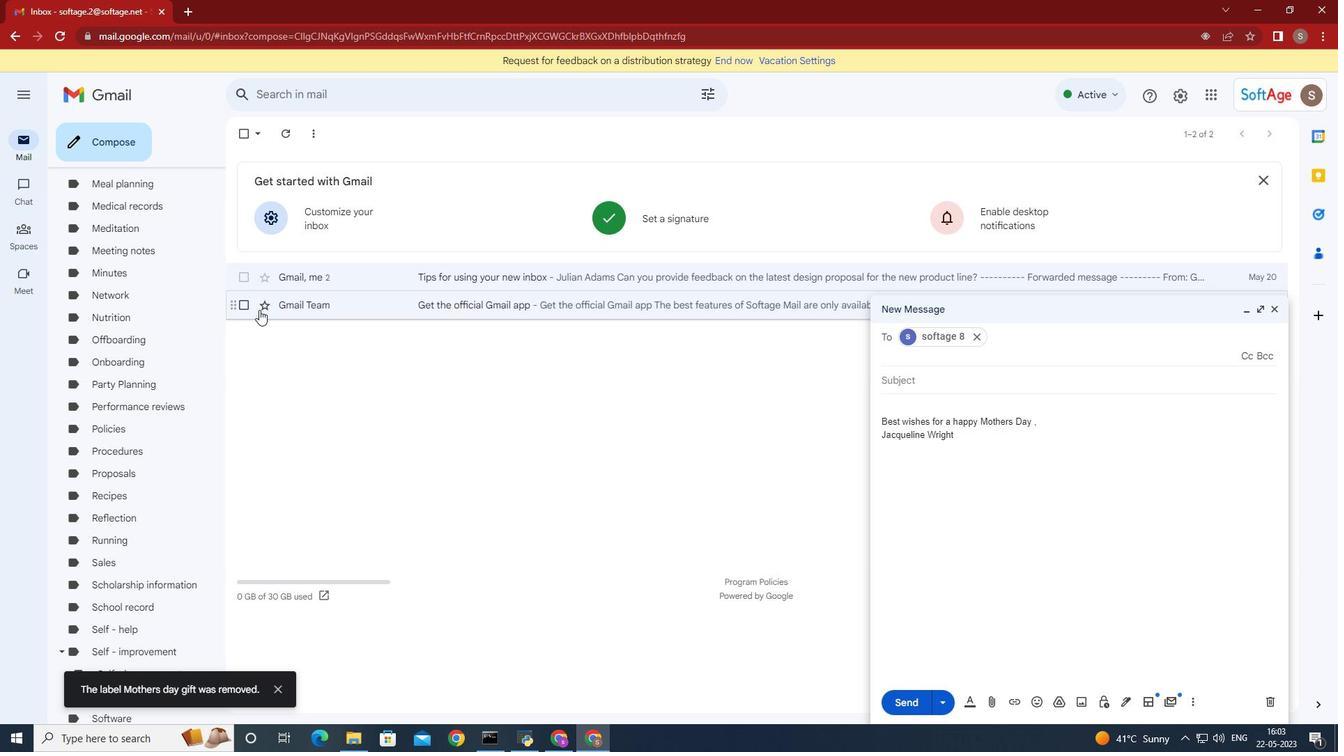 
Action: Mouse moved to (190, 331)
Screenshot: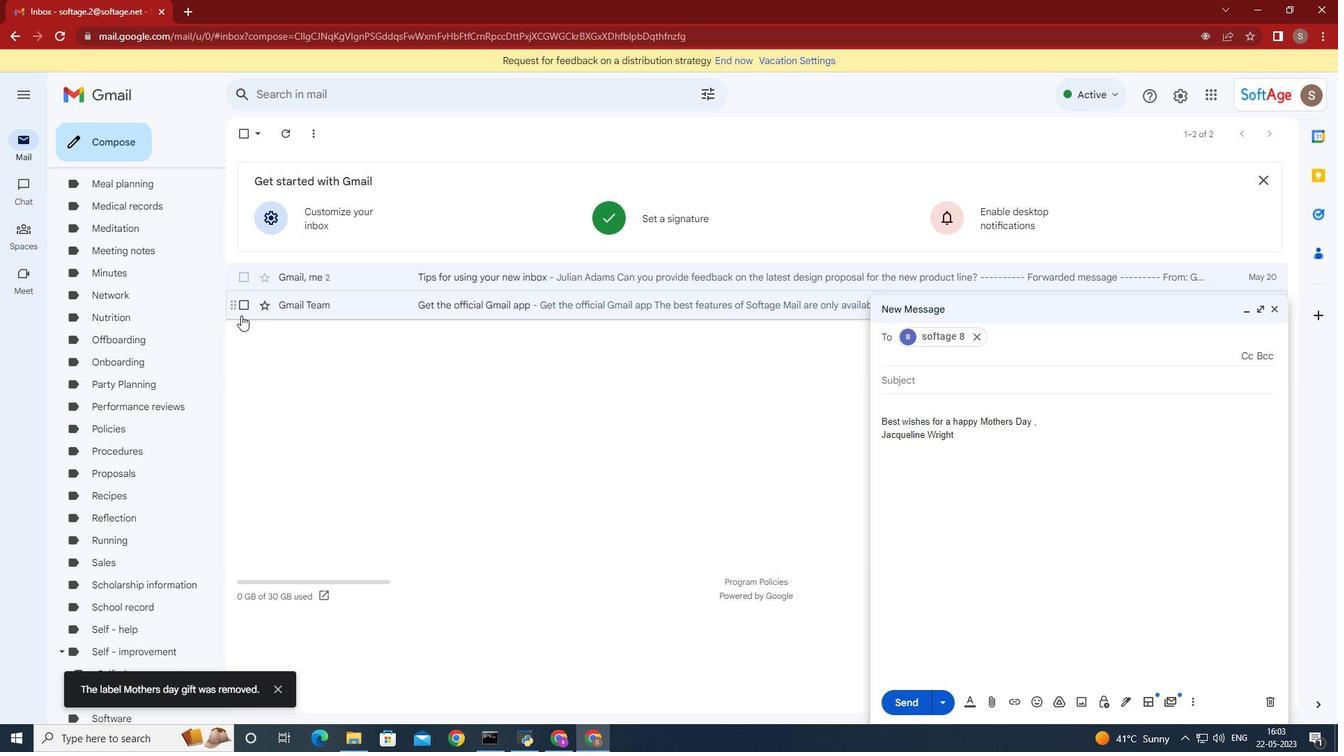 
Action: Mouse scrolled (190, 331) with delta (0, 0)
Screenshot: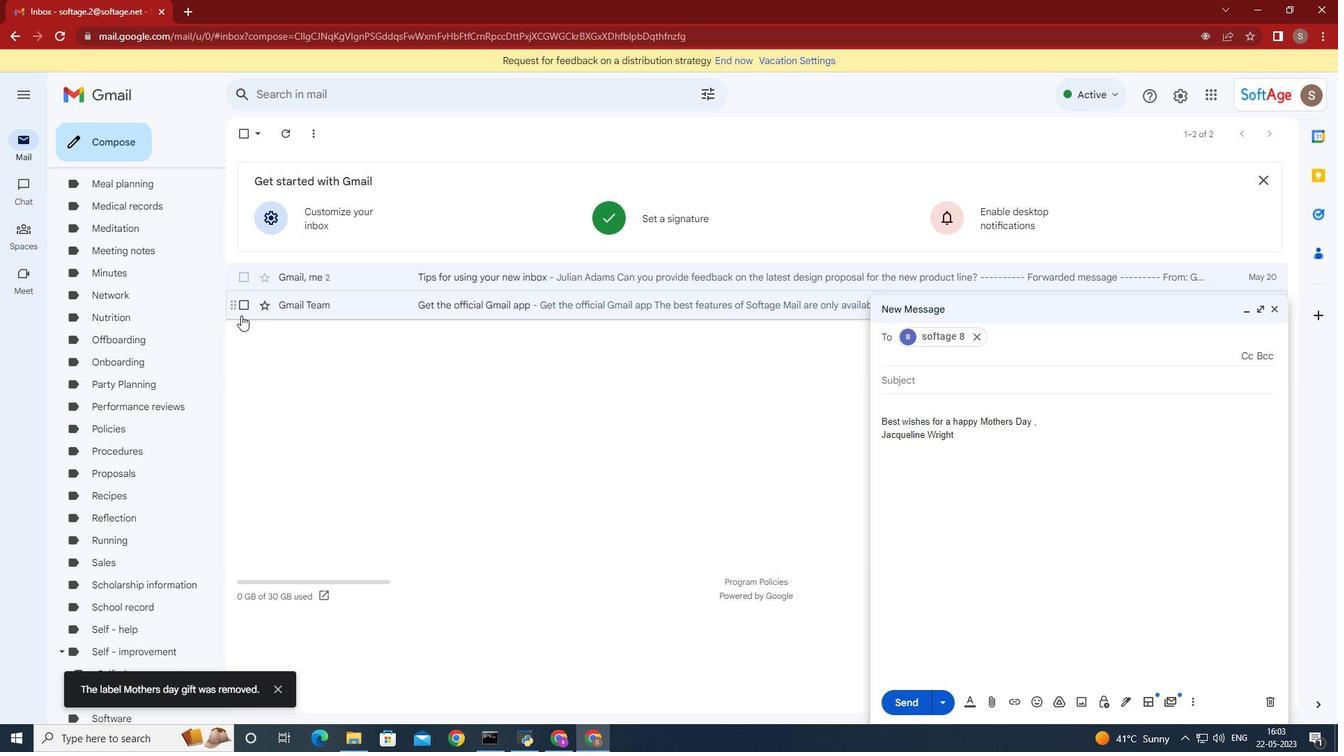 
Action: Mouse moved to (167, 346)
Screenshot: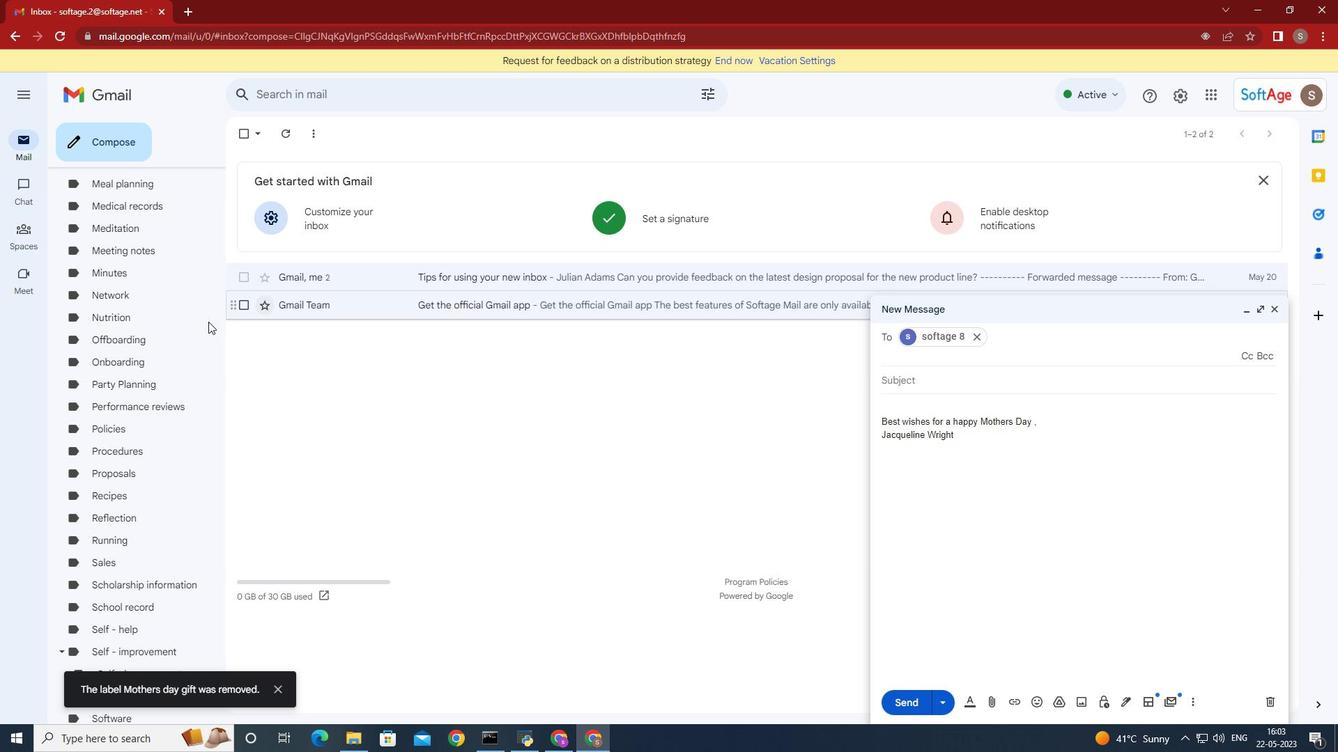 
Action: Mouse scrolled (167, 347) with delta (0, 0)
Screenshot: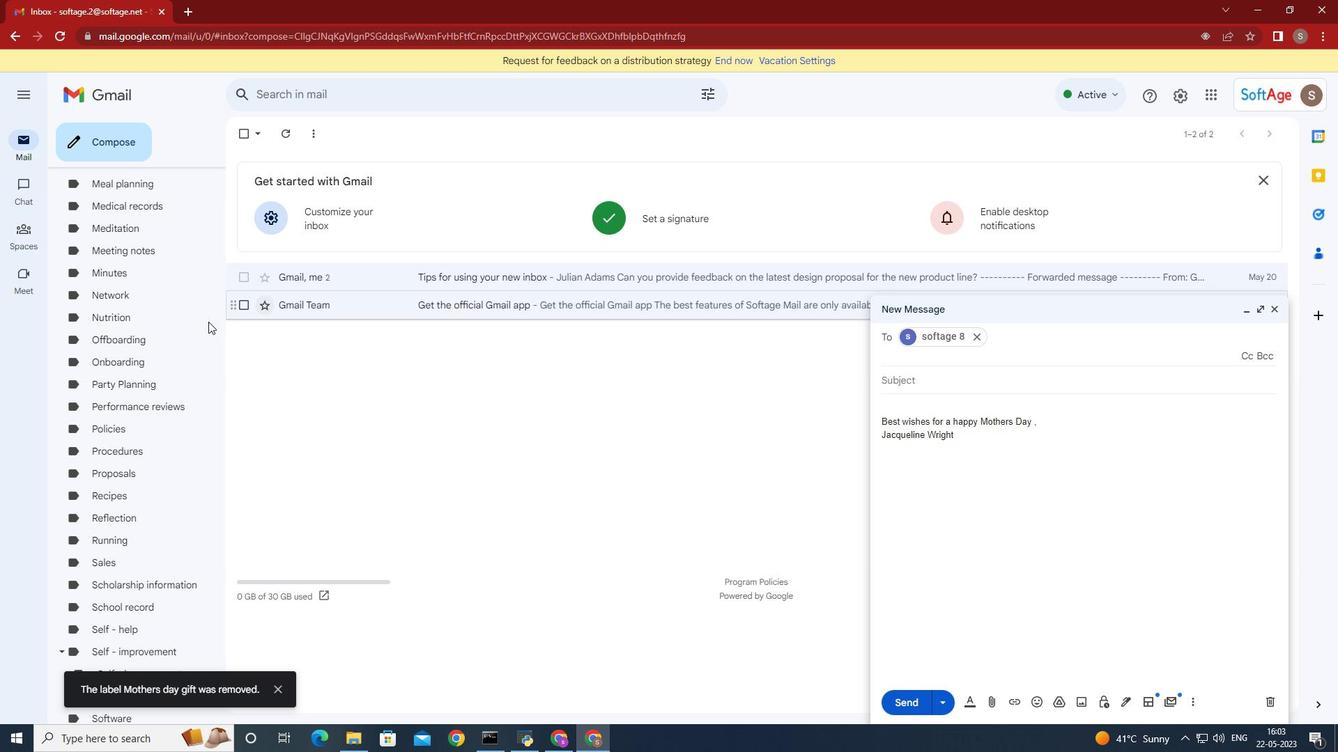
Action: Mouse moved to (151, 358)
Screenshot: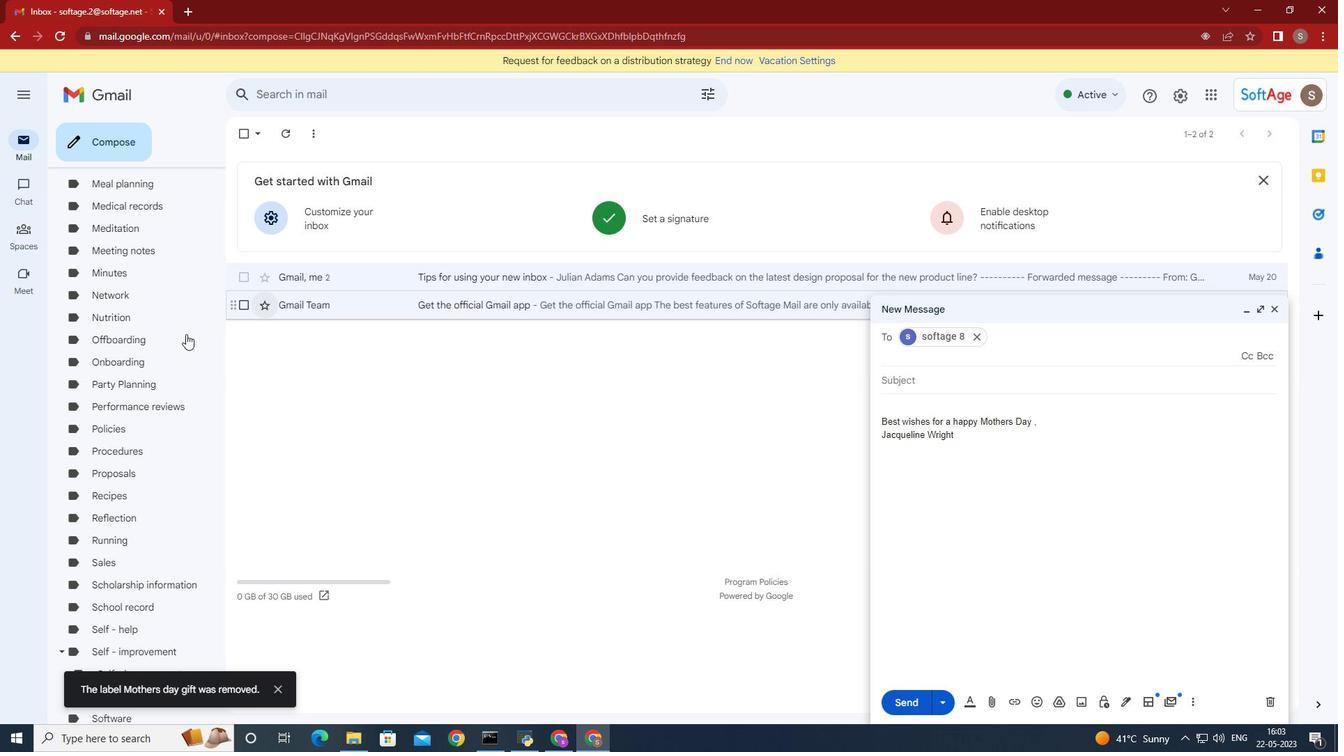 
Action: Mouse scrolled (151, 359) with delta (0, 0)
Screenshot: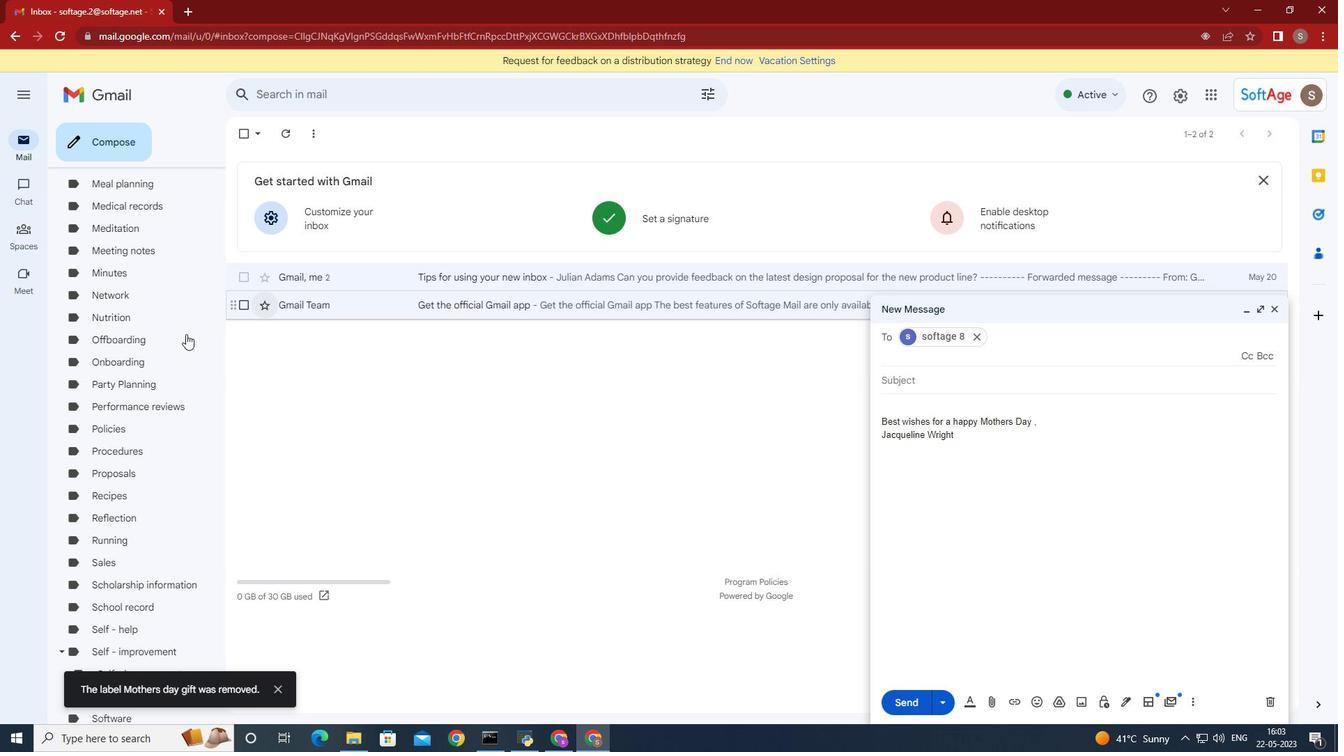 
Action: Mouse moved to (144, 368)
Screenshot: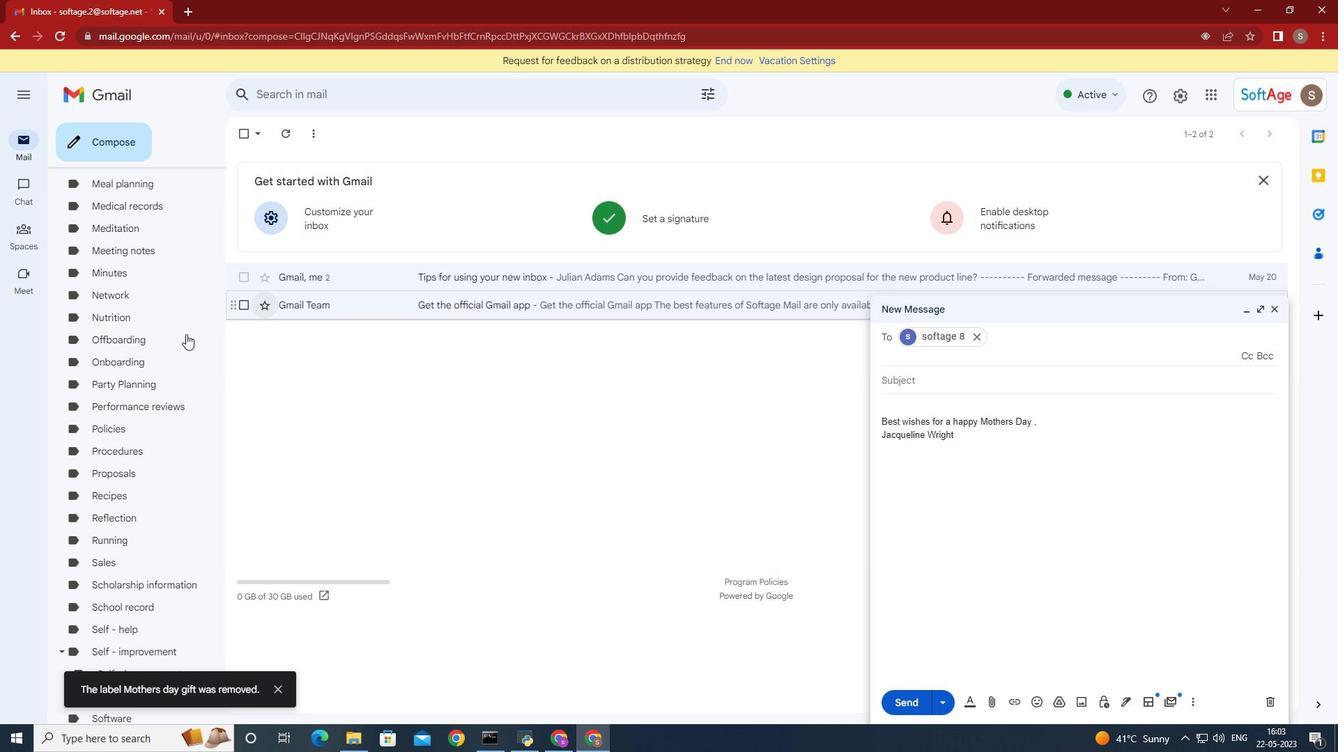 
Action: Mouse scrolled (144, 369) with delta (0, 0)
Screenshot: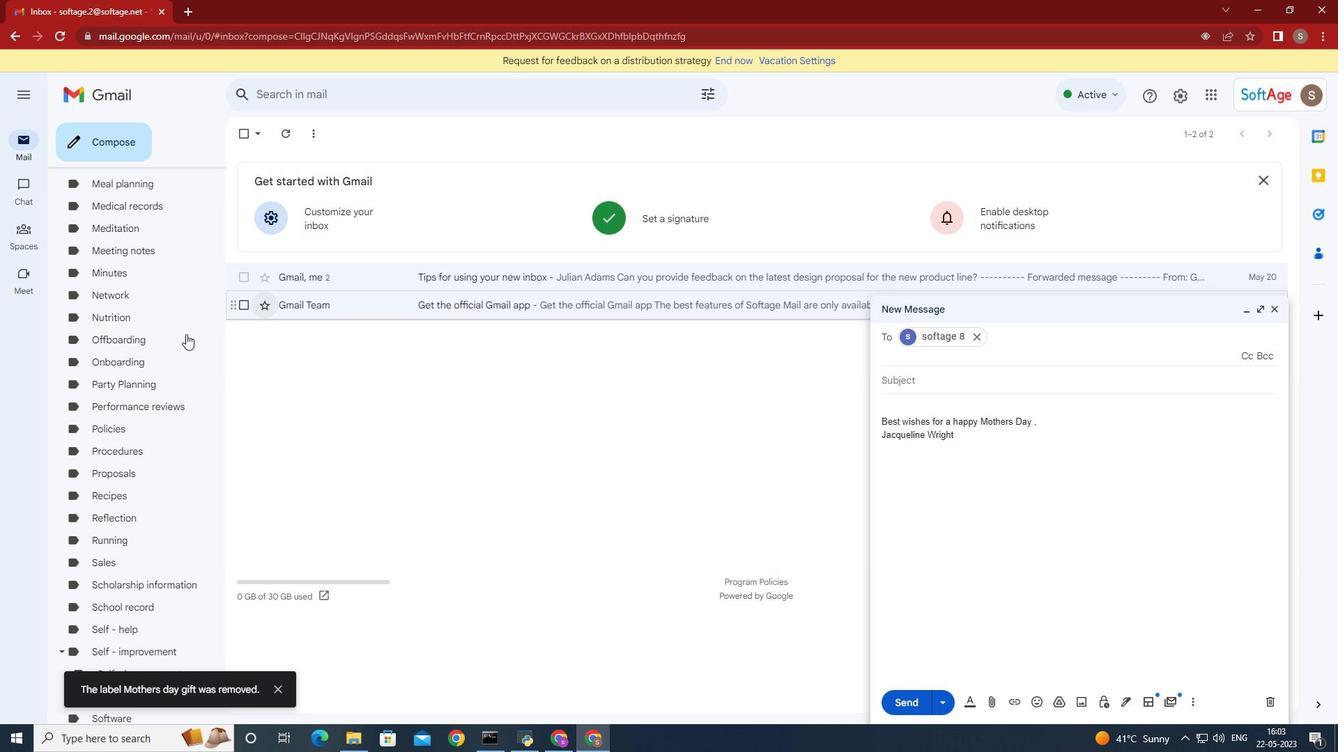 
Action: Mouse moved to (141, 377)
Screenshot: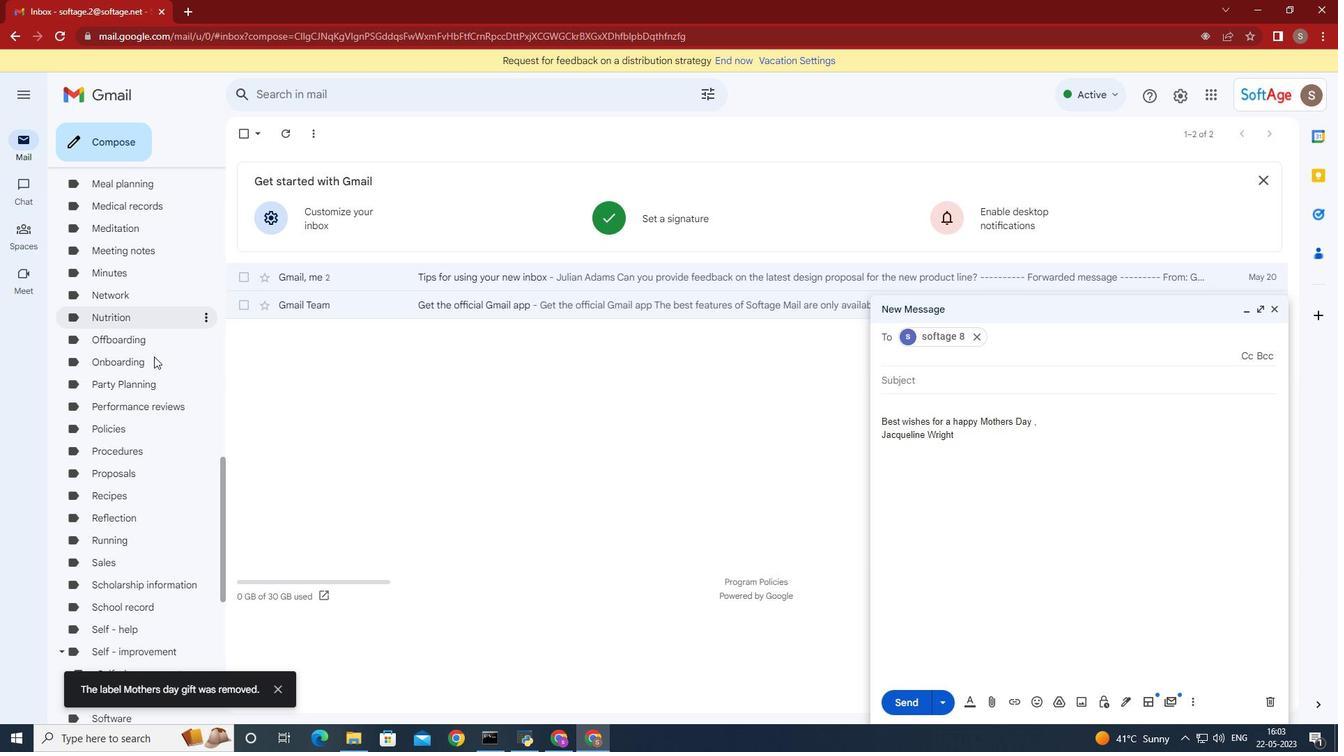 
Action: Mouse scrolled (141, 377) with delta (0, 0)
Screenshot: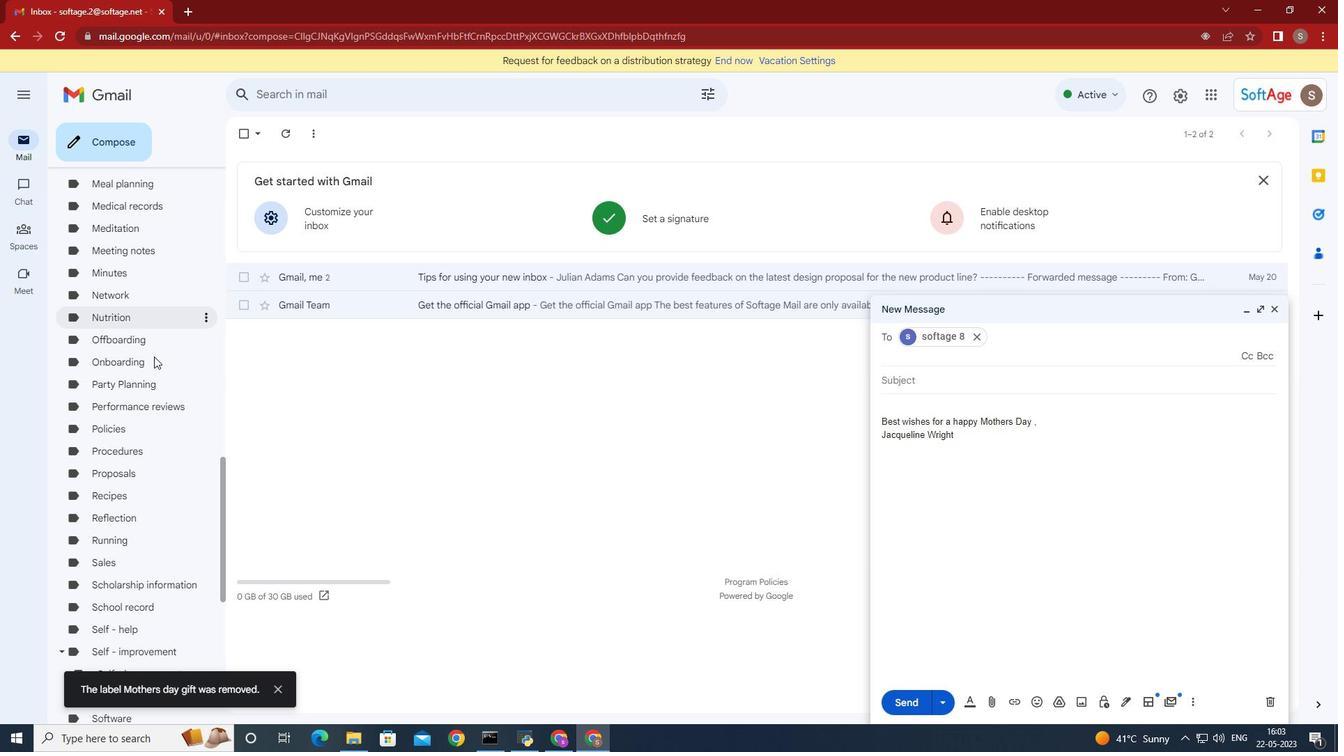 
Action: Mouse moved to (215, 234)
Screenshot: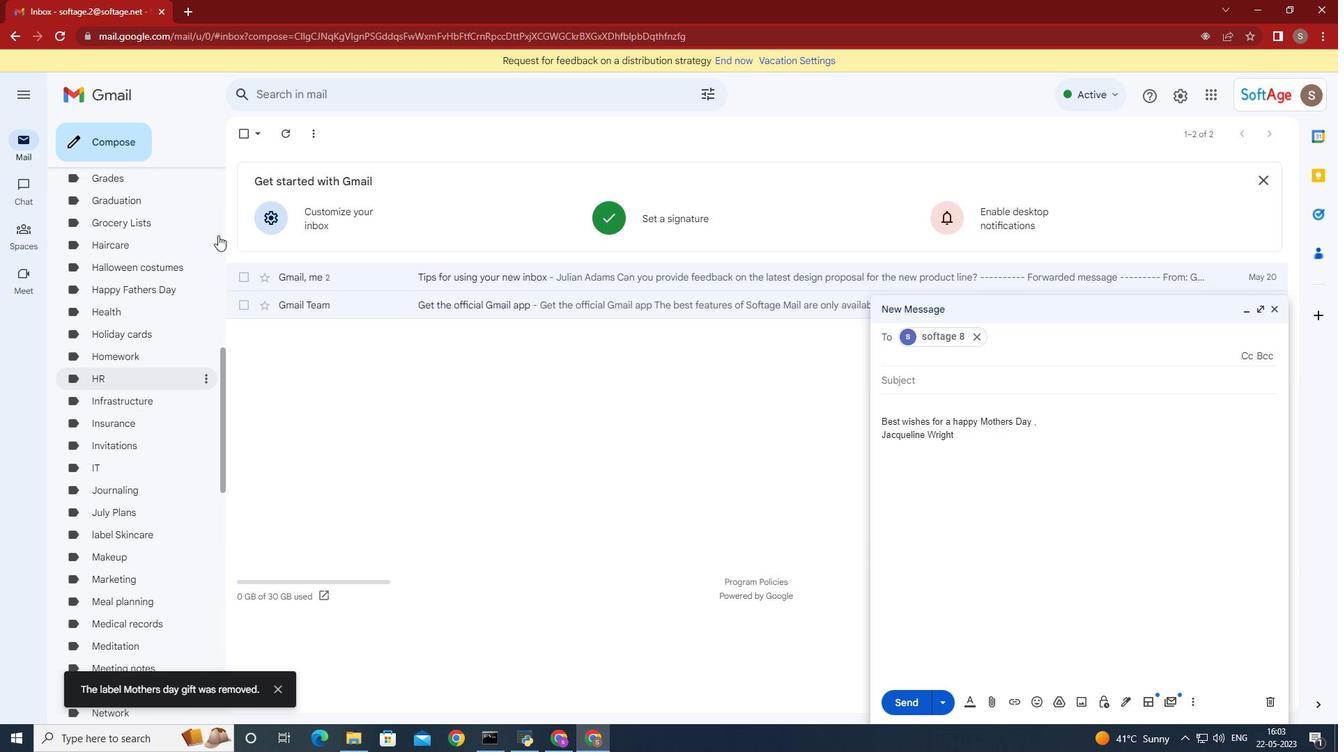 
Action: Mouse scrolled (215, 235) with delta (0, 0)
Screenshot: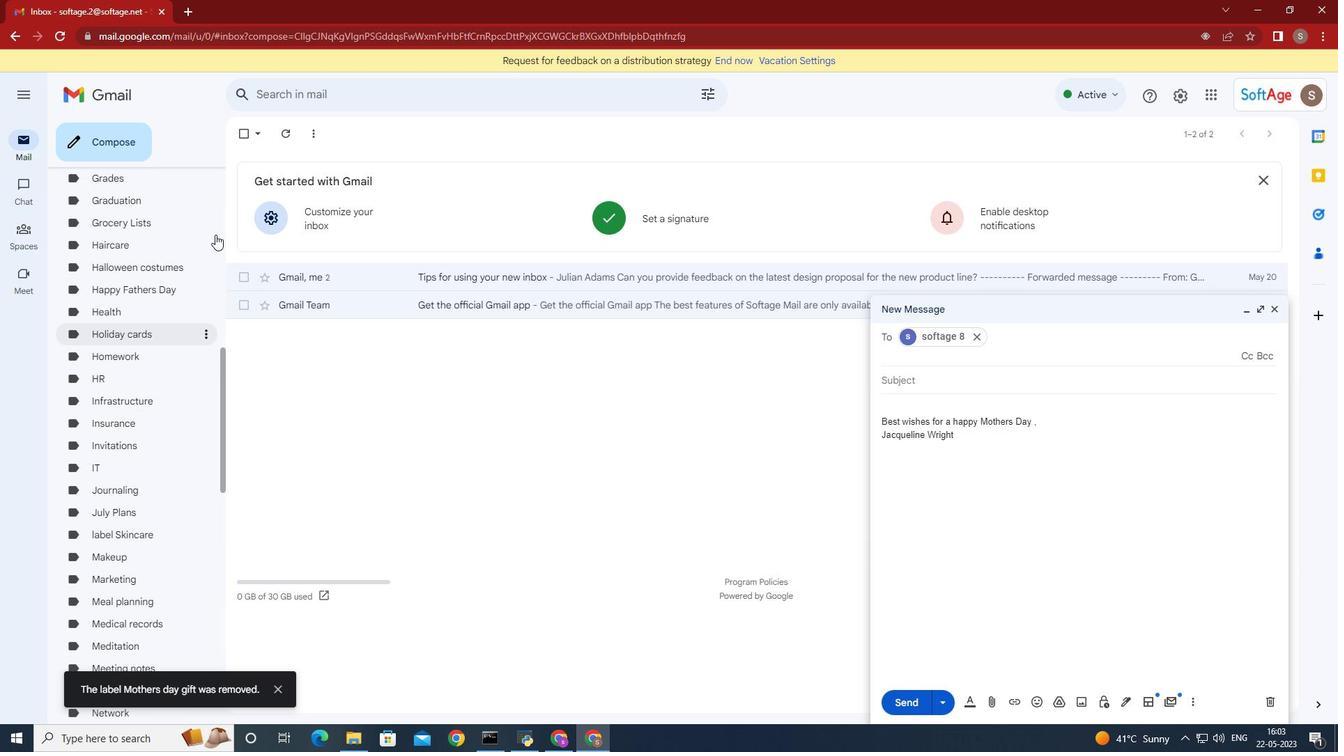 
Action: Mouse moved to (215, 235)
Screenshot: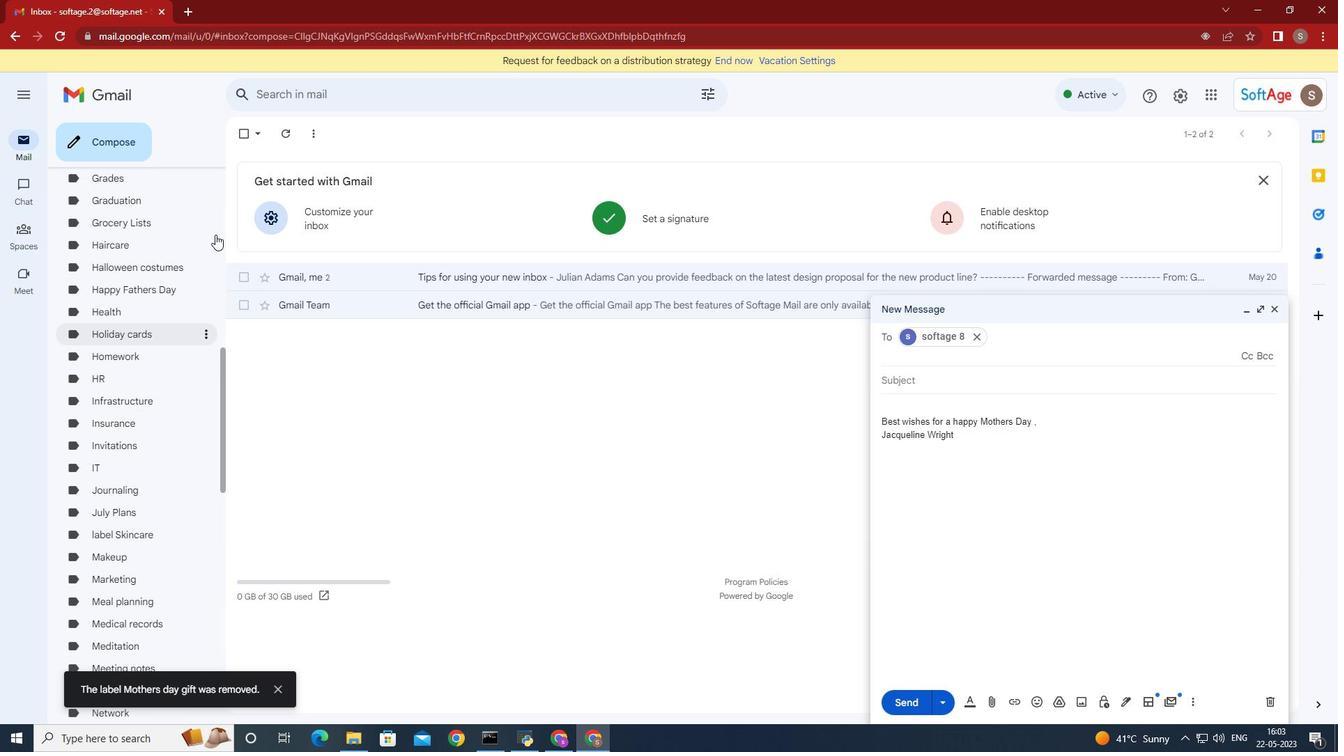
Action: Mouse scrolled (215, 236) with delta (0, 0)
Screenshot: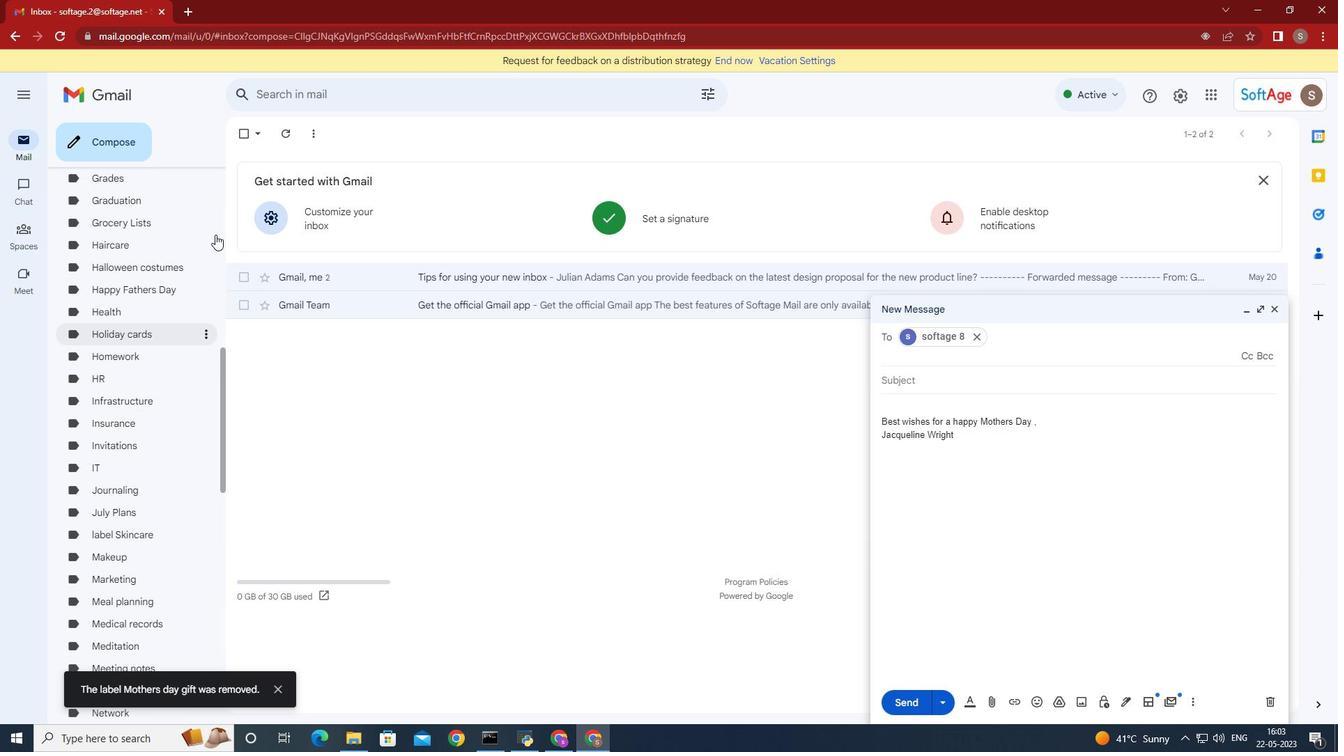 
Action: Mouse moved to (216, 240)
Screenshot: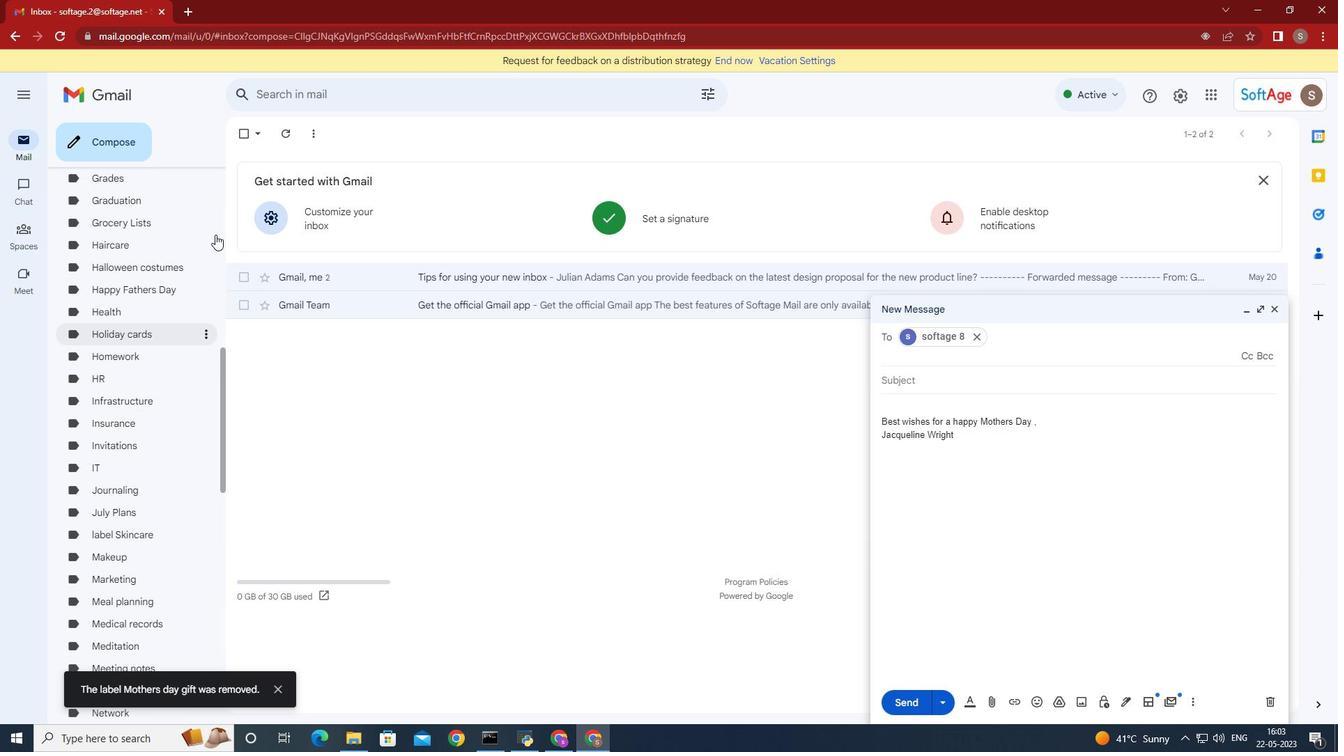 
Action: Mouse scrolled (216, 241) with delta (0, 0)
Screenshot: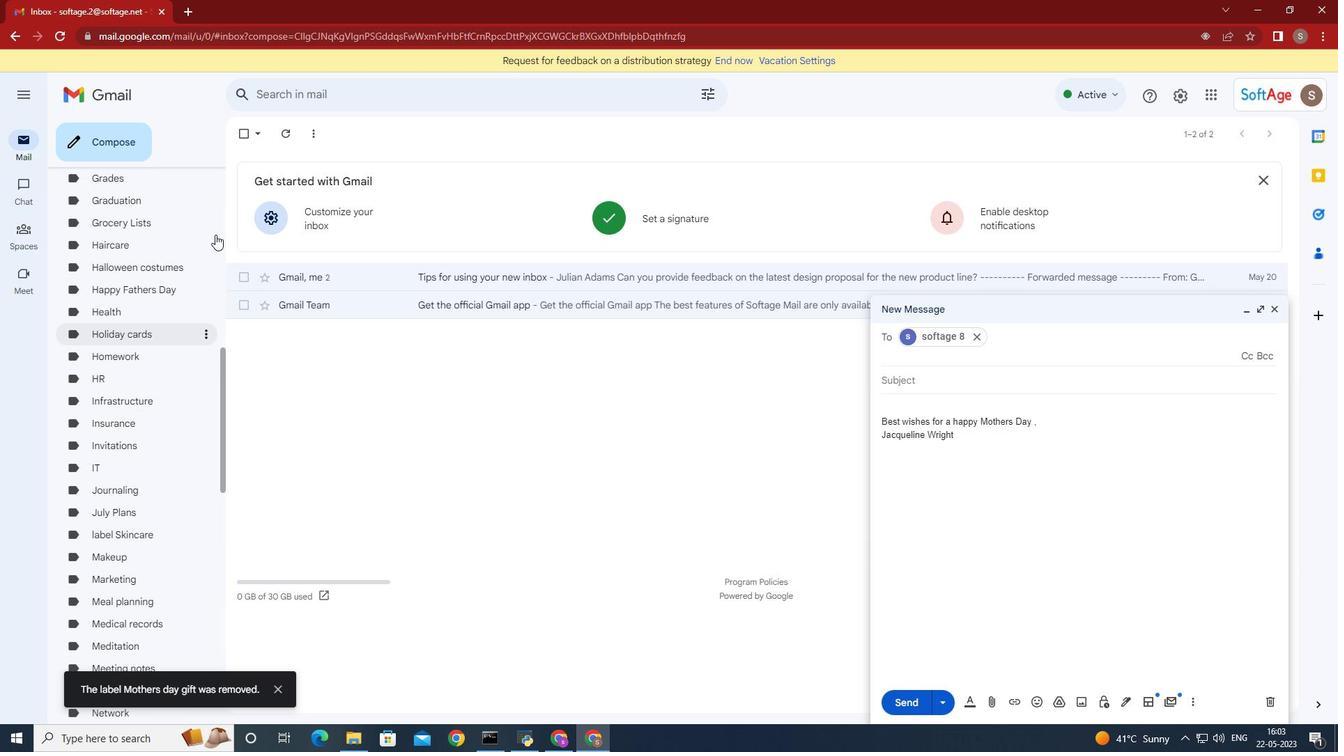
Action: Mouse moved to (217, 251)
Screenshot: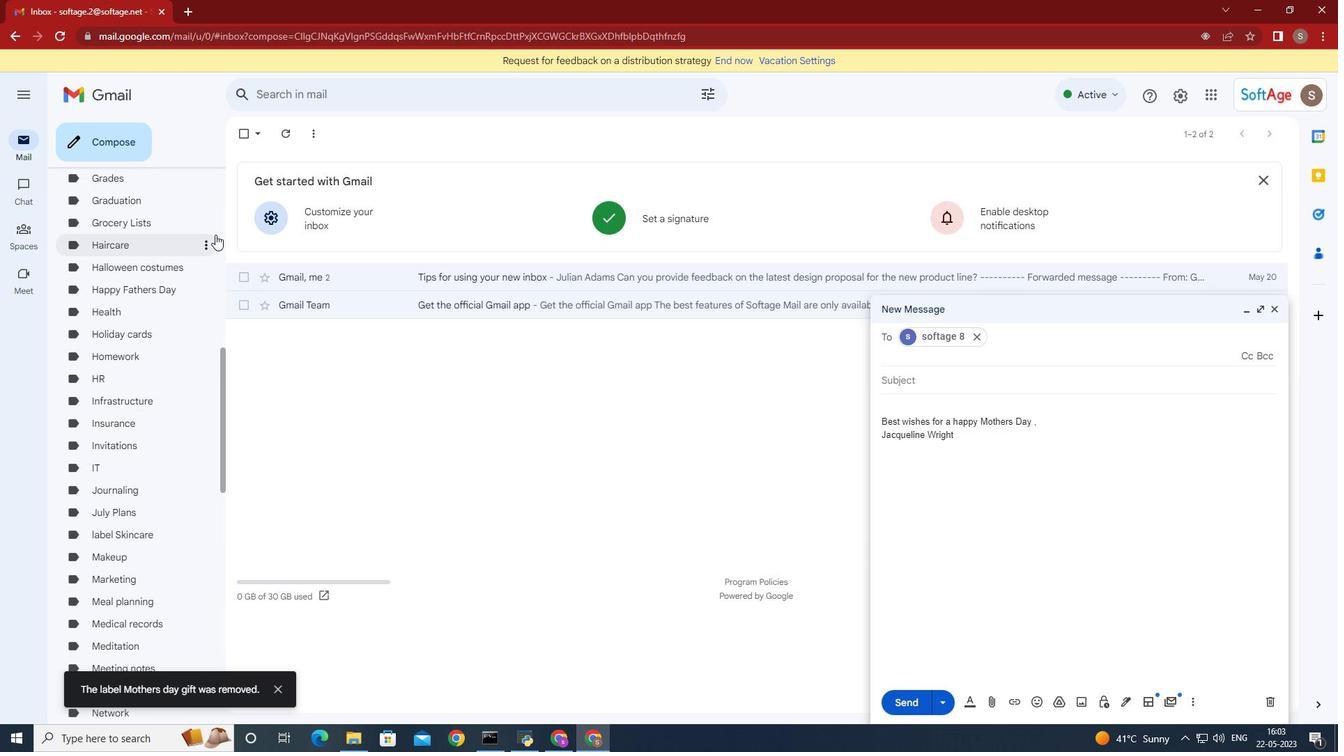 
Action: Mouse scrolled (217, 252) with delta (0, 0)
Screenshot: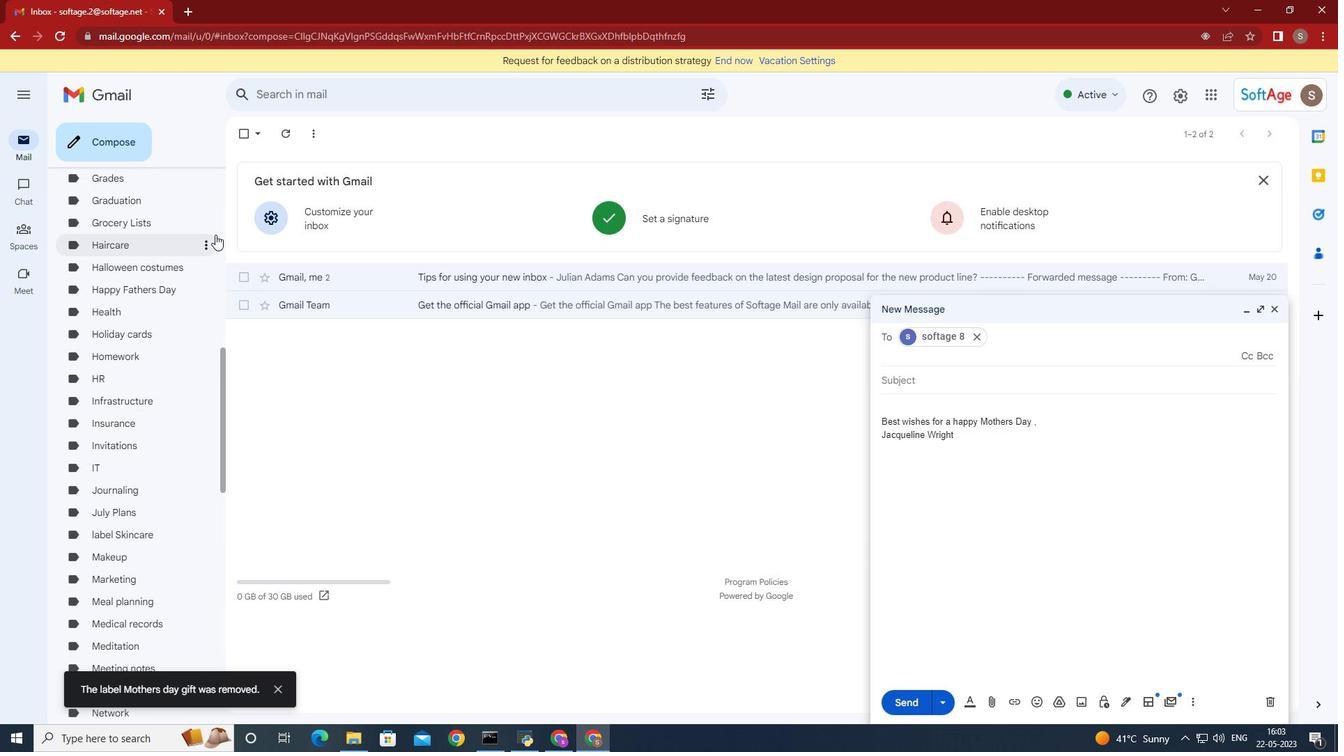
Action: Mouse moved to (217, 269)
Screenshot: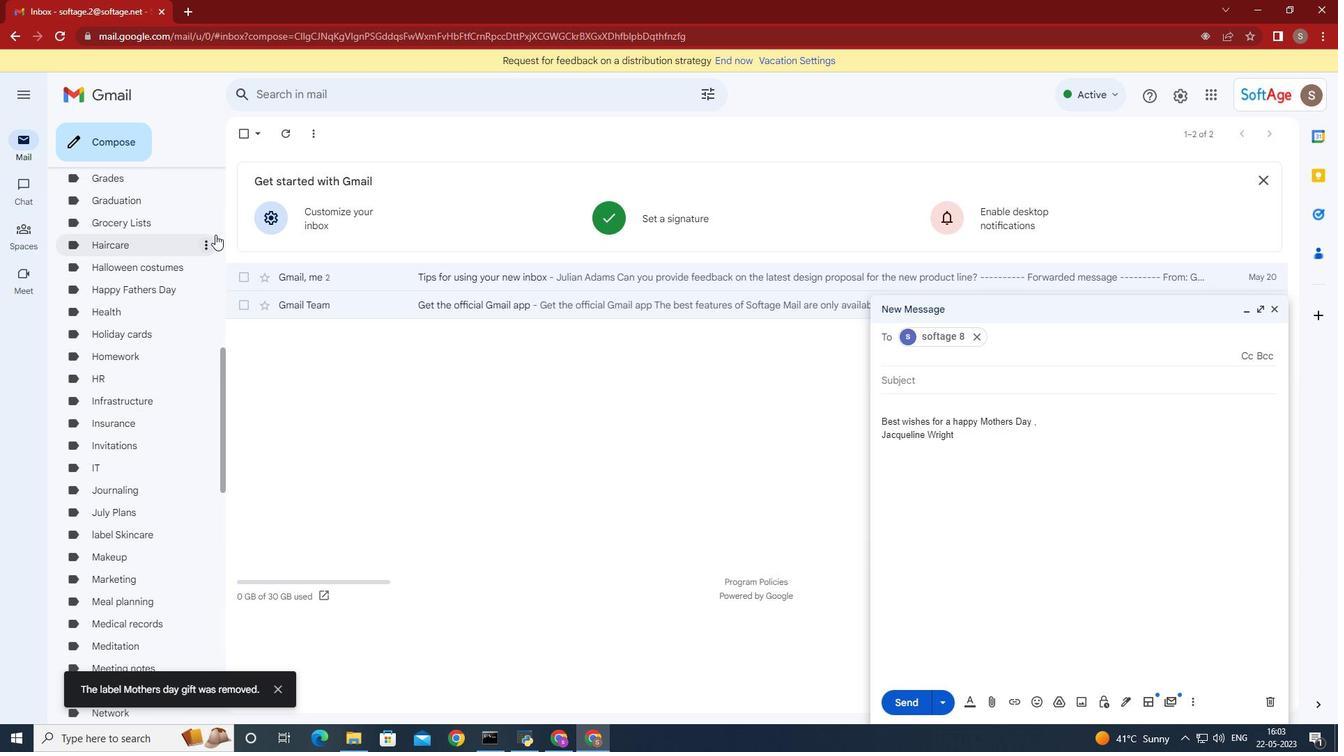 
Action: Mouse scrolled (217, 270) with delta (0, 0)
Screenshot: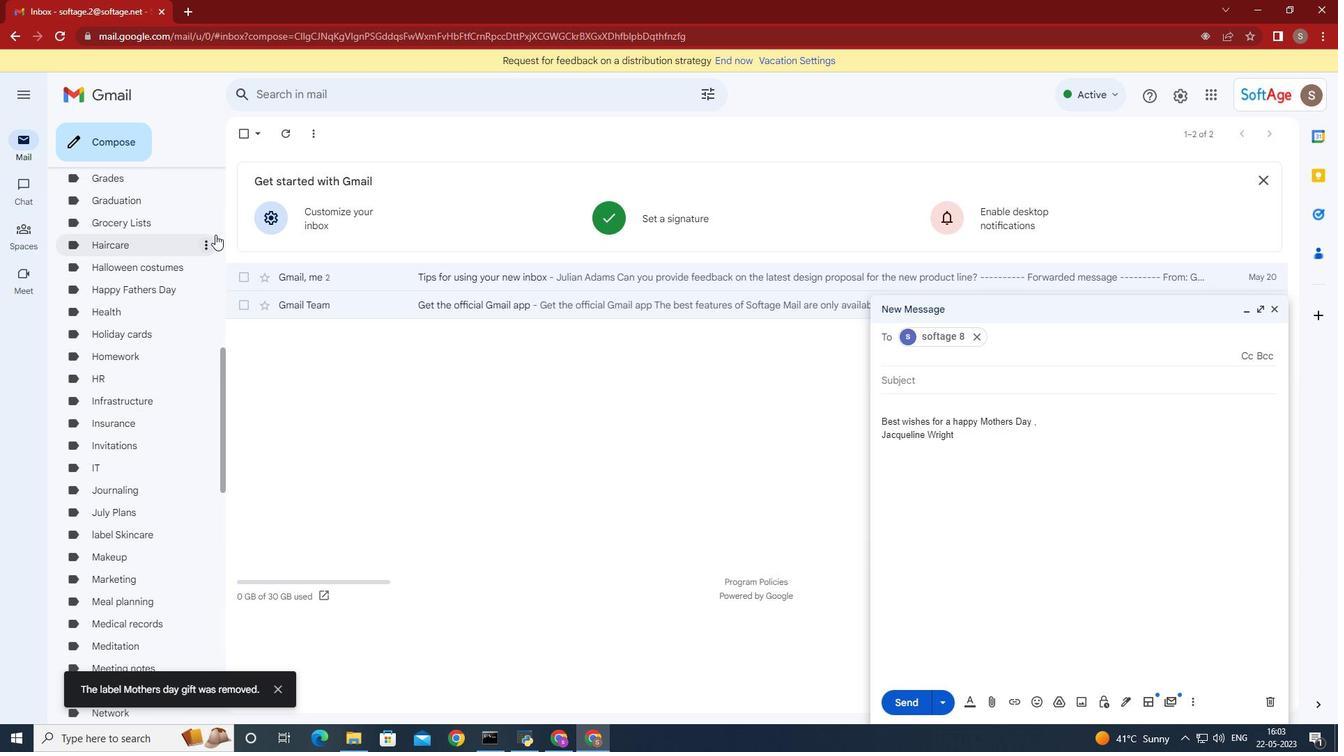 
Action: Mouse moved to (218, 278)
Screenshot: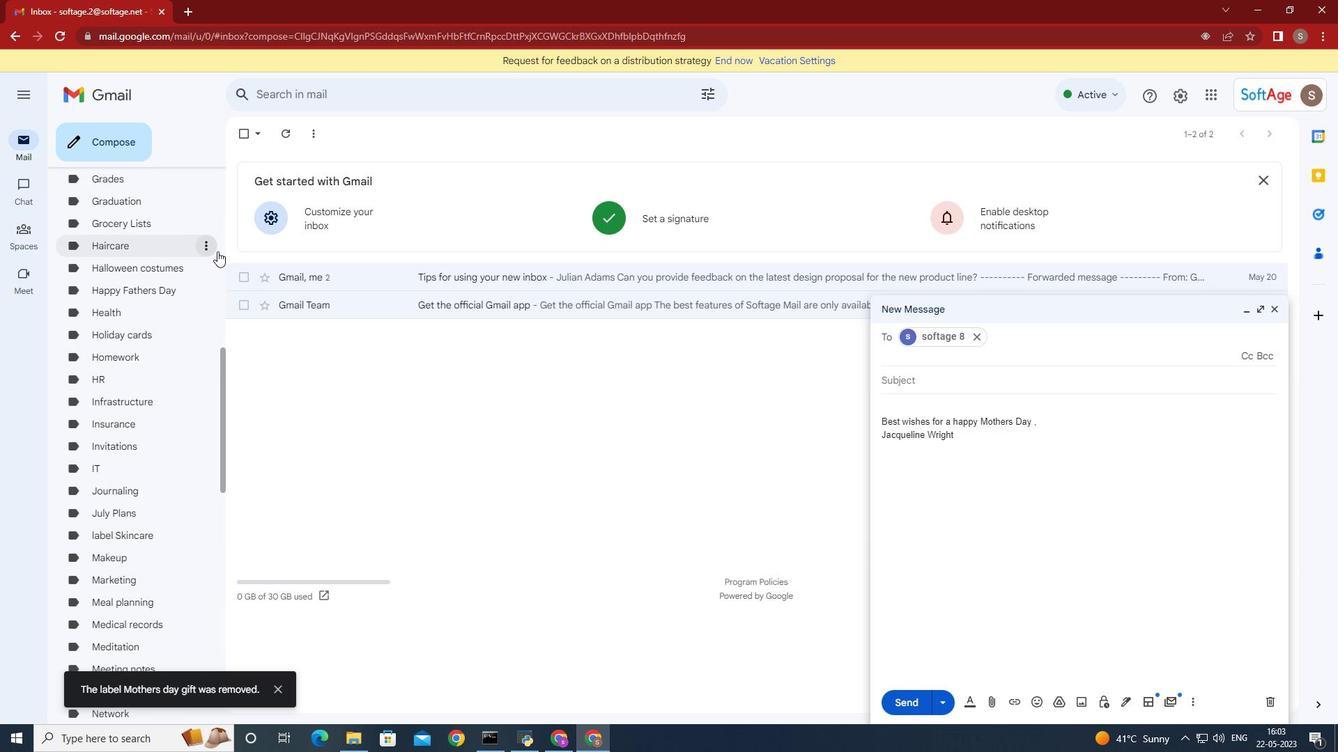 
Action: Mouse scrolled (218, 279) with delta (0, 0)
Screenshot: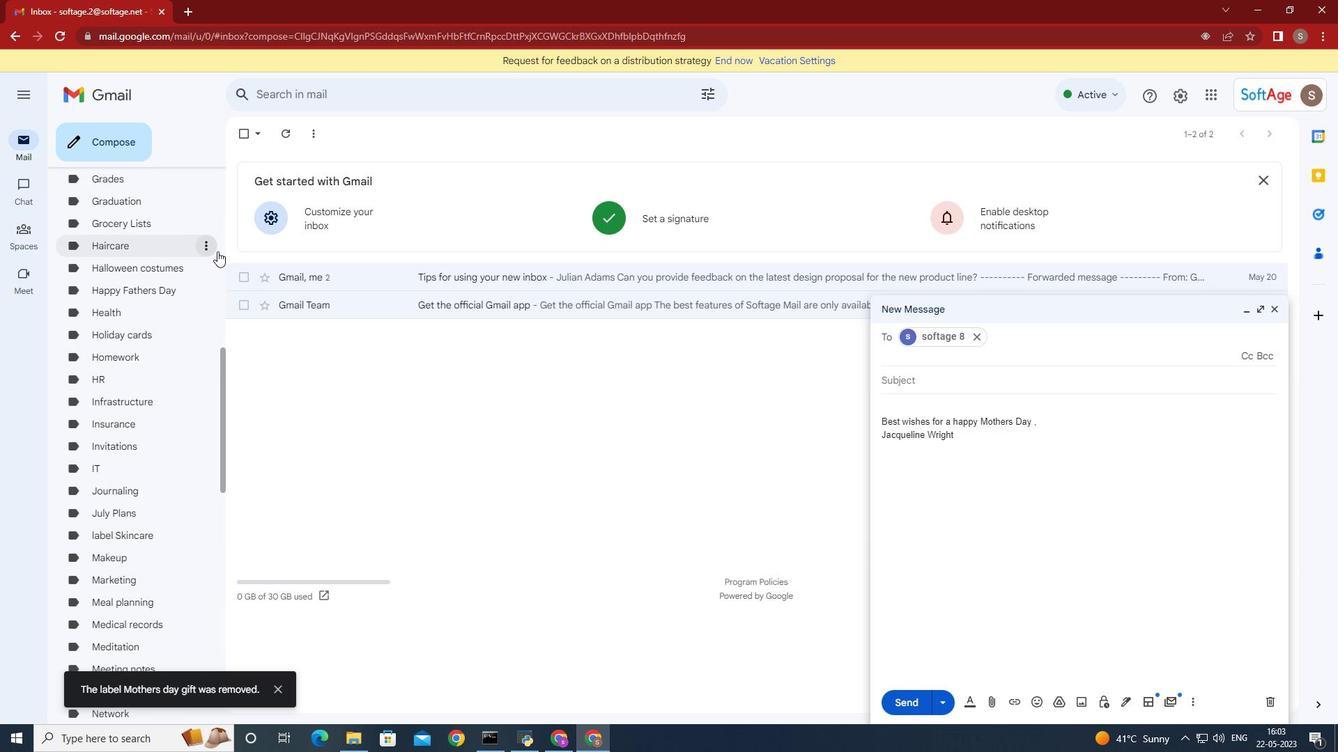 
Action: Mouse moved to (177, 211)
Screenshot: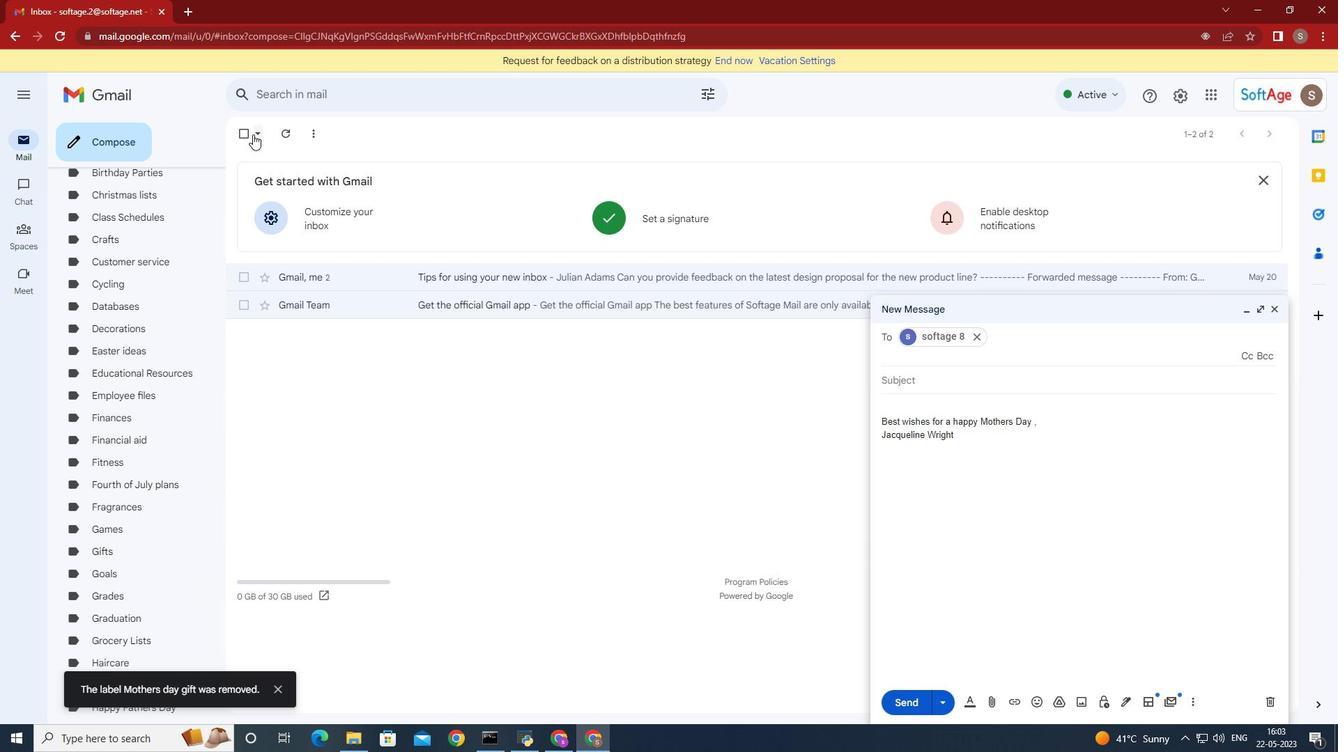 
Action: Mouse scrolled (177, 212) with delta (0, 0)
Screenshot: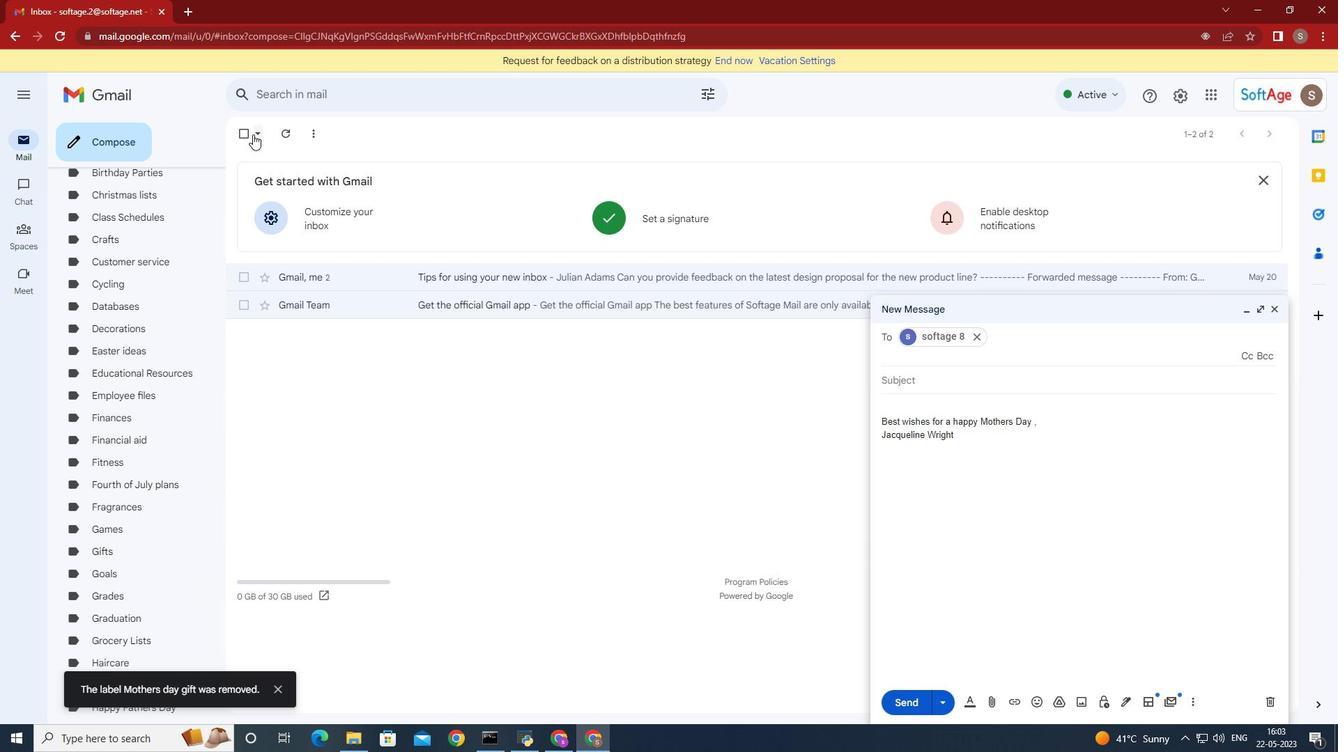 
Action: Mouse moved to (106, 312)
Screenshot: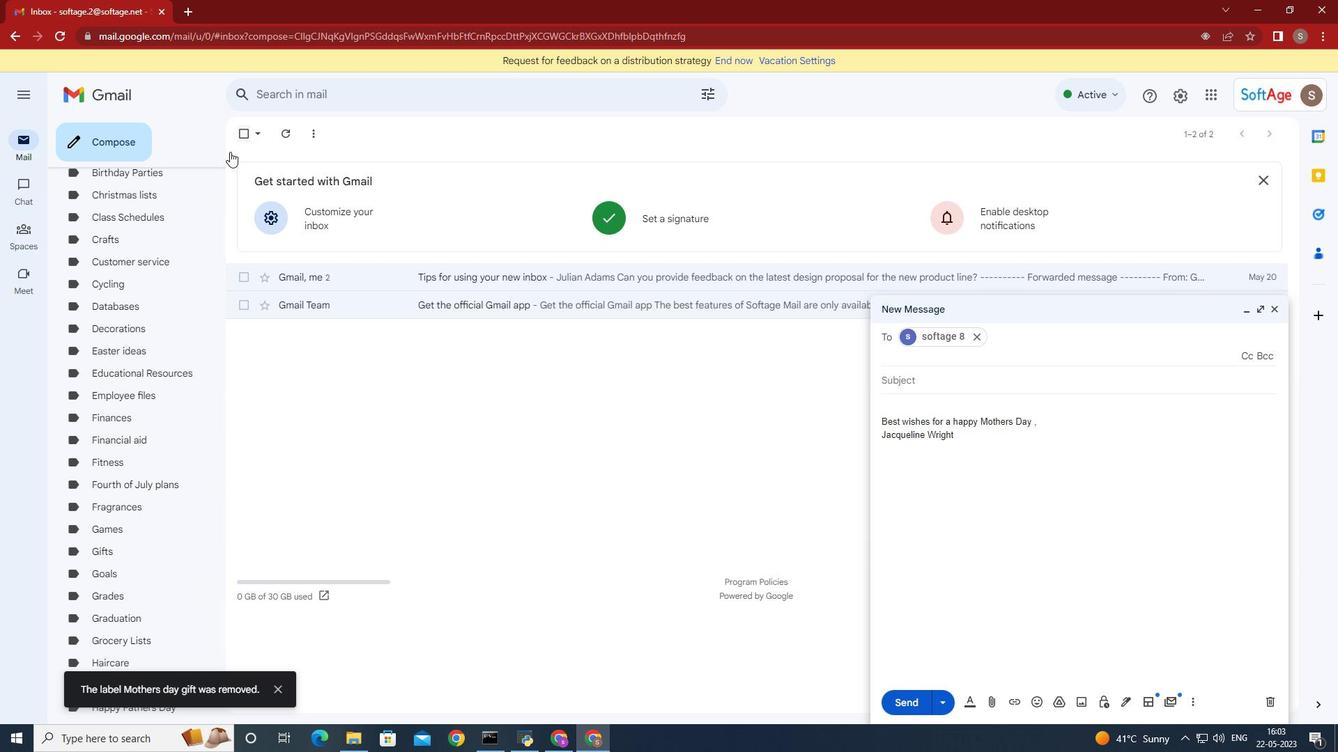 
Action: Mouse scrolled (106, 313) with delta (0, 0)
Screenshot: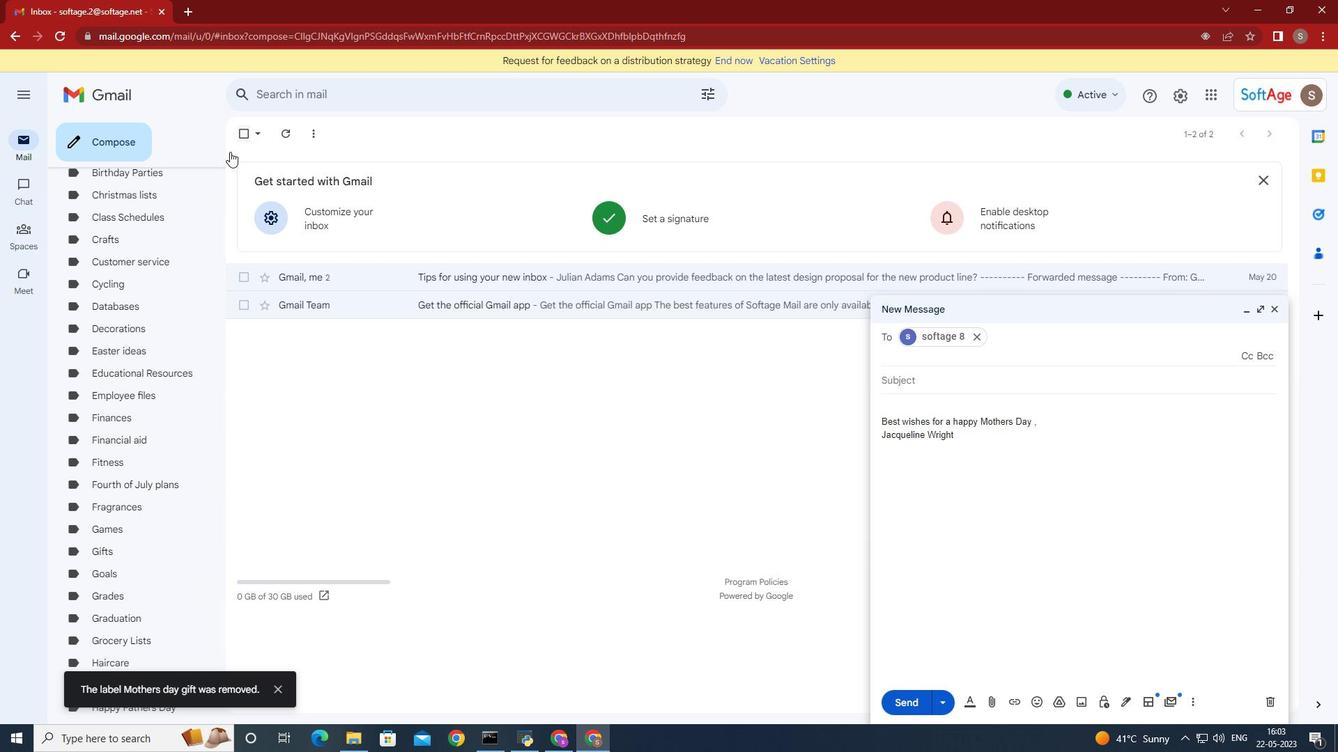 
Action: Mouse moved to (103, 345)
Screenshot: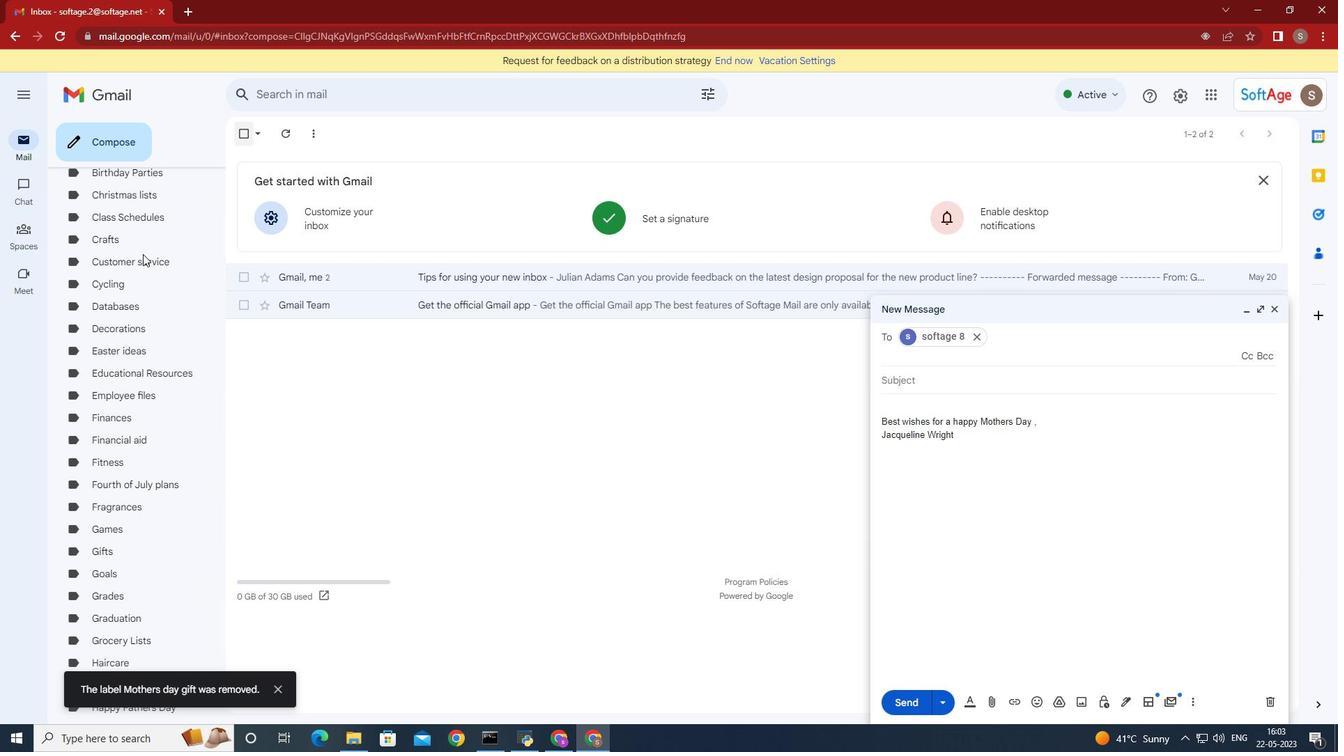 
Action: Mouse scrolled (103, 345) with delta (0, 0)
Screenshot: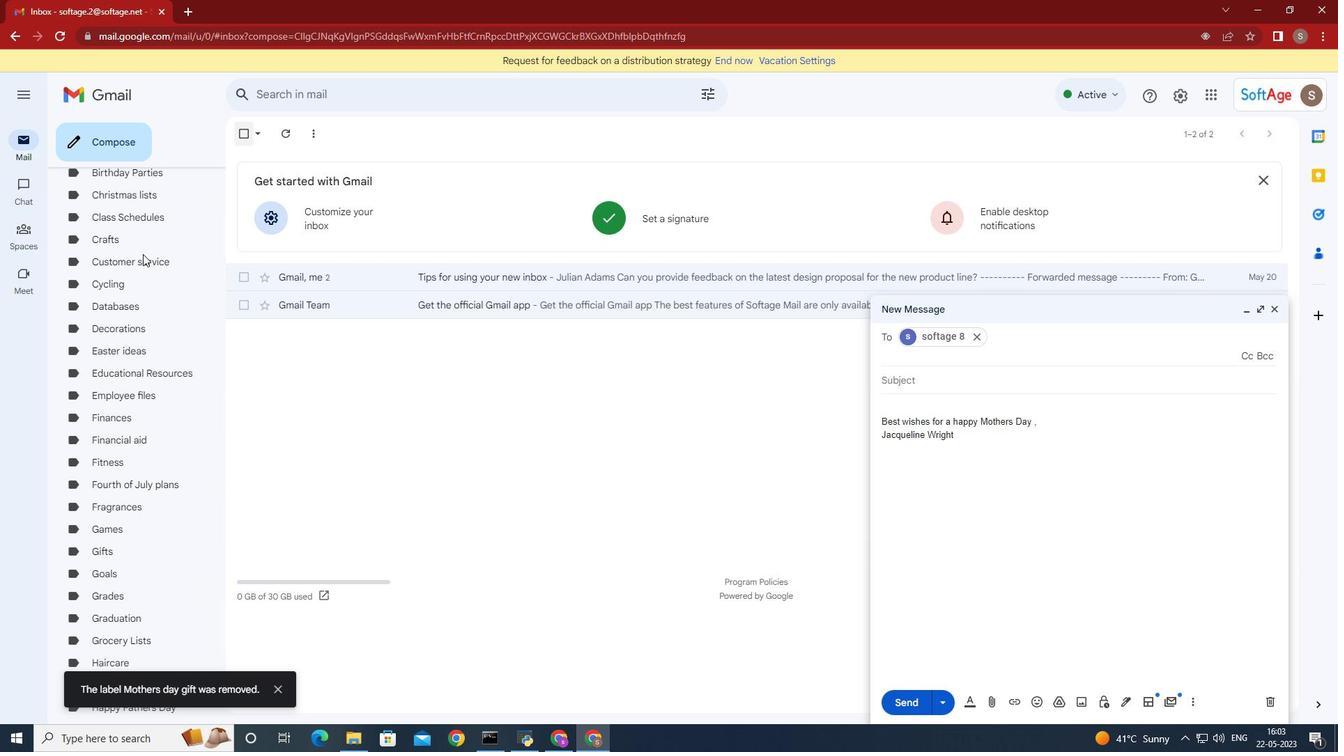 
Action: Mouse moved to (103, 345)
Screenshot: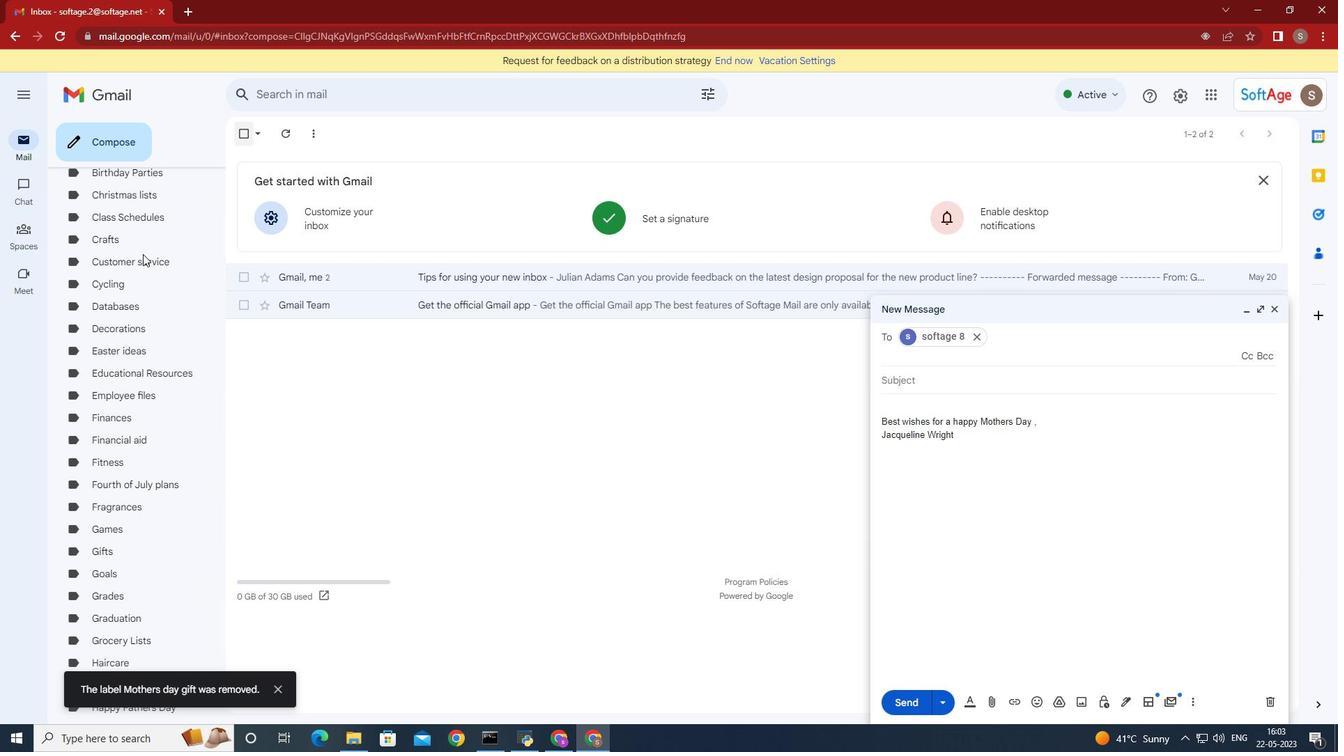 
Action: Mouse scrolled (103, 346) with delta (0, 0)
Screenshot: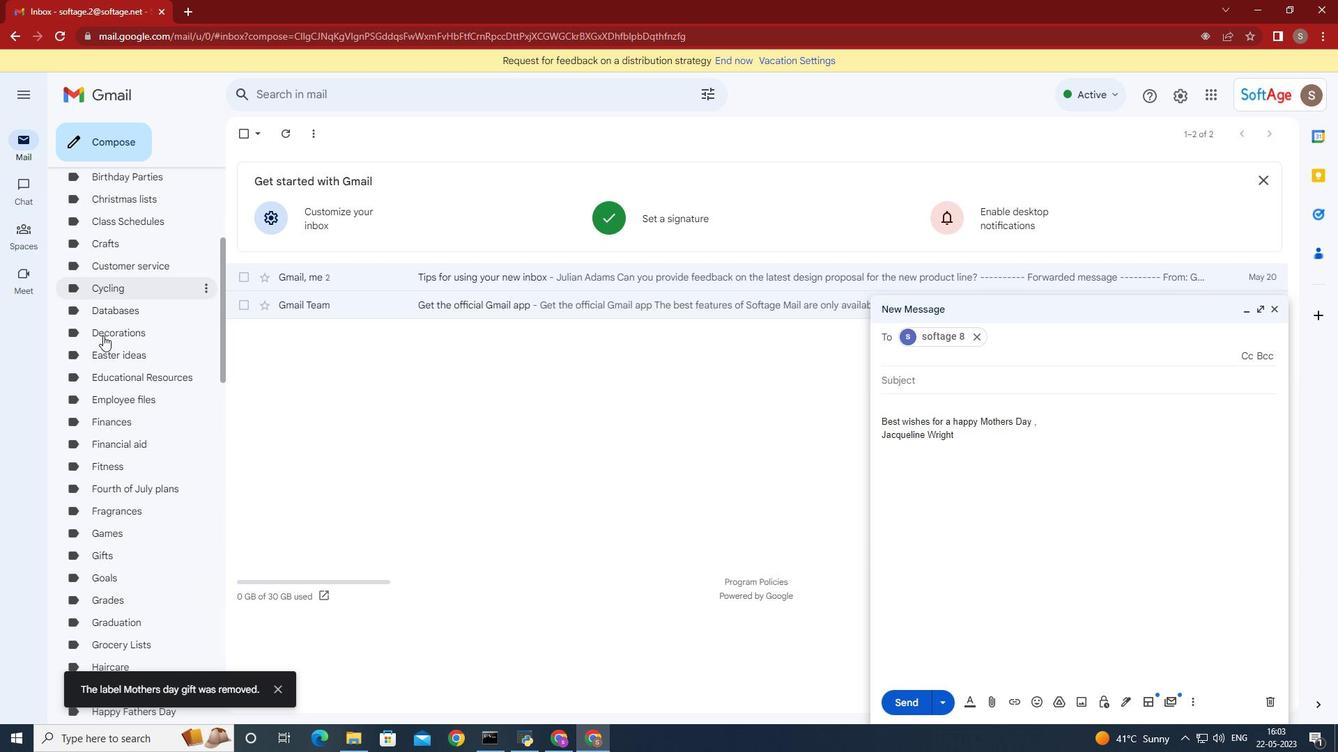 
Action: Mouse moved to (115, 356)
Screenshot: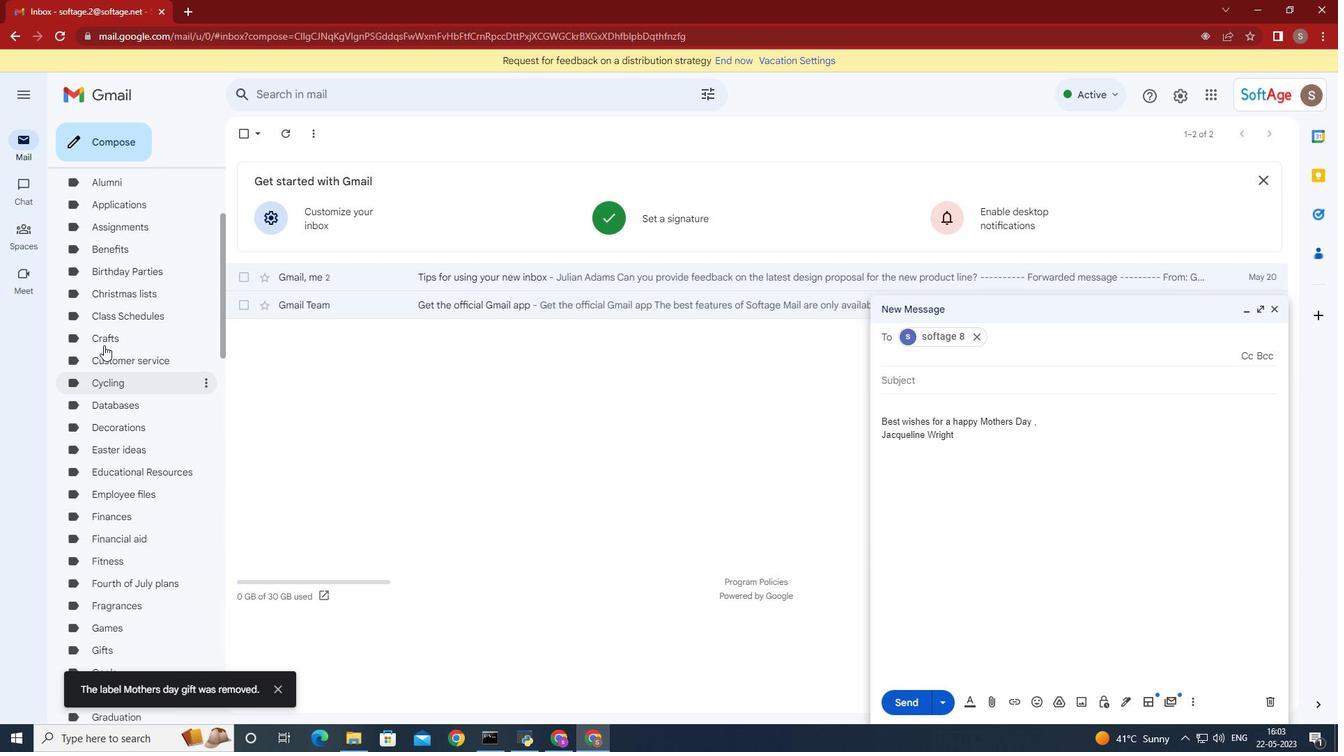 
Action: Mouse scrolled (104, 347) with delta (0, 0)
Screenshot: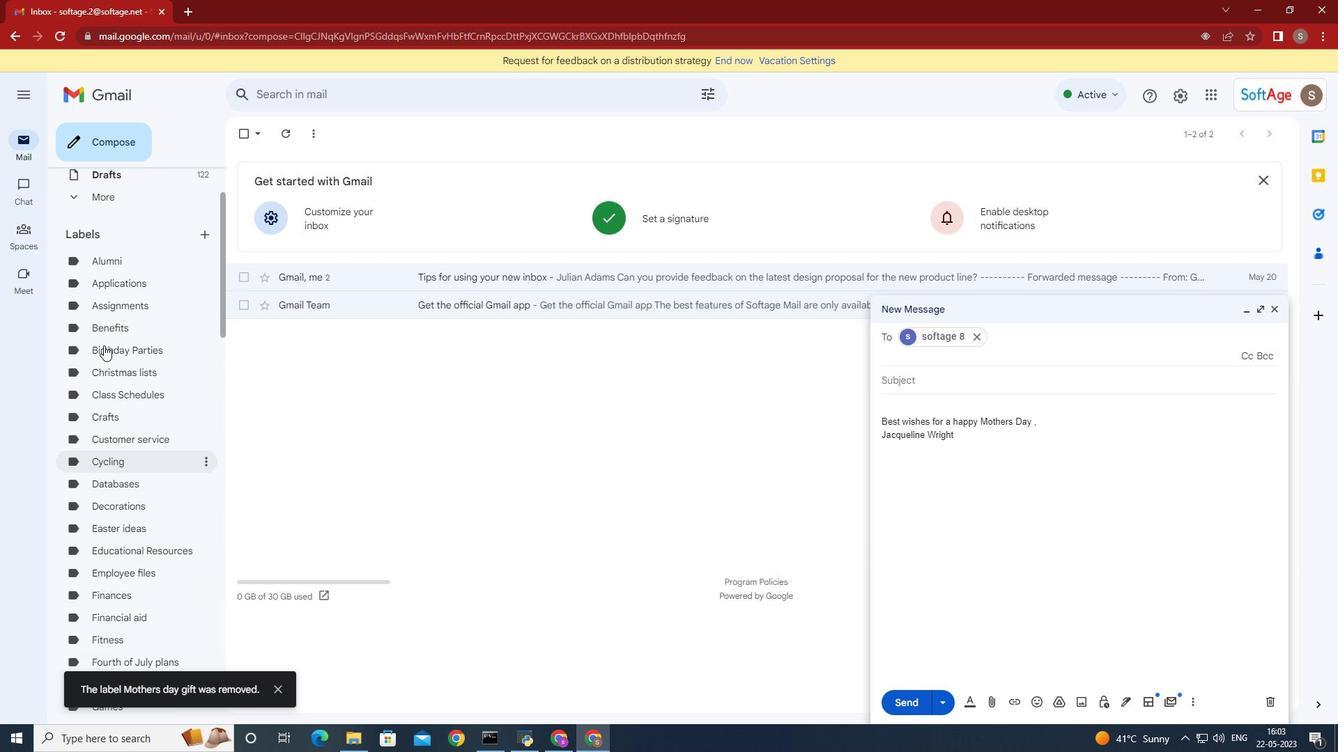 
Action: Mouse moved to (117, 356)
Screenshot: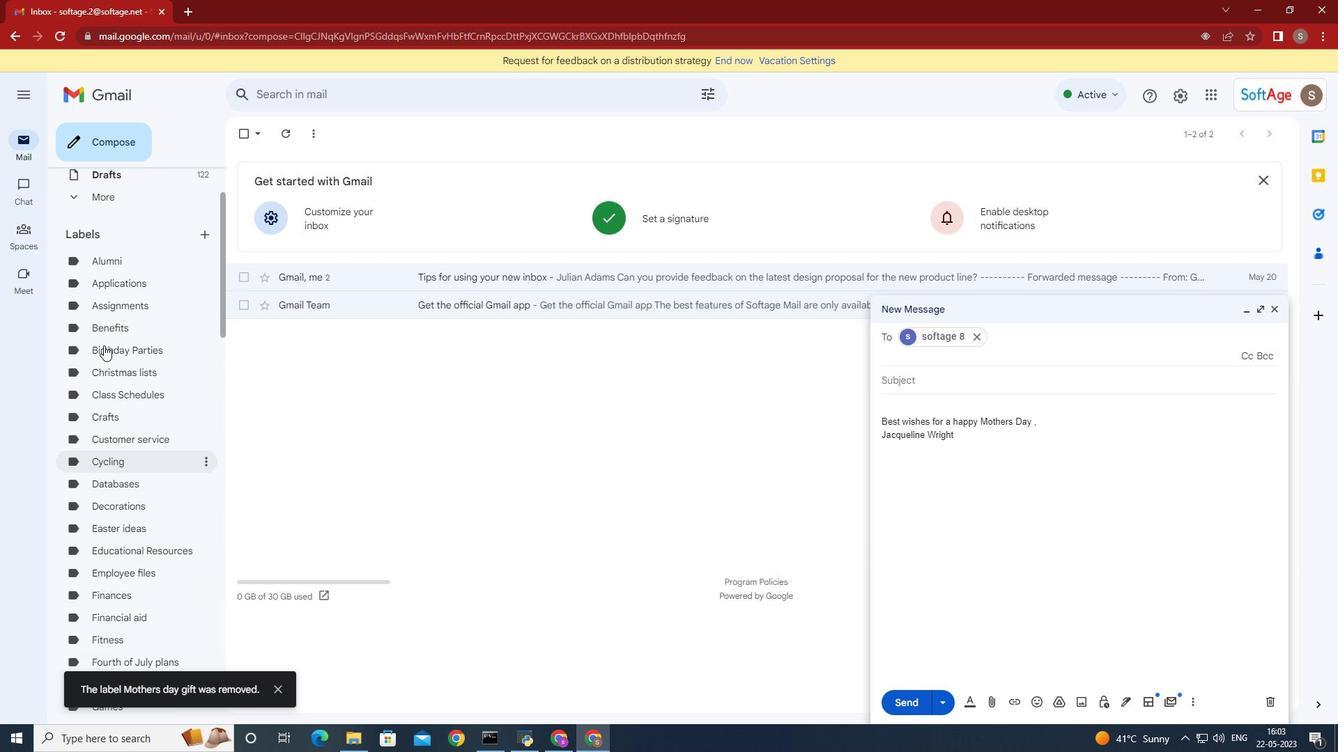 
Action: Mouse scrolled (108, 352) with delta (0, 0)
Screenshot: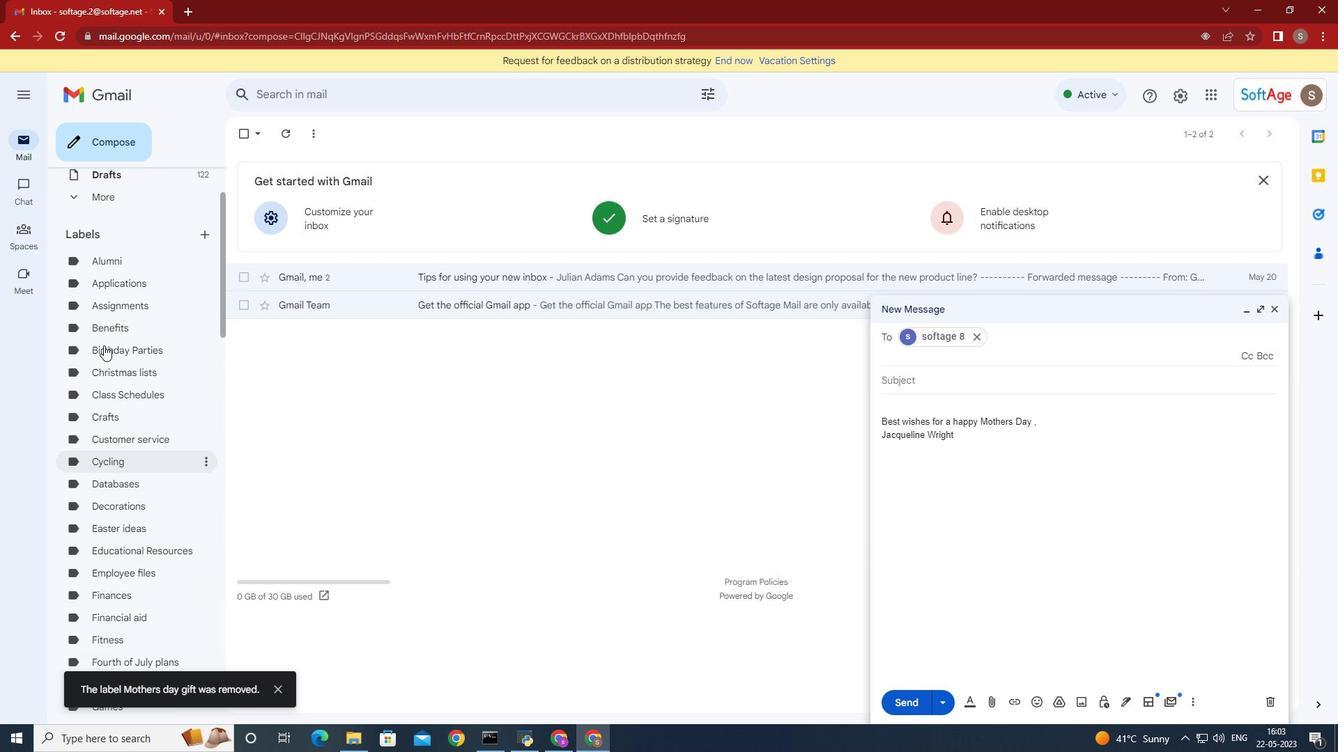 
Action: Mouse moved to (208, 336)
Screenshot: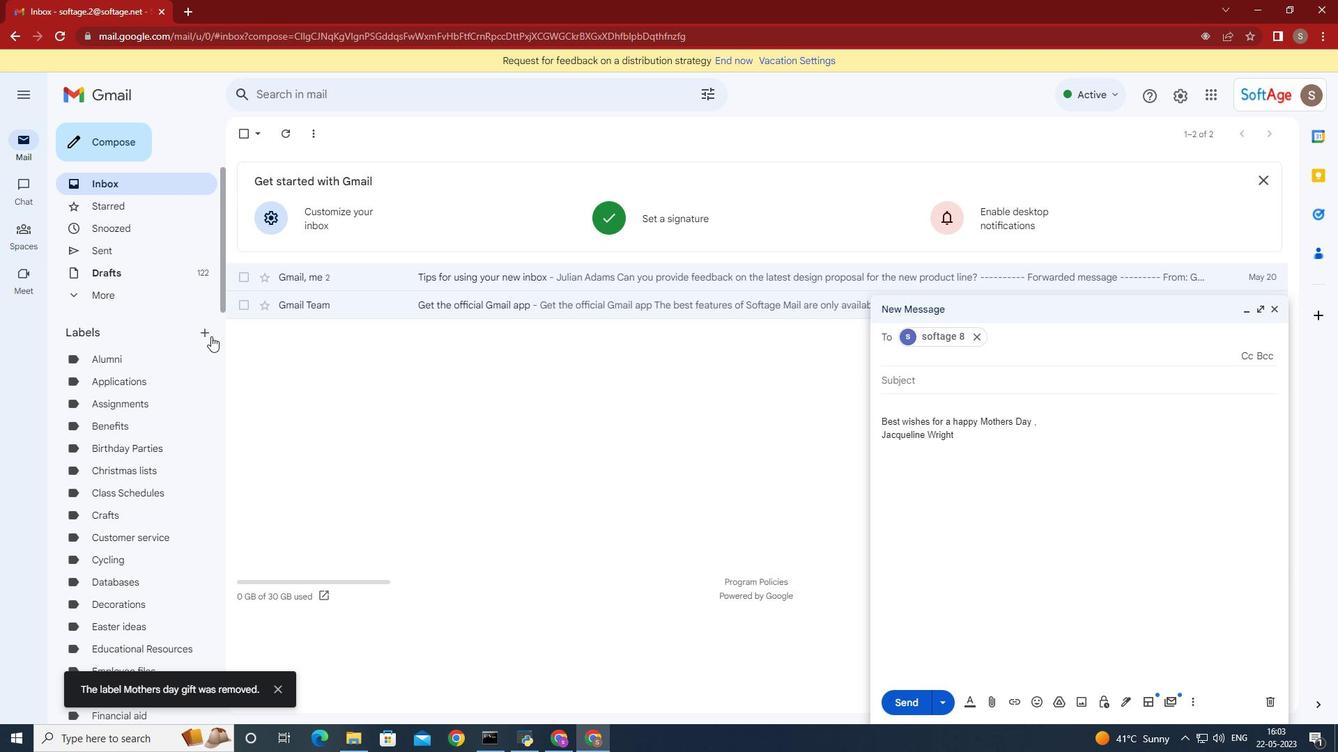 
Action: Mouse pressed left at (208, 336)
Screenshot: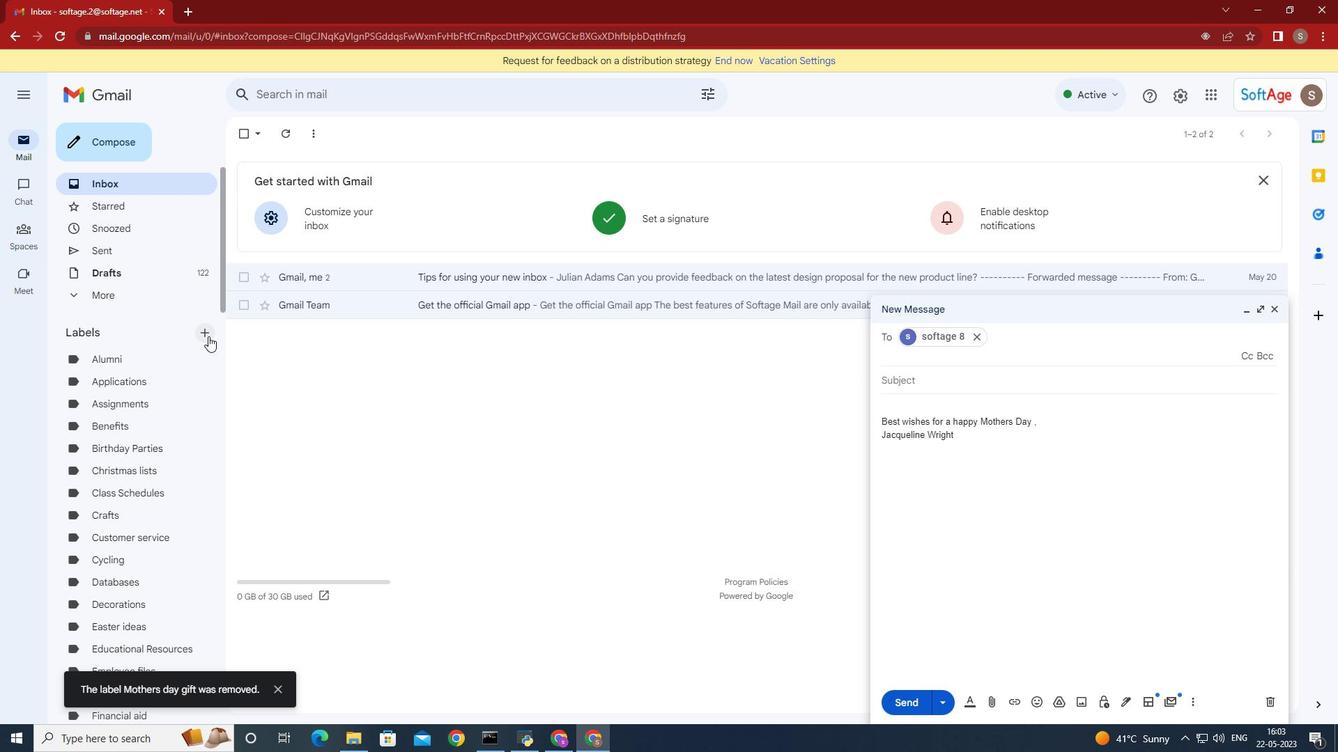 
Action: Mouse moved to (493, 377)
Screenshot: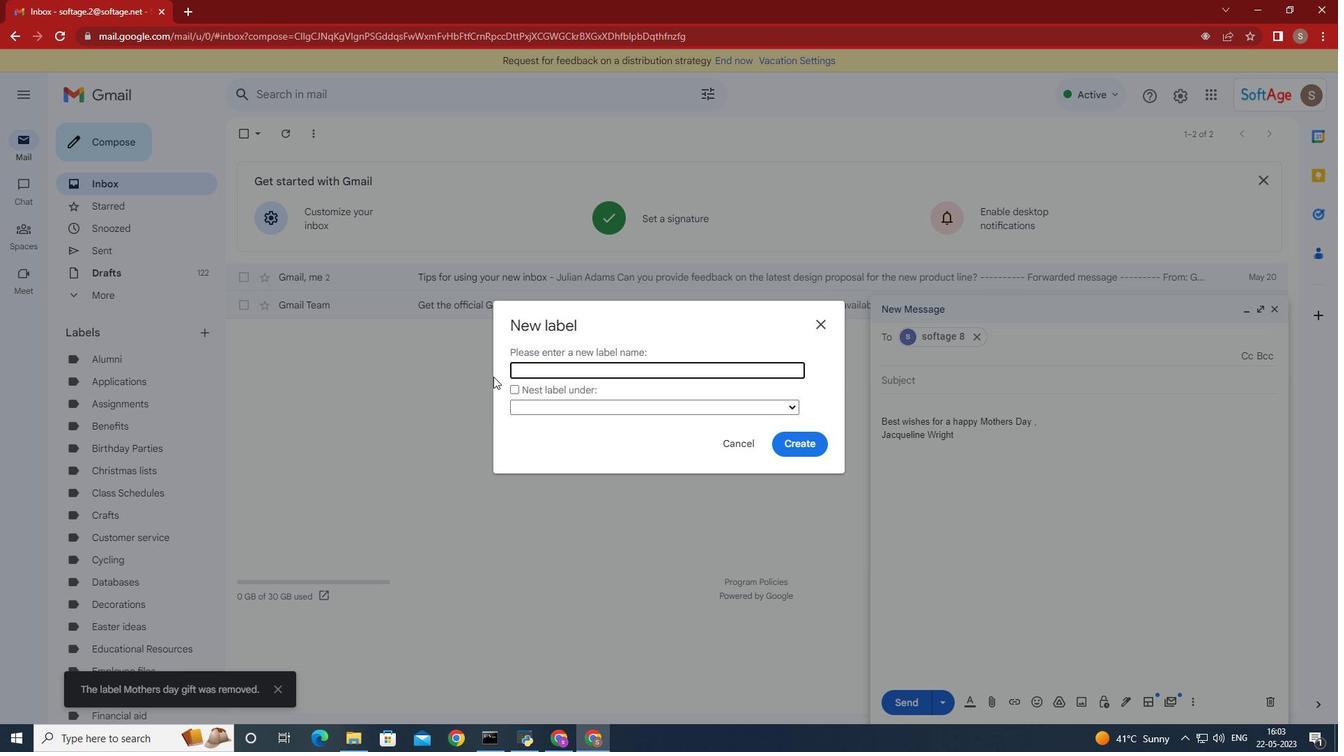 
Action: Key pressed <Key.shift>
Screenshot: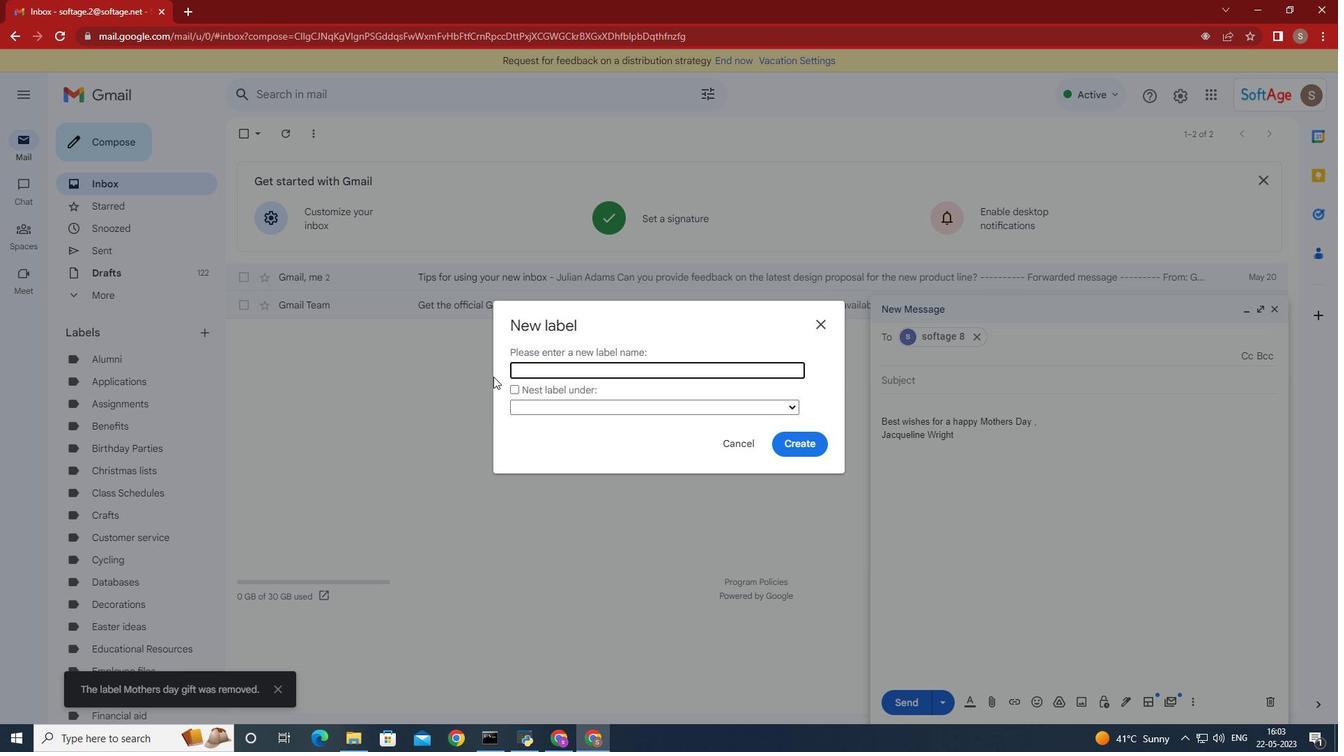 
Action: Mouse moved to (483, 374)
Screenshot: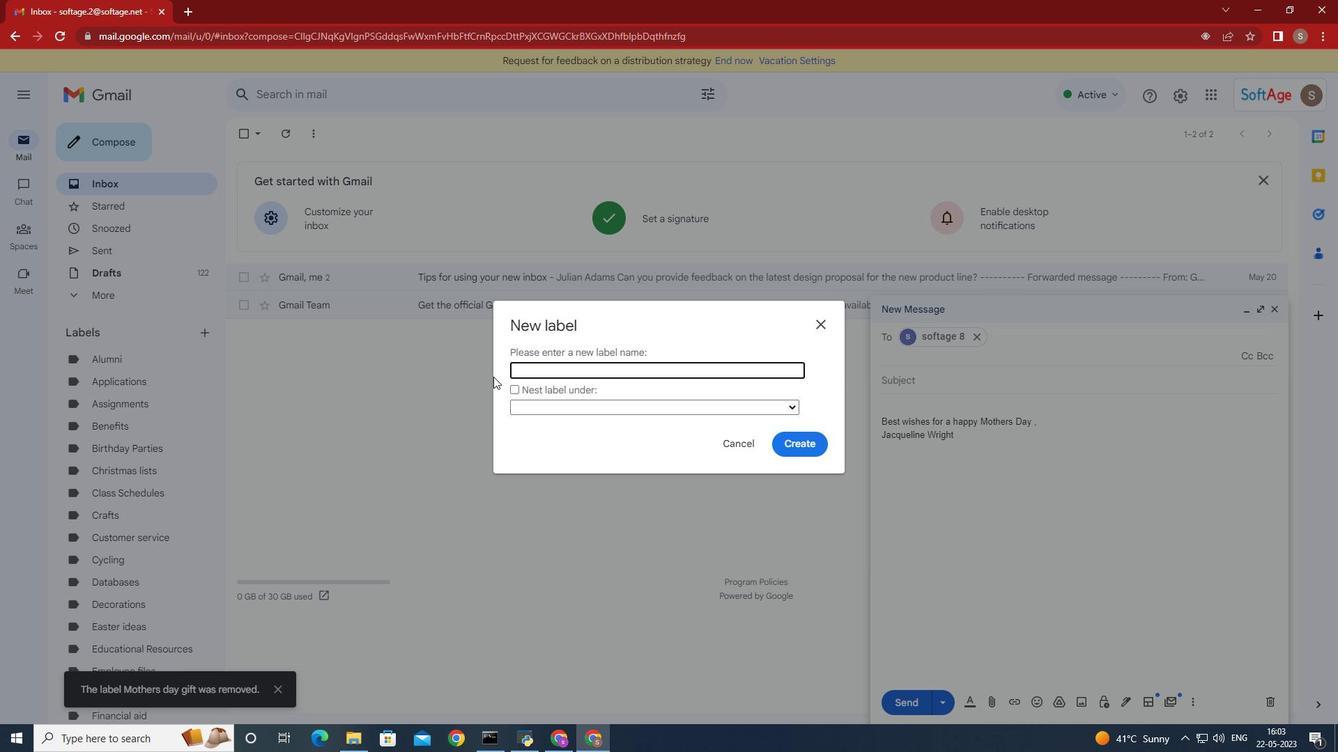 
Action: Key pressed Mother<Key.space><Key.backspace>s<Key.shift><Key.shift><Key.shift><Key.shift><Key.space><Key.shift>Day<Key.space>gifts
Screenshot: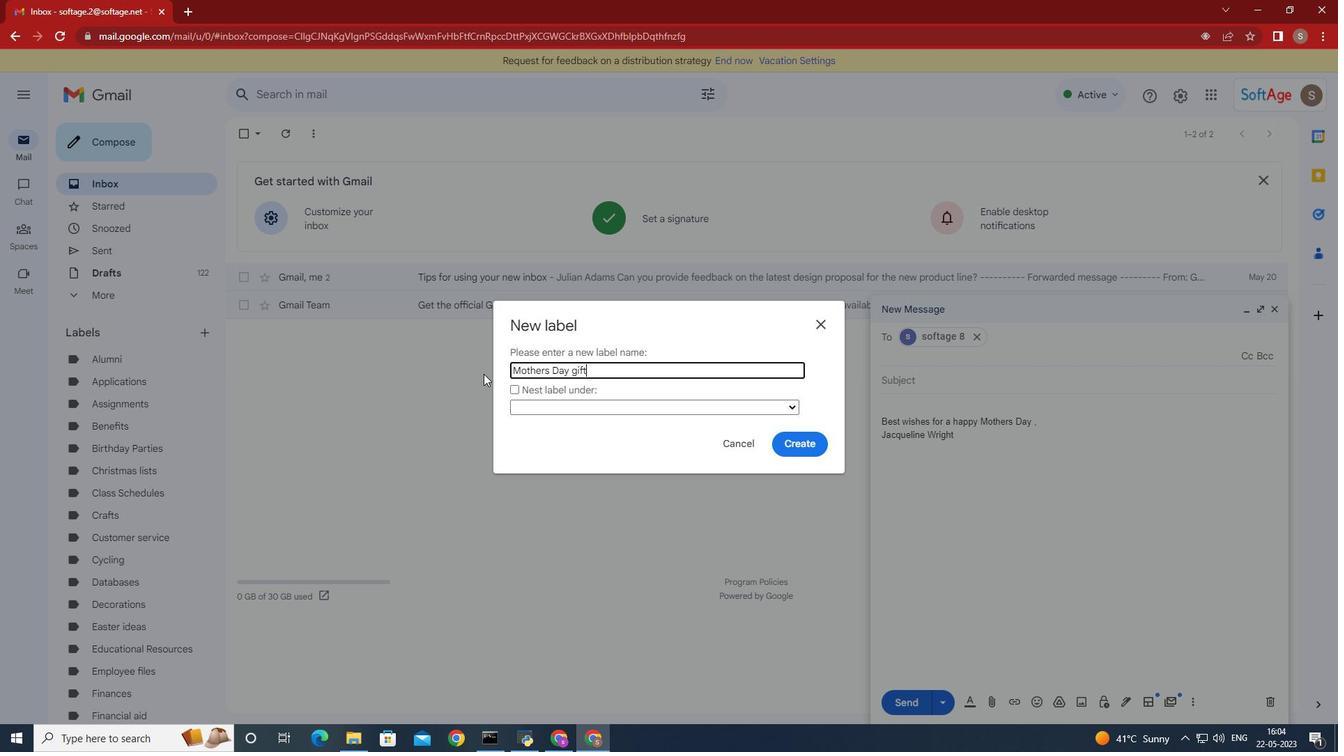 
Action: Mouse moved to (504, 427)
Screenshot: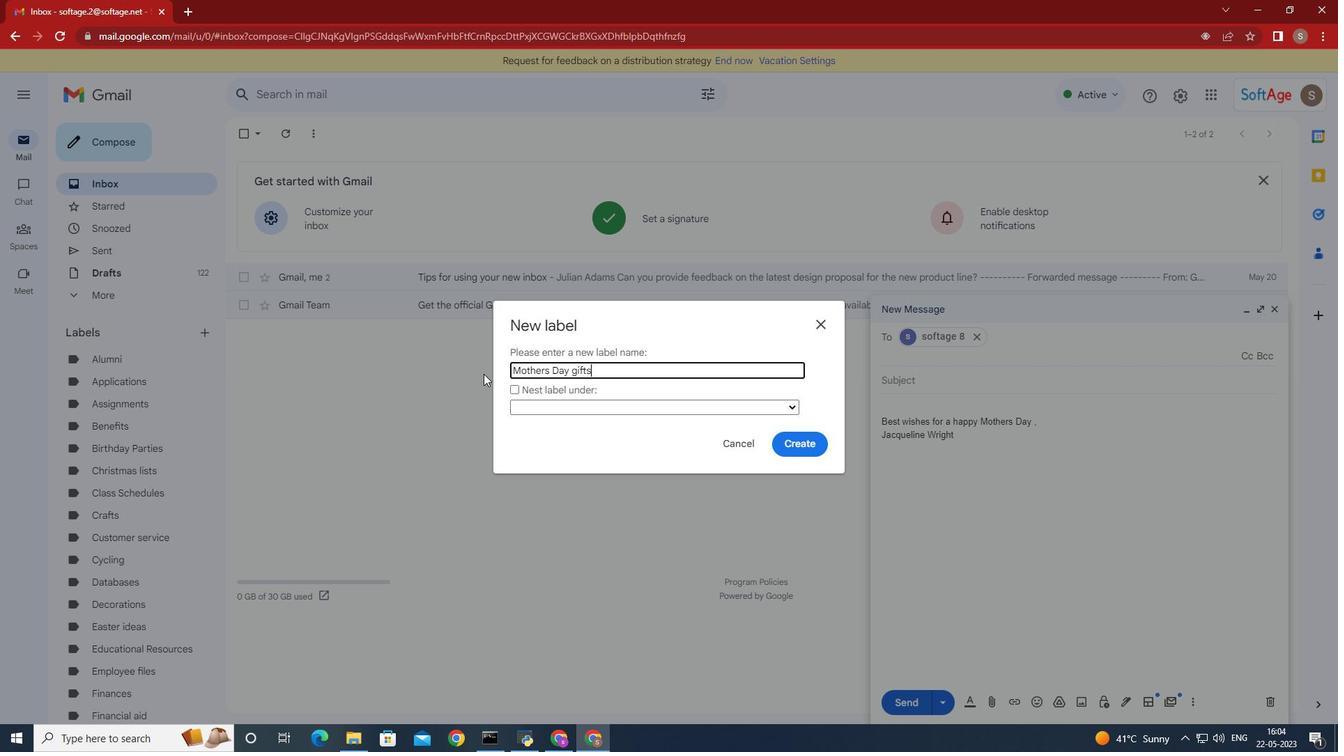 
Action: Key pressed <Key.space>
Screenshot: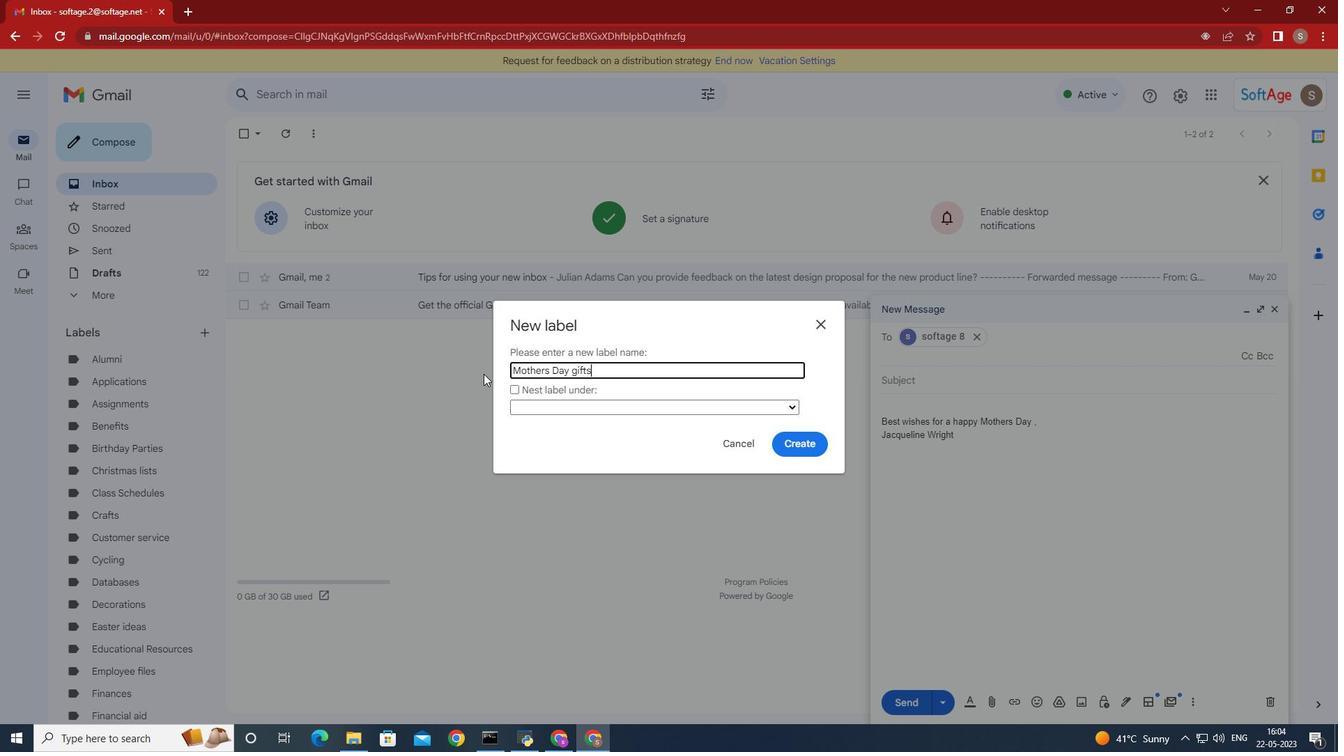 
Action: Mouse moved to (788, 439)
Screenshot: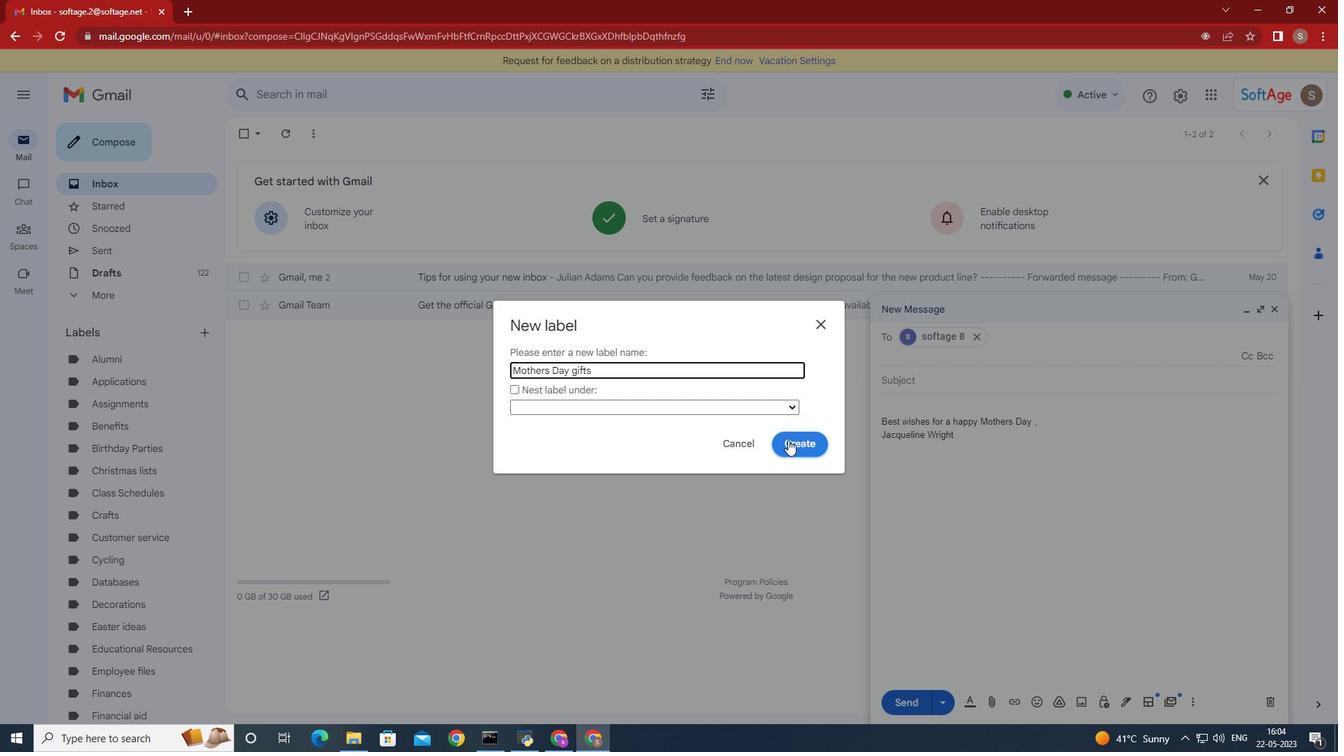 
Action: Mouse pressed left at (788, 439)
Screenshot: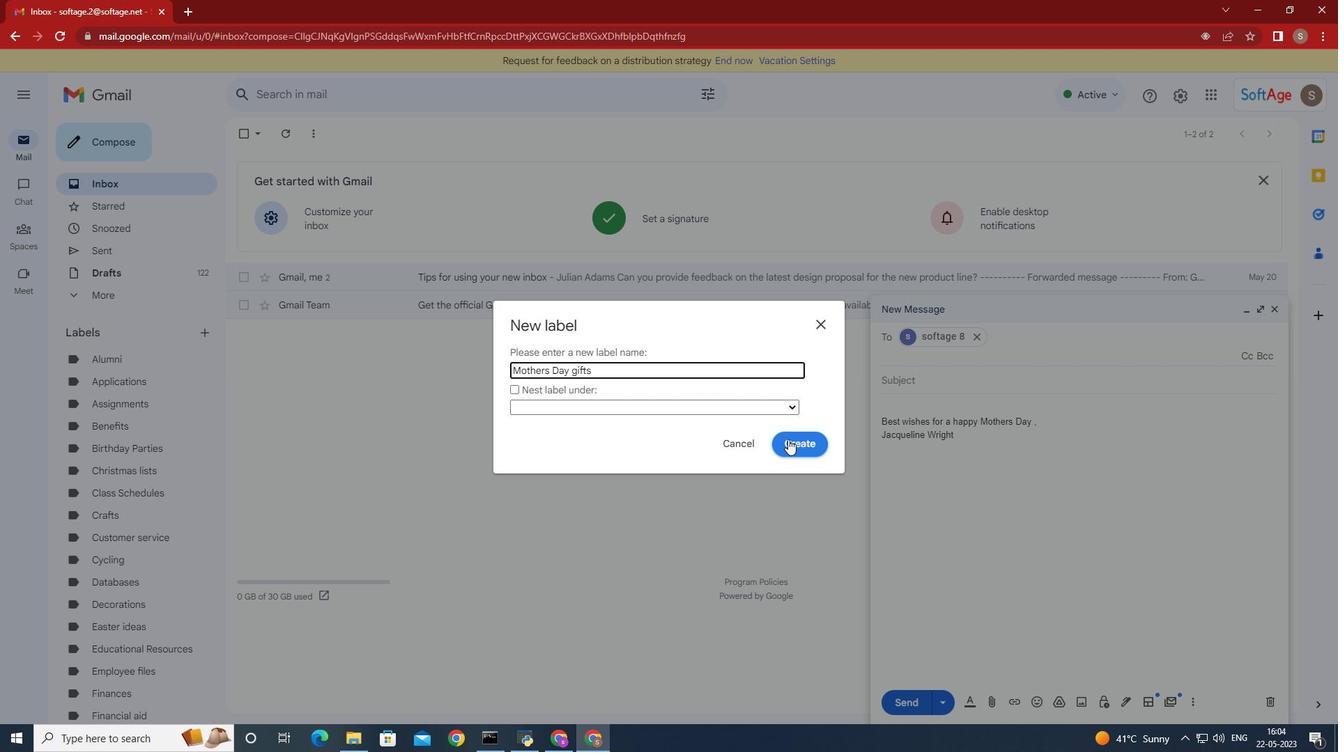 
Action: Mouse moved to (786, 432)
Screenshot: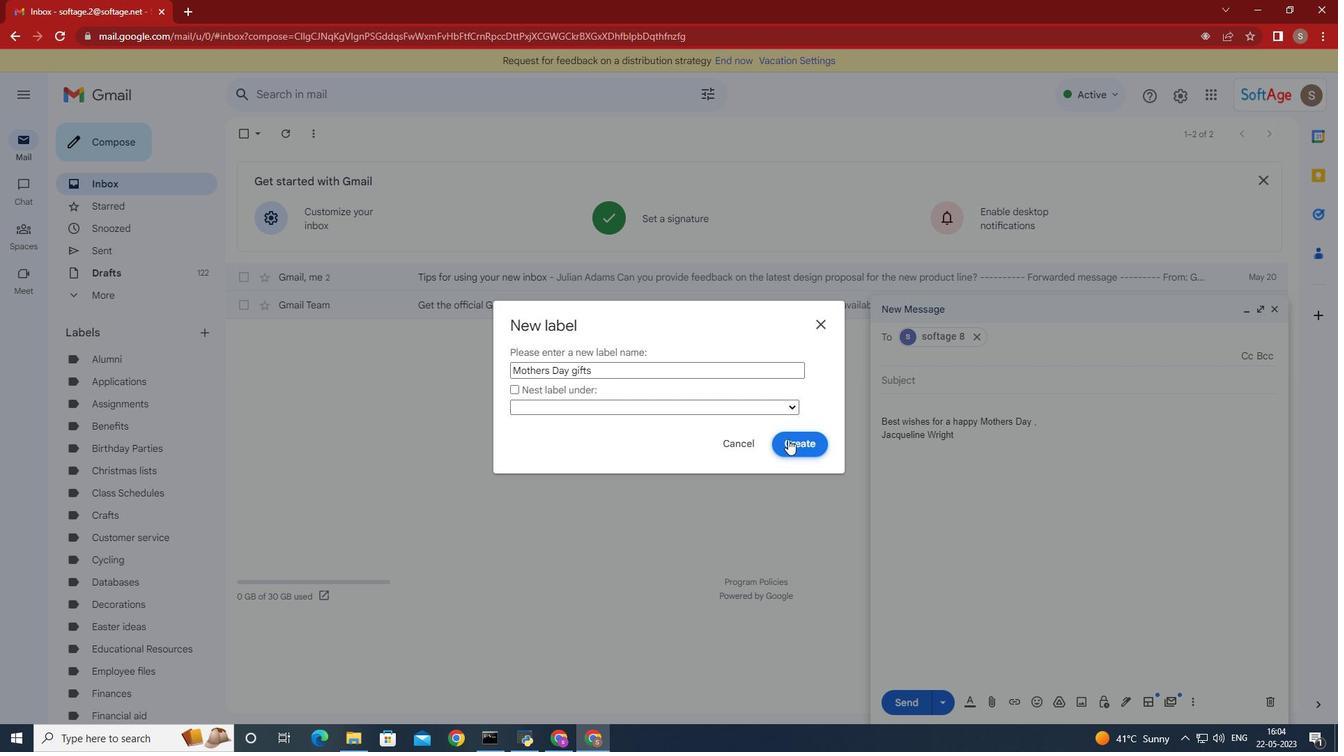 
